 Task: Research Airbnb properties in ItauguÃ¡, Paraguay from 12th November, 2023 to 15th November, 2023 for 2 adults.1  bedroom having 1 bed and 1 bathroom. Property type can be hotel. Booking option can be shelf check-in. Look for 5 properties as per requirement.
Action: Mouse moved to (501, 104)
Screenshot: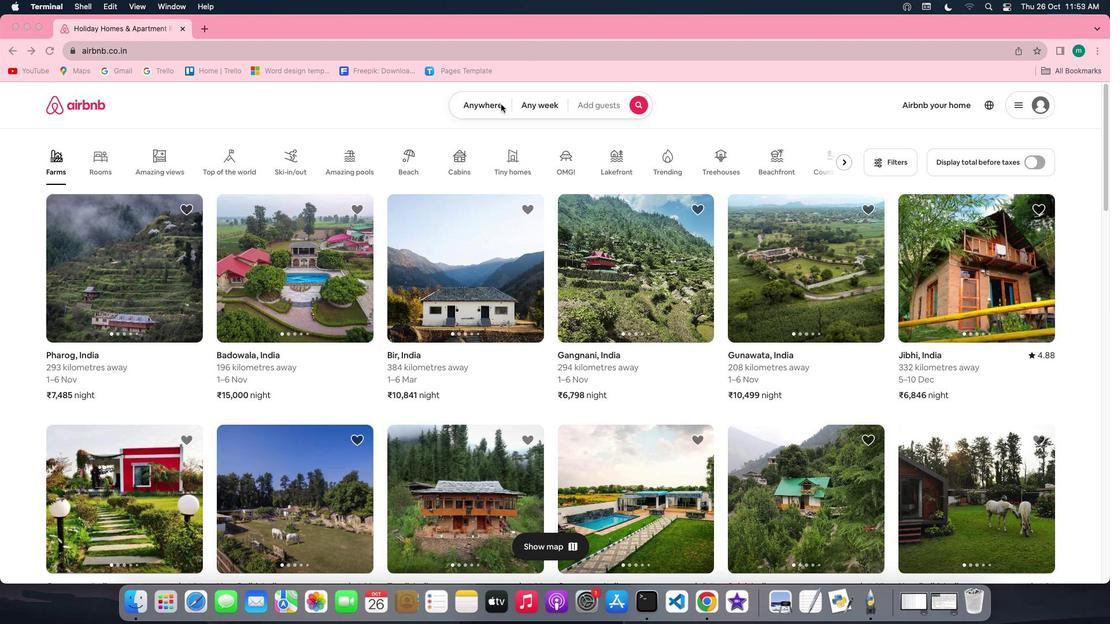 
Action: Mouse pressed left at (501, 104)
Screenshot: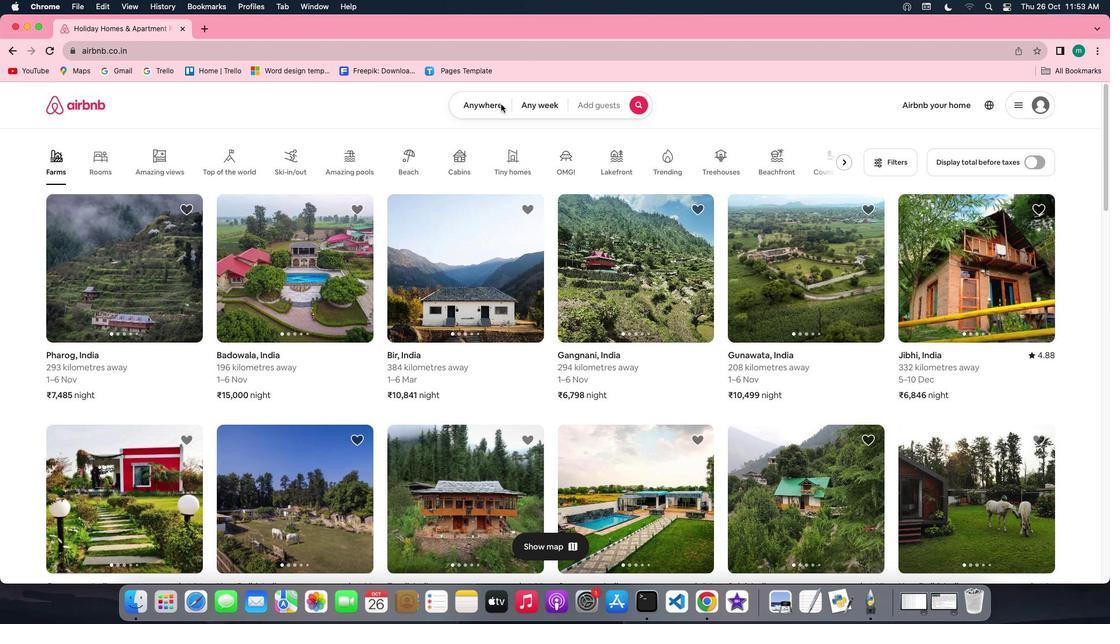 
Action: Mouse pressed left at (501, 104)
Screenshot: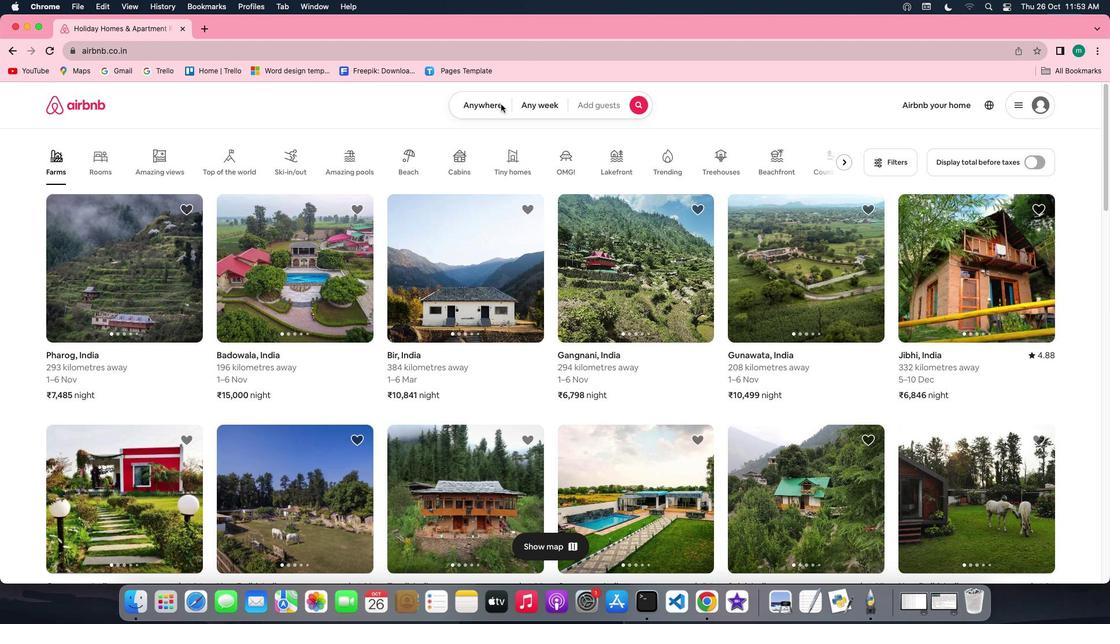 
Action: Mouse moved to (410, 151)
Screenshot: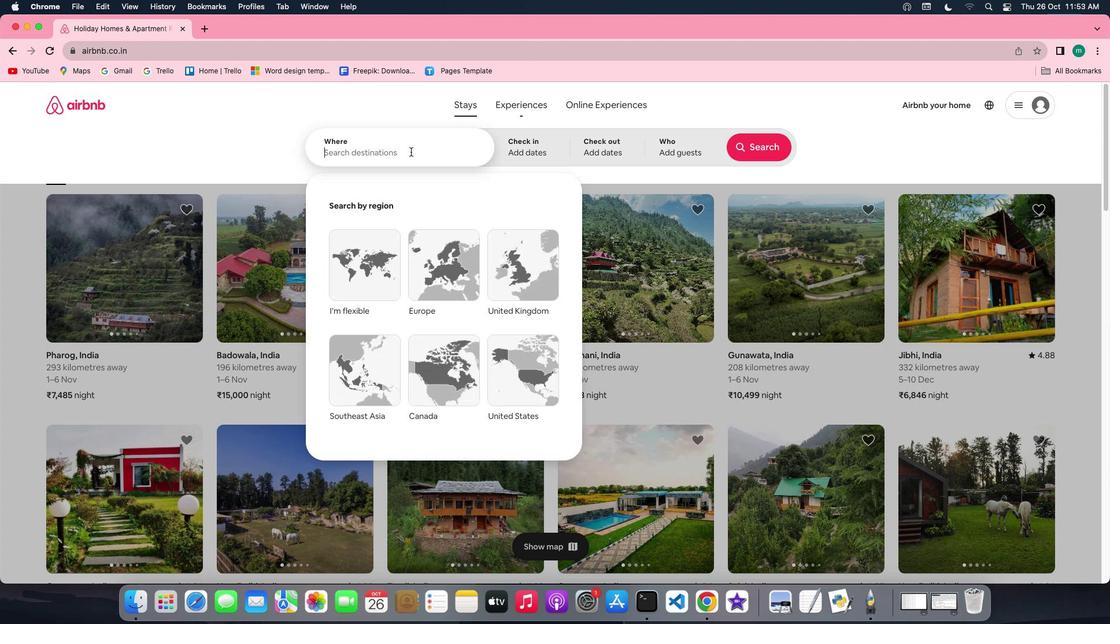 
Action: Key pressed Key.shift'I''t''a''u''g''u''a'','Key.spaceKey.shift'P''a''r''a''g''u''a''y'
Screenshot: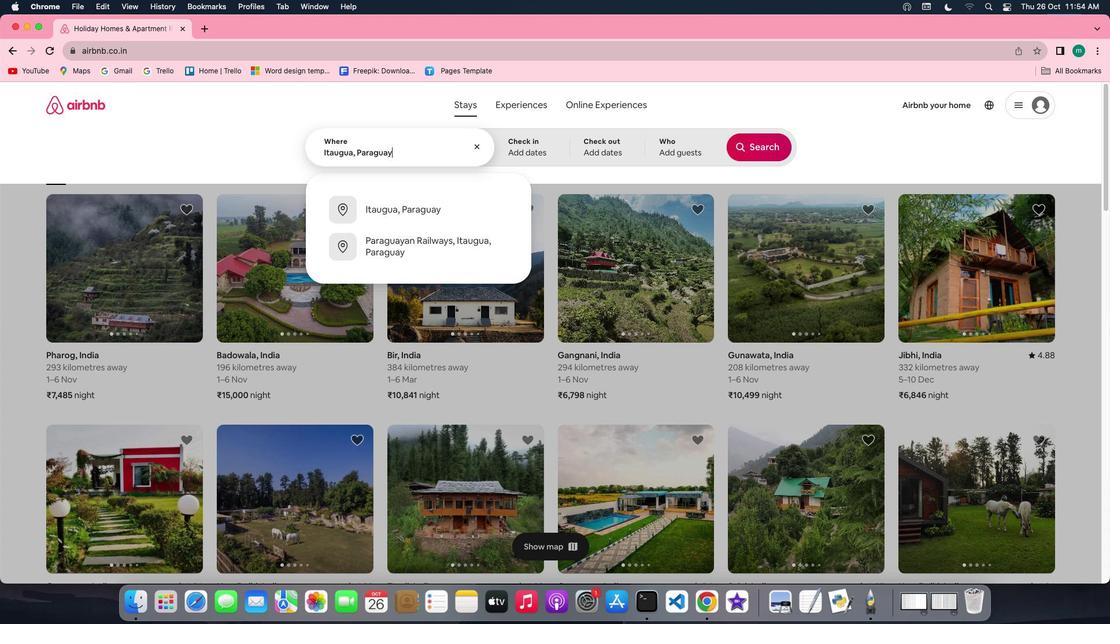
Action: Mouse moved to (523, 148)
Screenshot: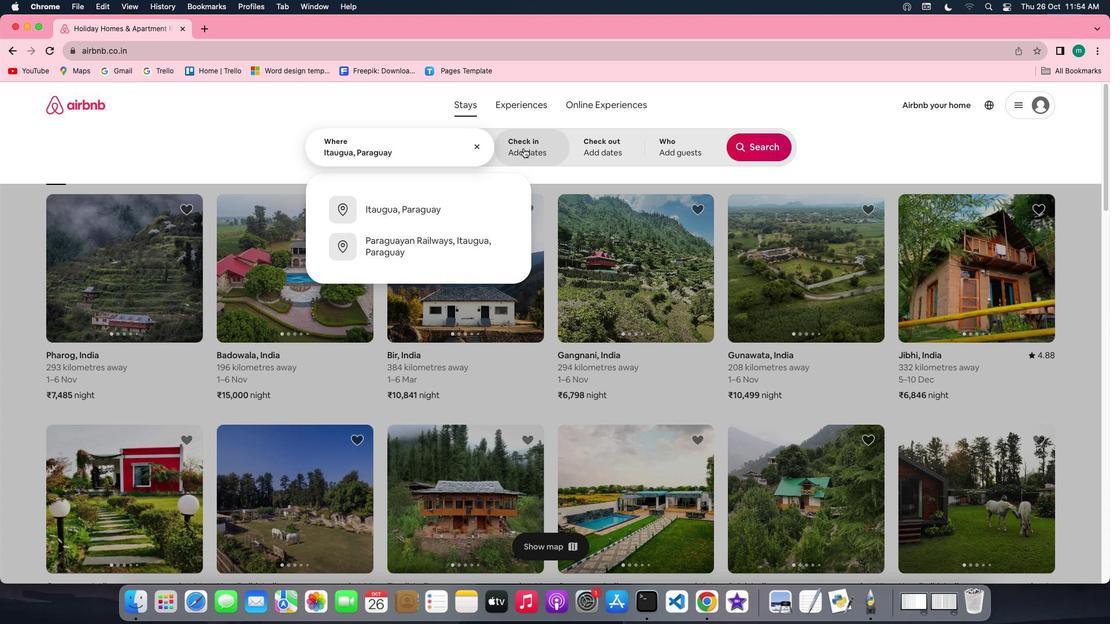 
Action: Mouse pressed left at (523, 148)
Screenshot: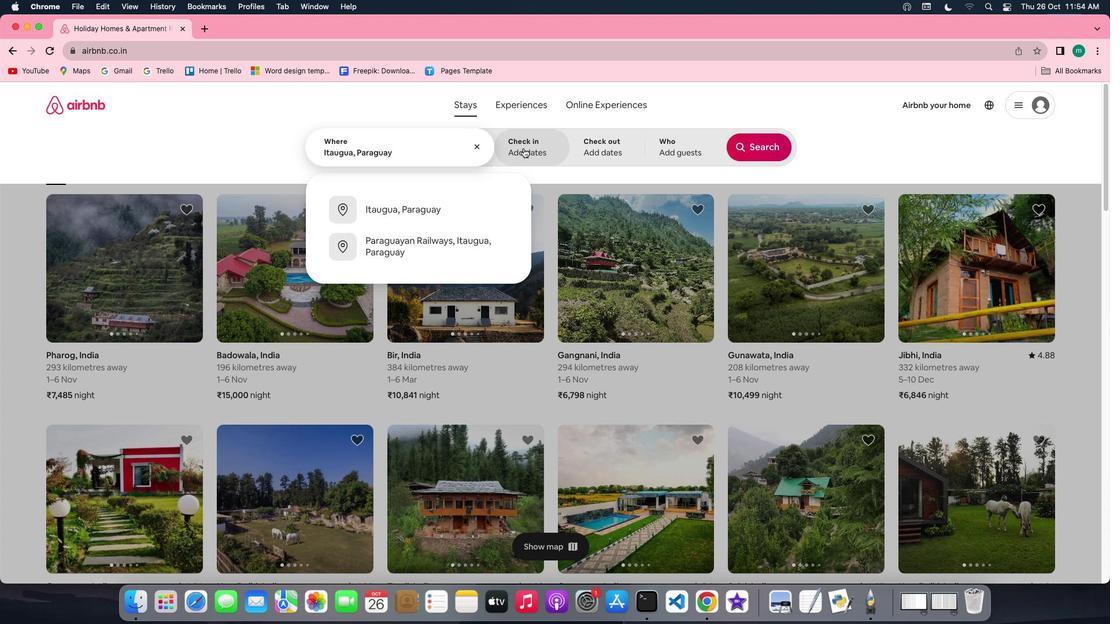 
Action: Mouse moved to (578, 338)
Screenshot: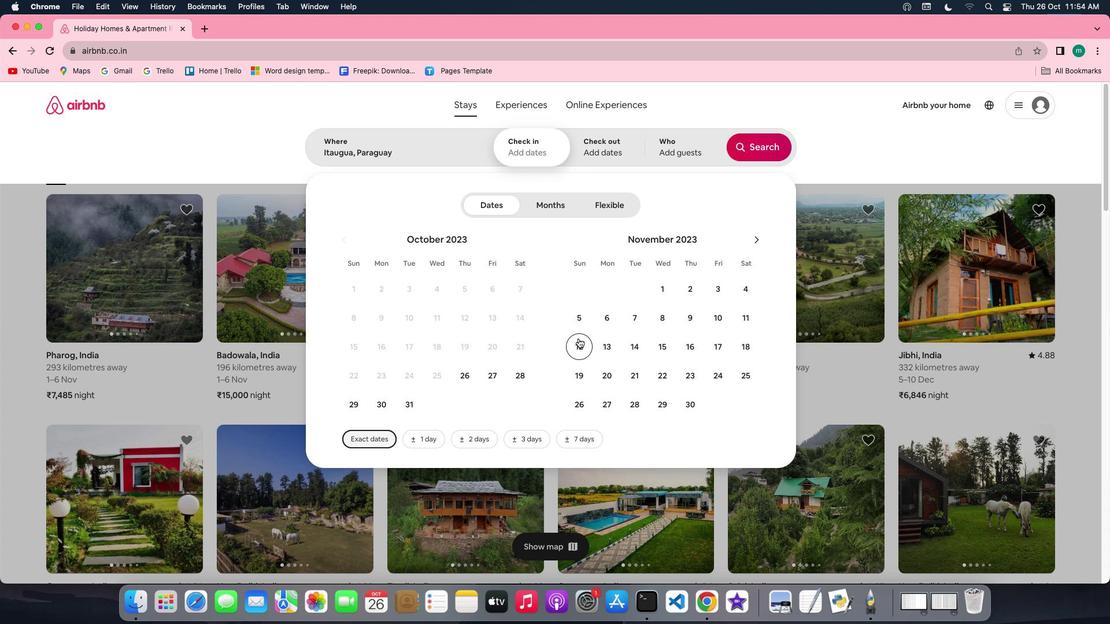 
Action: Mouse pressed left at (578, 338)
Screenshot: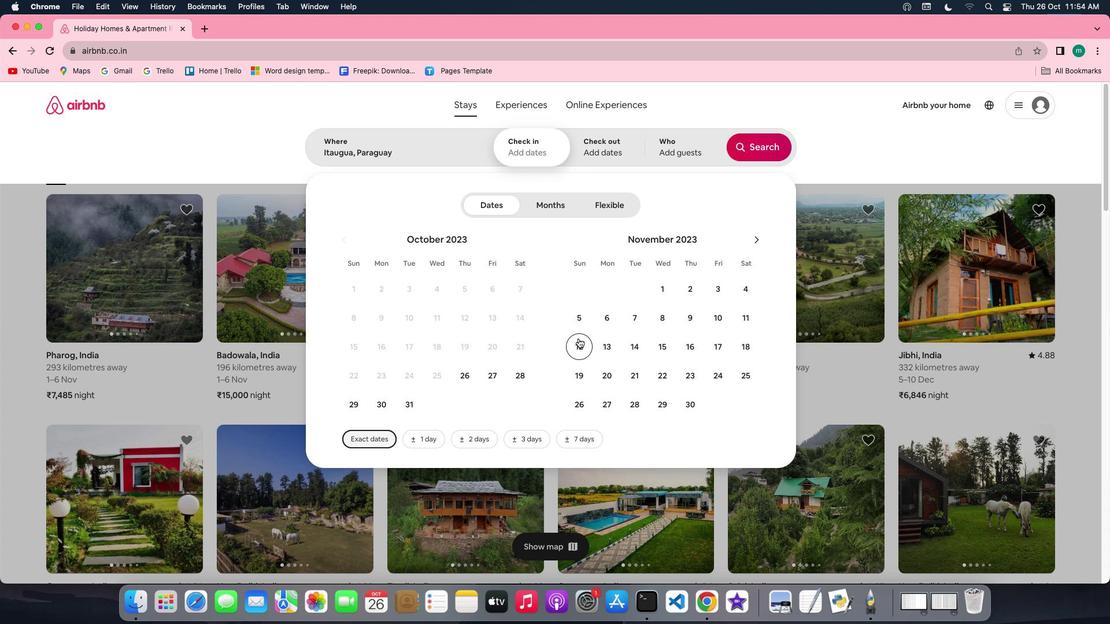 
Action: Mouse moved to (659, 340)
Screenshot: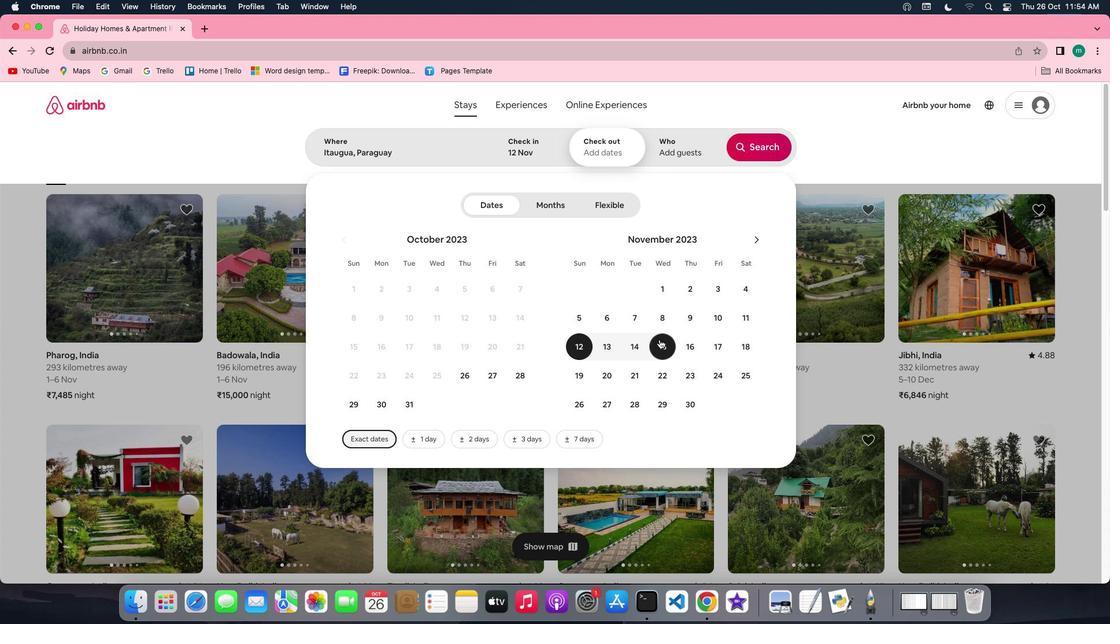 
Action: Mouse pressed left at (659, 340)
Screenshot: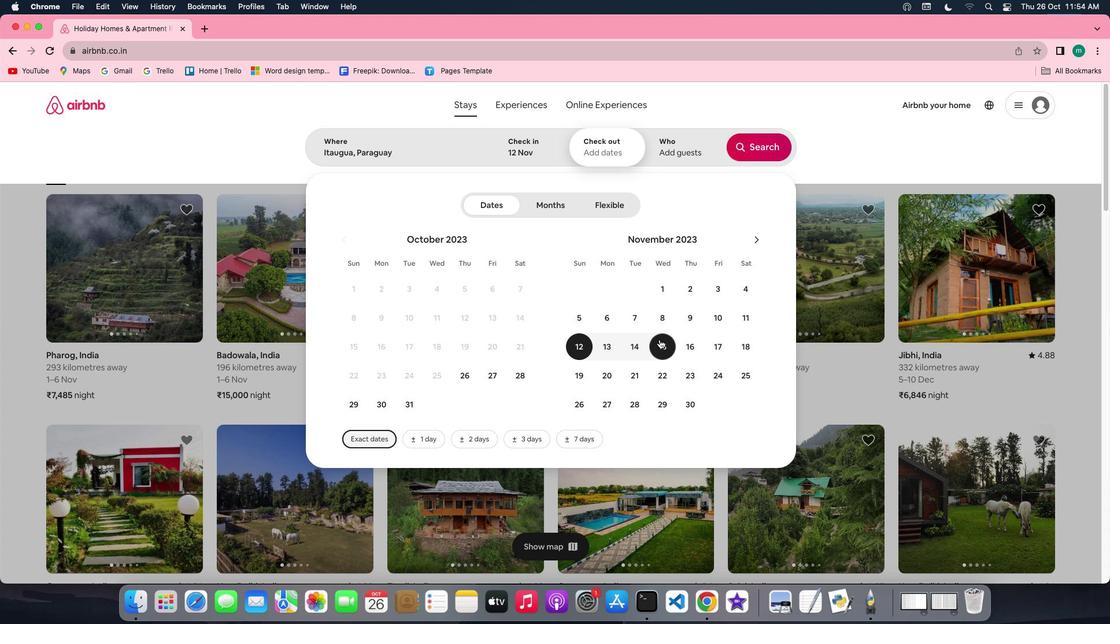 
Action: Mouse moved to (667, 146)
Screenshot: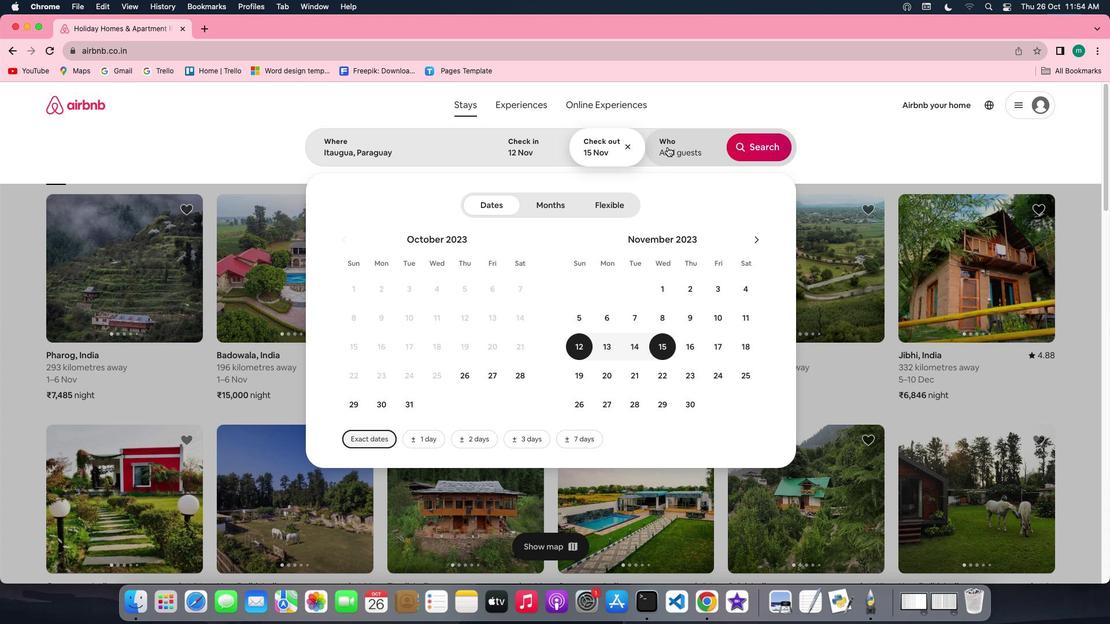
Action: Mouse pressed left at (667, 146)
Screenshot: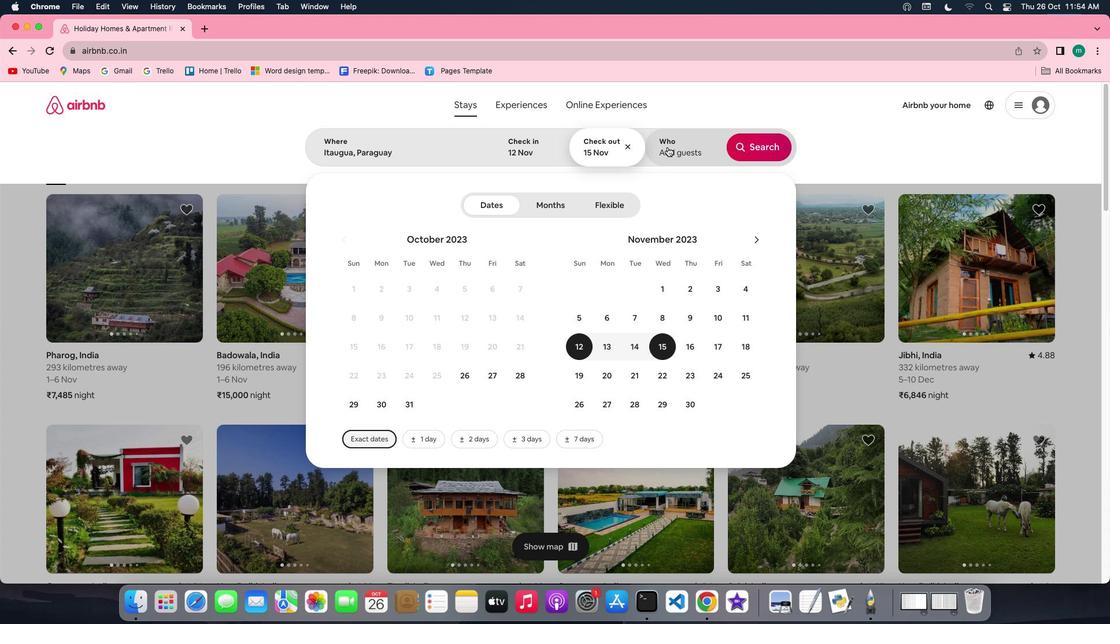 
Action: Mouse moved to (764, 208)
Screenshot: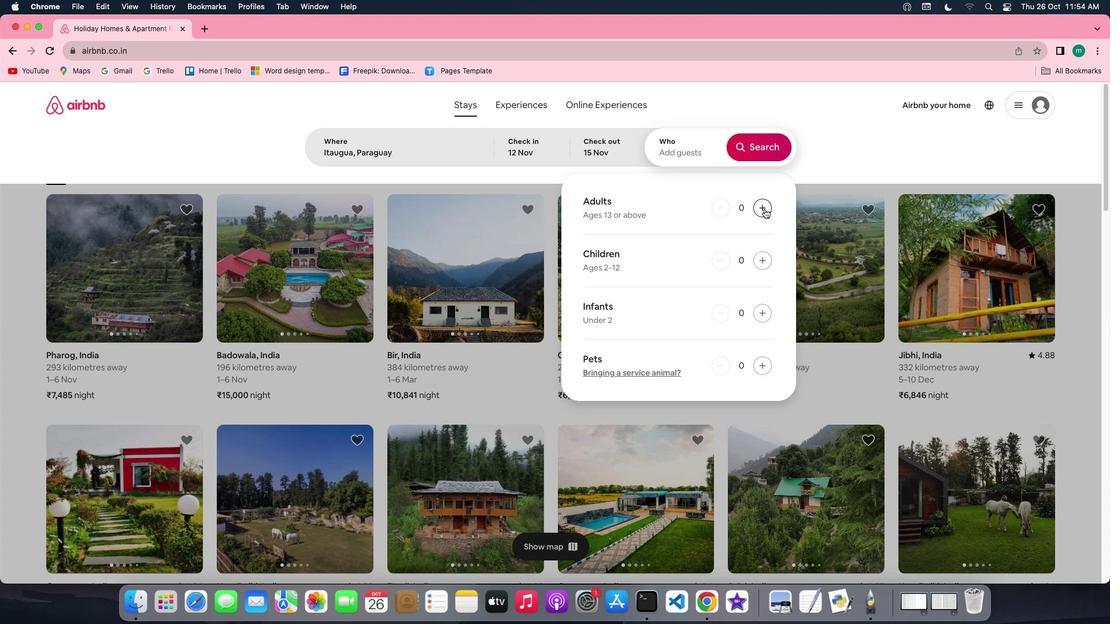 
Action: Mouse pressed left at (764, 208)
Screenshot: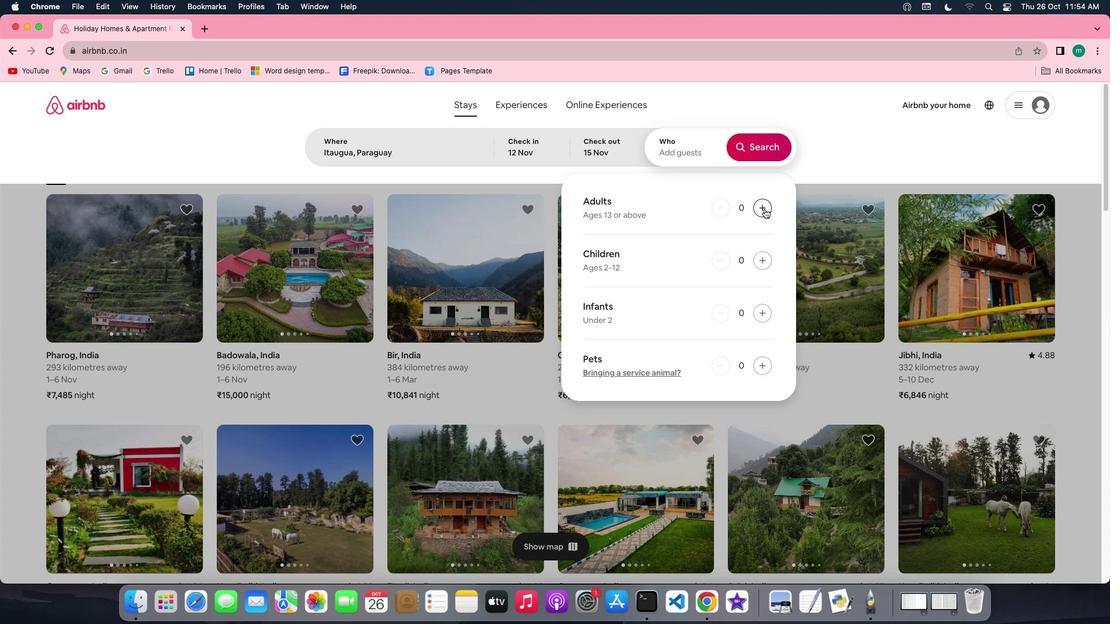 
Action: Mouse pressed left at (764, 208)
Screenshot: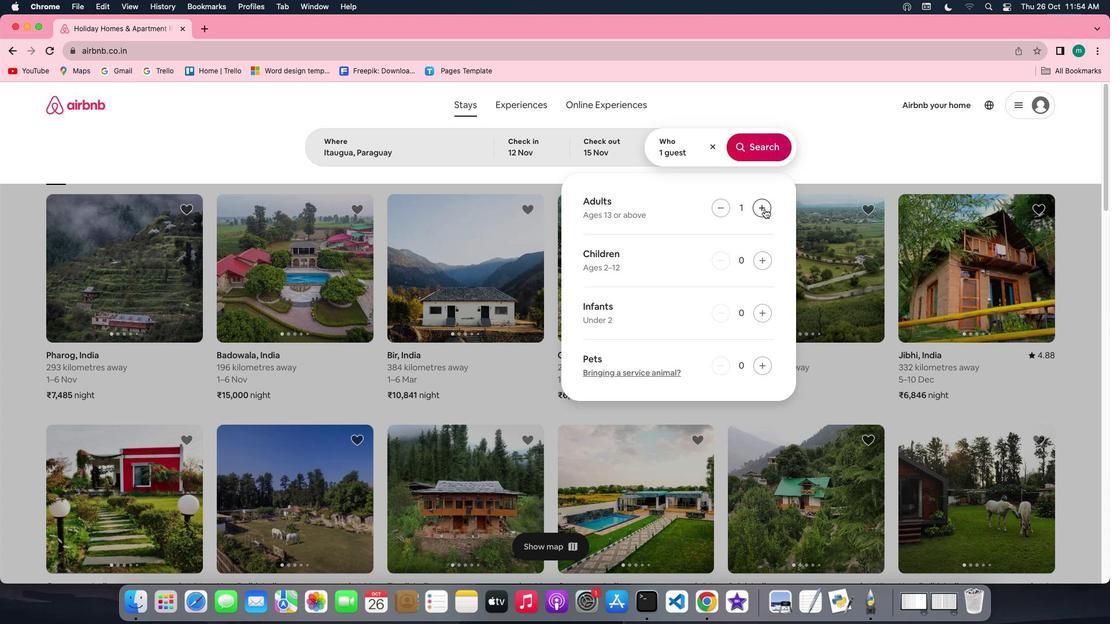 
Action: Mouse moved to (771, 146)
Screenshot: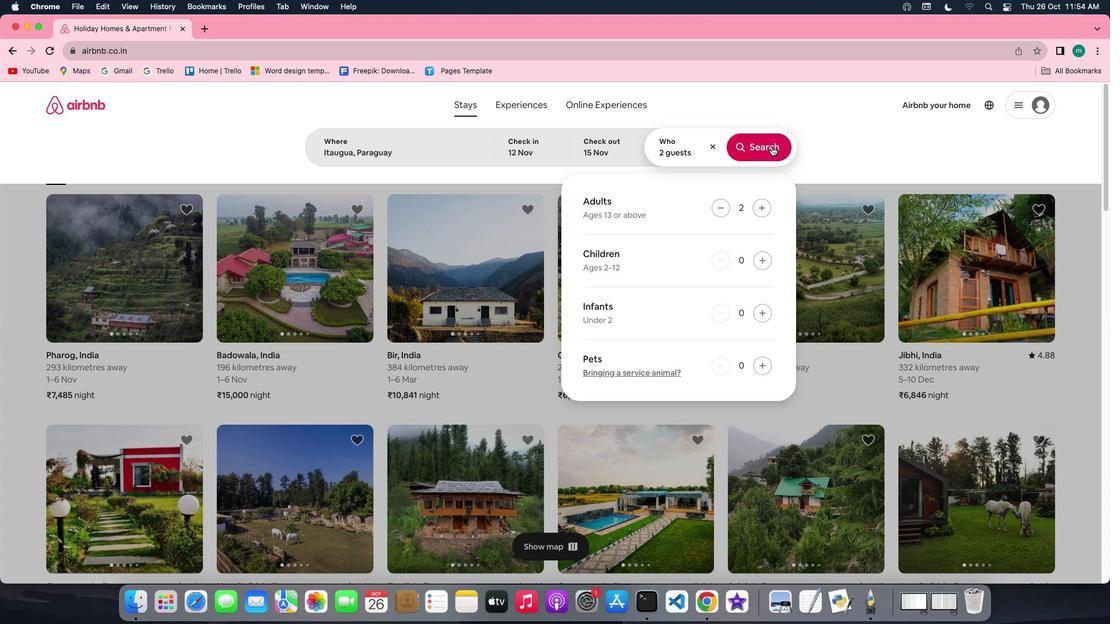 
Action: Mouse pressed left at (771, 146)
Screenshot: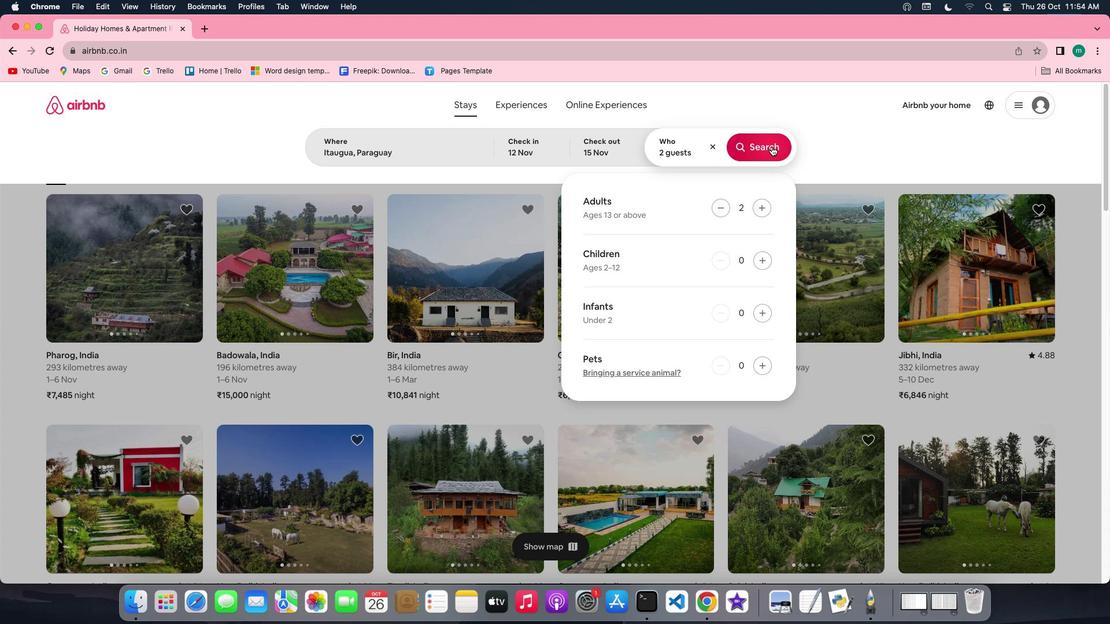 
Action: Mouse moved to (922, 154)
Screenshot: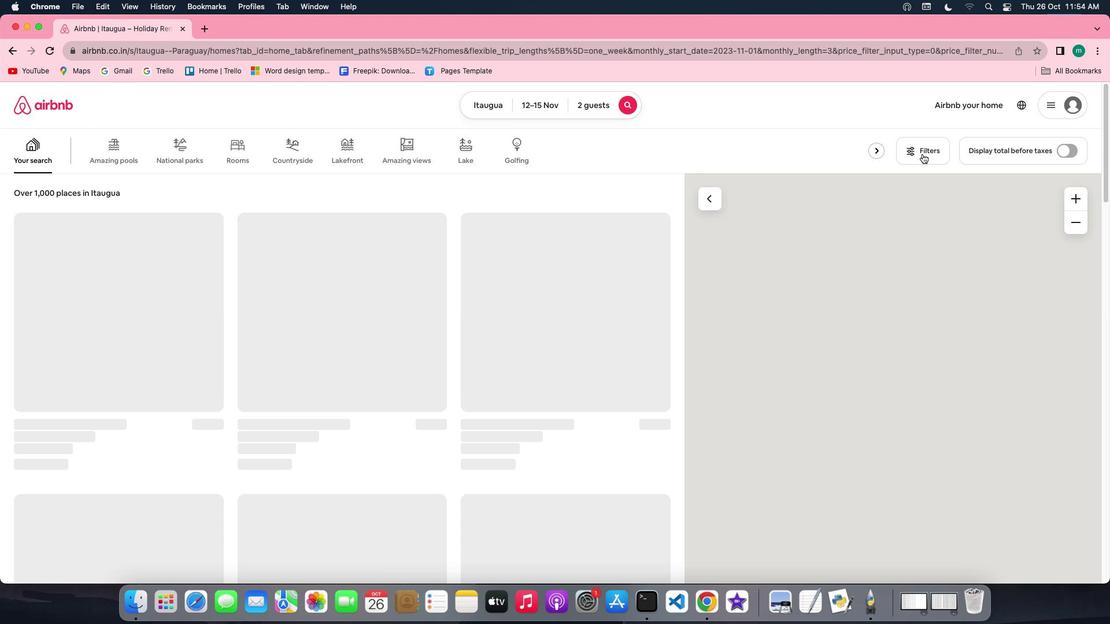 
Action: Mouse pressed left at (922, 154)
Screenshot: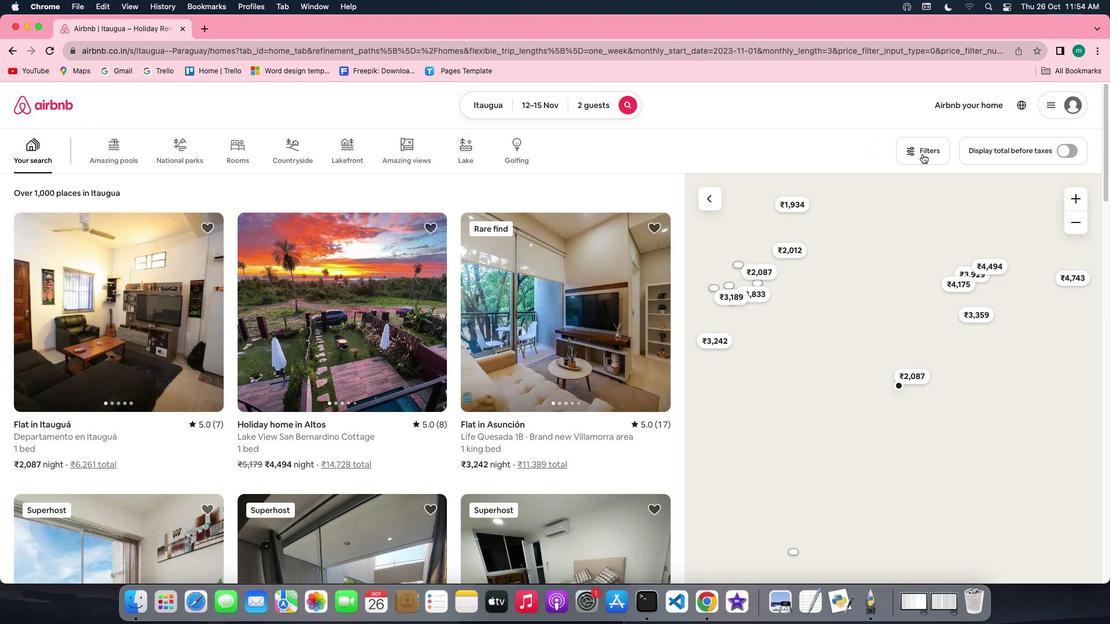 
Action: Mouse moved to (647, 326)
Screenshot: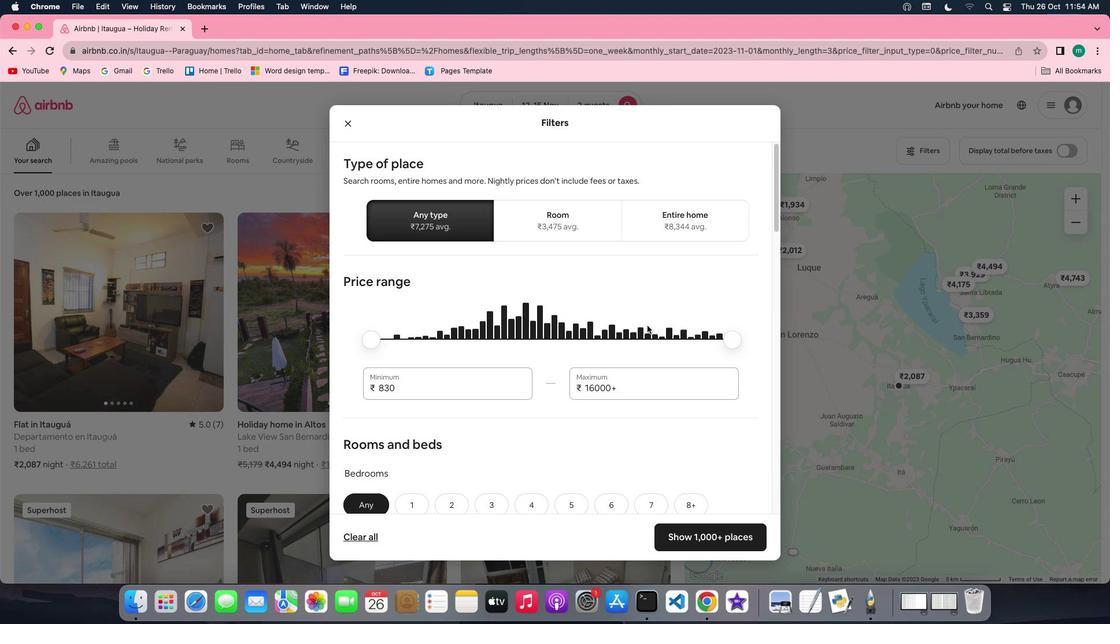 
Action: Mouse scrolled (647, 326) with delta (0, 0)
Screenshot: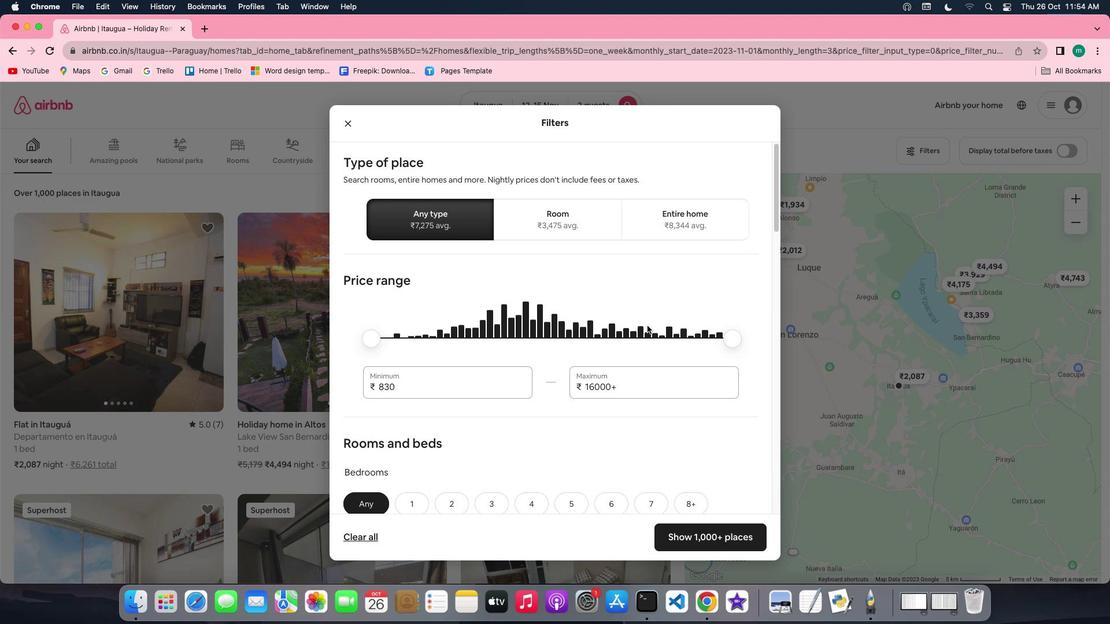 
Action: Mouse scrolled (647, 326) with delta (0, 0)
Screenshot: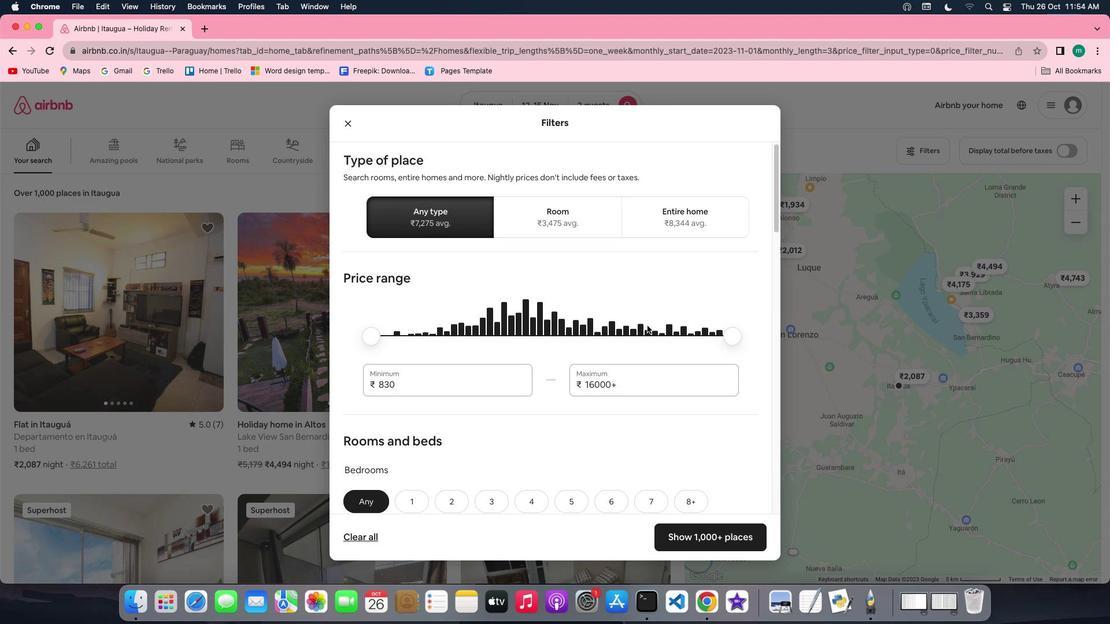 
Action: Mouse scrolled (647, 326) with delta (0, -1)
Screenshot: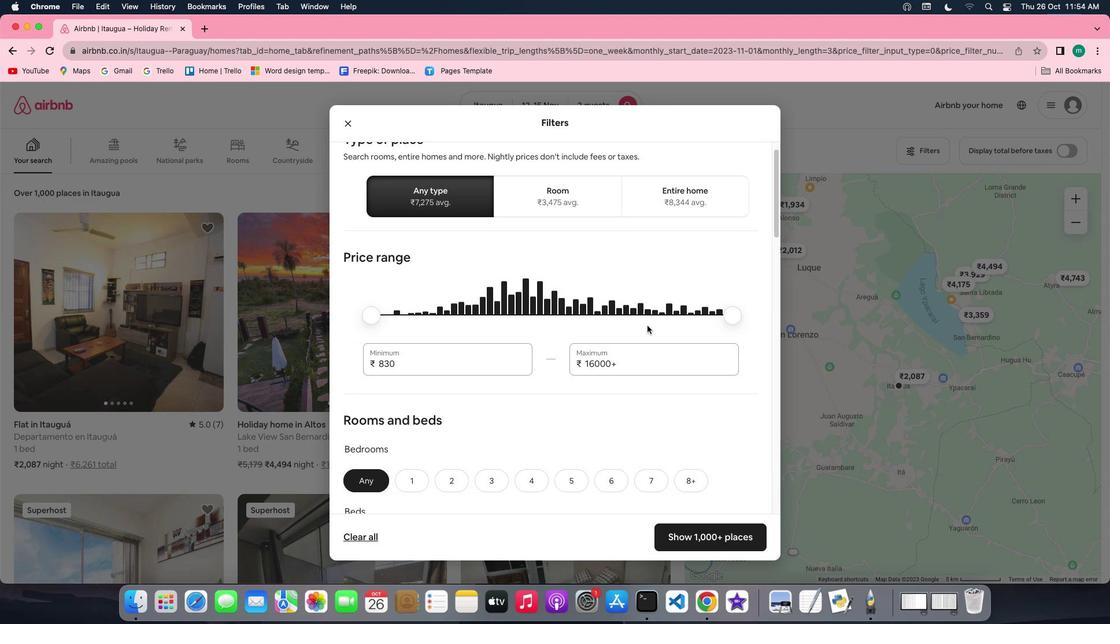 
Action: Mouse scrolled (647, 326) with delta (0, 0)
Screenshot: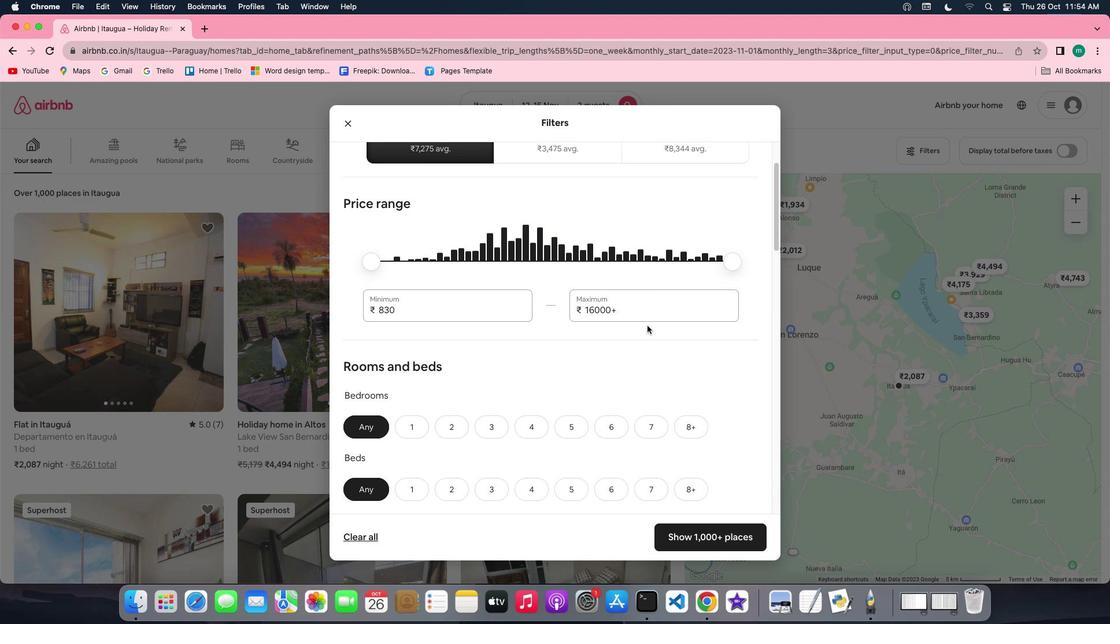 
Action: Mouse scrolled (647, 326) with delta (0, 0)
Screenshot: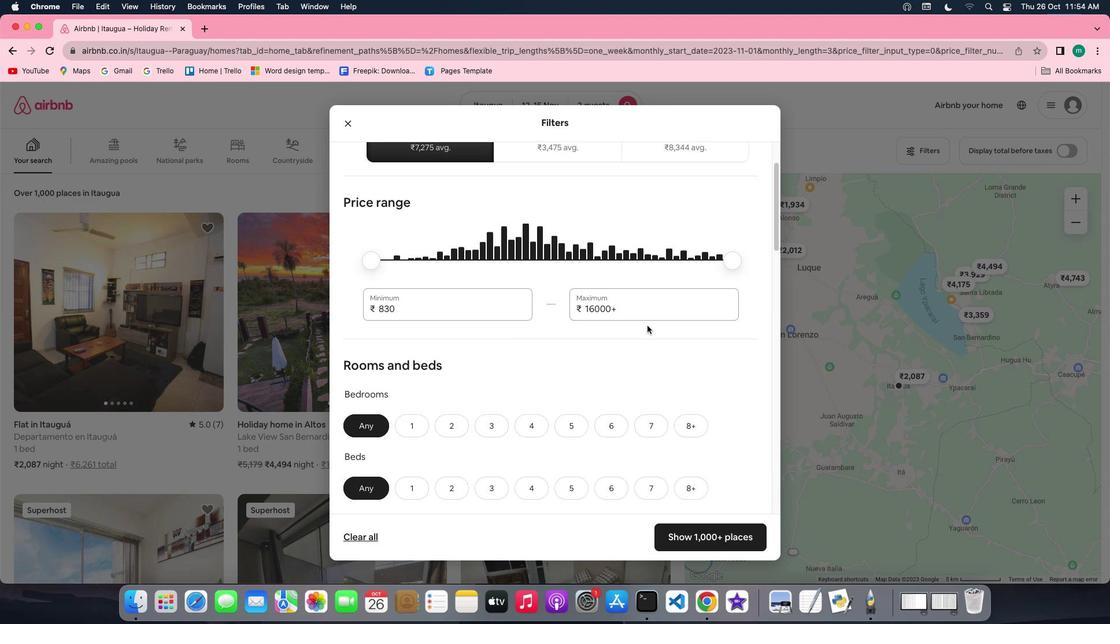 
Action: Mouse scrolled (647, 326) with delta (0, 0)
Screenshot: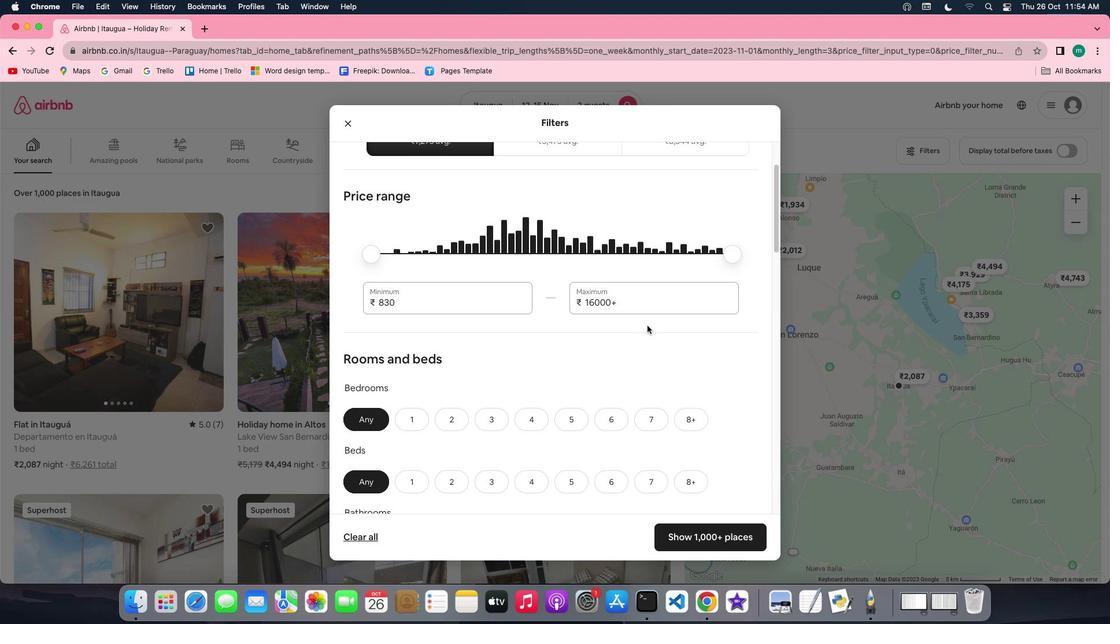 
Action: Mouse scrolled (647, 326) with delta (0, -1)
Screenshot: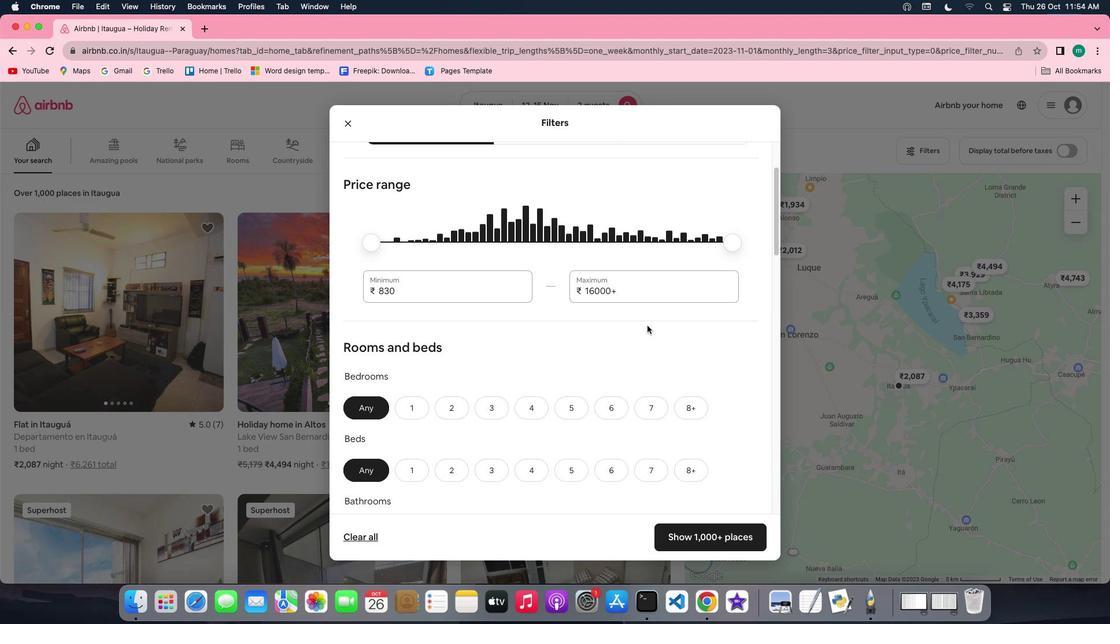 
Action: Mouse scrolled (647, 326) with delta (0, 0)
Screenshot: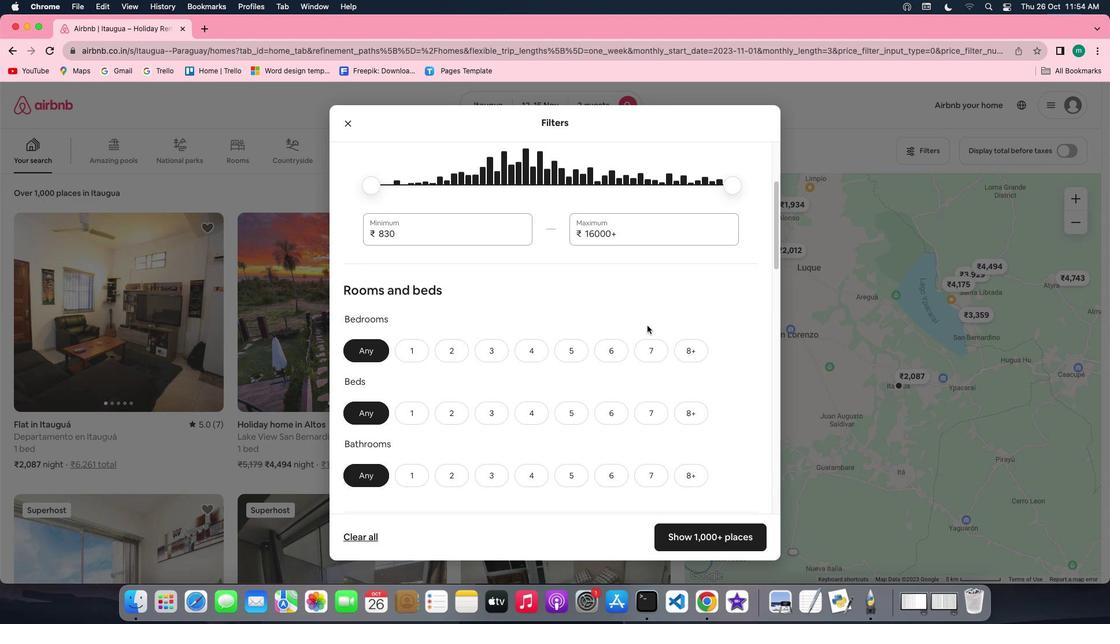 
Action: Mouse scrolled (647, 326) with delta (0, 0)
Screenshot: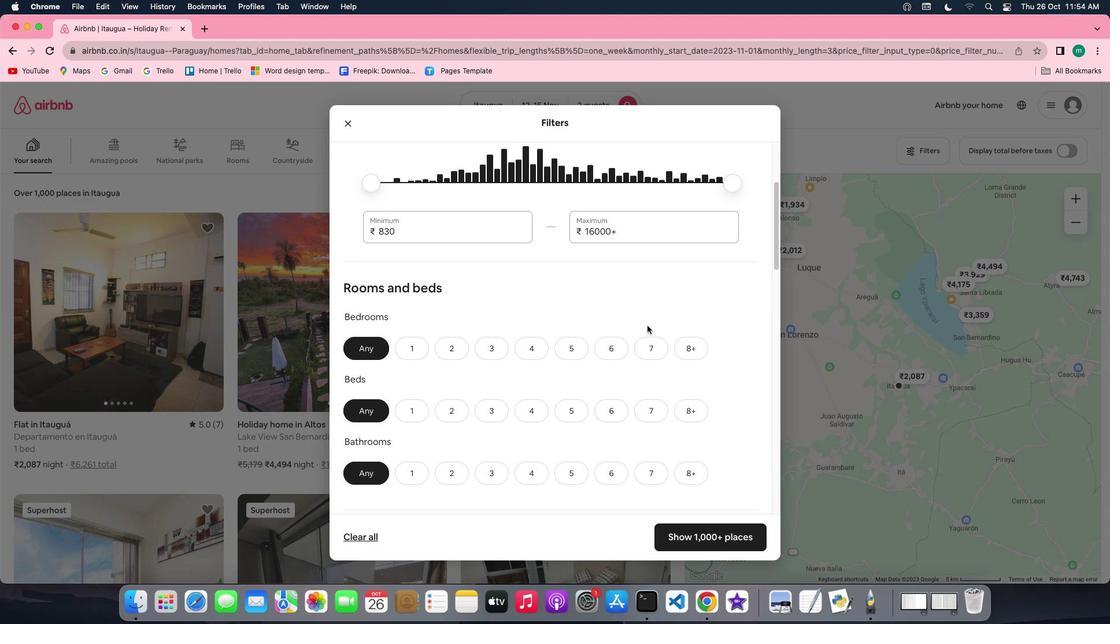 
Action: Mouse scrolled (647, 326) with delta (0, 0)
Screenshot: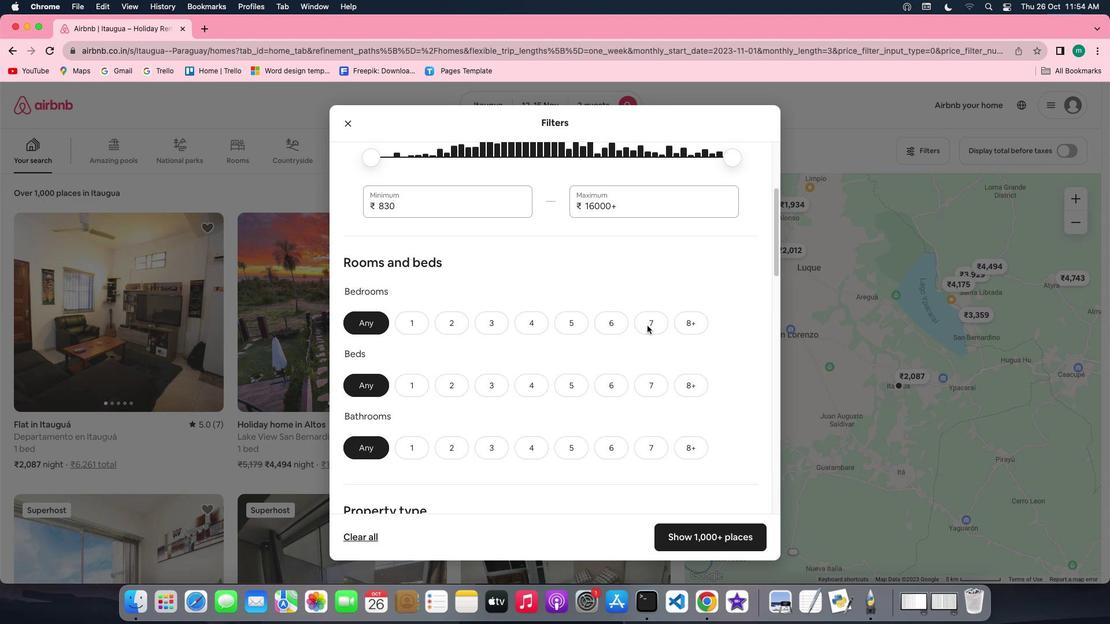
Action: Mouse moved to (417, 274)
Screenshot: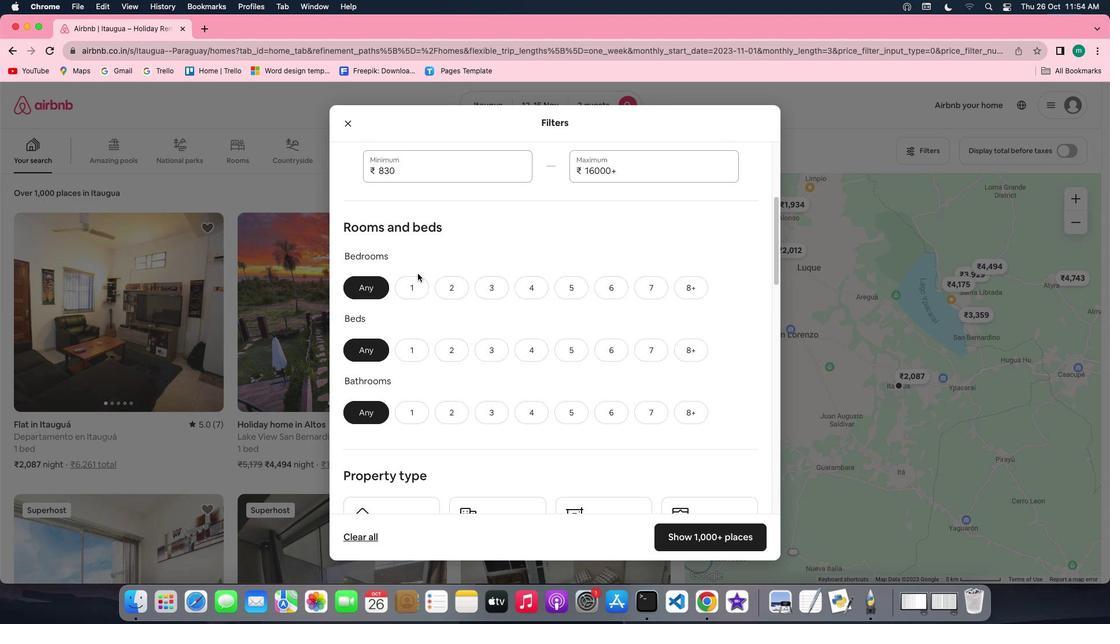 
Action: Mouse pressed left at (417, 274)
Screenshot: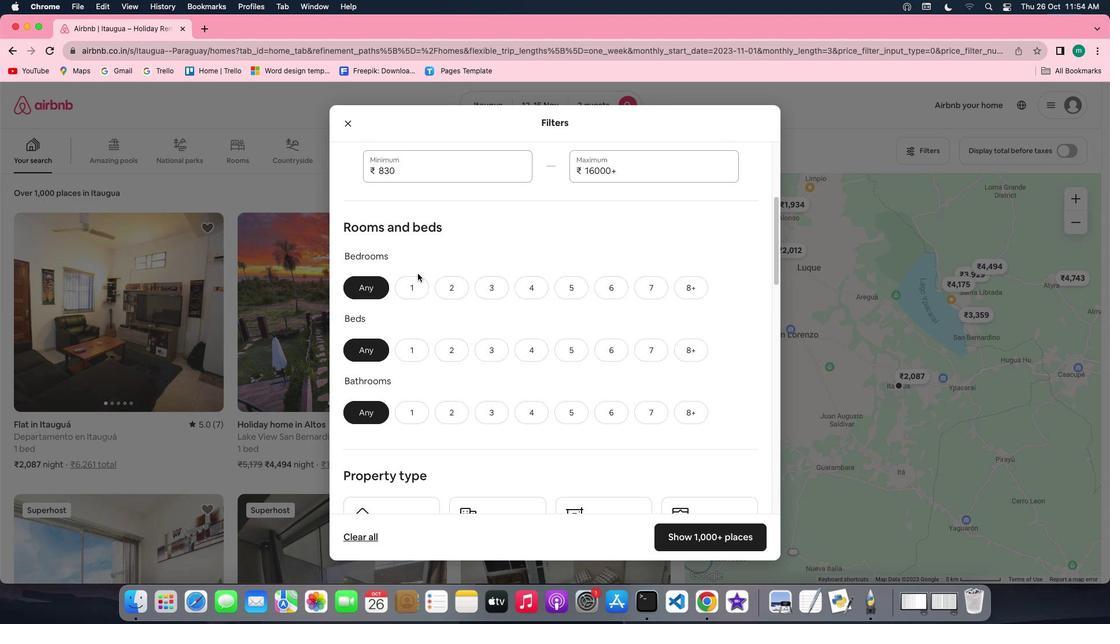 
Action: Mouse moved to (416, 294)
Screenshot: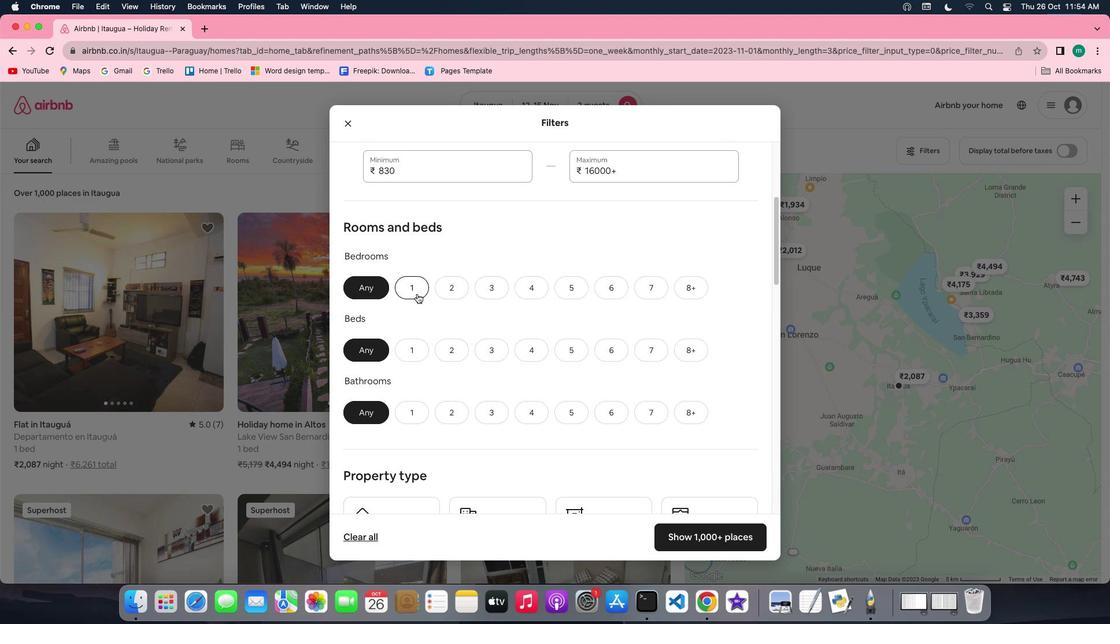 
Action: Mouse pressed left at (416, 294)
Screenshot: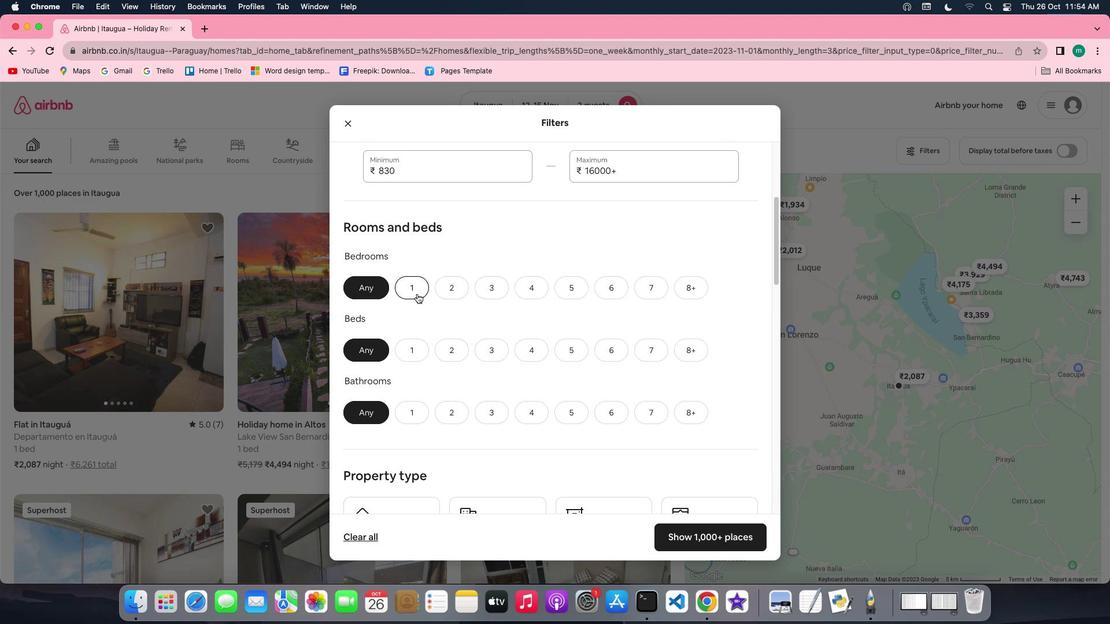 
Action: Mouse moved to (406, 345)
Screenshot: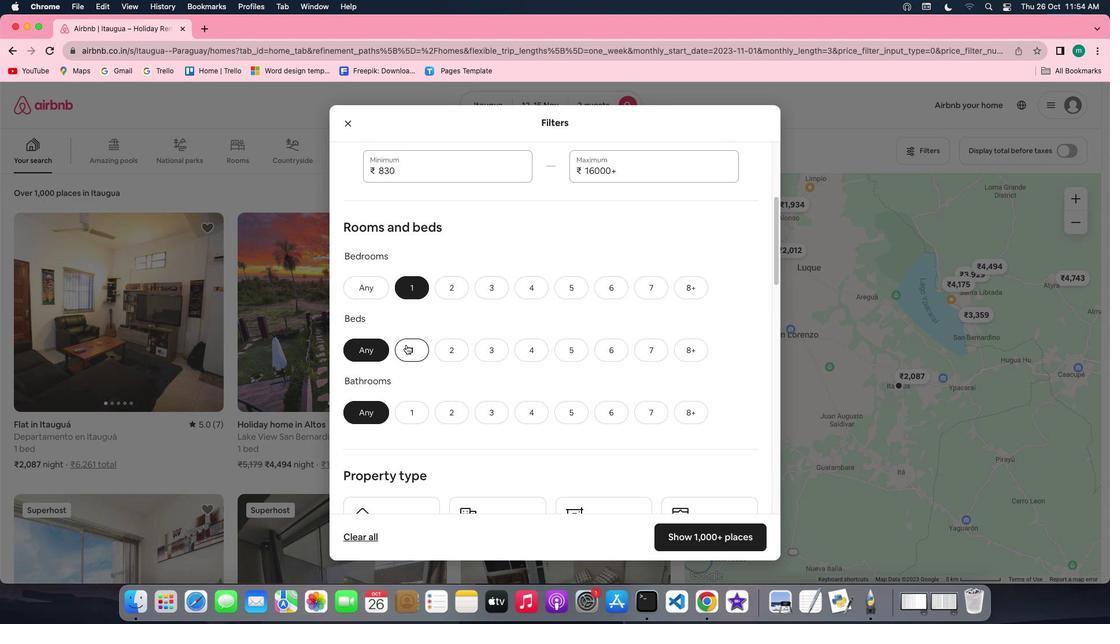 
Action: Mouse pressed left at (406, 345)
Screenshot: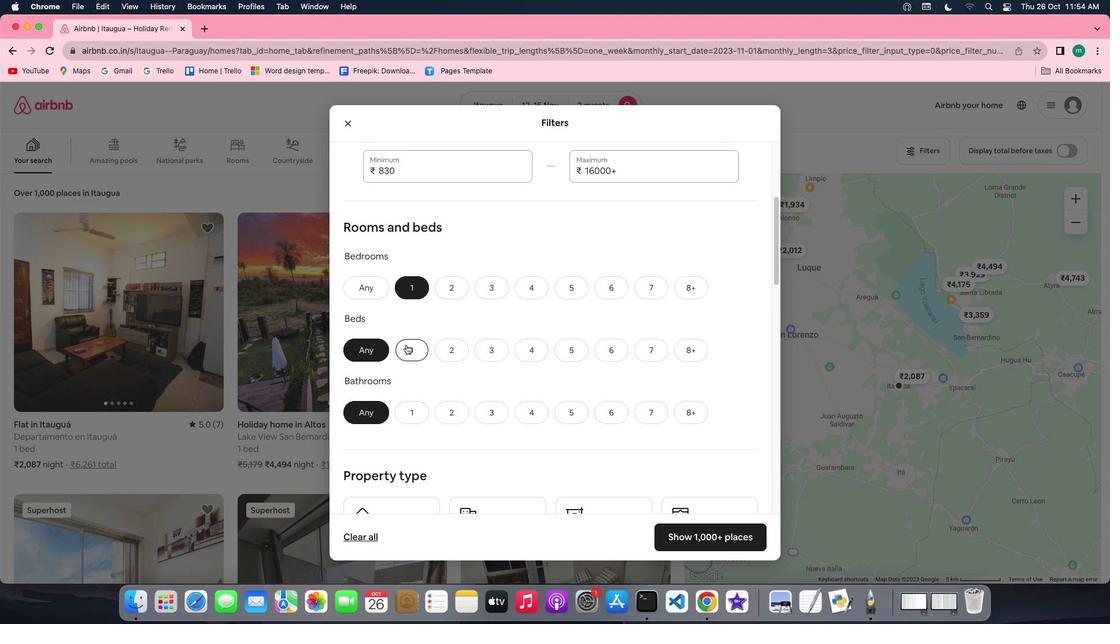 
Action: Mouse moved to (413, 420)
Screenshot: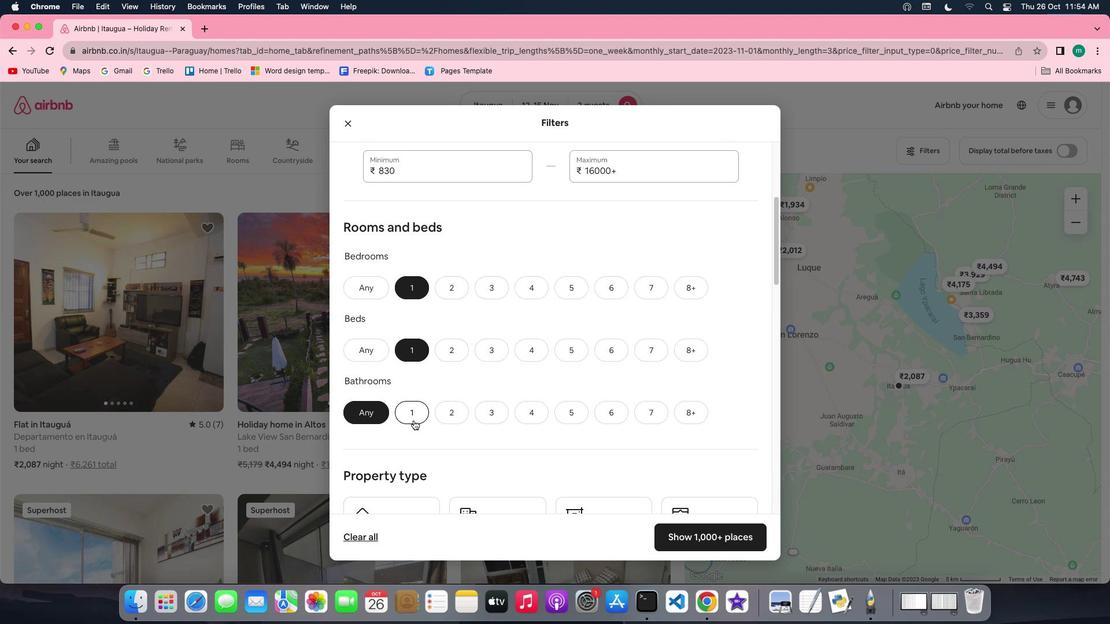 
Action: Mouse pressed left at (413, 420)
Screenshot: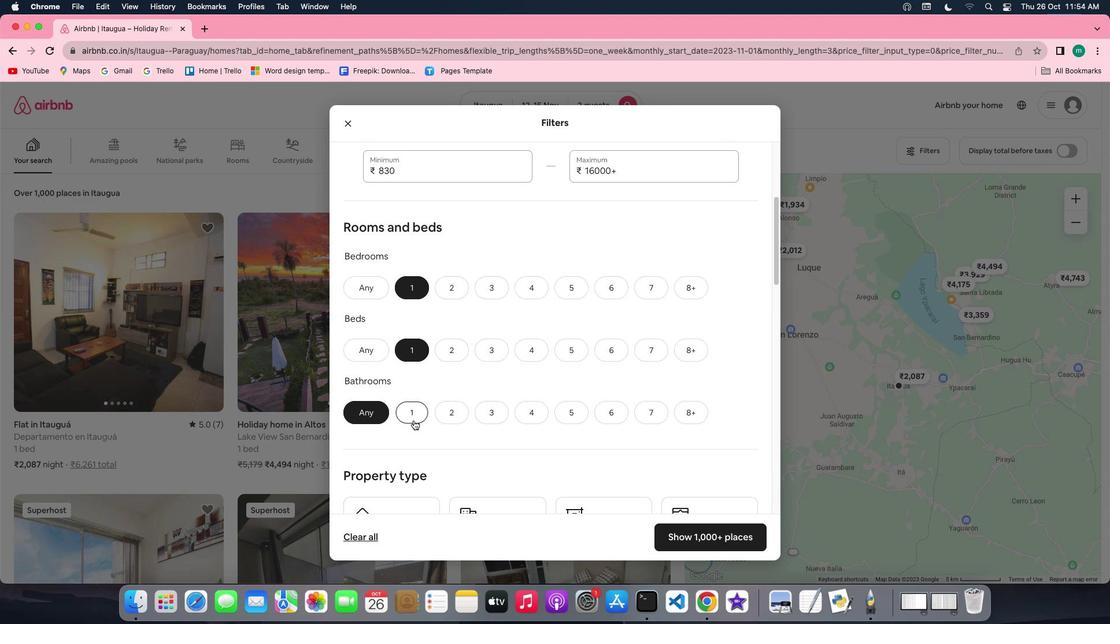
Action: Mouse moved to (589, 394)
Screenshot: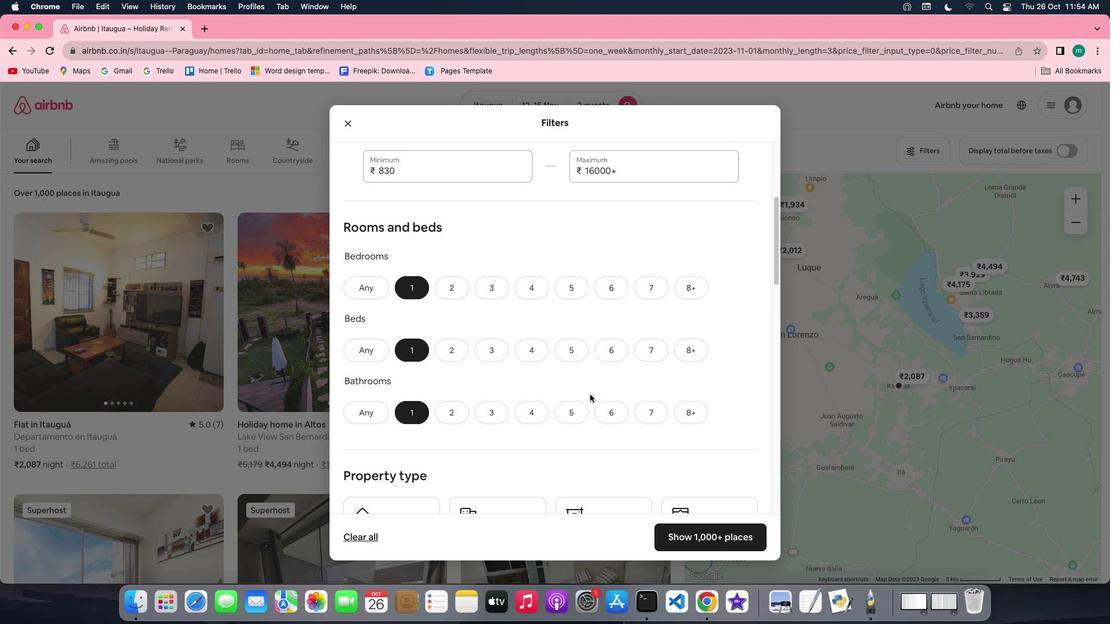 
Action: Mouse scrolled (589, 394) with delta (0, 0)
Screenshot: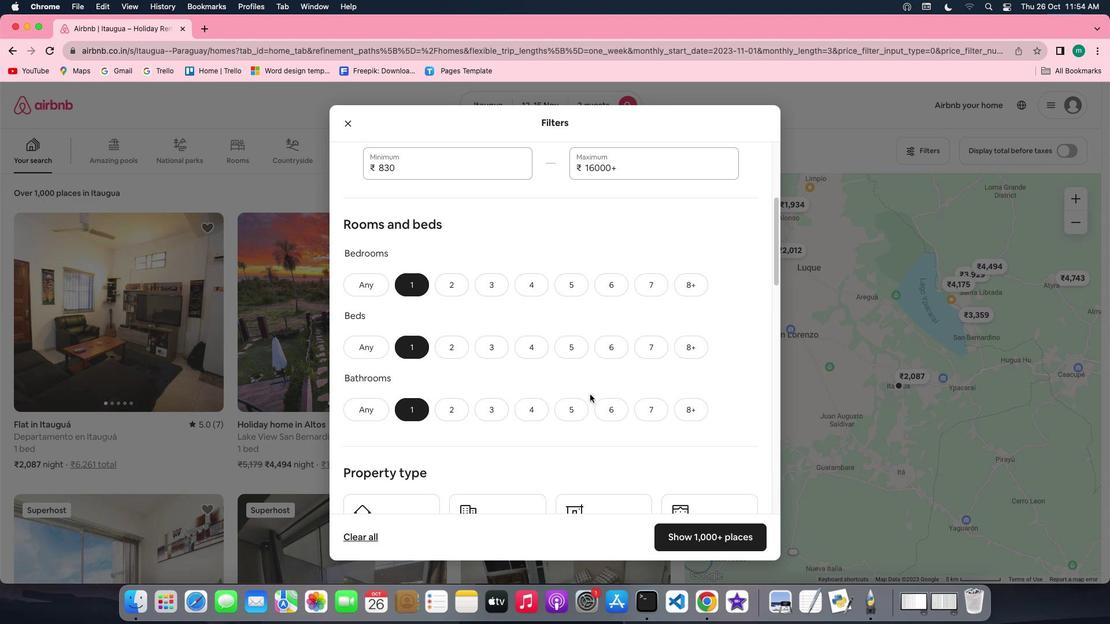 
Action: Mouse scrolled (589, 394) with delta (0, 0)
Screenshot: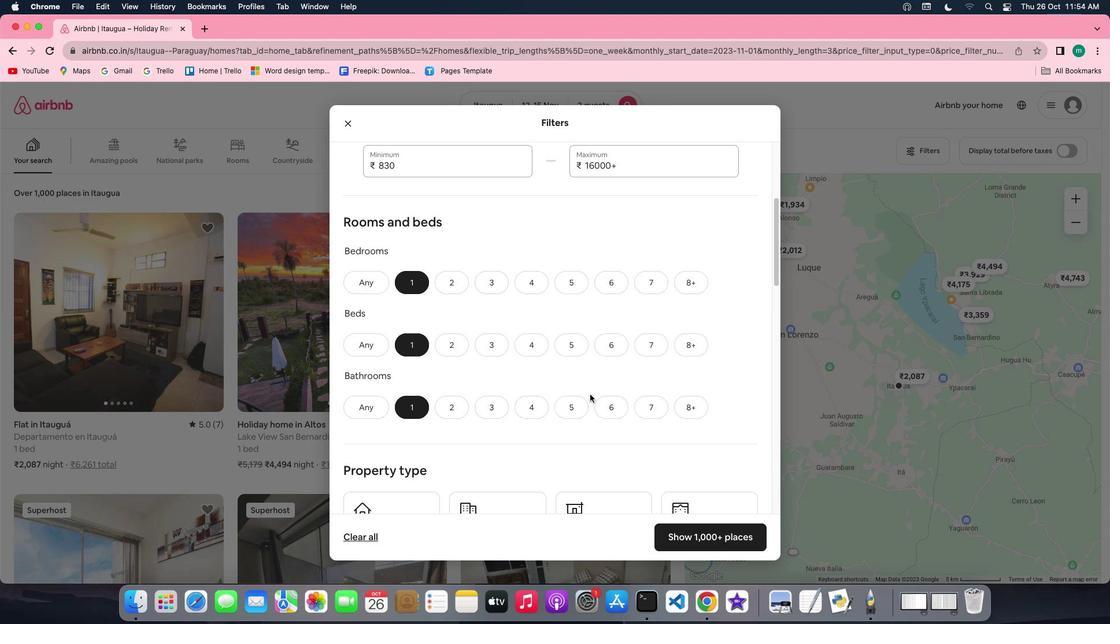 
Action: Mouse scrolled (589, 394) with delta (0, -1)
Screenshot: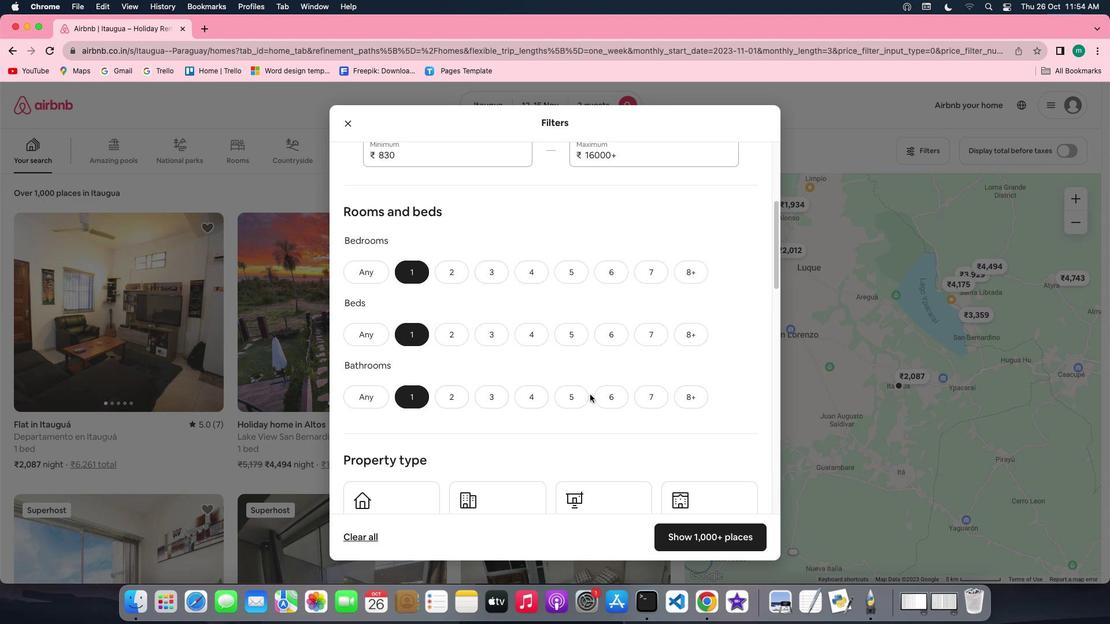 
Action: Mouse scrolled (589, 394) with delta (0, 0)
Screenshot: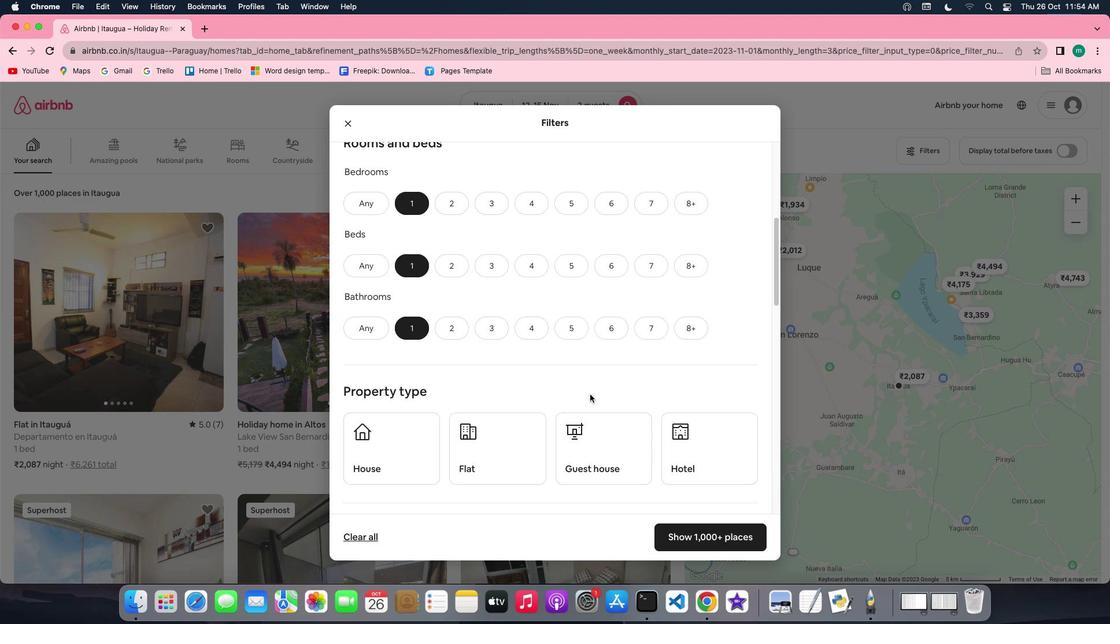 
Action: Mouse scrolled (589, 394) with delta (0, 0)
Screenshot: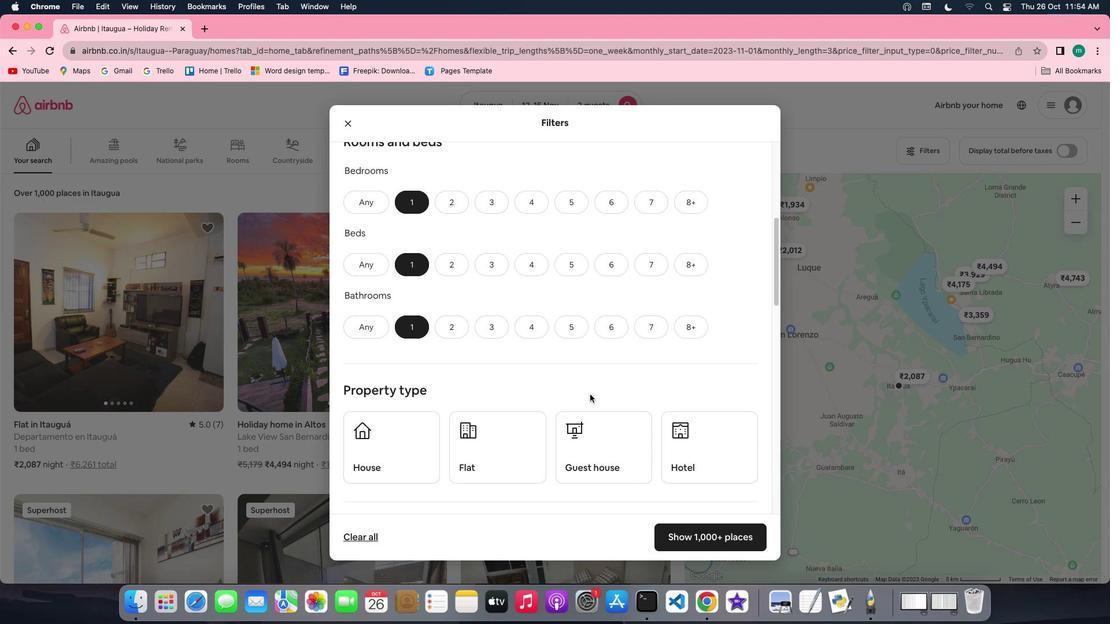 
Action: Mouse scrolled (589, 394) with delta (0, 0)
Screenshot: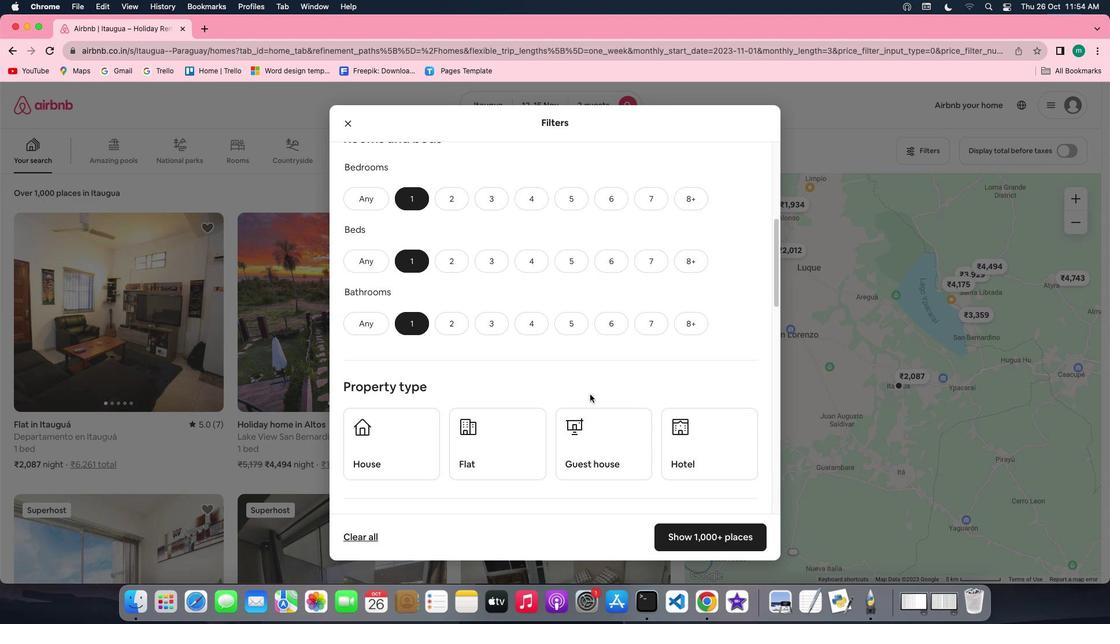 
Action: Mouse scrolled (589, 394) with delta (0, 0)
Screenshot: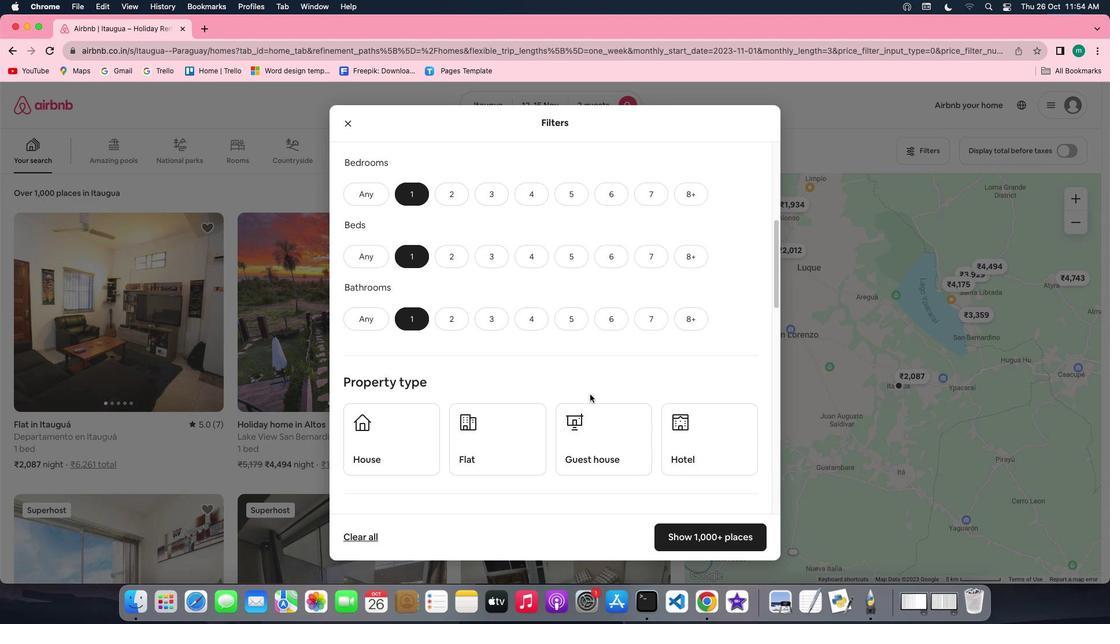 
Action: Mouse scrolled (589, 394) with delta (0, 0)
Screenshot: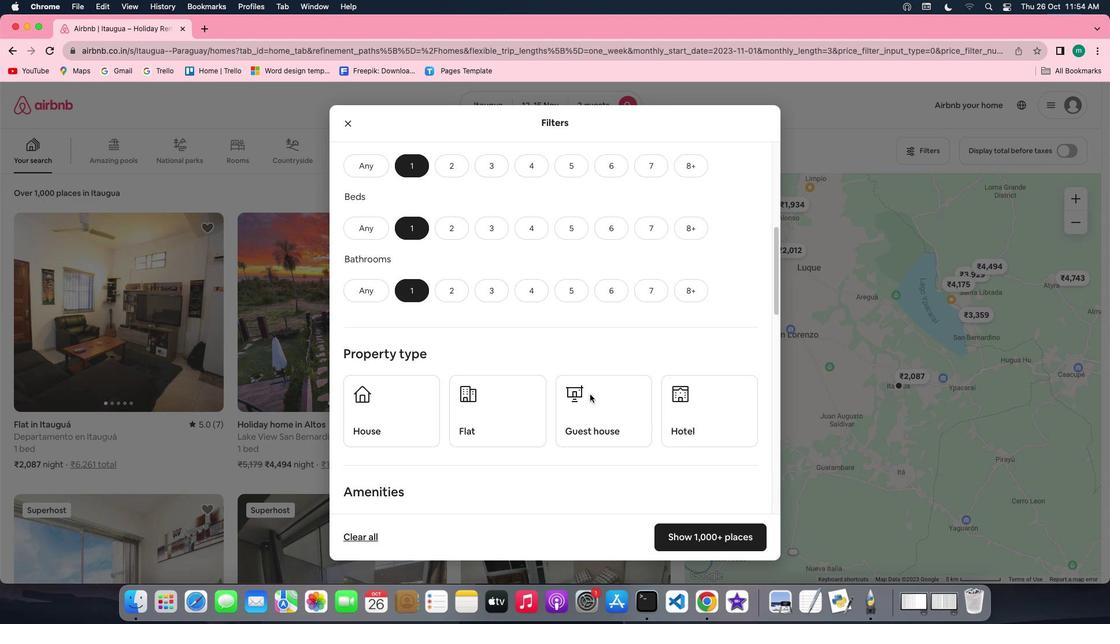 
Action: Mouse scrolled (589, 394) with delta (0, 0)
Screenshot: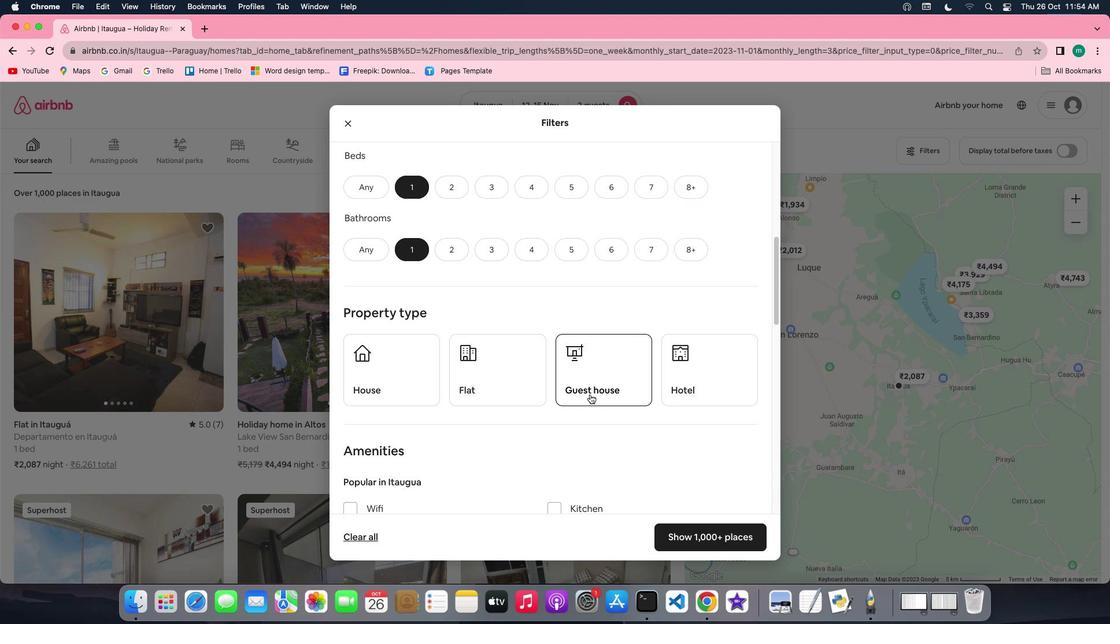 
Action: Mouse scrolled (589, 394) with delta (0, 0)
Screenshot: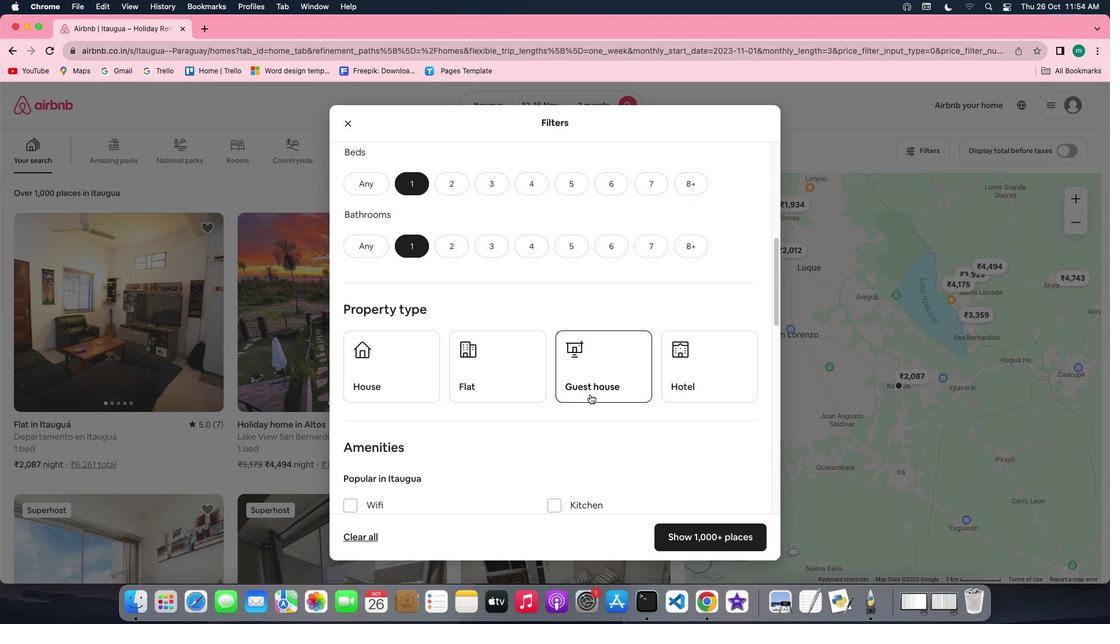 
Action: Mouse scrolled (589, 394) with delta (0, 0)
Screenshot: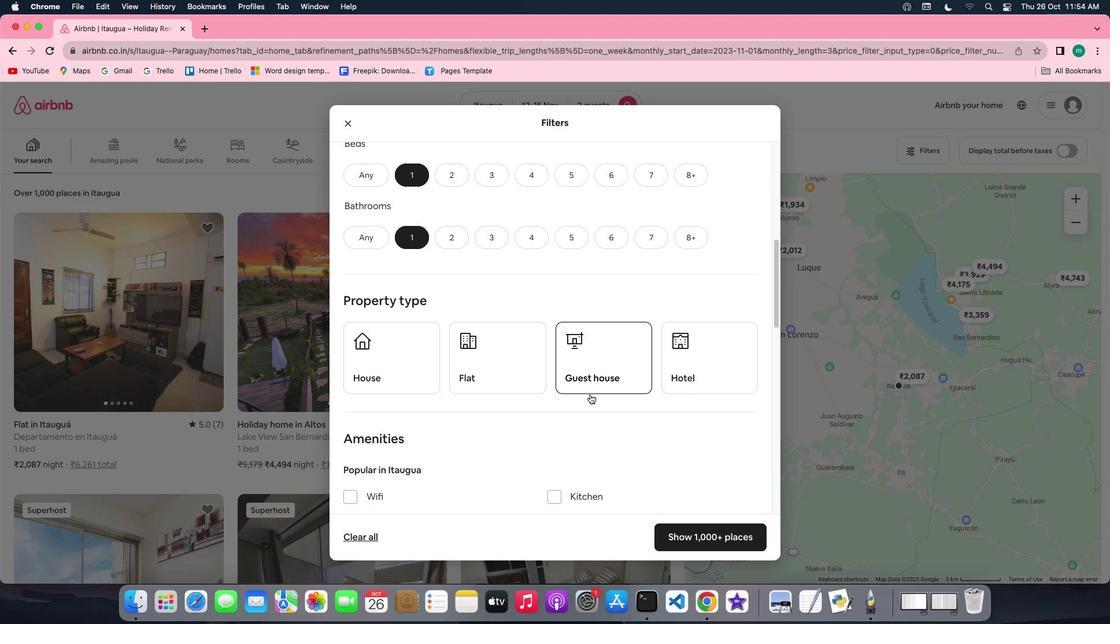 
Action: Mouse scrolled (589, 394) with delta (0, 0)
Screenshot: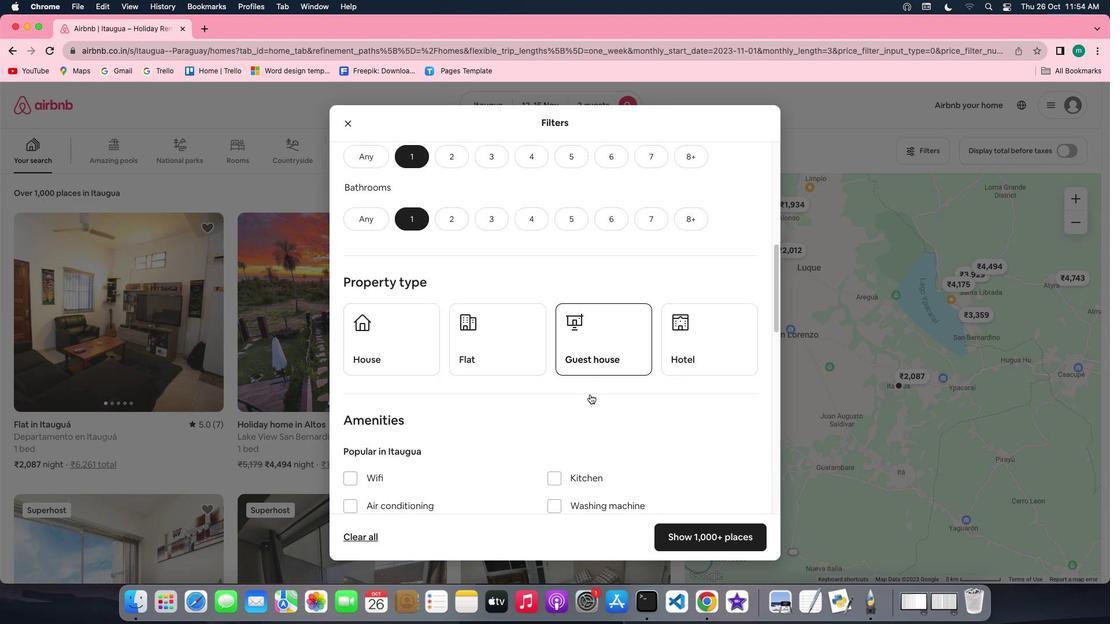 
Action: Mouse moved to (712, 311)
Screenshot: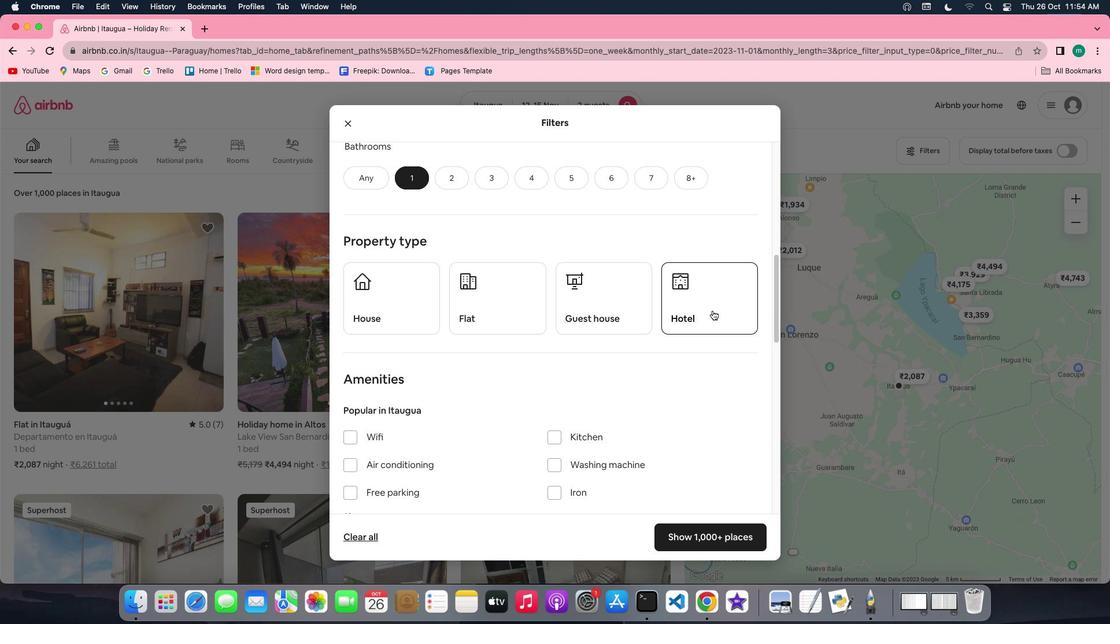 
Action: Mouse pressed left at (712, 311)
Screenshot: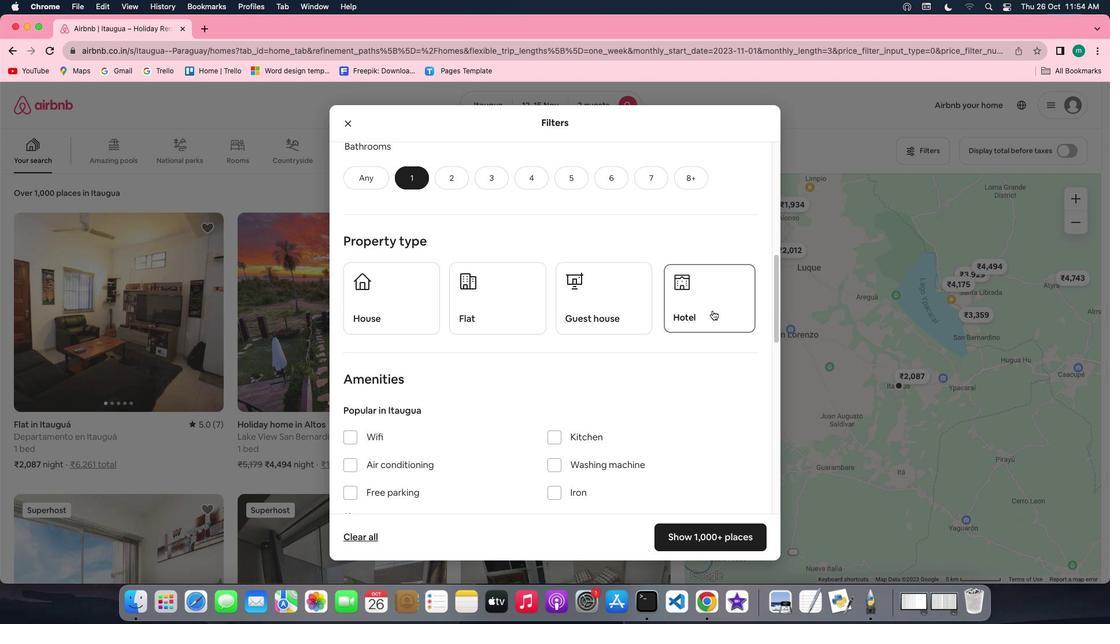 
Action: Mouse moved to (645, 380)
Screenshot: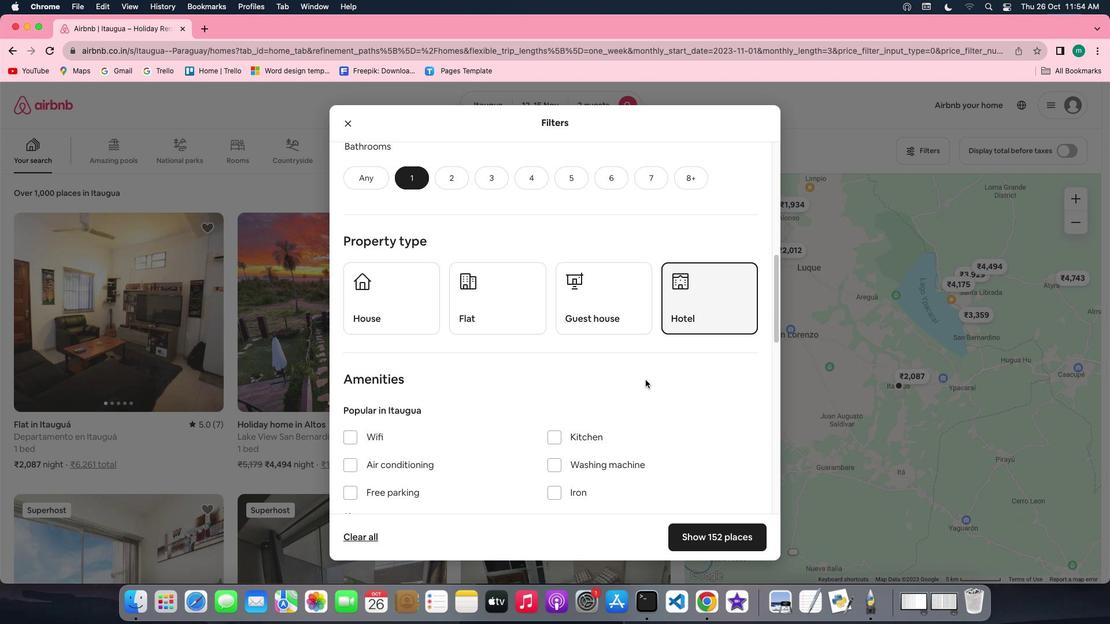 
Action: Mouse scrolled (645, 380) with delta (0, 0)
Screenshot: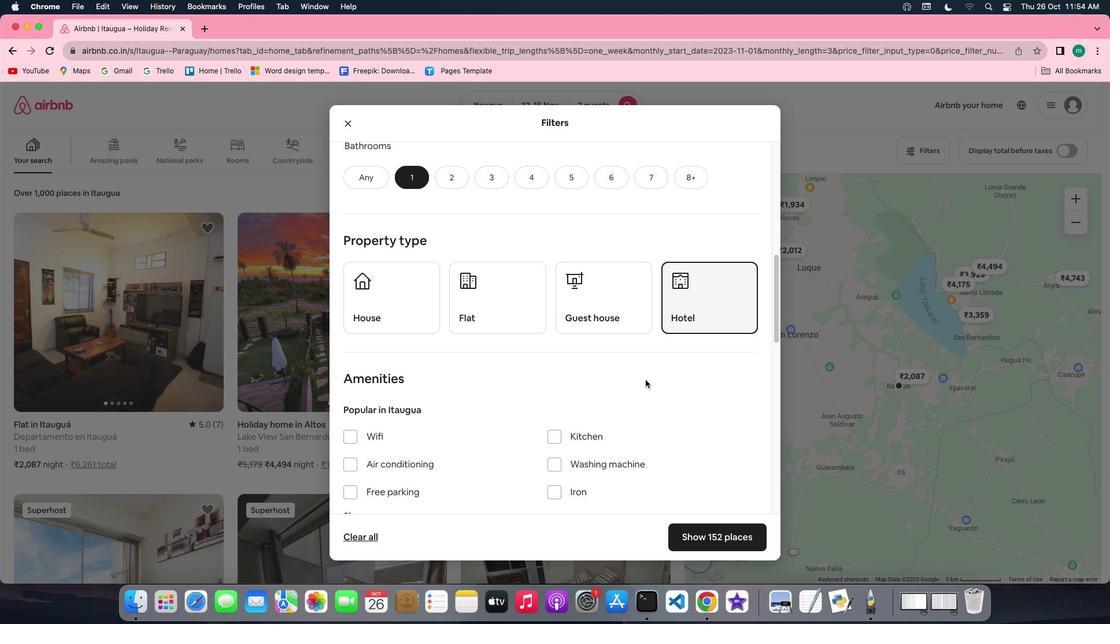 
Action: Mouse scrolled (645, 380) with delta (0, 0)
Screenshot: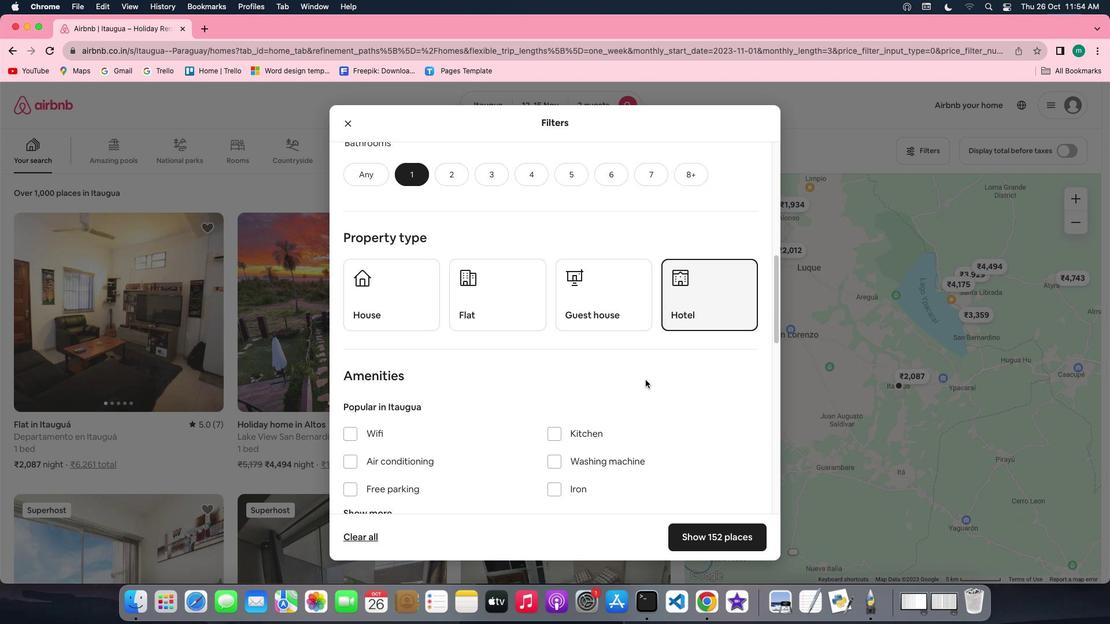 
Action: Mouse scrolled (645, 380) with delta (0, 0)
Screenshot: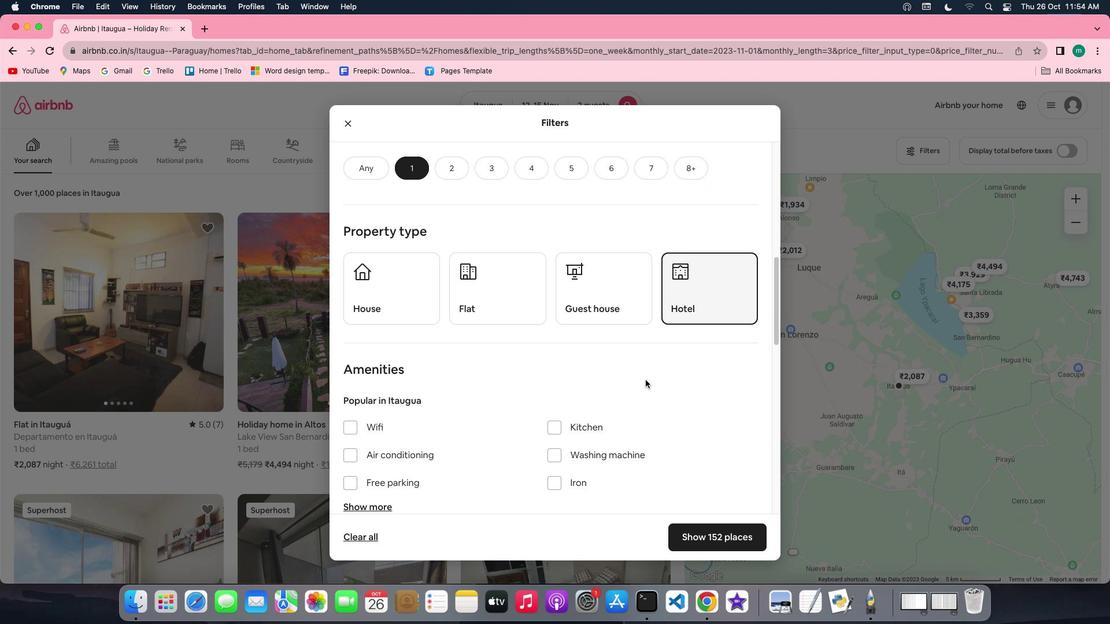 
Action: Mouse scrolled (645, 380) with delta (0, 0)
Screenshot: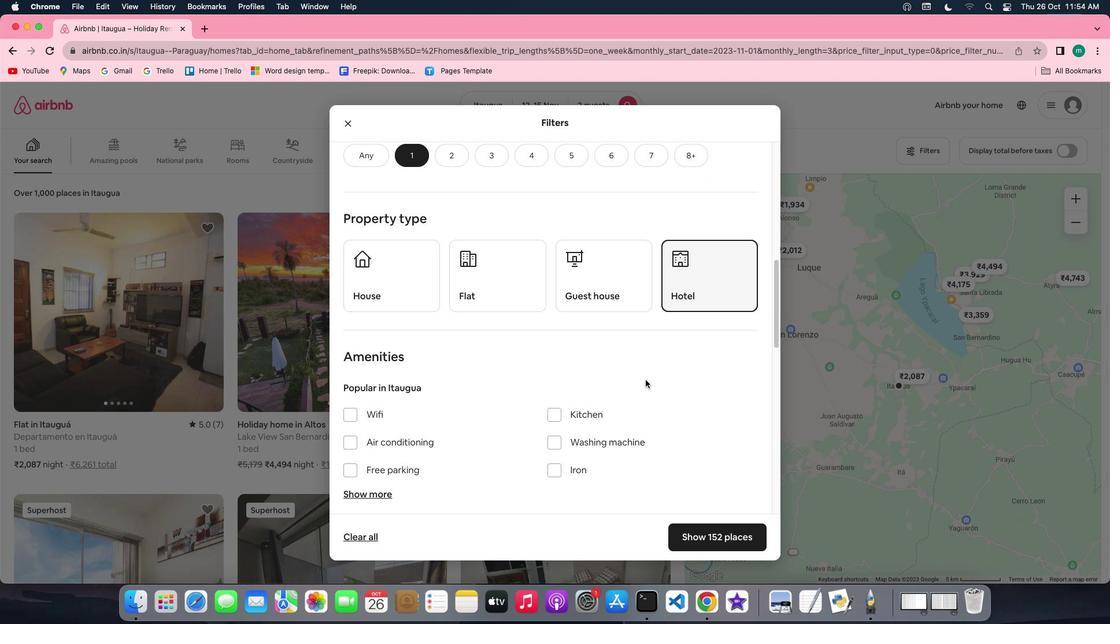 
Action: Mouse scrolled (645, 380) with delta (0, 0)
Screenshot: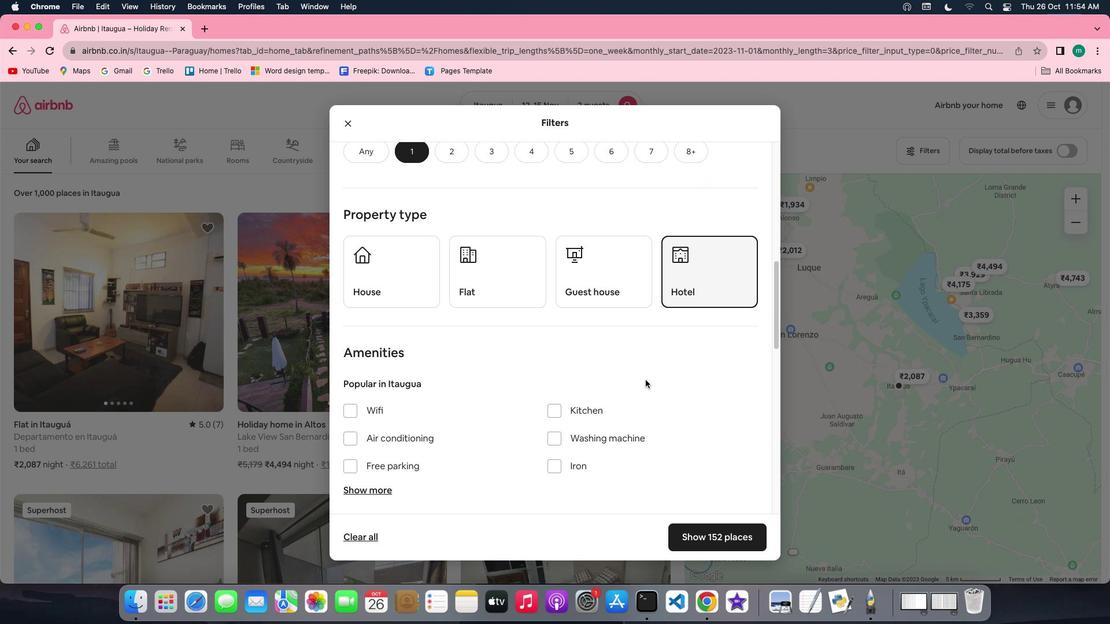 
Action: Mouse scrolled (645, 380) with delta (0, 0)
Screenshot: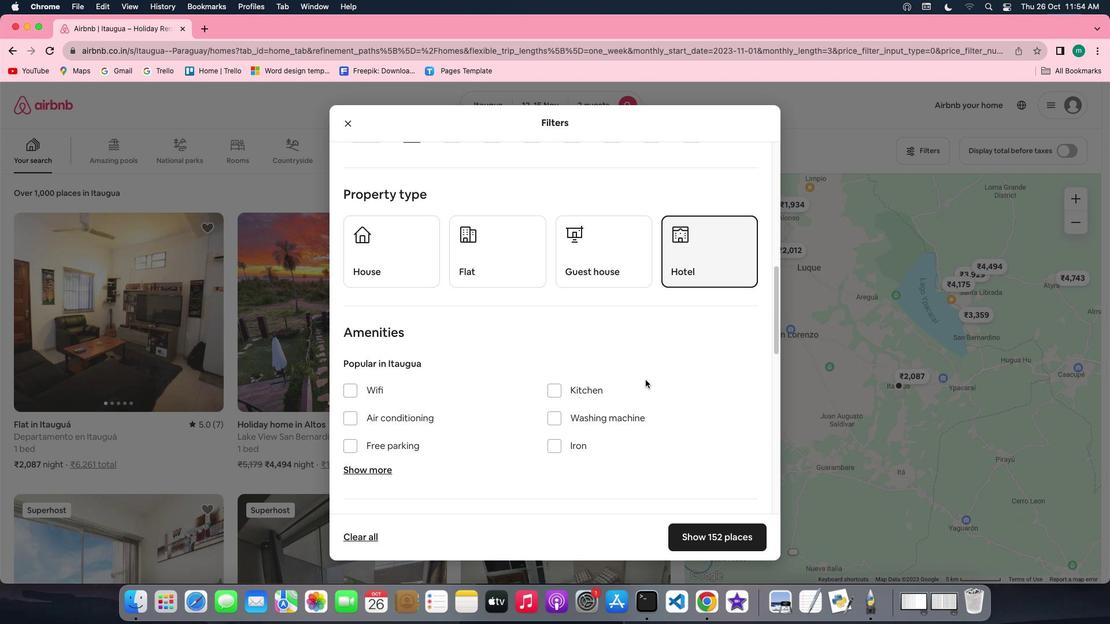 
Action: Mouse scrolled (645, 380) with delta (0, 0)
Screenshot: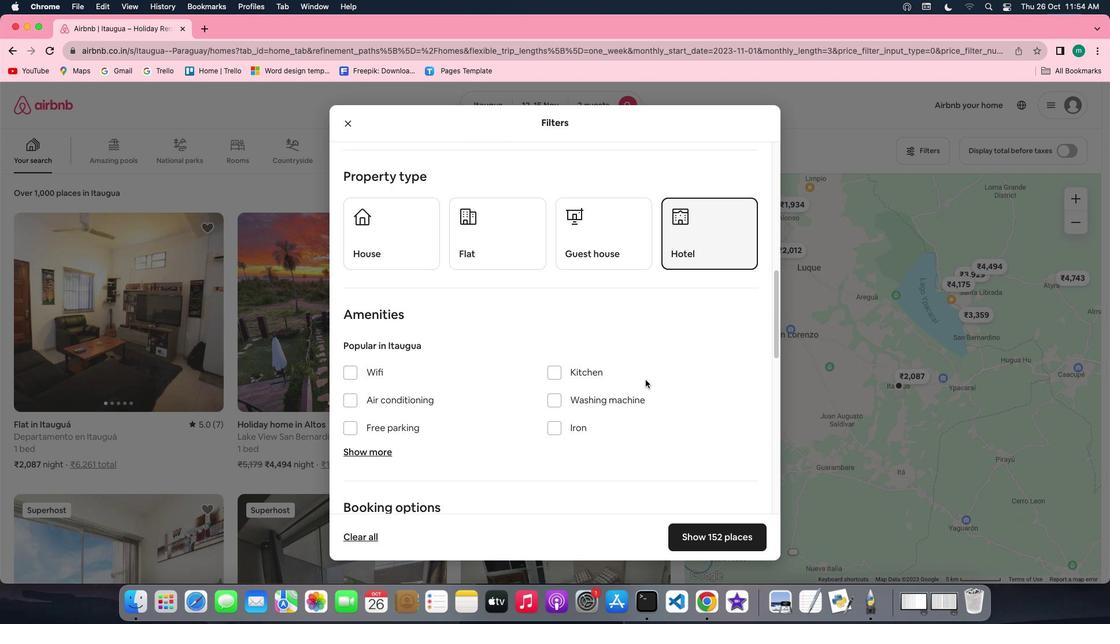 
Action: Mouse scrolled (645, 380) with delta (0, 0)
Screenshot: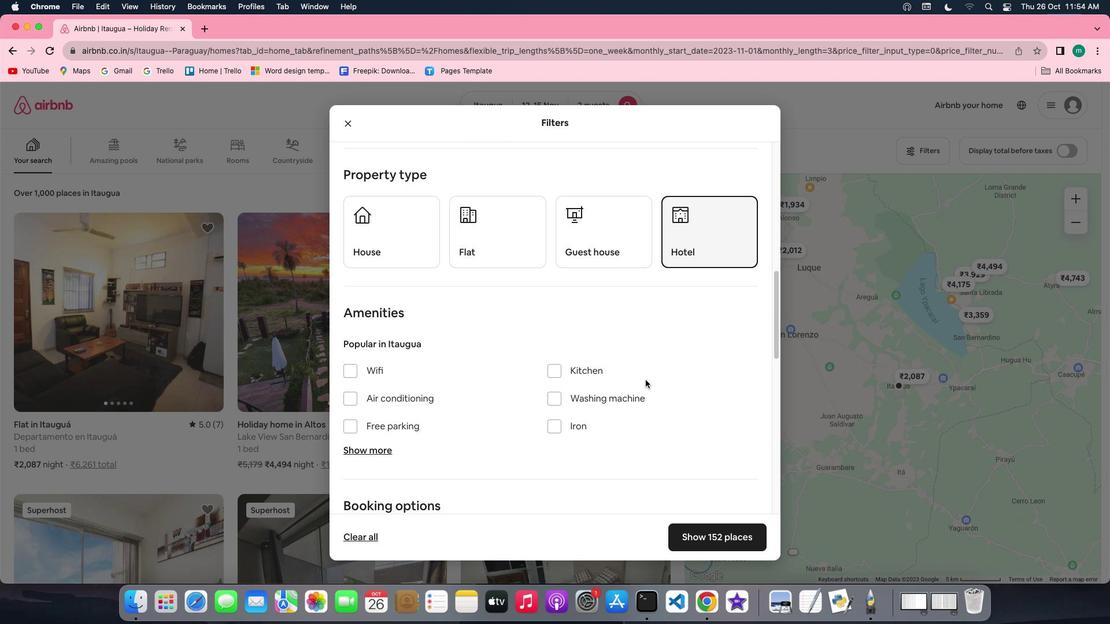 
Action: Mouse scrolled (645, 380) with delta (0, 0)
Screenshot: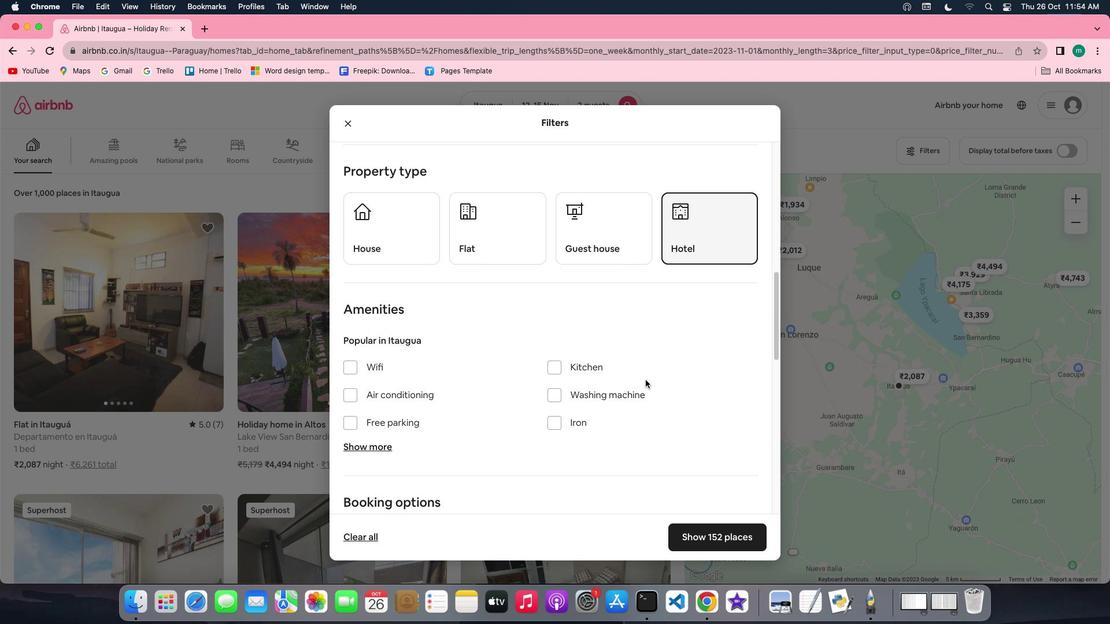
Action: Mouse scrolled (645, 380) with delta (0, 0)
Screenshot: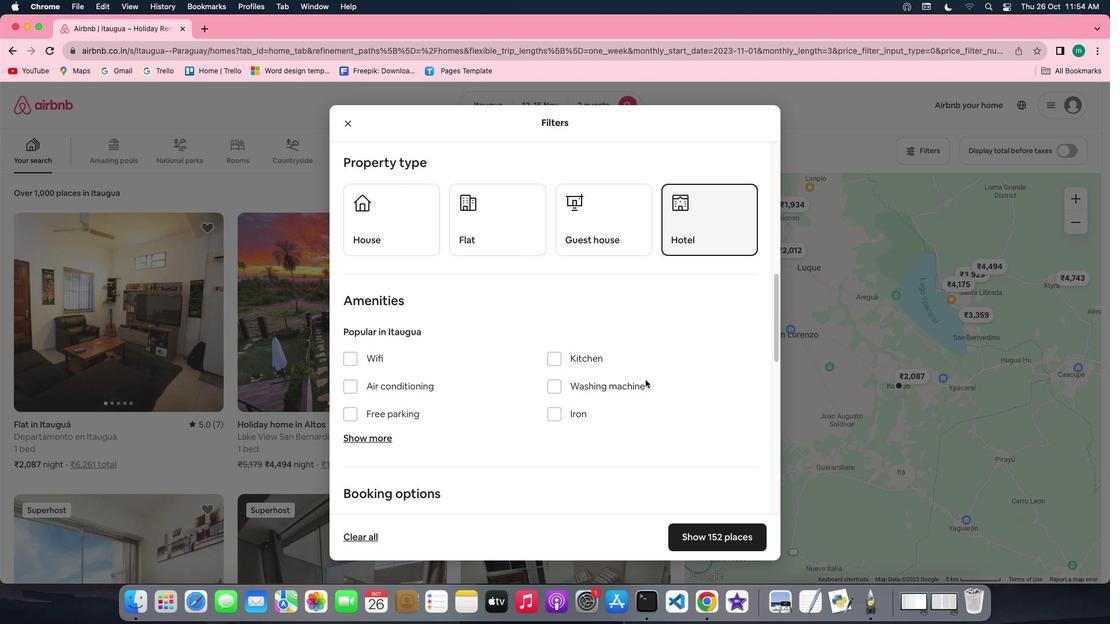 
Action: Mouse scrolled (645, 380) with delta (0, 0)
Screenshot: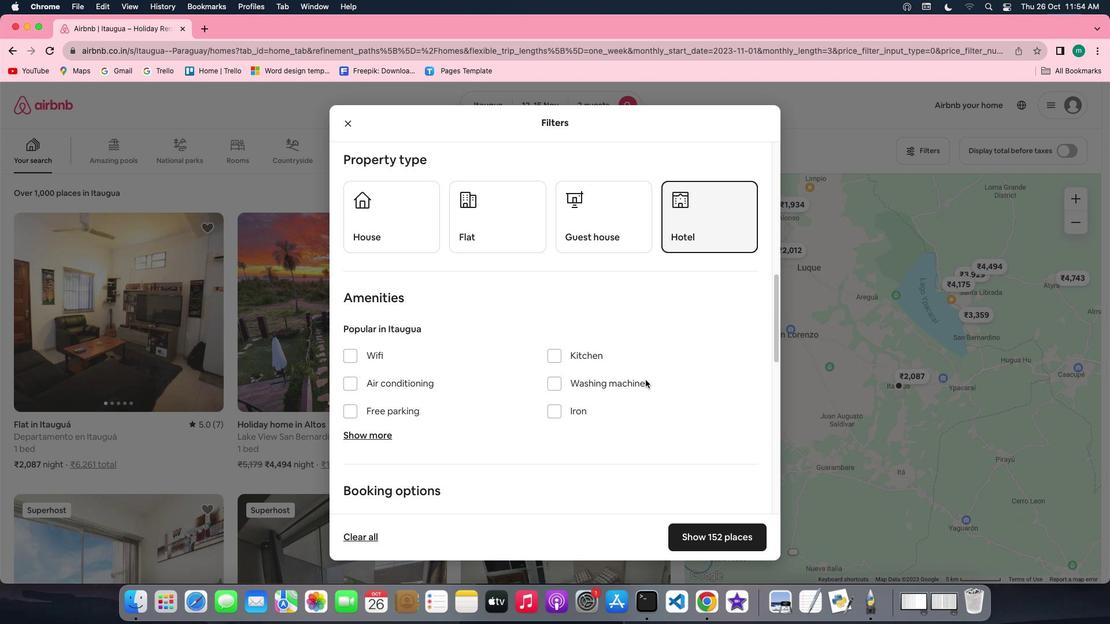 
Action: Mouse scrolled (645, 380) with delta (0, 0)
Screenshot: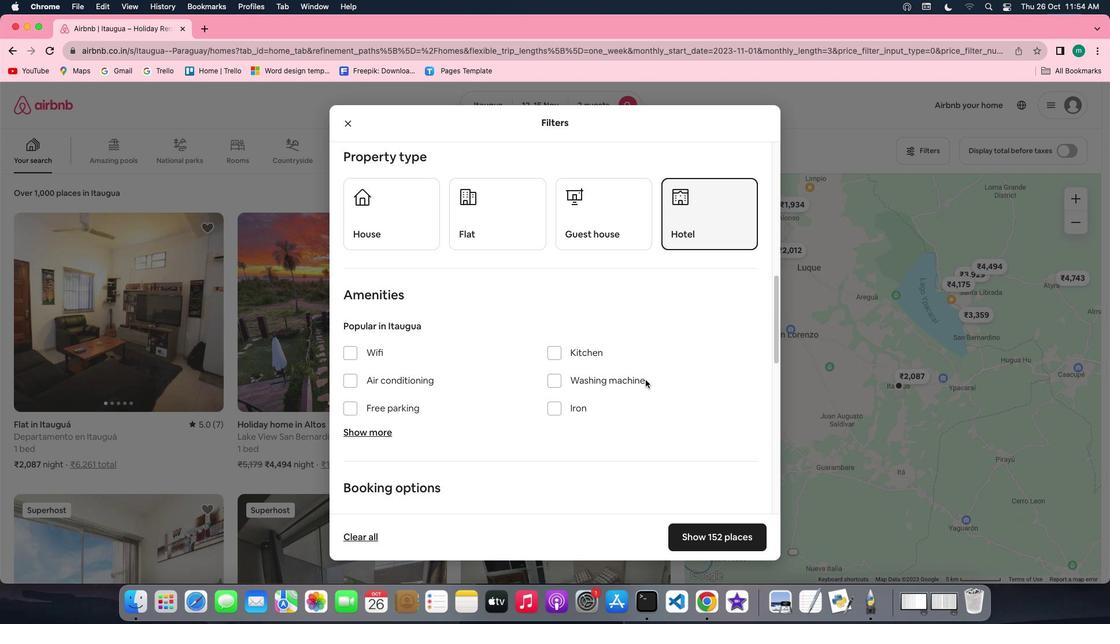 
Action: Mouse scrolled (645, 380) with delta (0, 0)
Screenshot: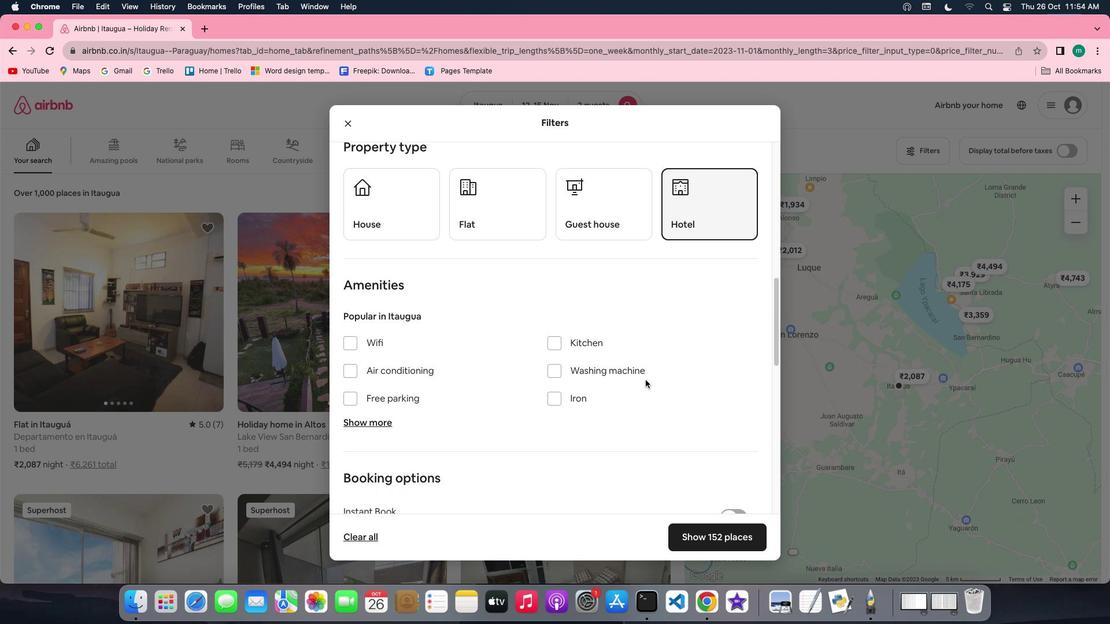 
Action: Mouse scrolled (645, 380) with delta (0, 0)
Screenshot: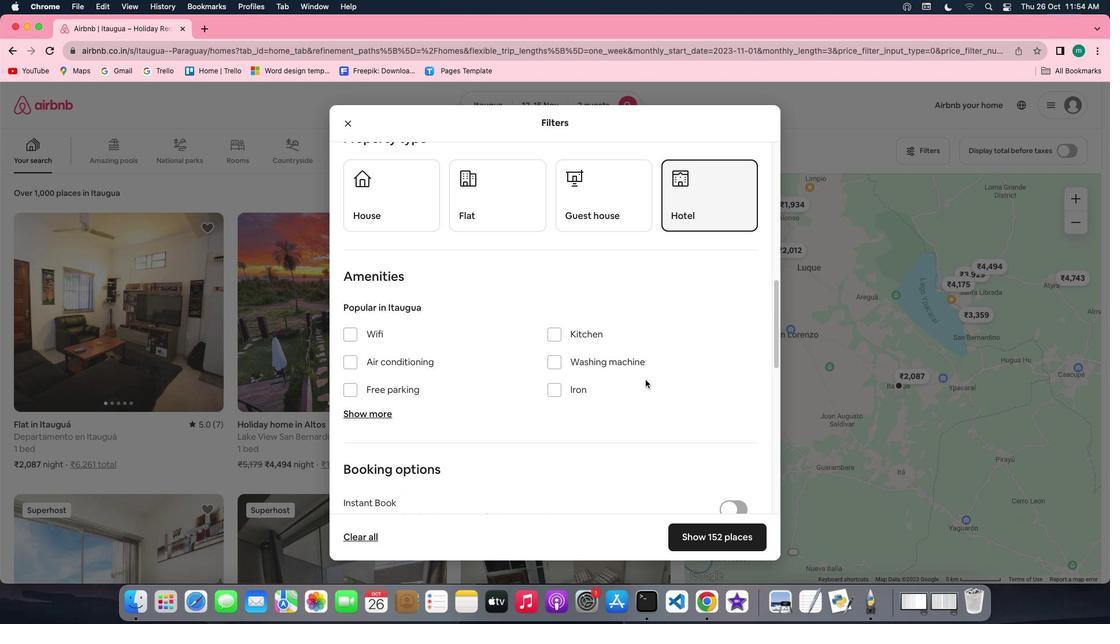 
Action: Mouse scrolled (645, 380) with delta (0, 0)
Screenshot: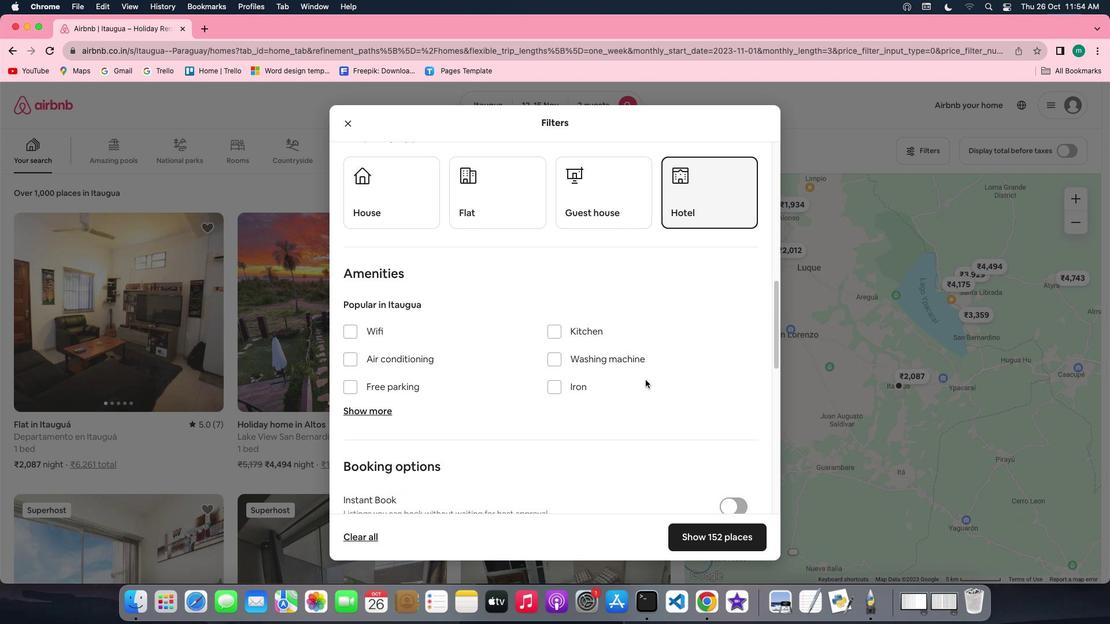 
Action: Mouse scrolled (645, 380) with delta (0, 0)
Screenshot: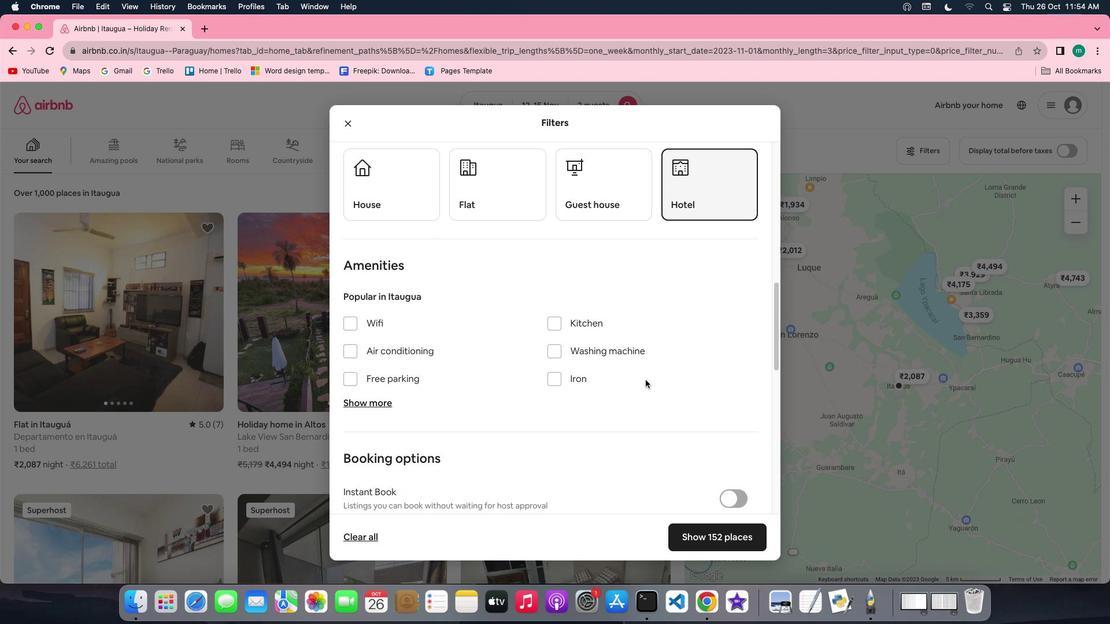
Action: Mouse scrolled (645, 380) with delta (0, 0)
Screenshot: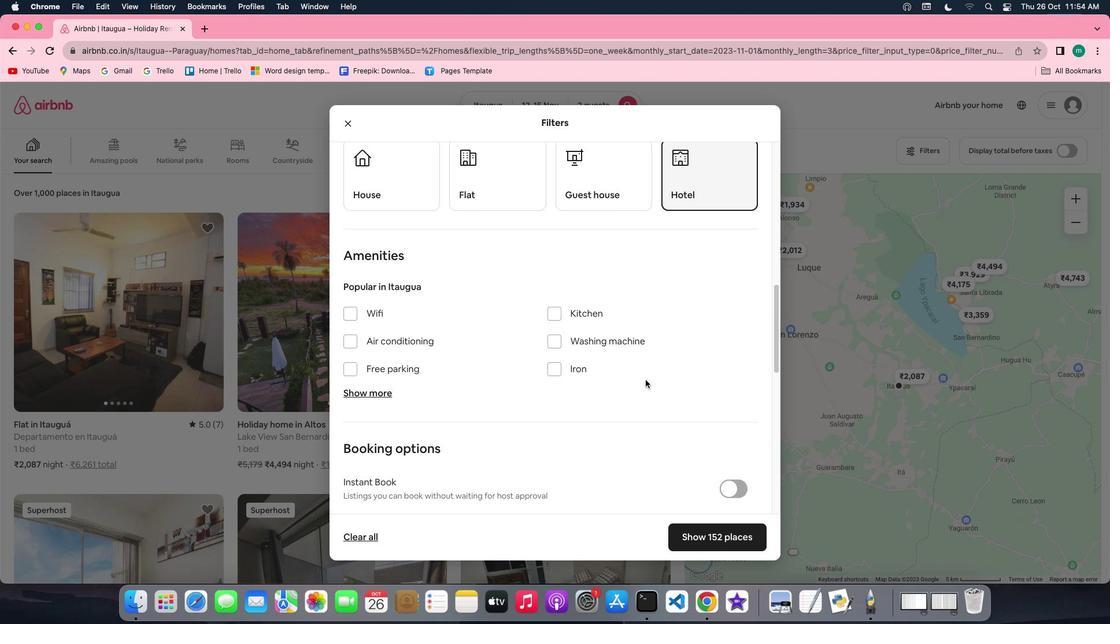 
Action: Mouse scrolled (645, 380) with delta (0, 0)
Screenshot: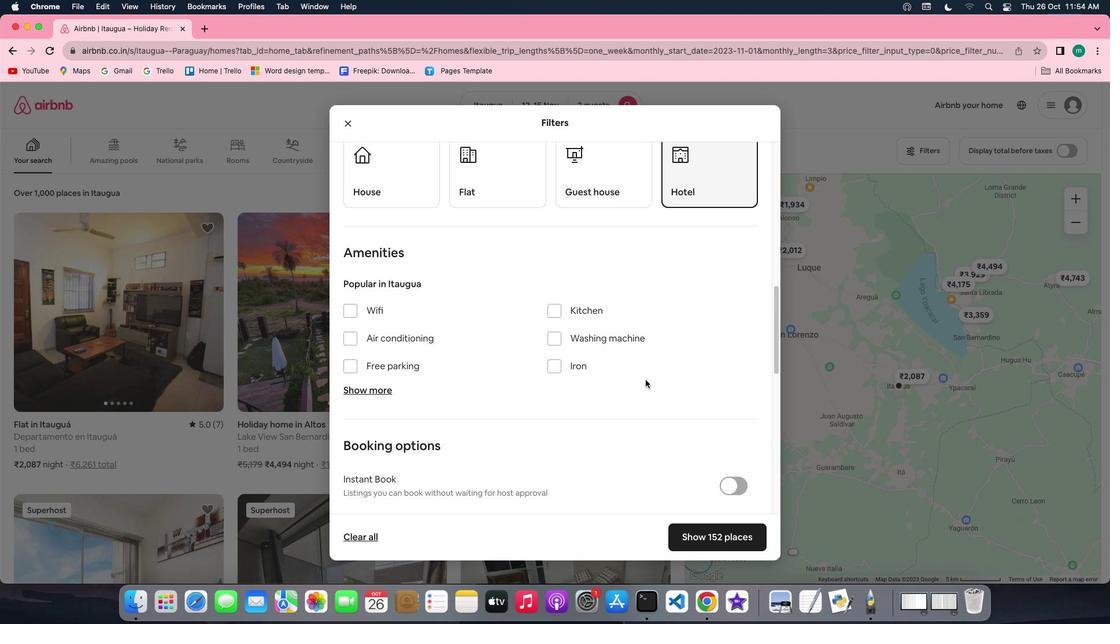
Action: Mouse scrolled (645, 380) with delta (0, 0)
Screenshot: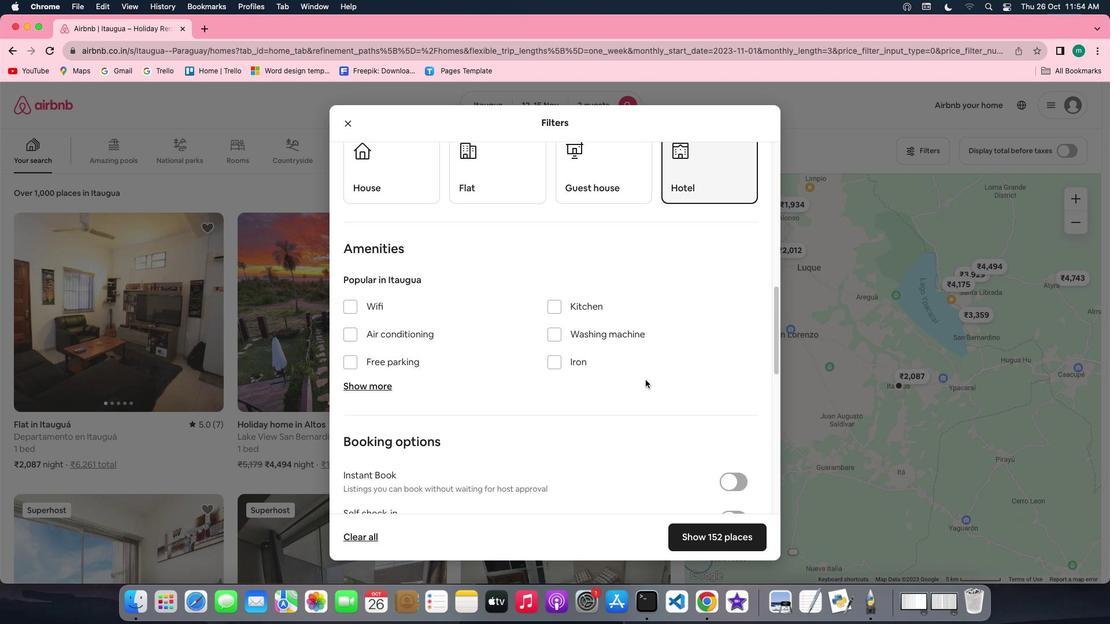 
Action: Mouse scrolled (645, 380) with delta (0, 0)
Screenshot: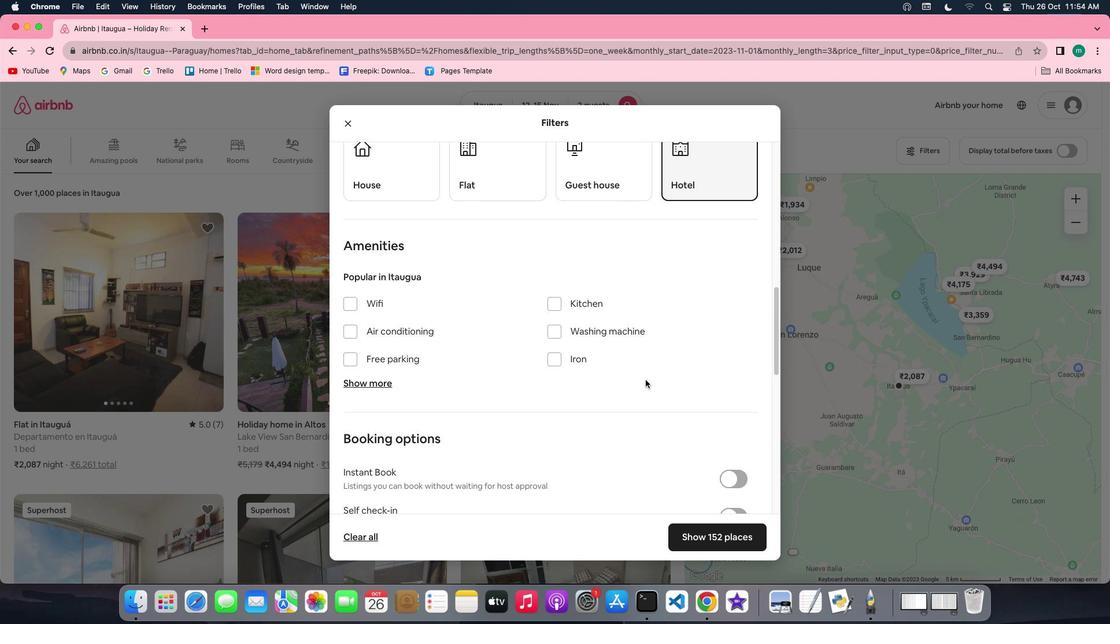 
Action: Mouse scrolled (645, 380) with delta (0, 0)
Screenshot: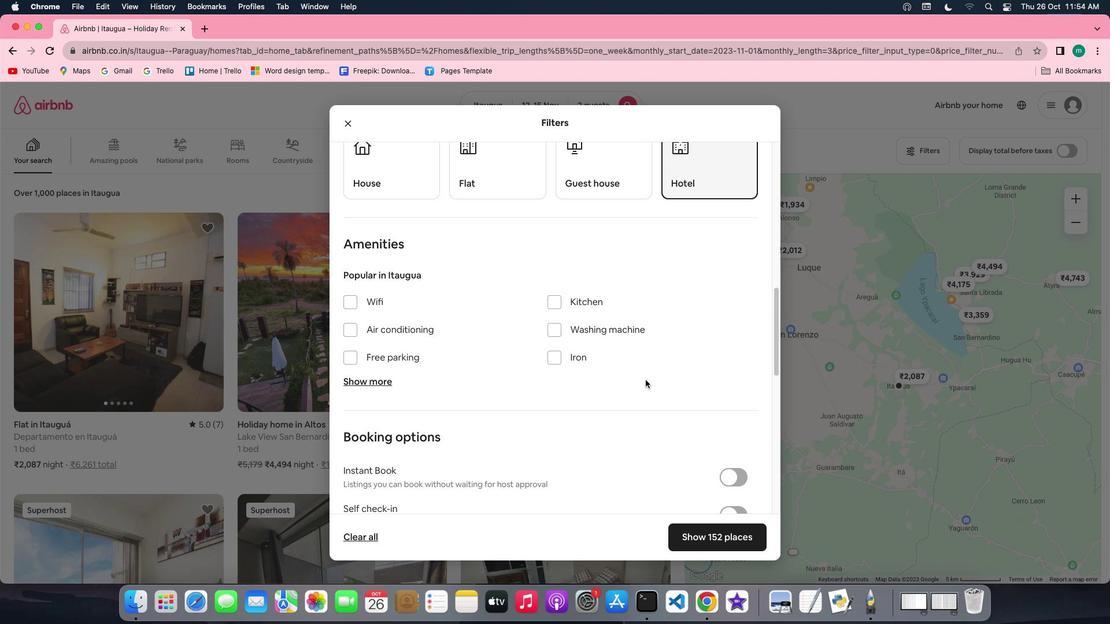 
Action: Mouse scrolled (645, 380) with delta (0, 0)
Screenshot: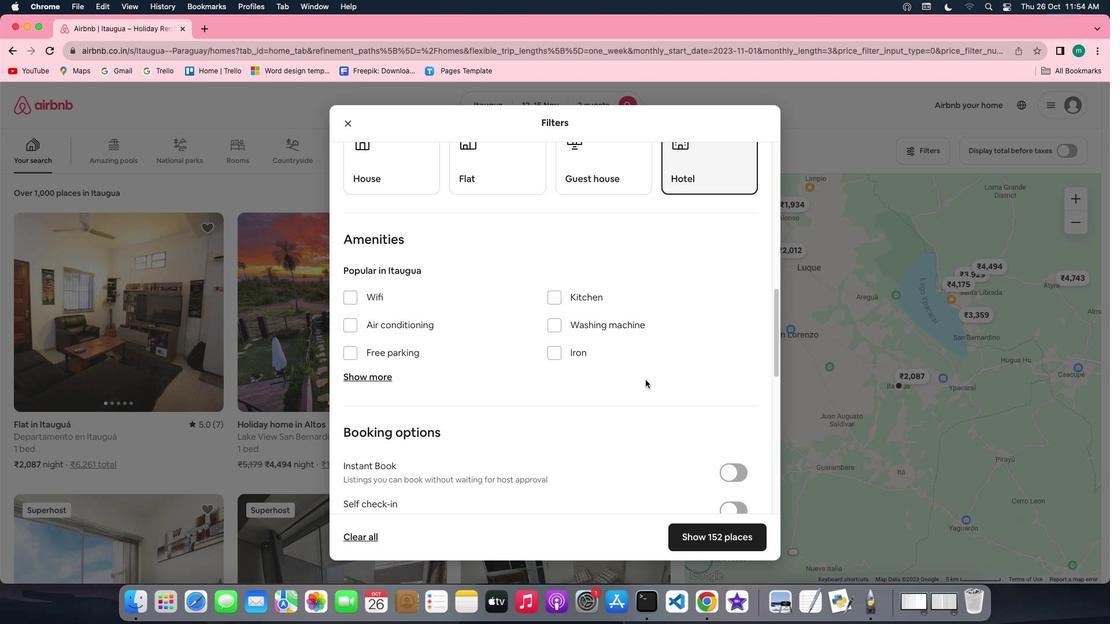 
Action: Mouse scrolled (645, 380) with delta (0, 0)
Screenshot: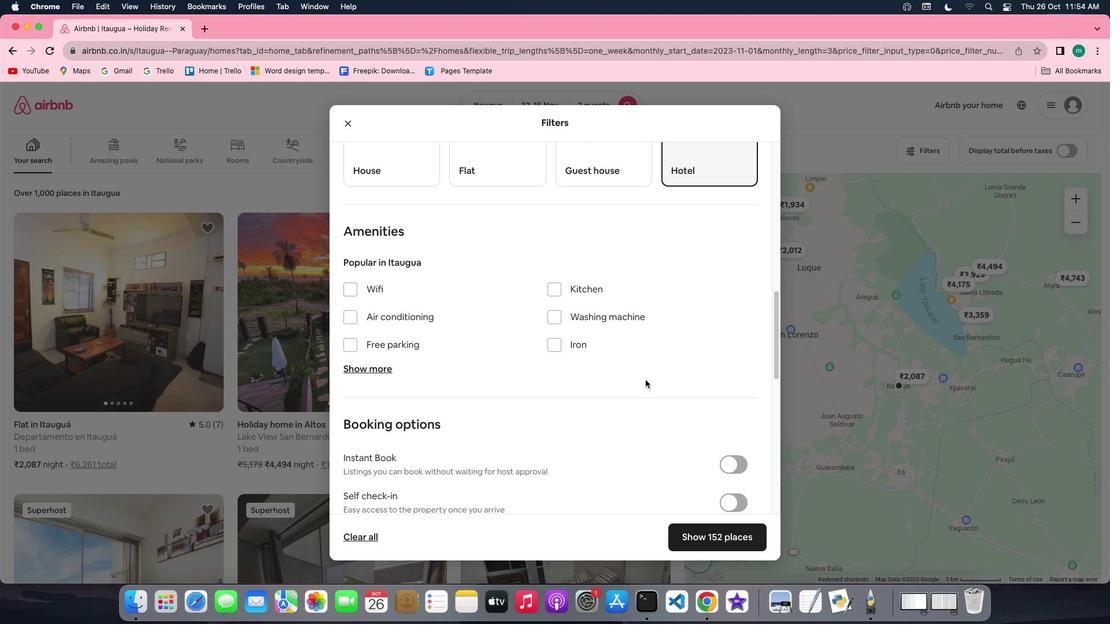 
Action: Mouse scrolled (645, 380) with delta (0, 0)
Screenshot: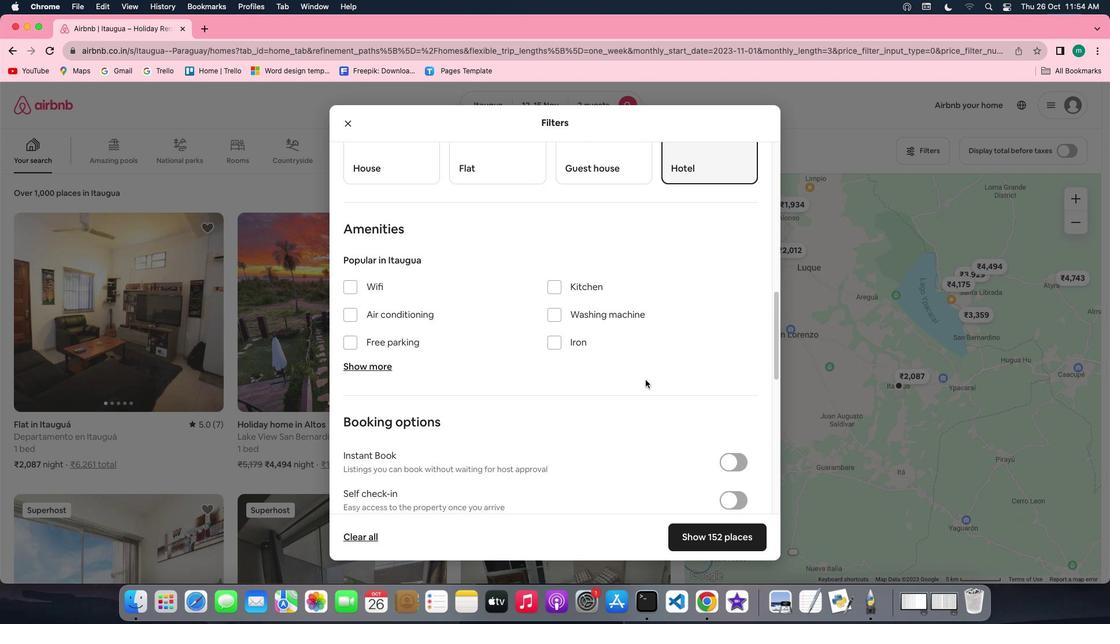 
Action: Mouse scrolled (645, 380) with delta (0, 0)
Screenshot: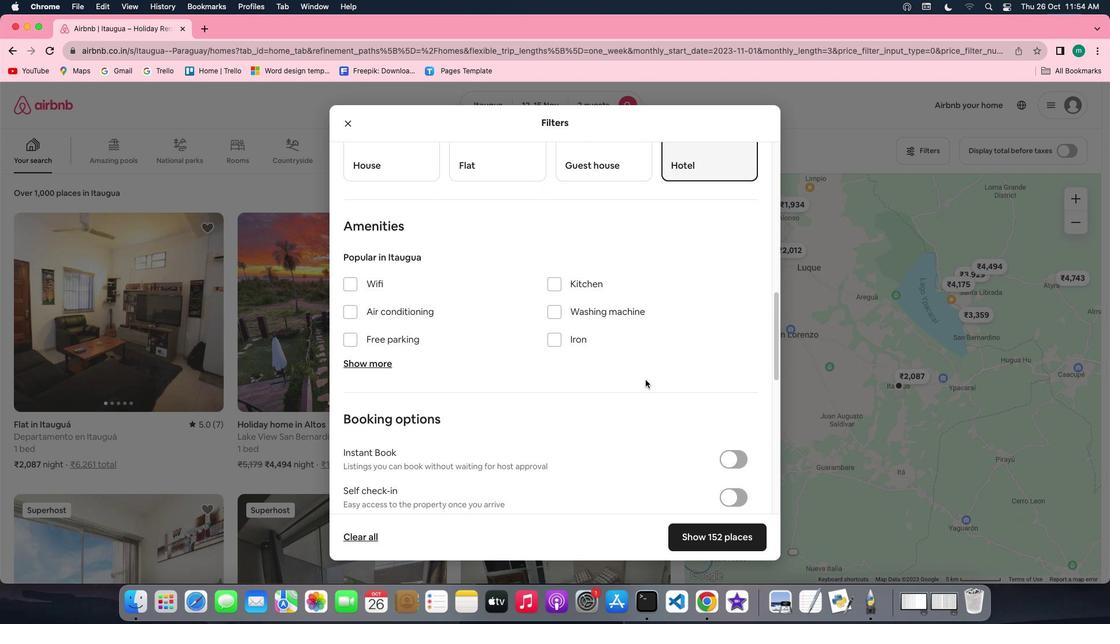 
Action: Mouse scrolled (645, 380) with delta (0, 0)
Screenshot: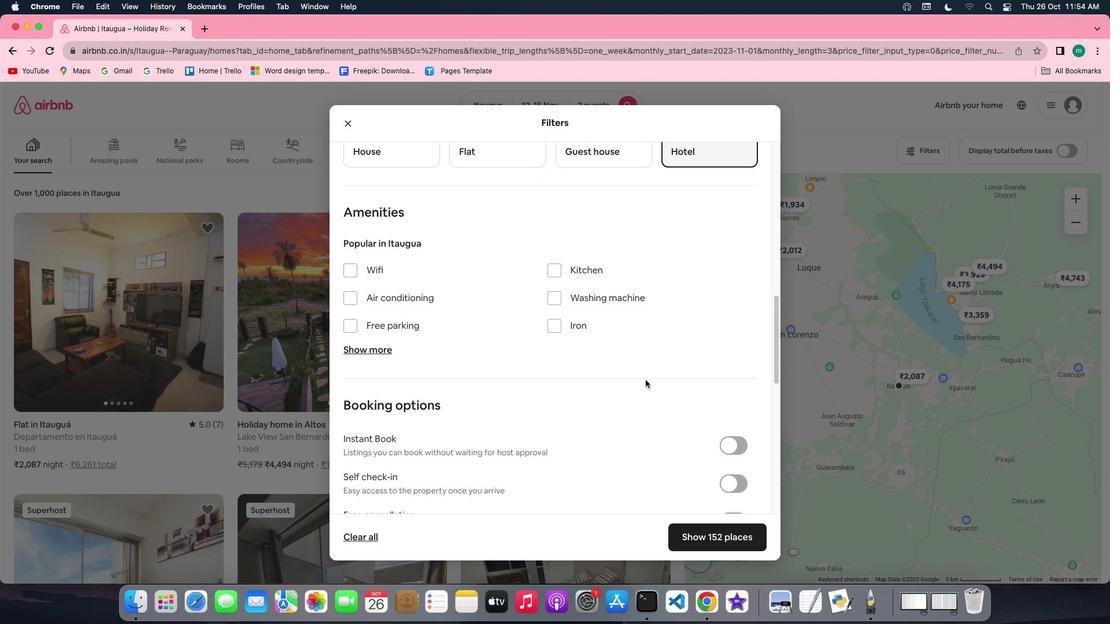 
Action: Mouse scrolled (645, 380) with delta (0, 0)
Screenshot: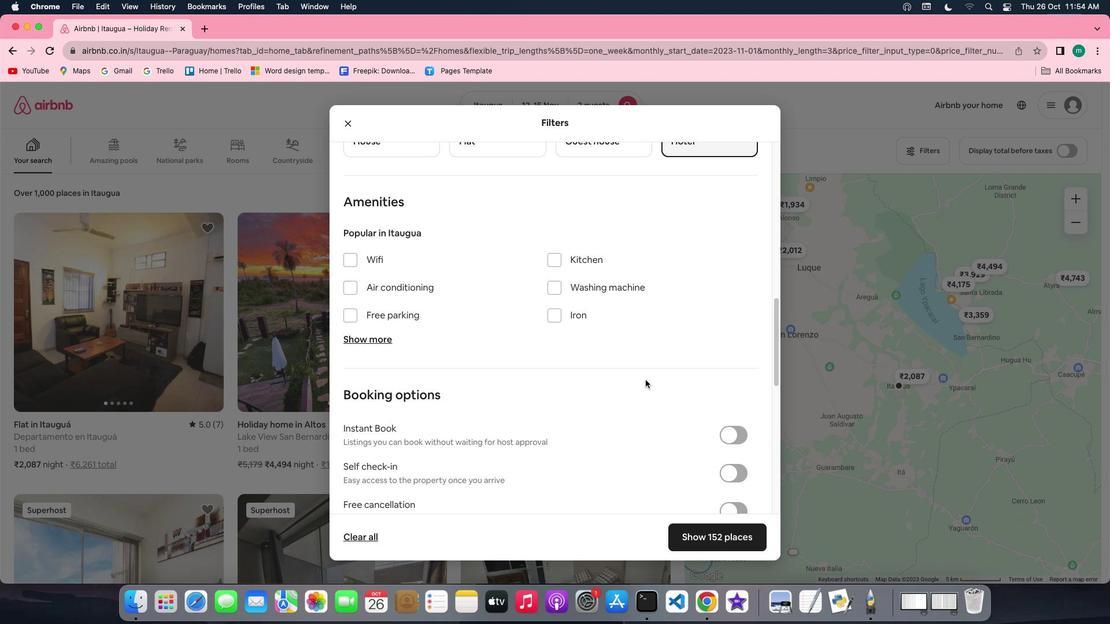 
Action: Mouse scrolled (645, 380) with delta (0, 0)
Screenshot: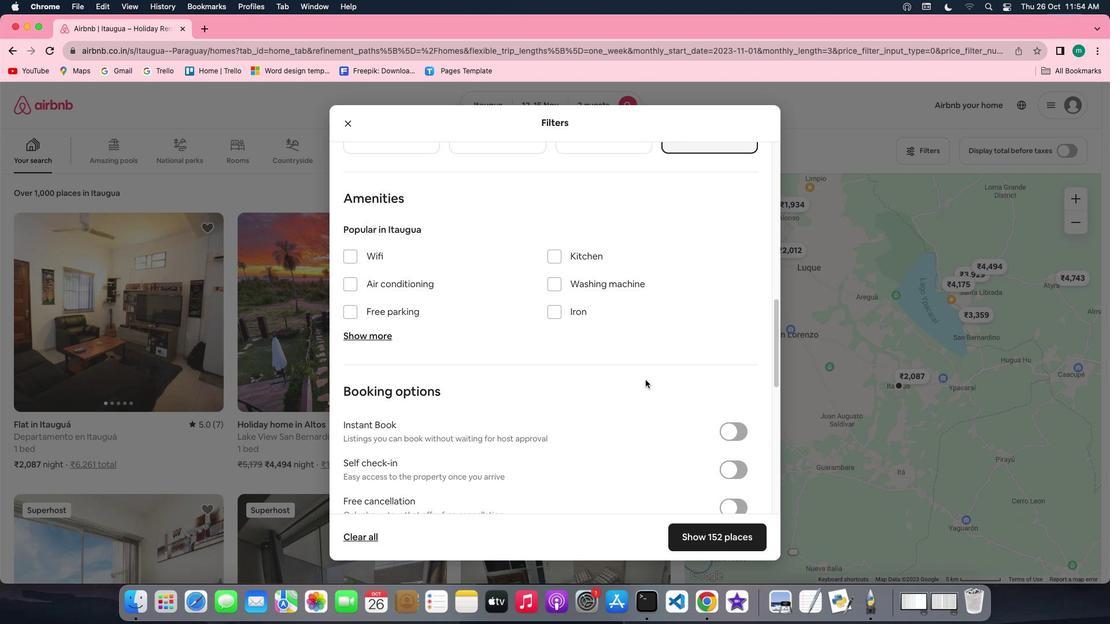 
Action: Mouse scrolled (645, 380) with delta (0, 0)
Screenshot: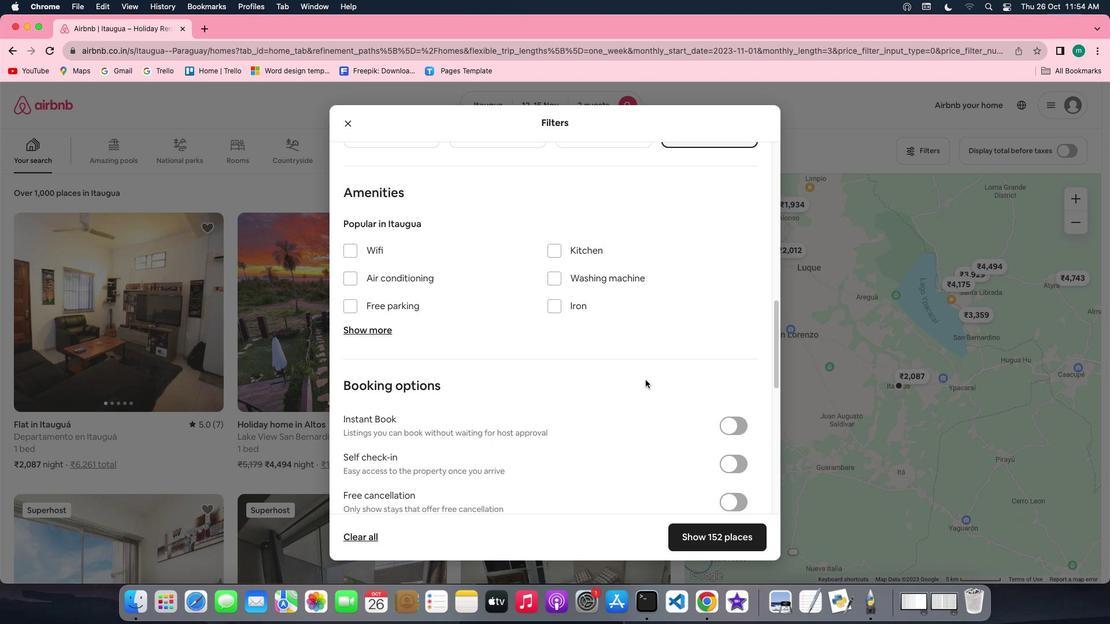 
Action: Mouse moved to (682, 409)
Screenshot: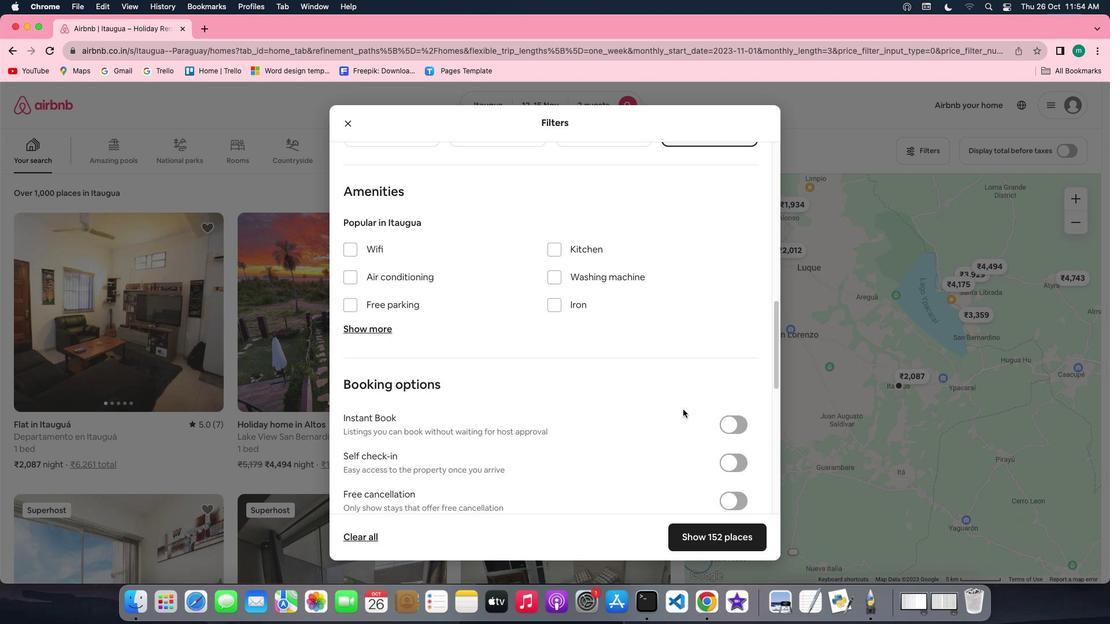 
Action: Mouse scrolled (682, 409) with delta (0, 0)
Screenshot: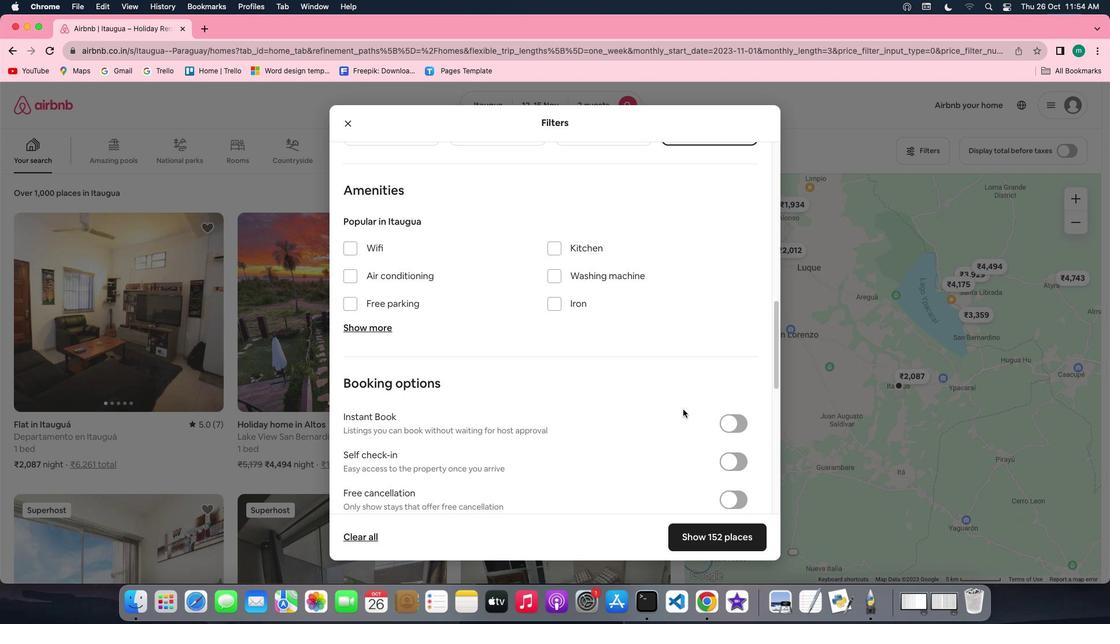 
Action: Mouse scrolled (682, 409) with delta (0, 0)
Screenshot: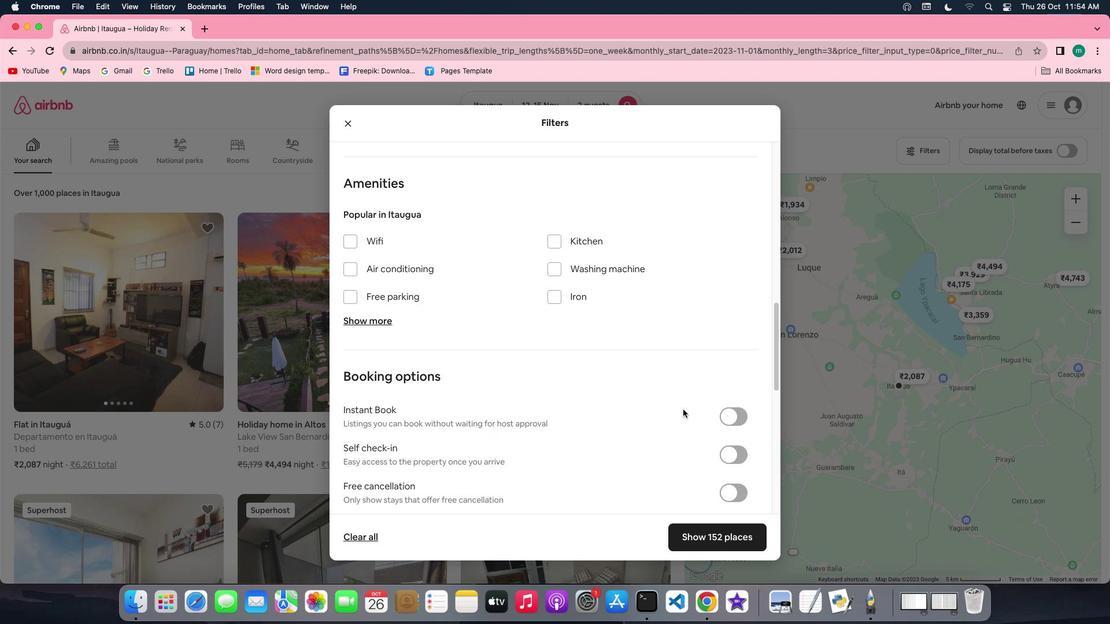 
Action: Mouse scrolled (682, 409) with delta (0, 0)
Screenshot: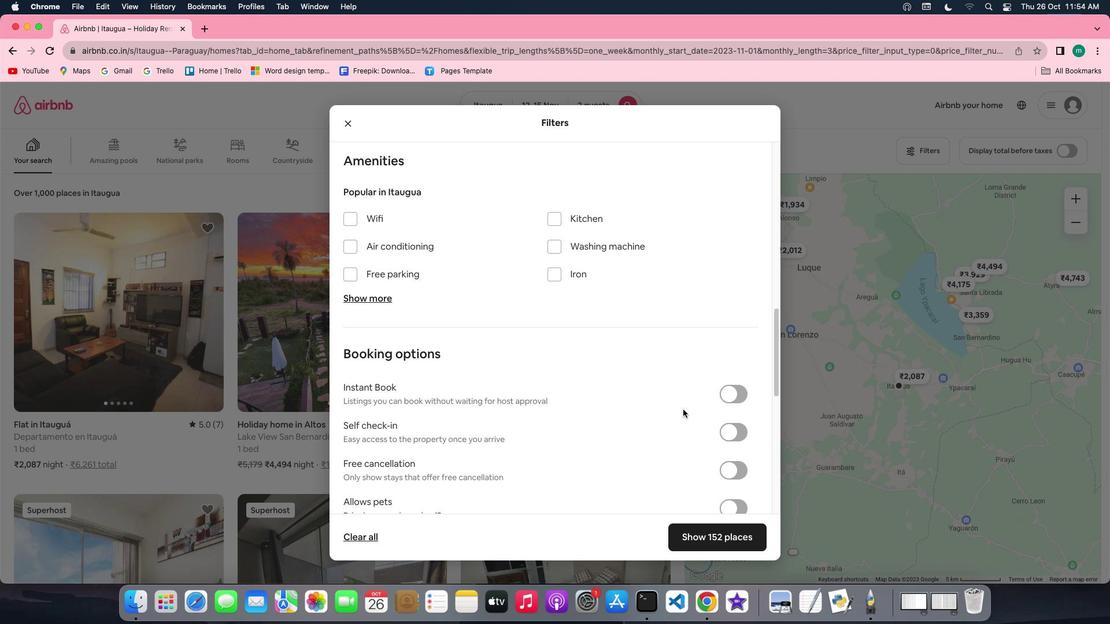 
Action: Mouse moved to (734, 400)
Screenshot: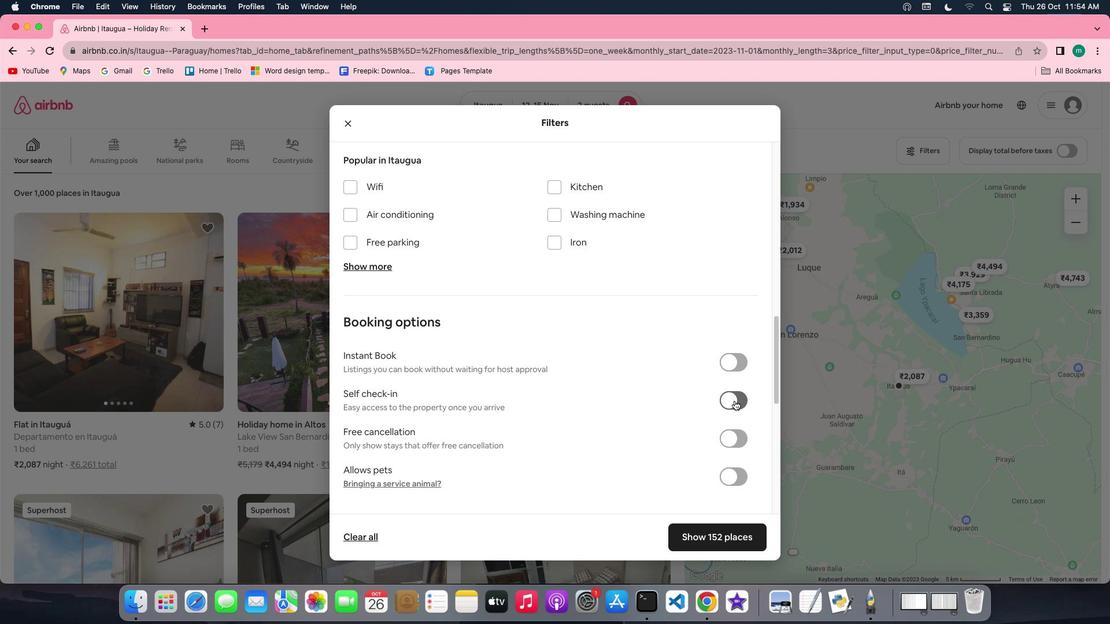 
Action: Mouse pressed left at (734, 400)
Screenshot: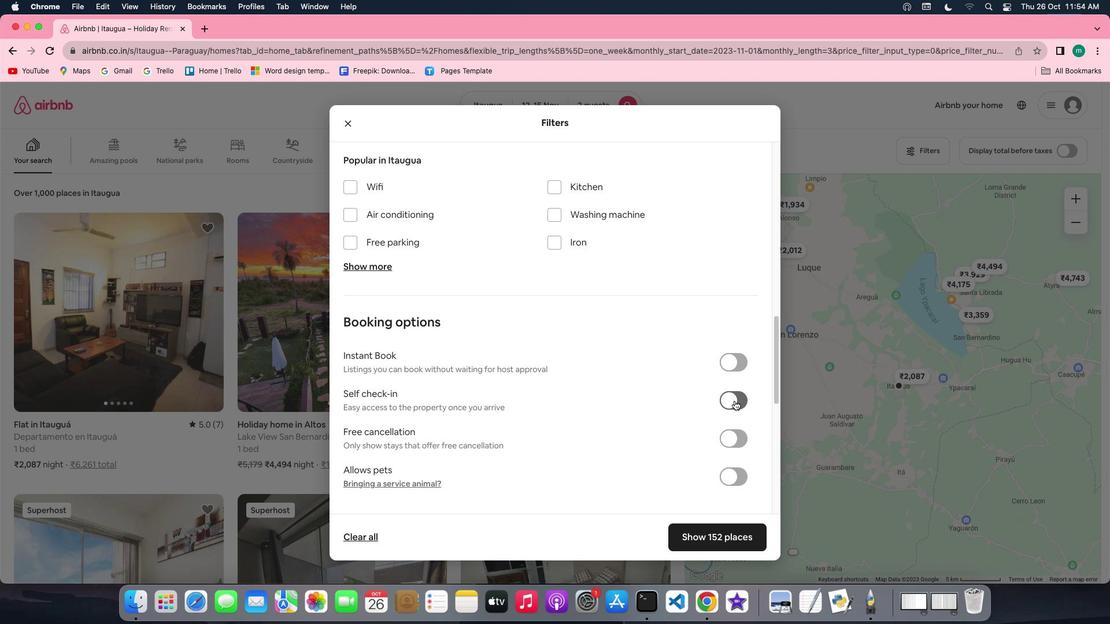 
Action: Mouse moved to (614, 443)
Screenshot: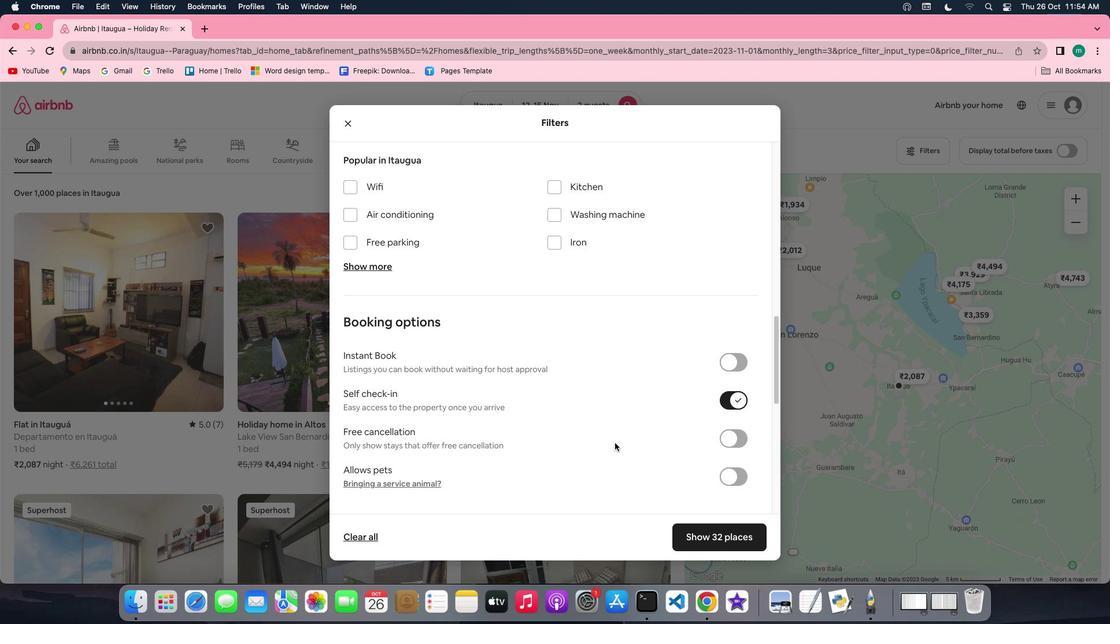 
Action: Mouse scrolled (614, 443) with delta (0, 0)
Screenshot: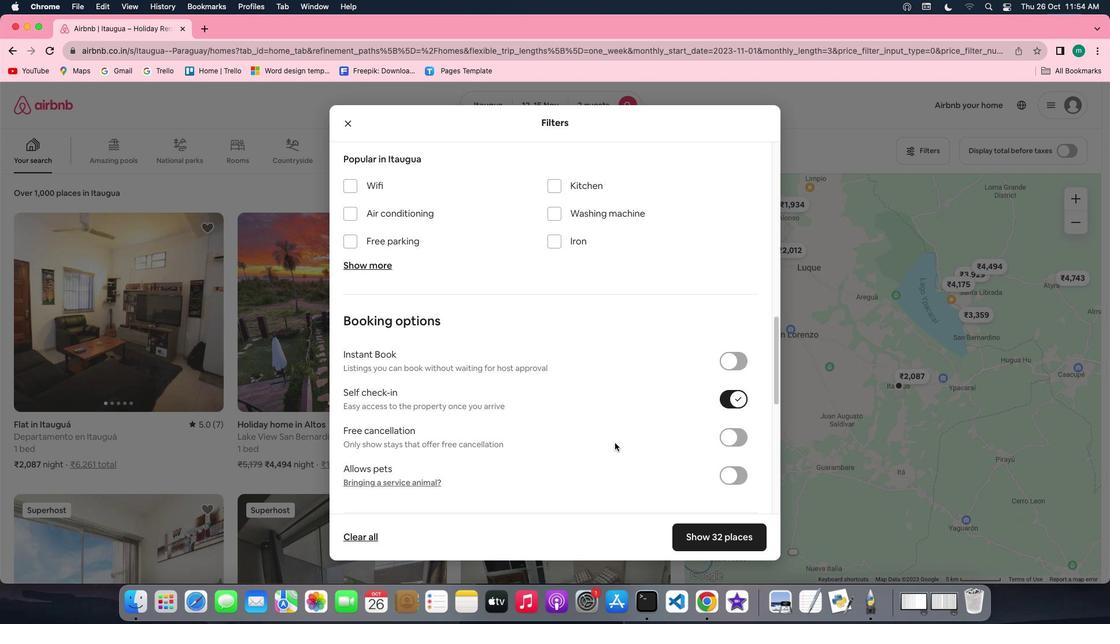 
Action: Mouse scrolled (614, 443) with delta (0, 0)
Screenshot: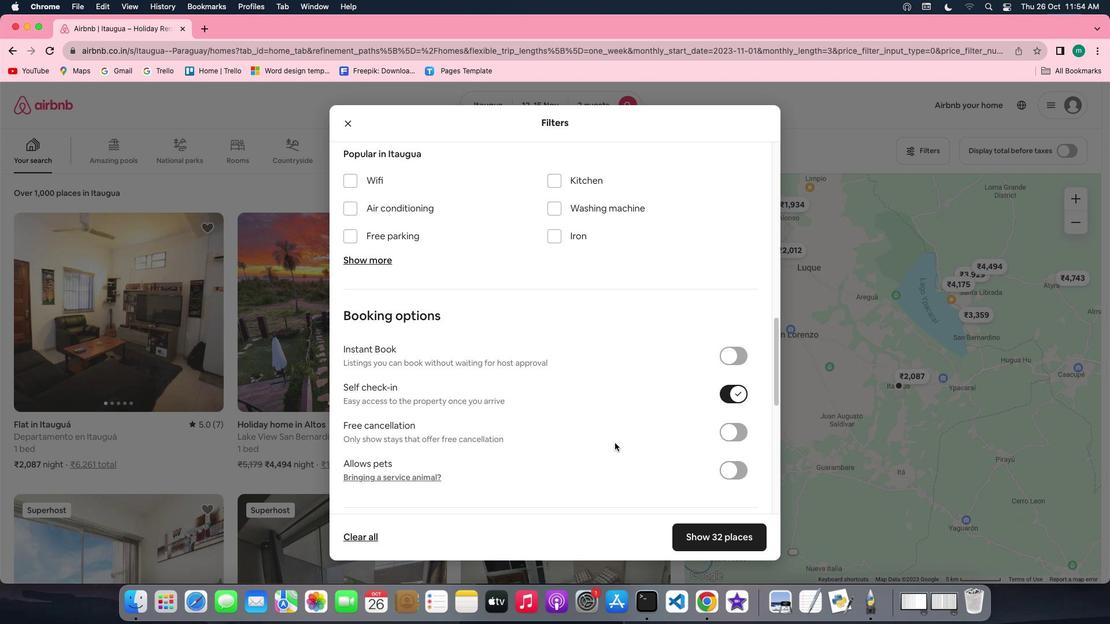 
Action: Mouse scrolled (614, 443) with delta (0, 0)
Screenshot: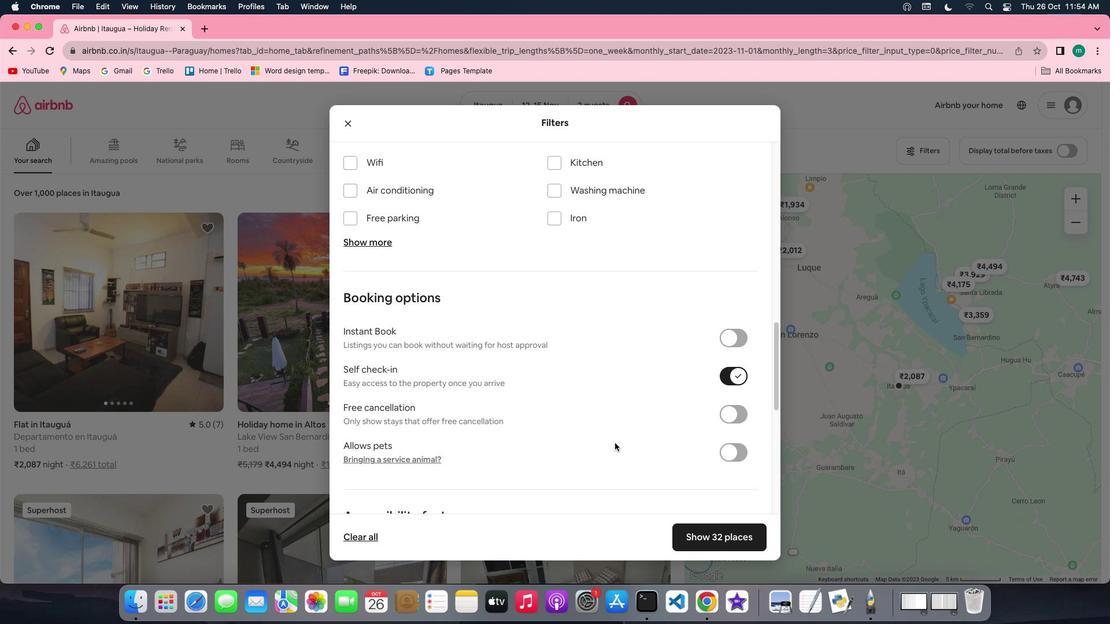 
Action: Mouse moved to (617, 445)
Screenshot: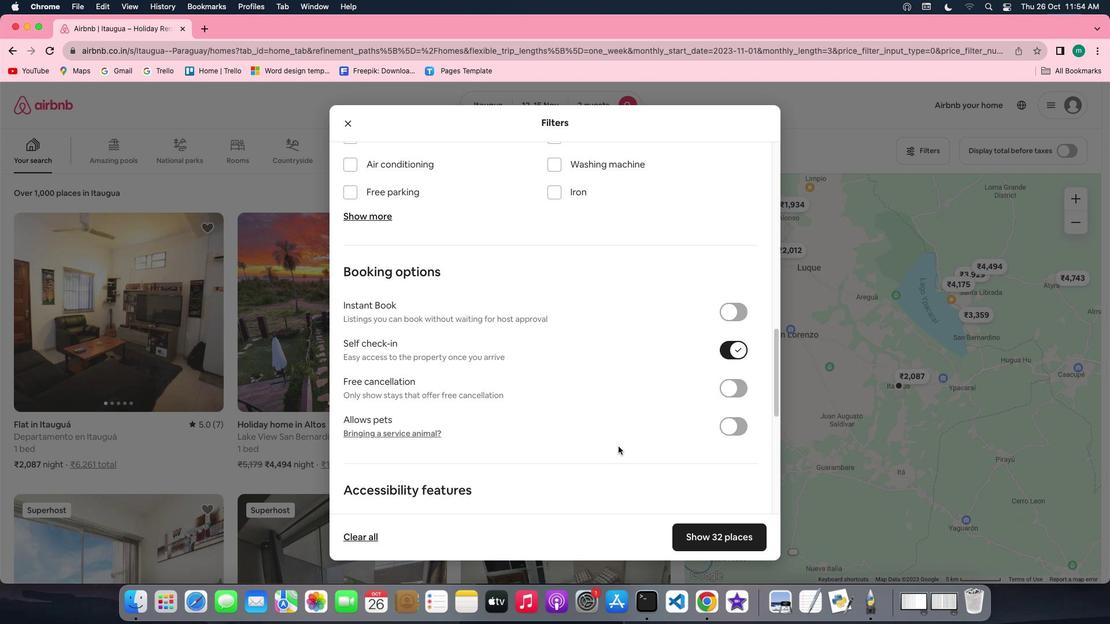 
Action: Mouse scrolled (617, 445) with delta (0, 0)
Screenshot: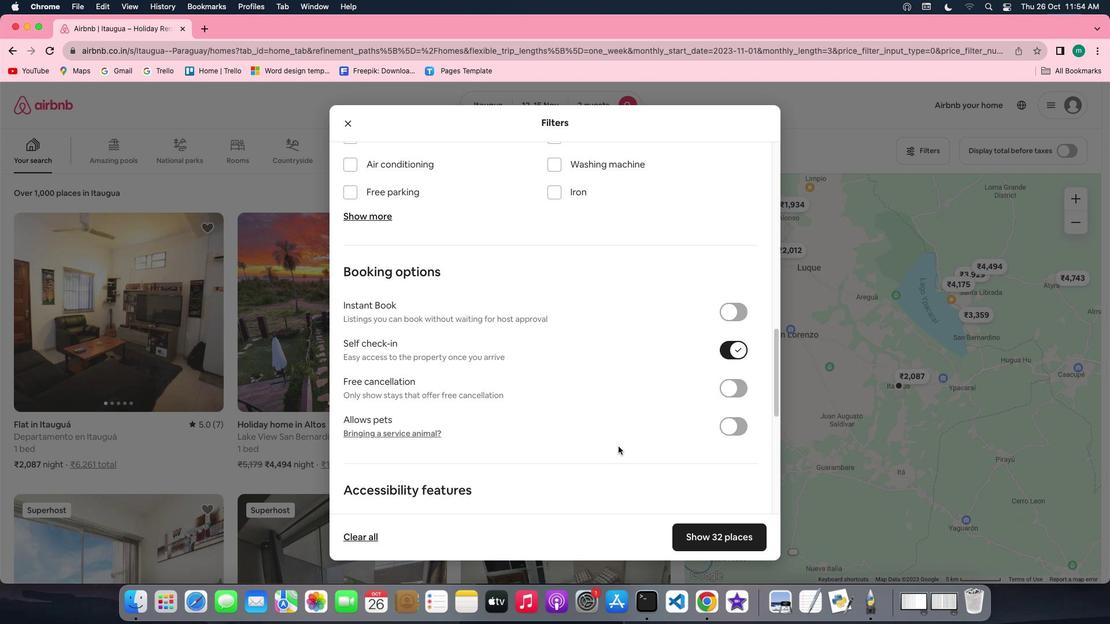 
Action: Mouse moved to (618, 446)
Screenshot: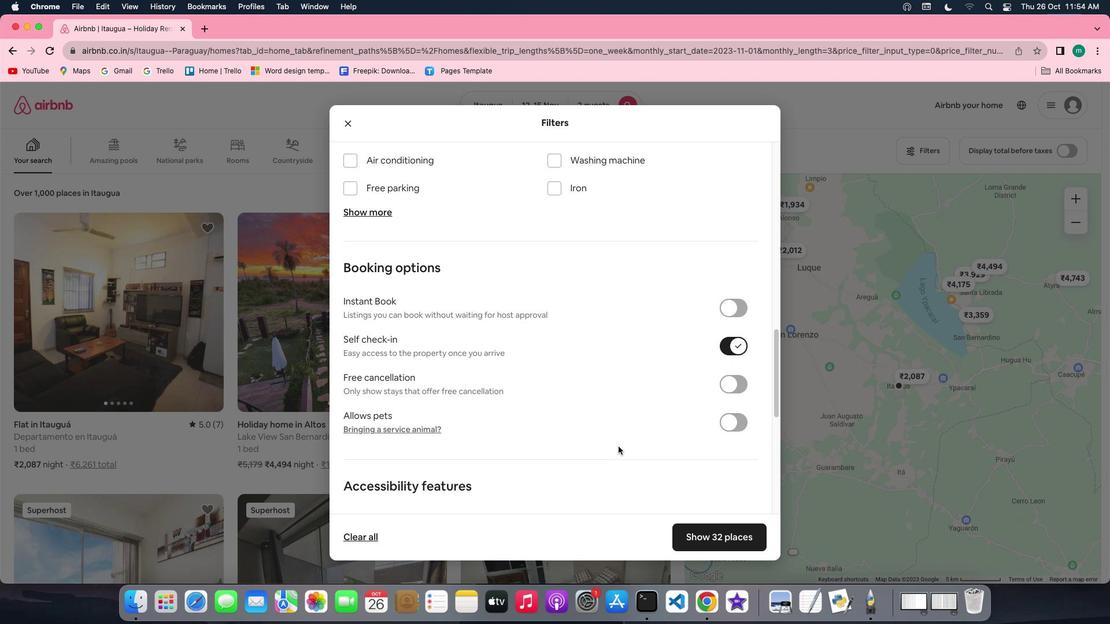 
Action: Mouse scrolled (618, 446) with delta (0, 0)
Screenshot: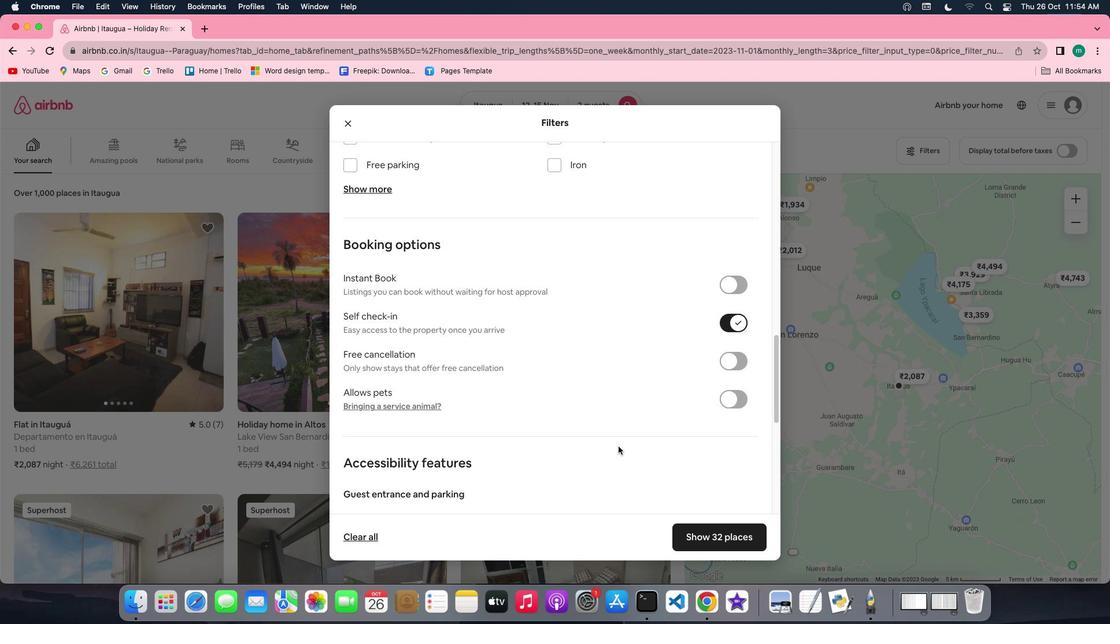 
Action: Mouse moved to (618, 446)
Screenshot: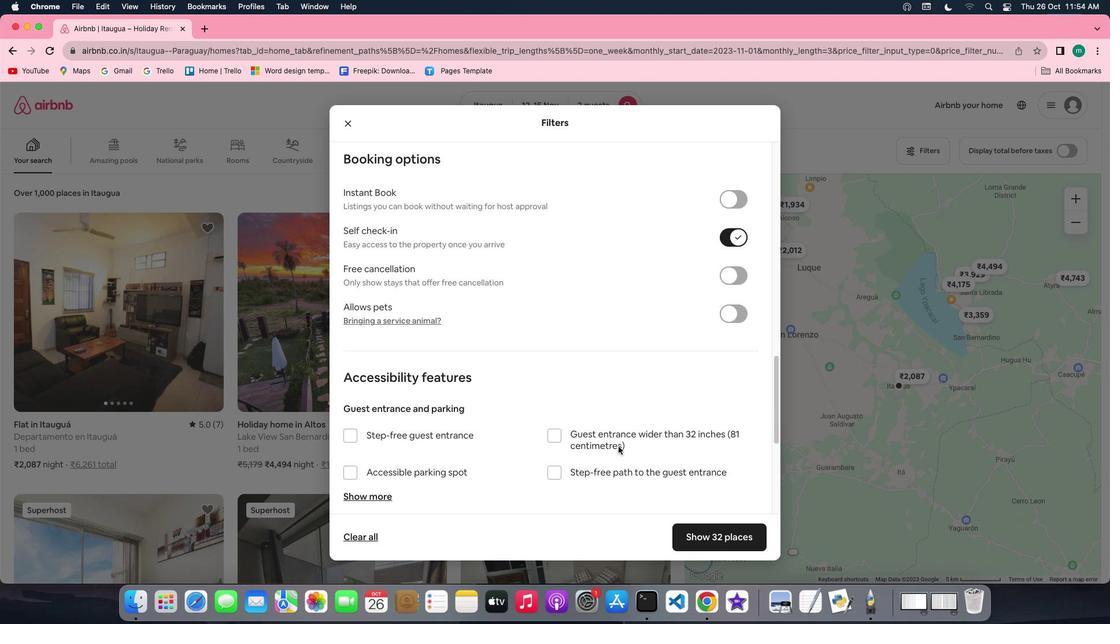 
Action: Mouse scrolled (618, 446) with delta (0, -1)
Screenshot: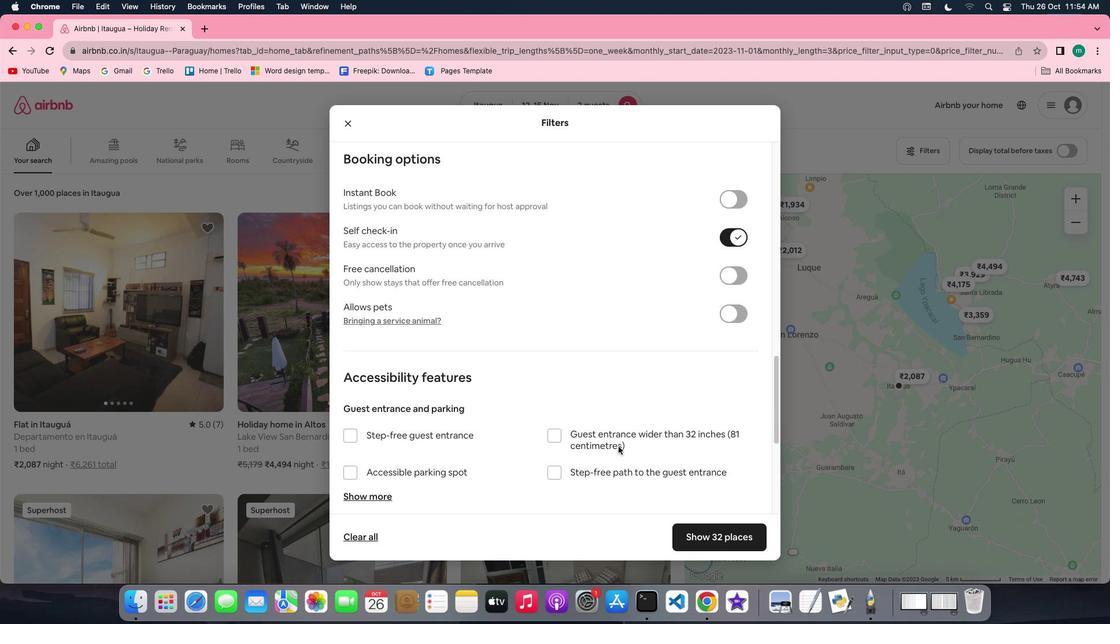 
Action: Mouse scrolled (618, 446) with delta (0, -2)
Screenshot: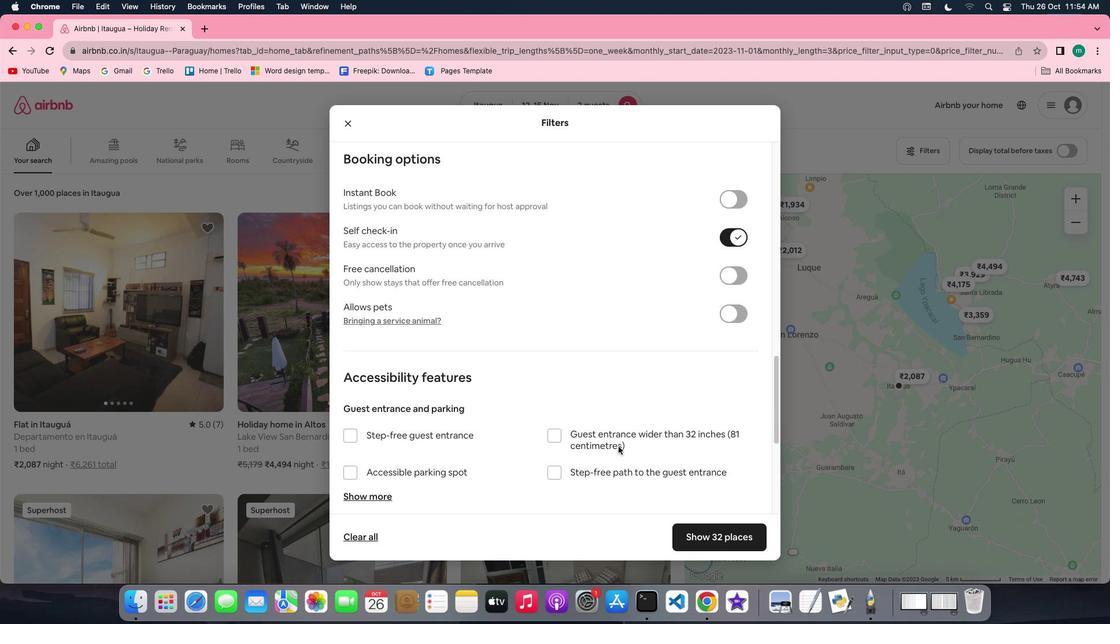 
Action: Mouse scrolled (618, 446) with delta (0, -2)
Screenshot: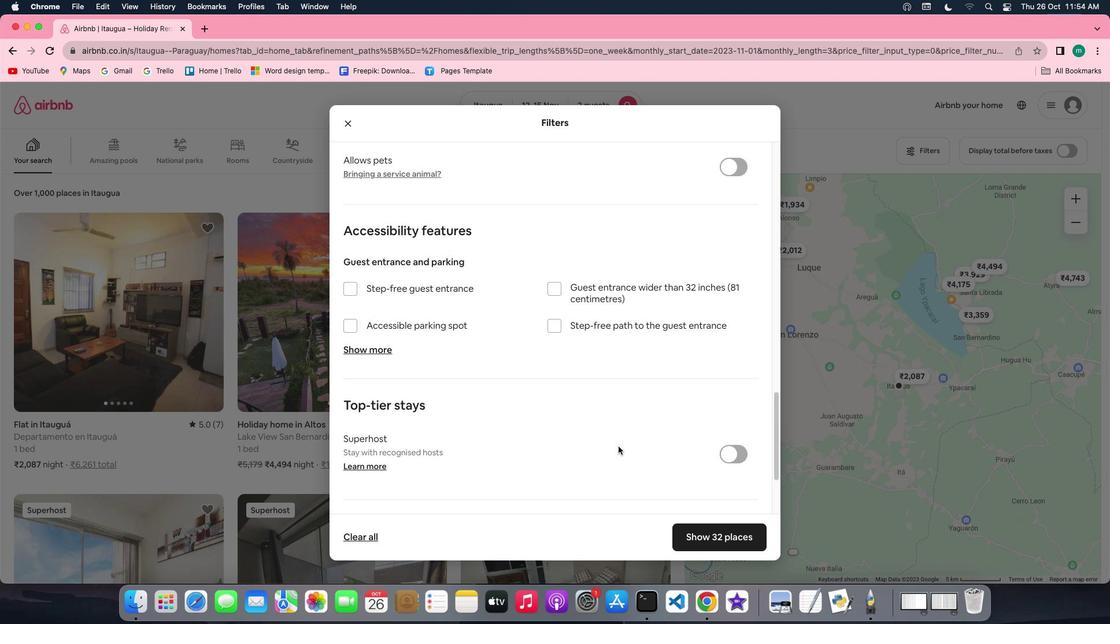 
Action: Mouse moved to (639, 462)
Screenshot: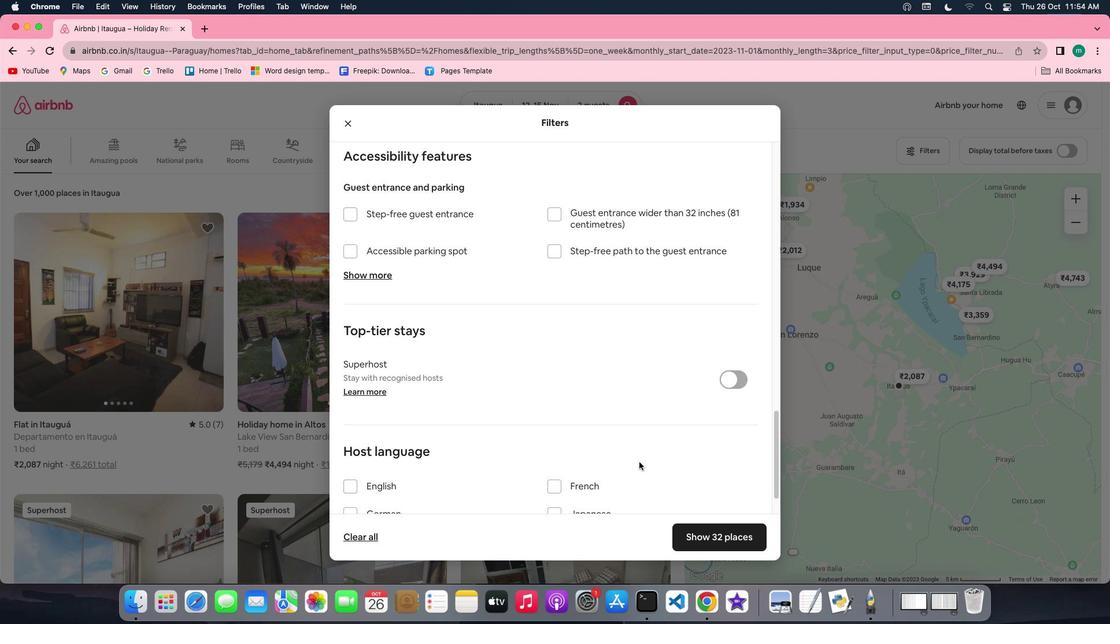 
Action: Mouse scrolled (639, 462) with delta (0, 0)
Screenshot: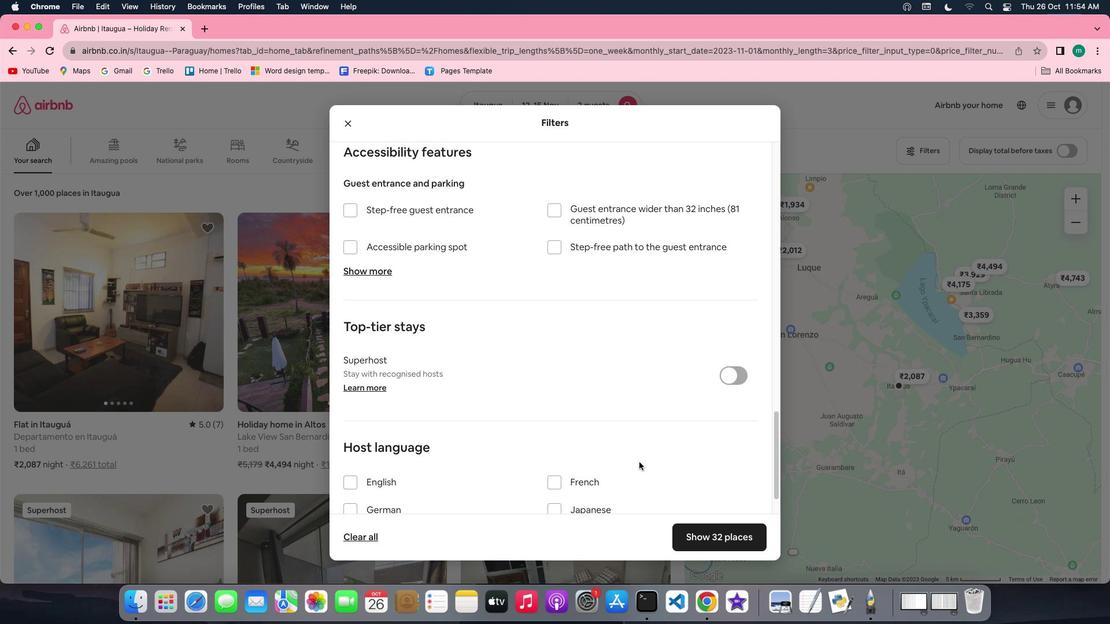 
Action: Mouse scrolled (639, 462) with delta (0, 0)
Screenshot: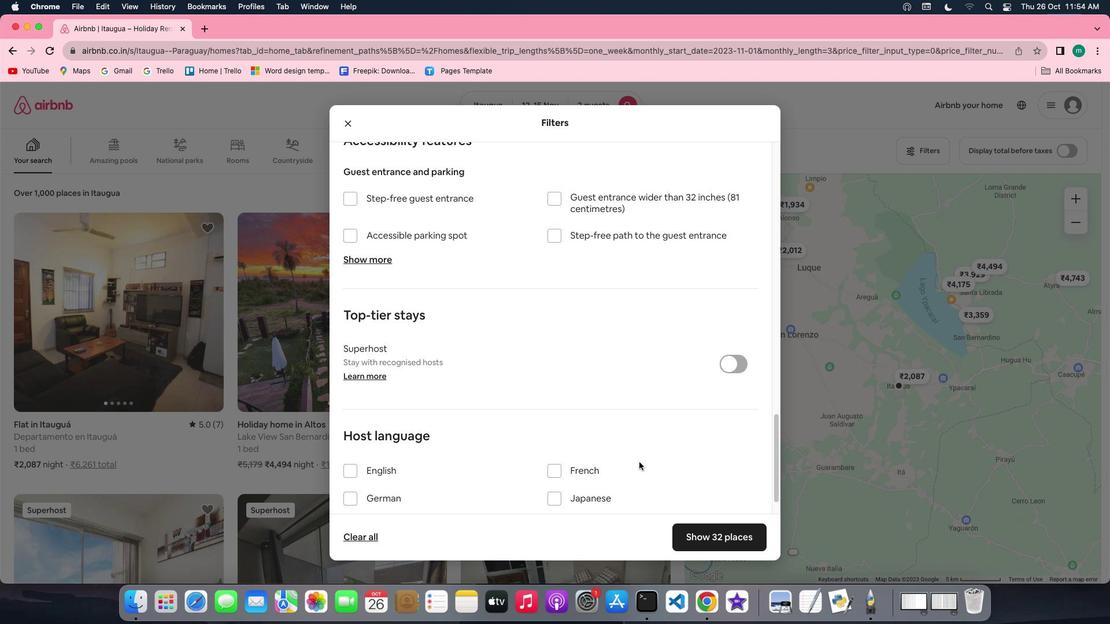 
Action: Mouse scrolled (639, 462) with delta (0, -1)
Screenshot: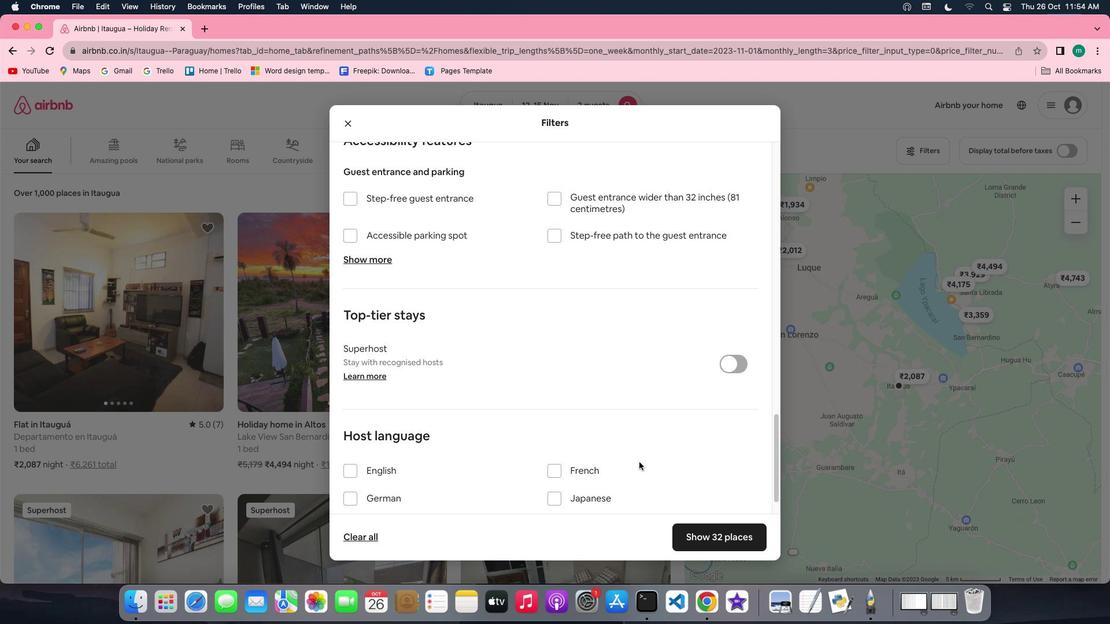 
Action: Mouse scrolled (639, 462) with delta (0, -2)
Screenshot: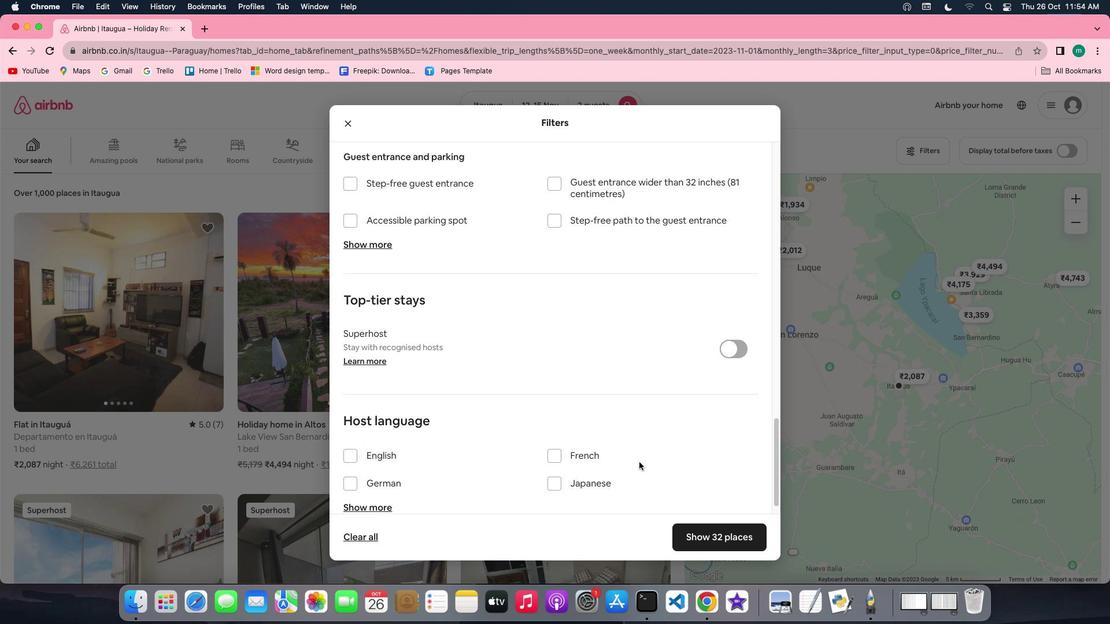 
Action: Mouse scrolled (639, 462) with delta (0, -3)
Screenshot: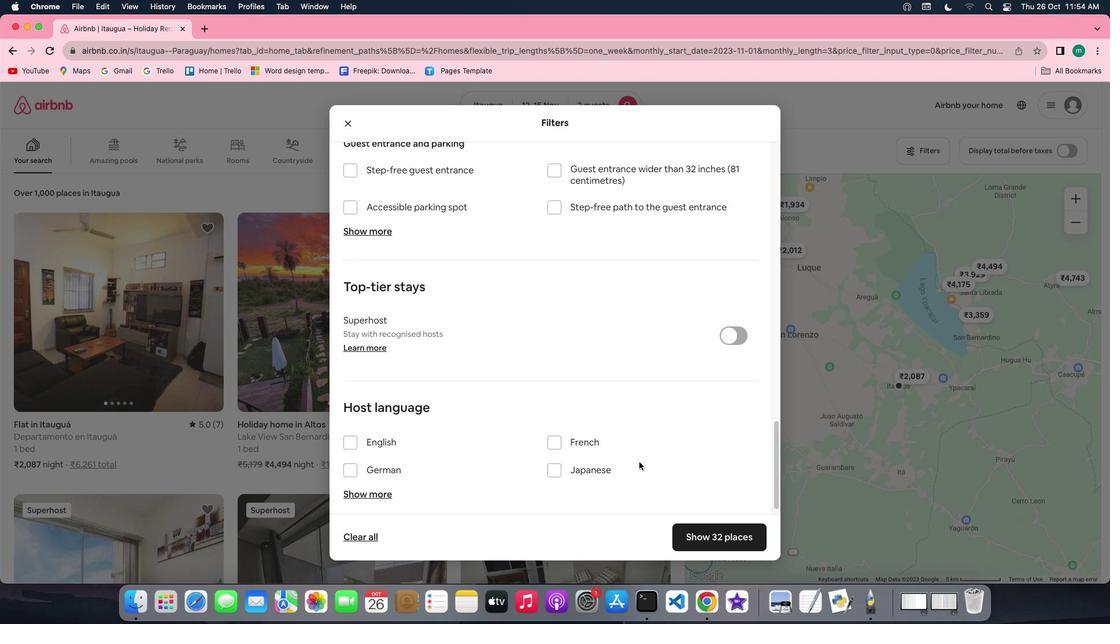 
Action: Mouse scrolled (639, 462) with delta (0, -3)
Screenshot: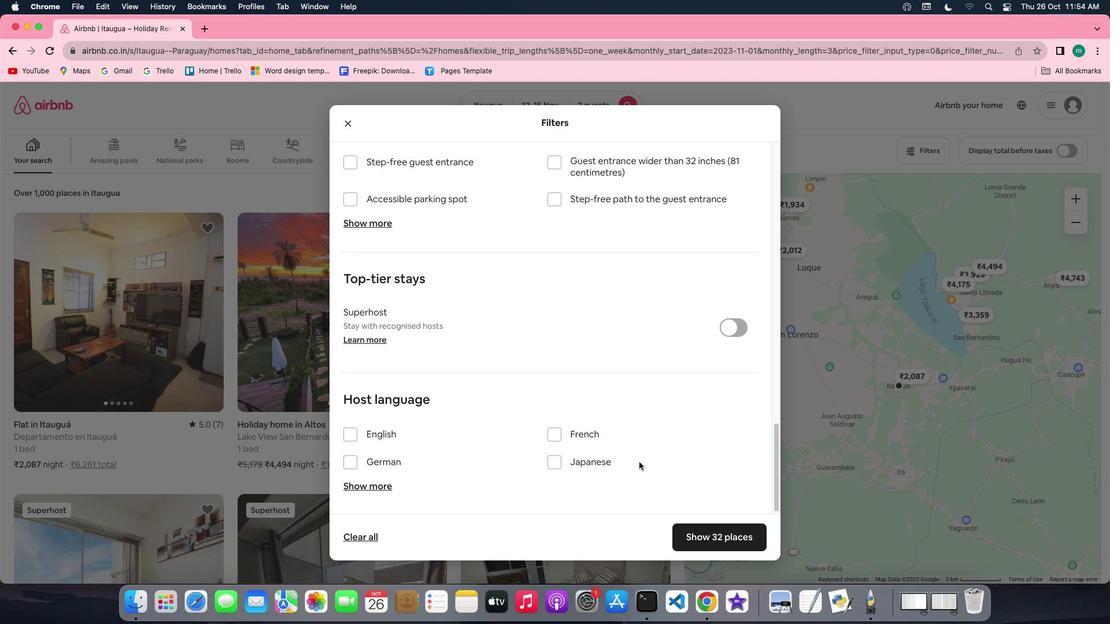 
Action: Mouse scrolled (639, 462) with delta (0, 0)
Screenshot: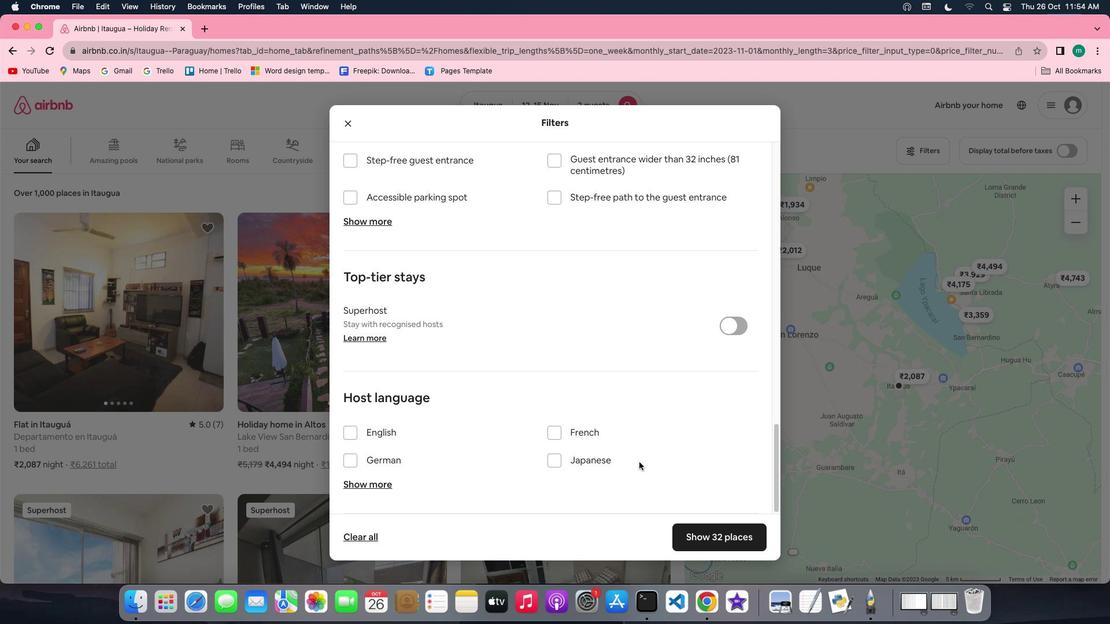 
Action: Mouse scrolled (639, 462) with delta (0, 0)
Screenshot: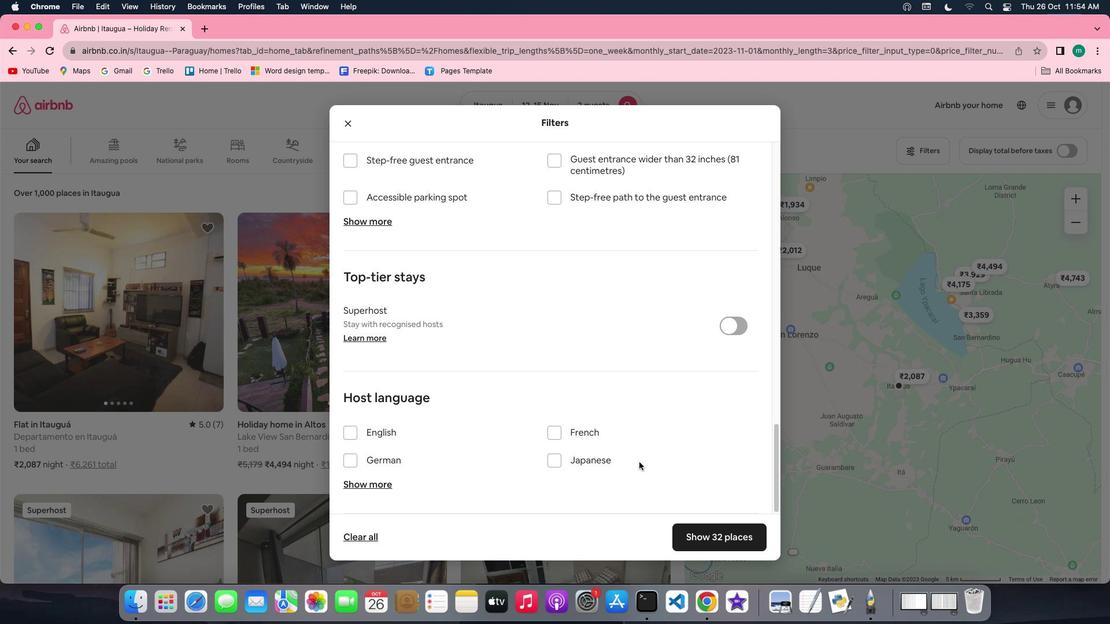 
Action: Mouse scrolled (639, 462) with delta (0, -2)
Screenshot: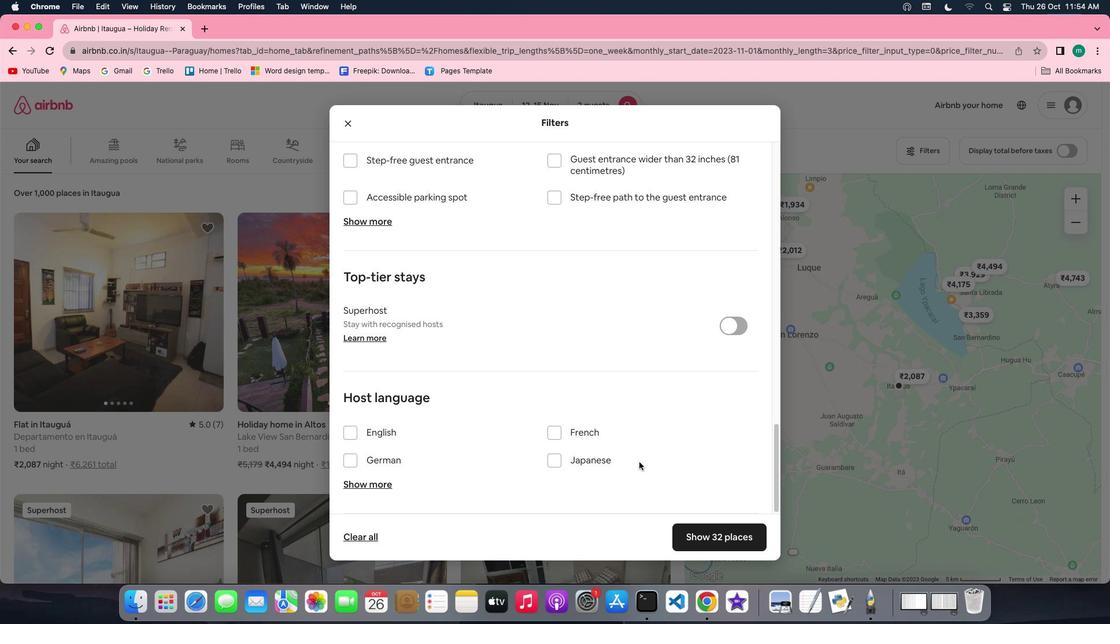 
Action: Mouse scrolled (639, 462) with delta (0, -2)
Screenshot: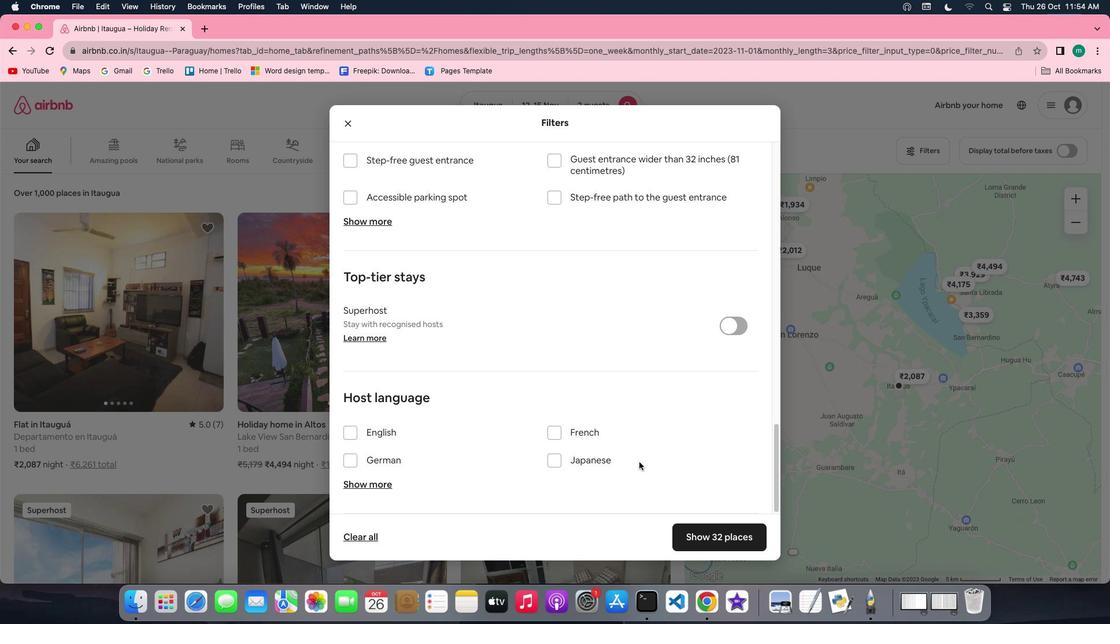 
Action: Mouse scrolled (639, 462) with delta (0, -3)
Screenshot: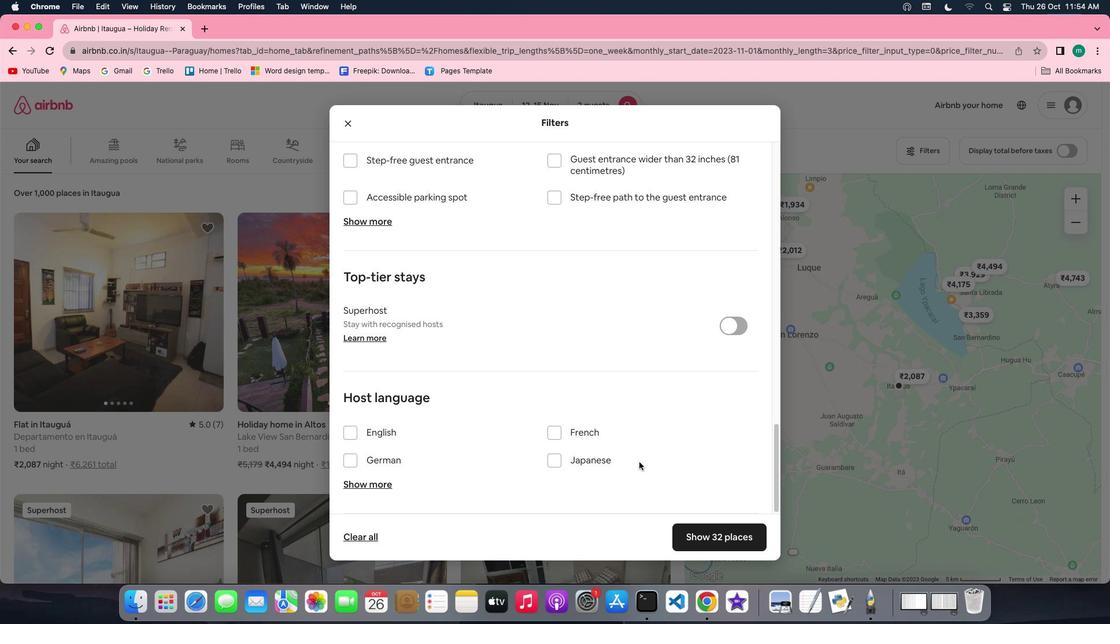 
Action: Mouse scrolled (639, 462) with delta (0, -3)
Screenshot: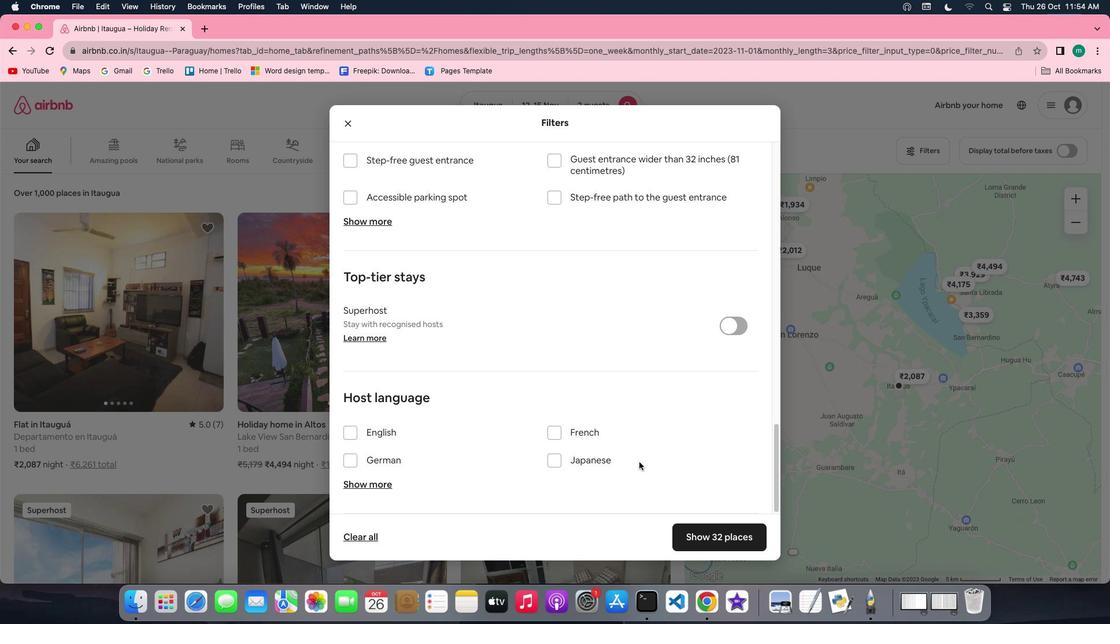 
Action: Mouse moved to (734, 542)
Screenshot: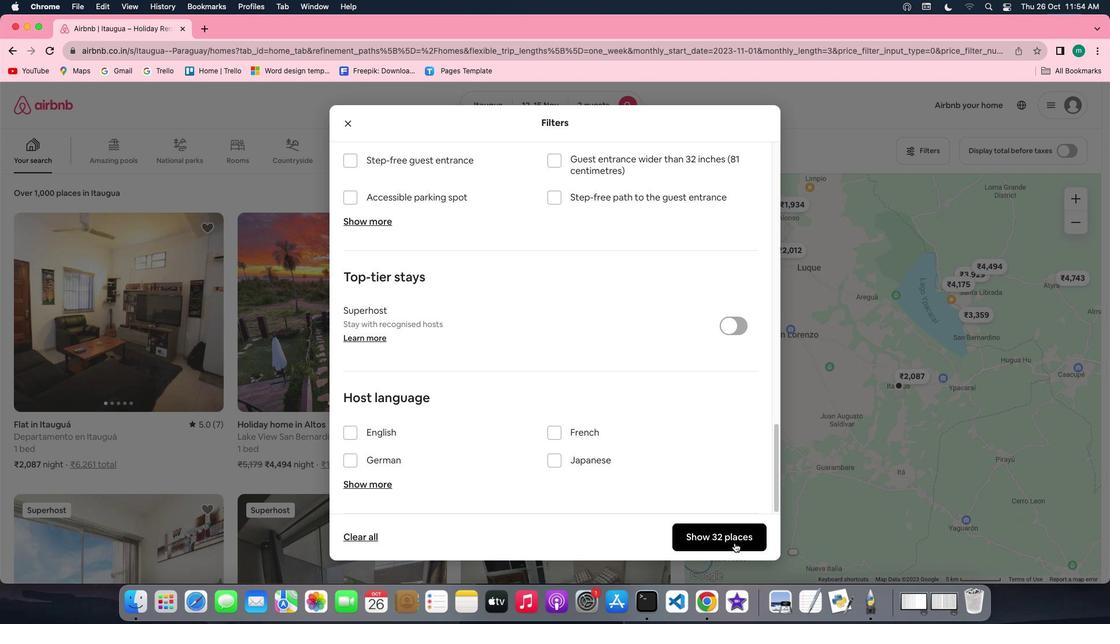 
Action: Mouse pressed left at (734, 542)
Screenshot: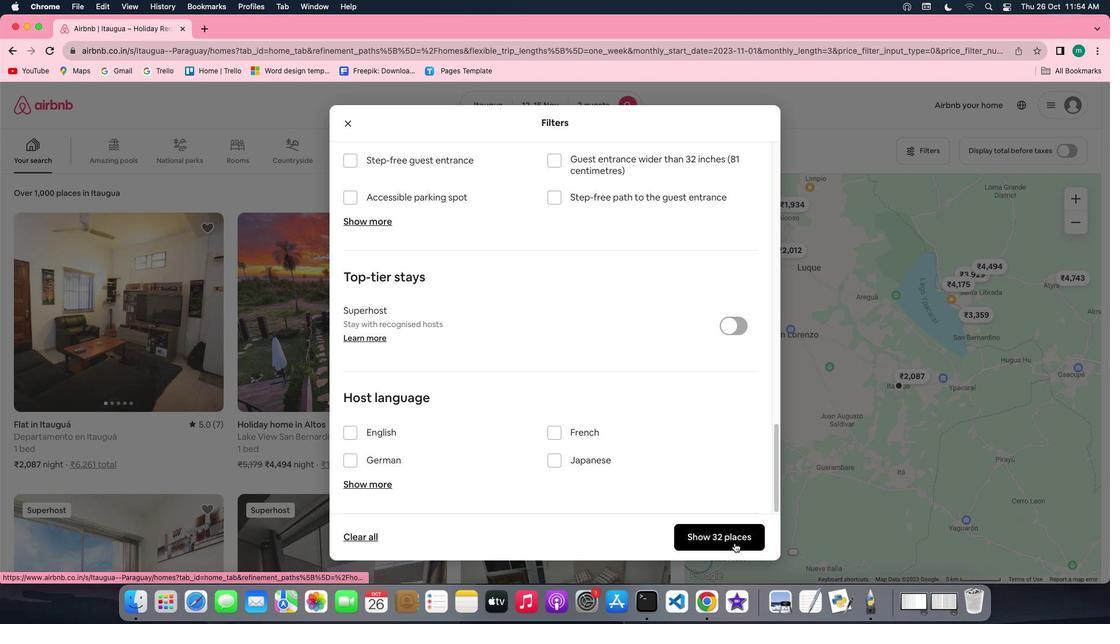 
Action: Mouse moved to (171, 312)
Screenshot: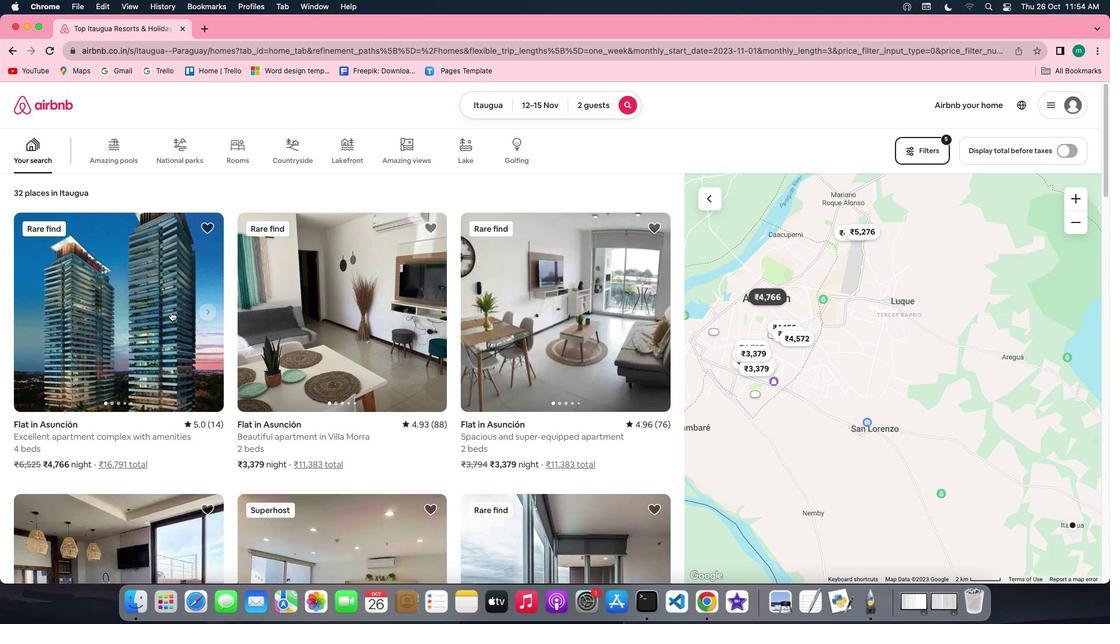
Action: Mouse pressed left at (171, 312)
Screenshot: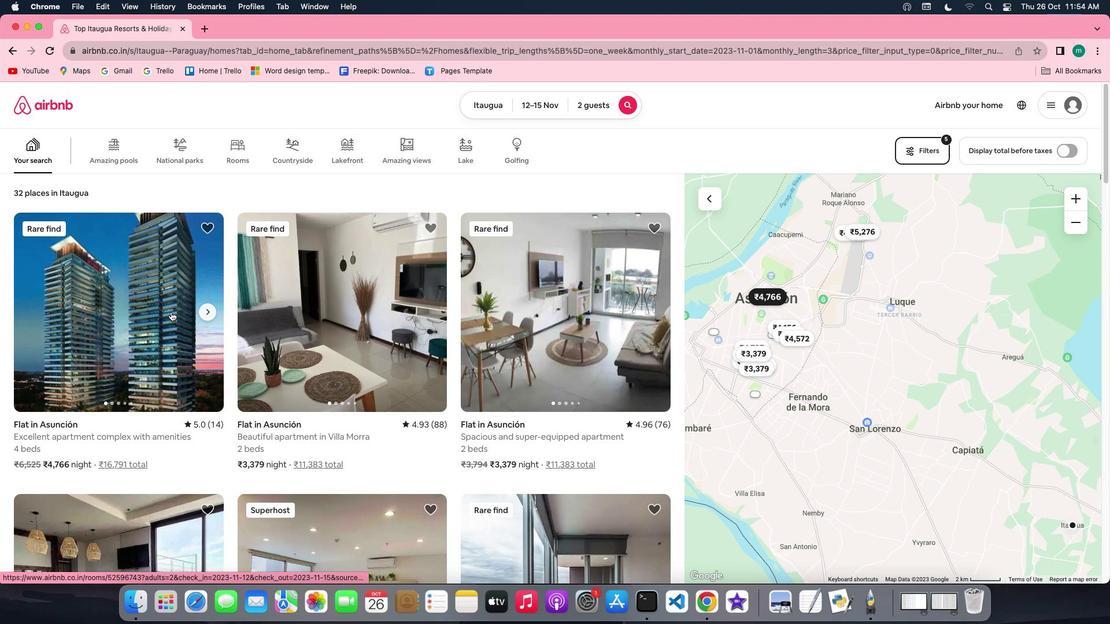 
Action: Mouse moved to (804, 430)
Screenshot: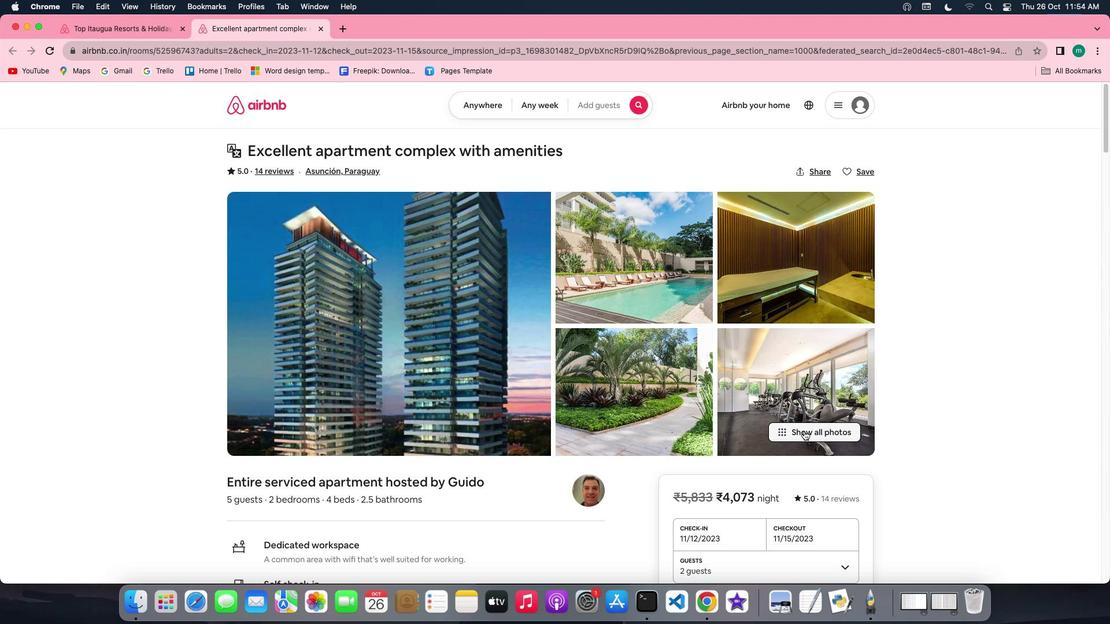 
Action: Mouse pressed left at (804, 430)
Screenshot: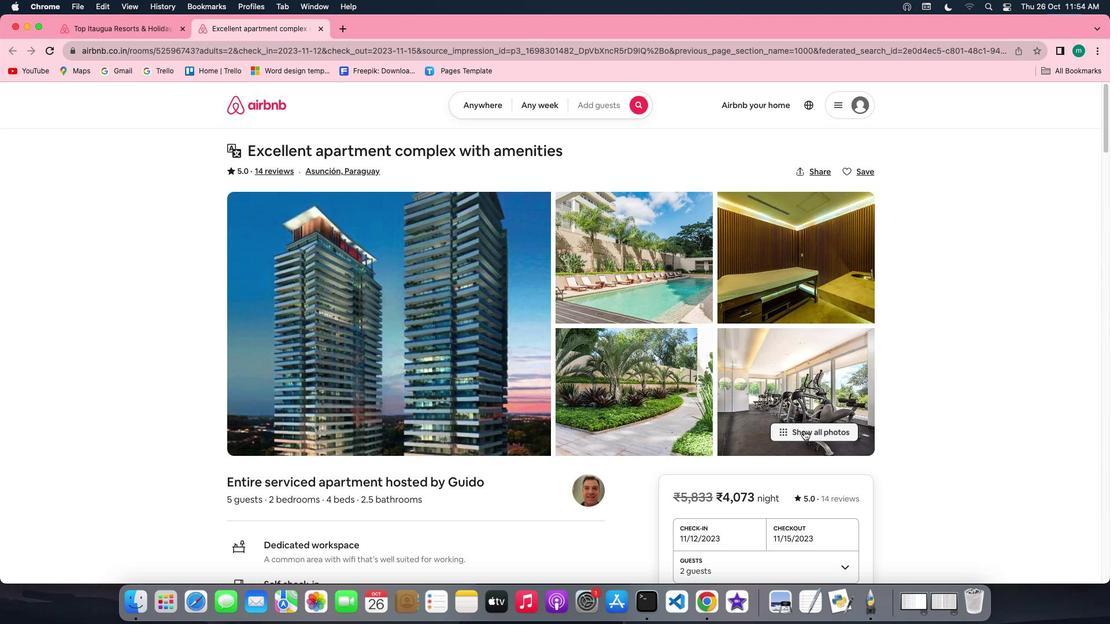 
Action: Mouse moved to (660, 453)
Screenshot: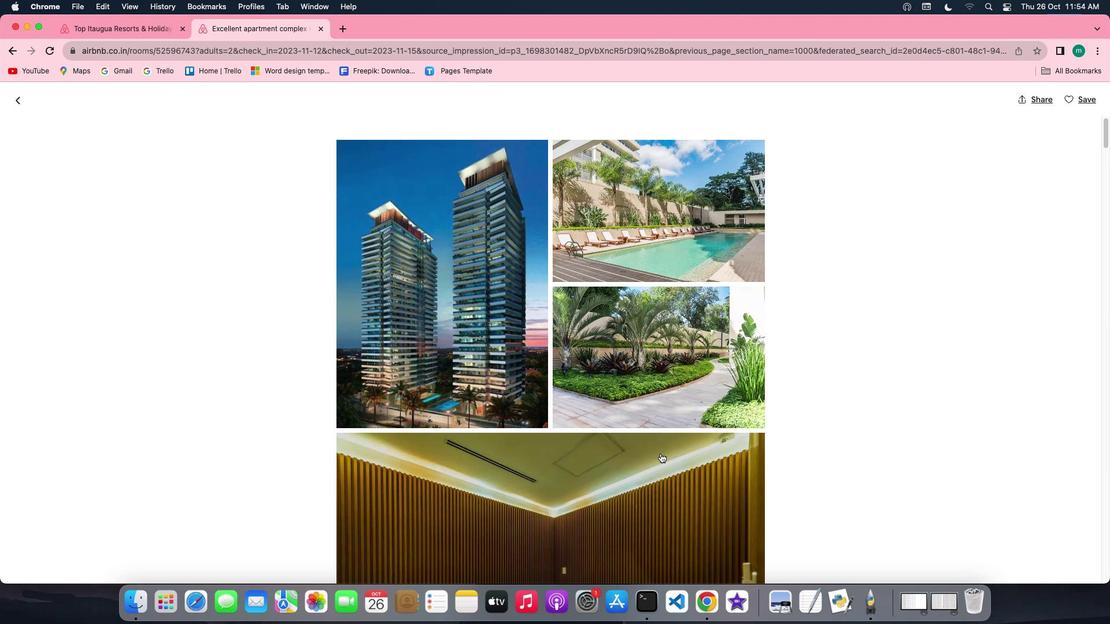 
Action: Mouse scrolled (660, 453) with delta (0, 0)
Screenshot: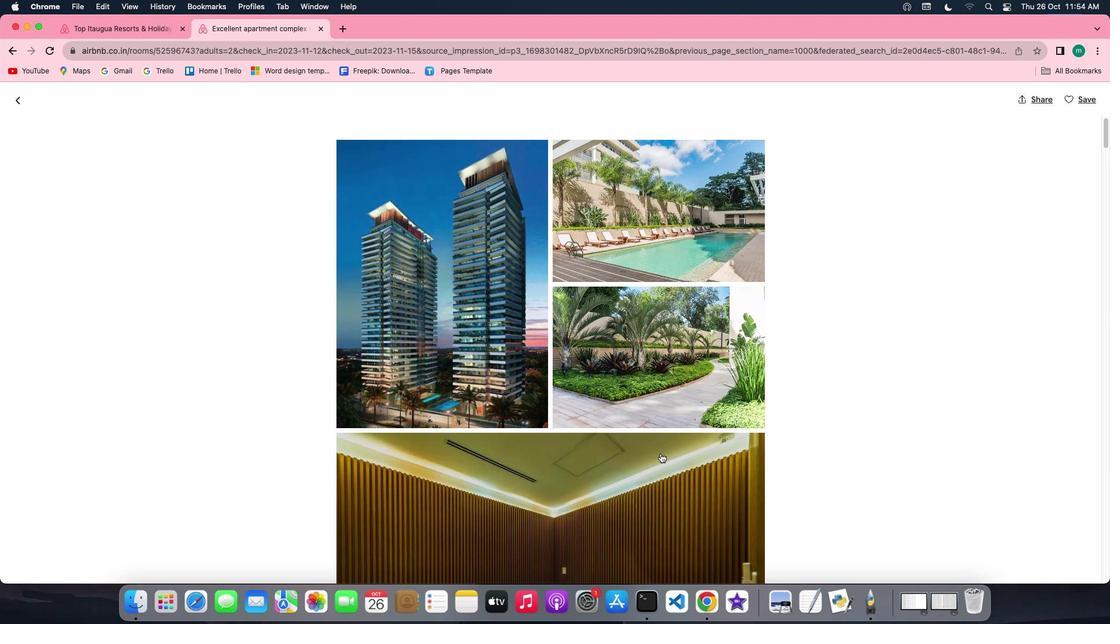 
Action: Mouse scrolled (660, 453) with delta (0, 0)
Screenshot: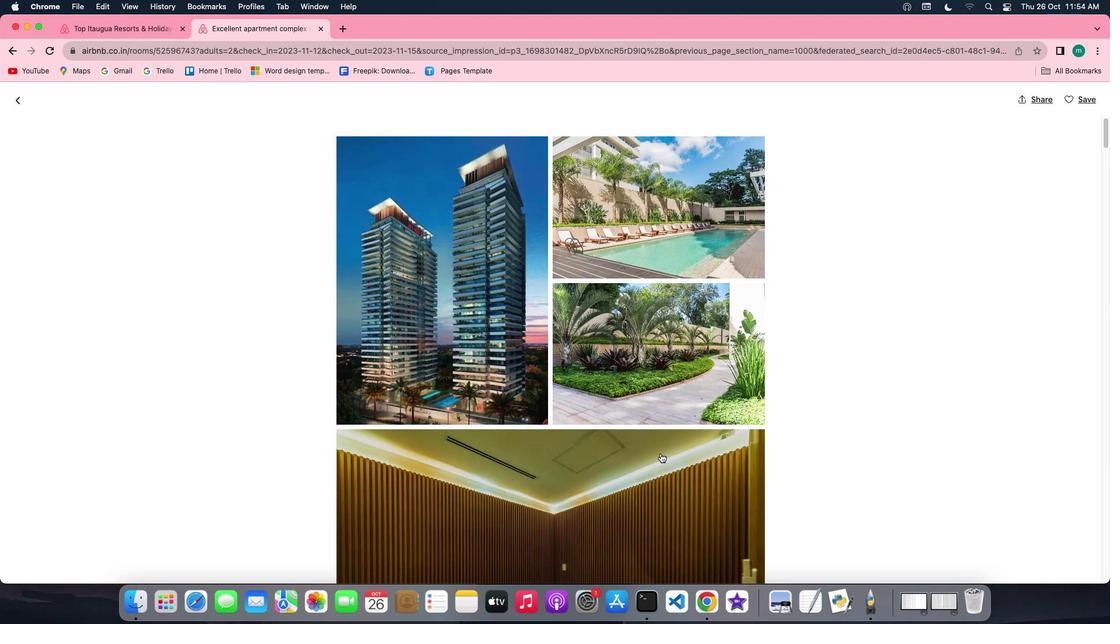 
Action: Mouse scrolled (660, 453) with delta (0, 0)
Screenshot: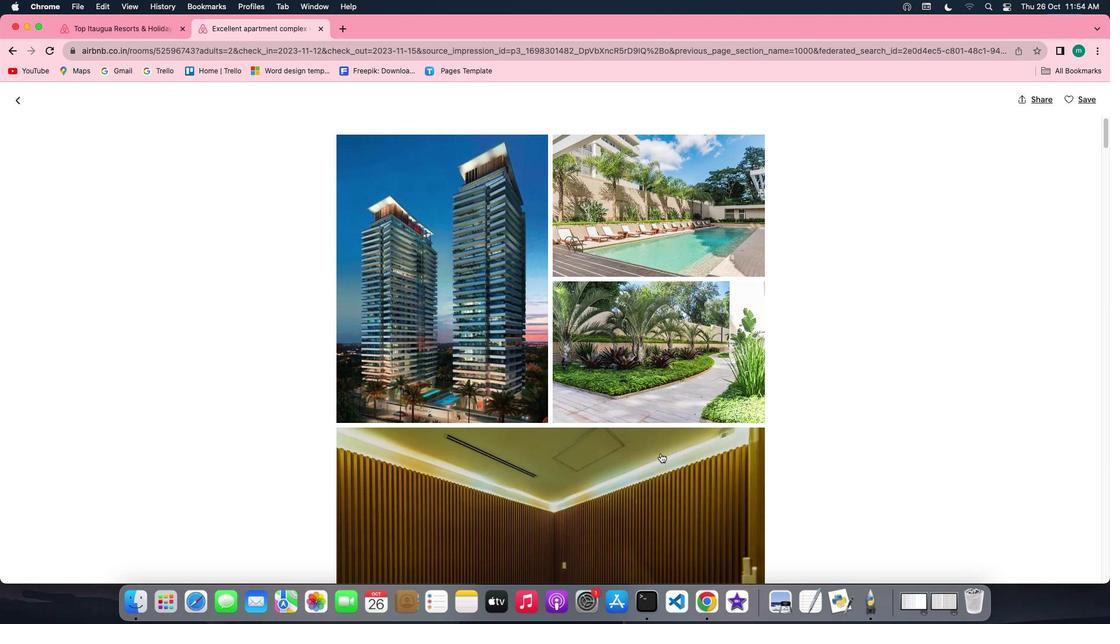 
Action: Mouse scrolled (660, 453) with delta (0, 0)
Screenshot: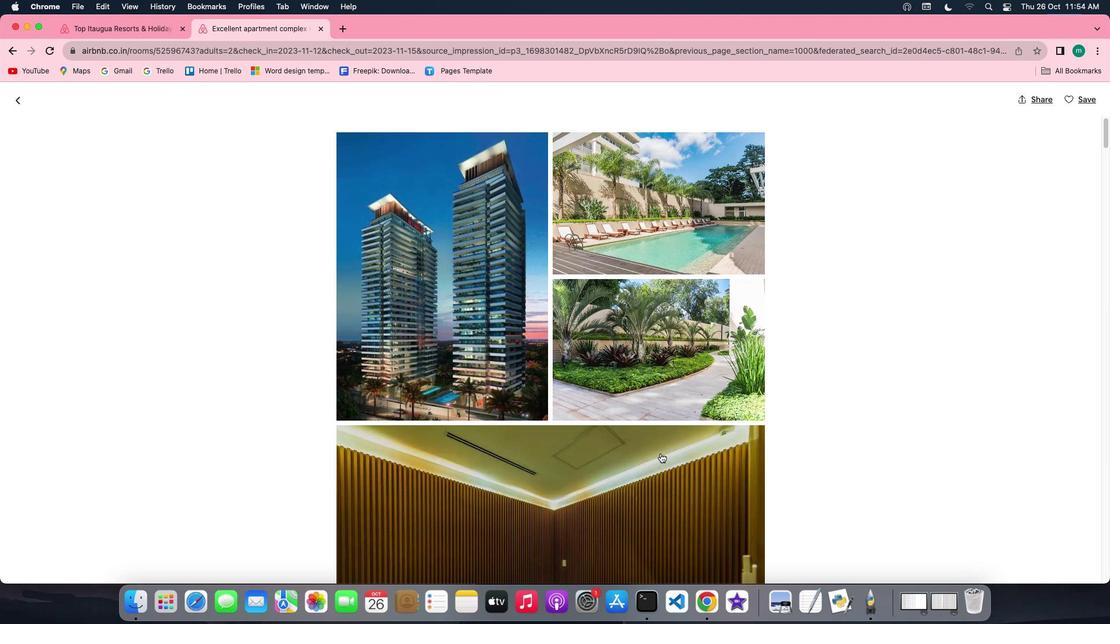 
Action: Mouse scrolled (660, 453) with delta (0, 0)
Screenshot: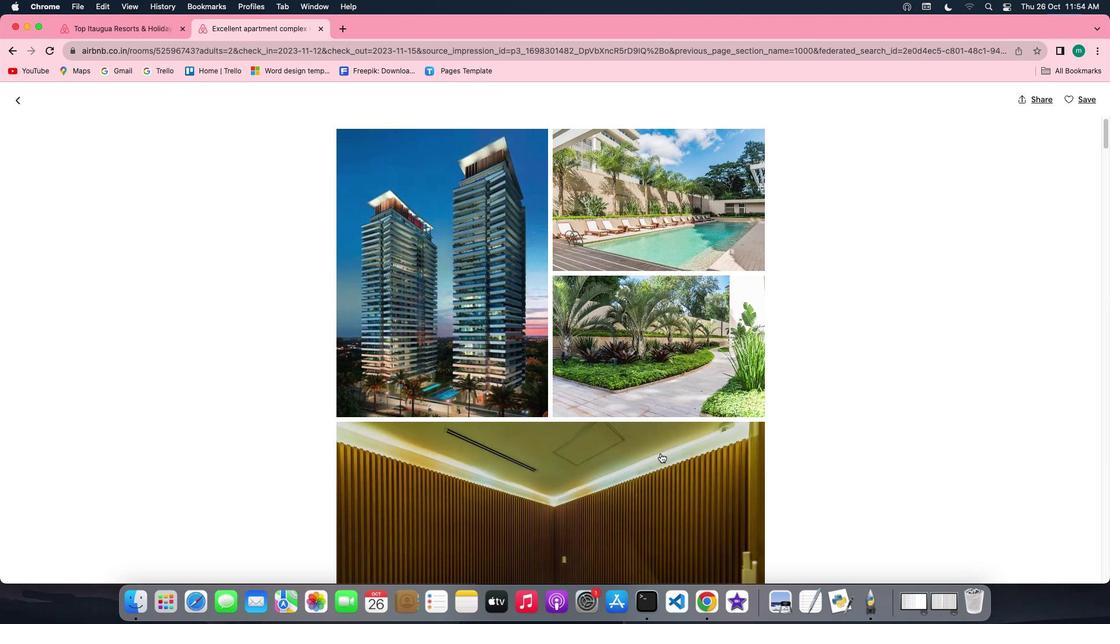 
Action: Mouse scrolled (660, 453) with delta (0, 0)
Screenshot: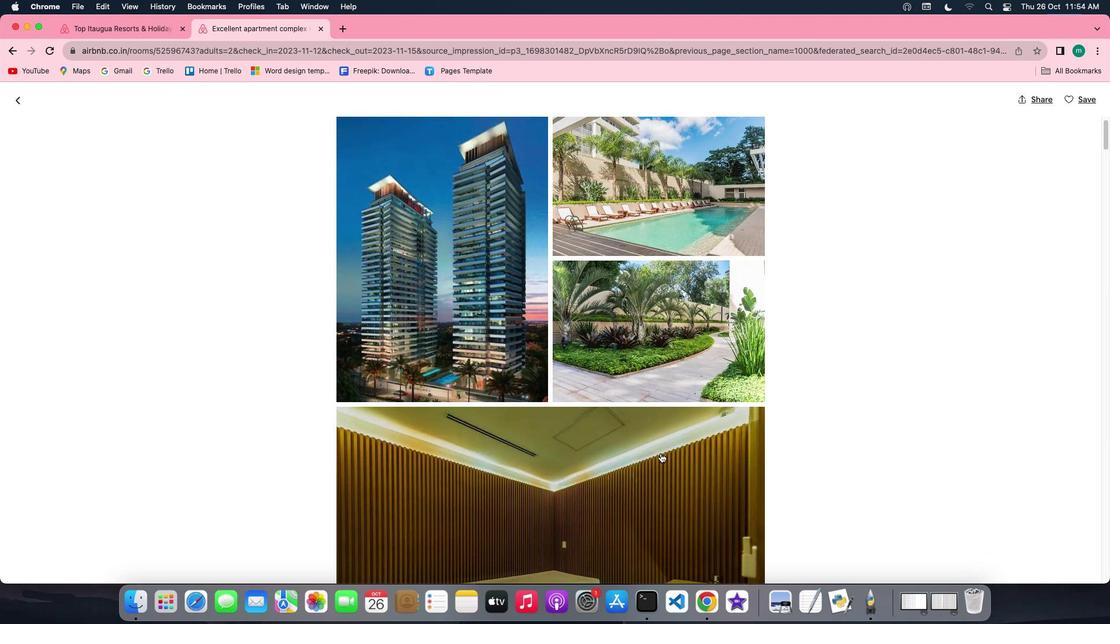 
Action: Mouse scrolled (660, 453) with delta (0, 0)
Screenshot: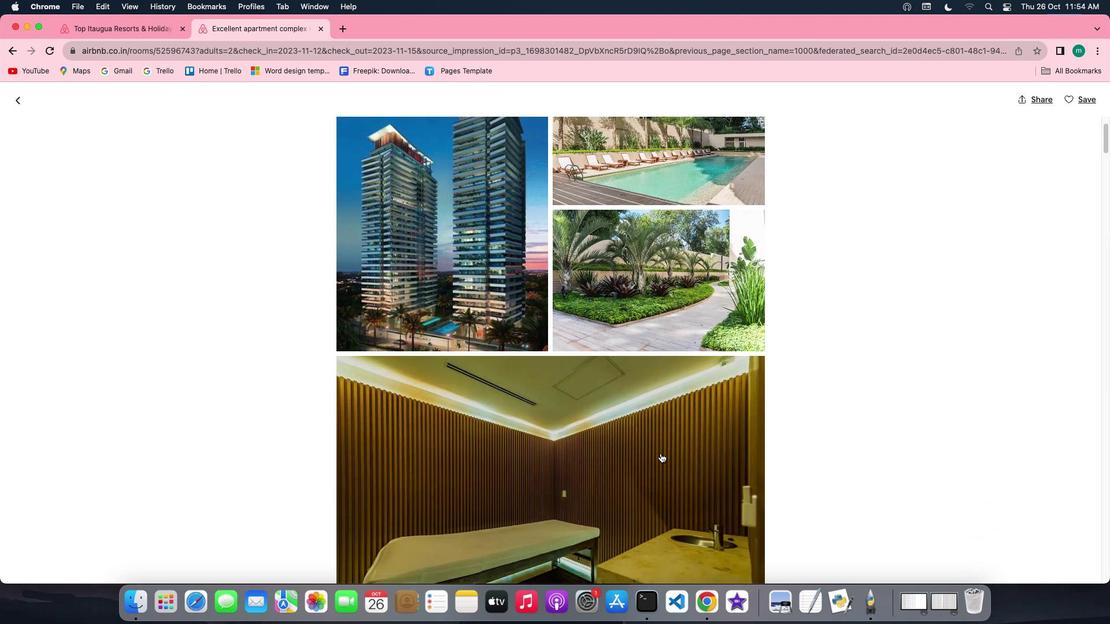 
Action: Mouse scrolled (660, 453) with delta (0, 0)
Screenshot: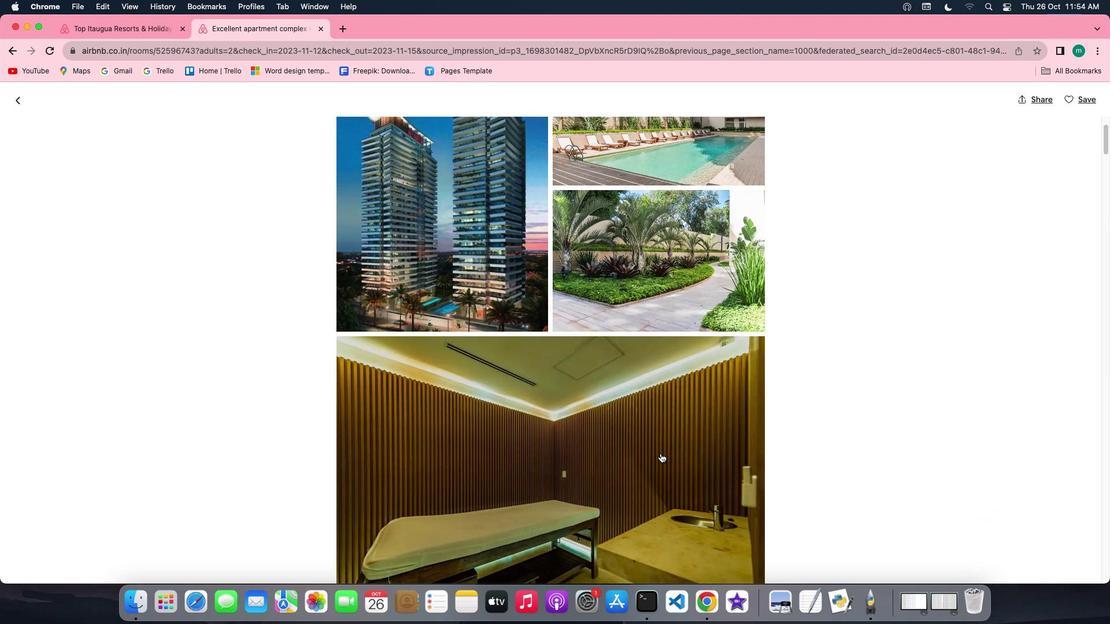 
Action: Mouse scrolled (660, 453) with delta (0, 0)
Screenshot: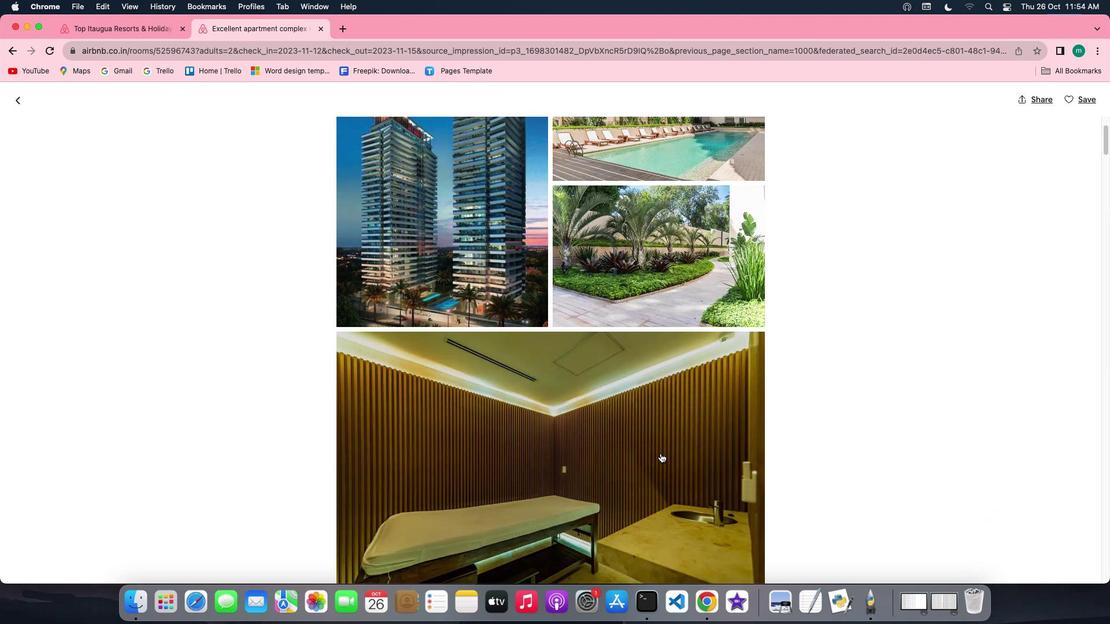 
Action: Mouse scrolled (660, 453) with delta (0, -1)
Screenshot: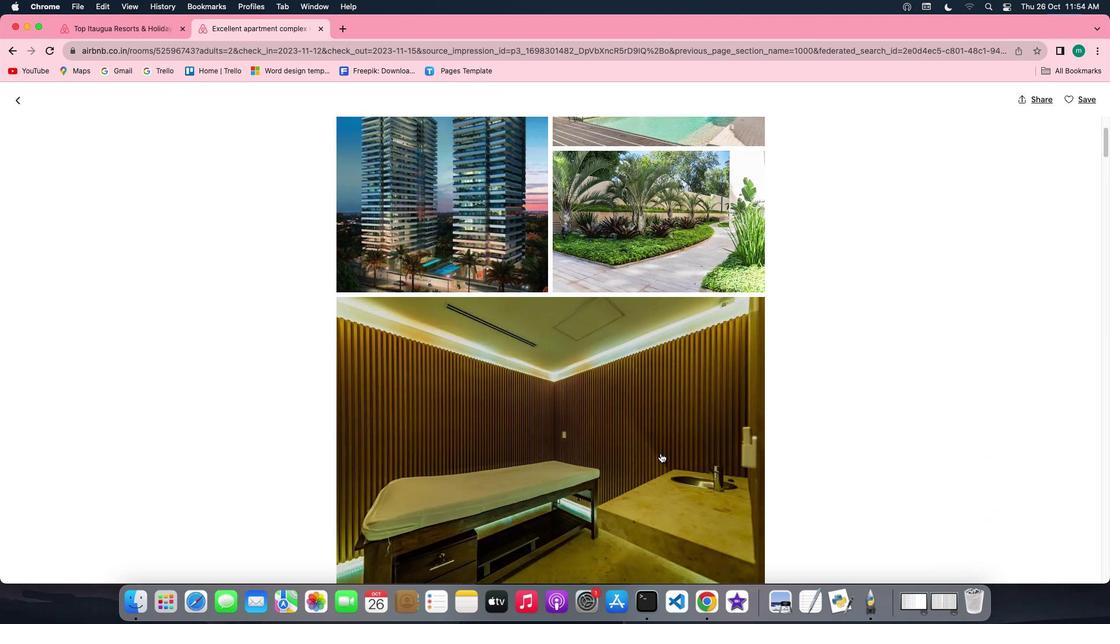 
Action: Mouse scrolled (660, 453) with delta (0, 0)
Screenshot: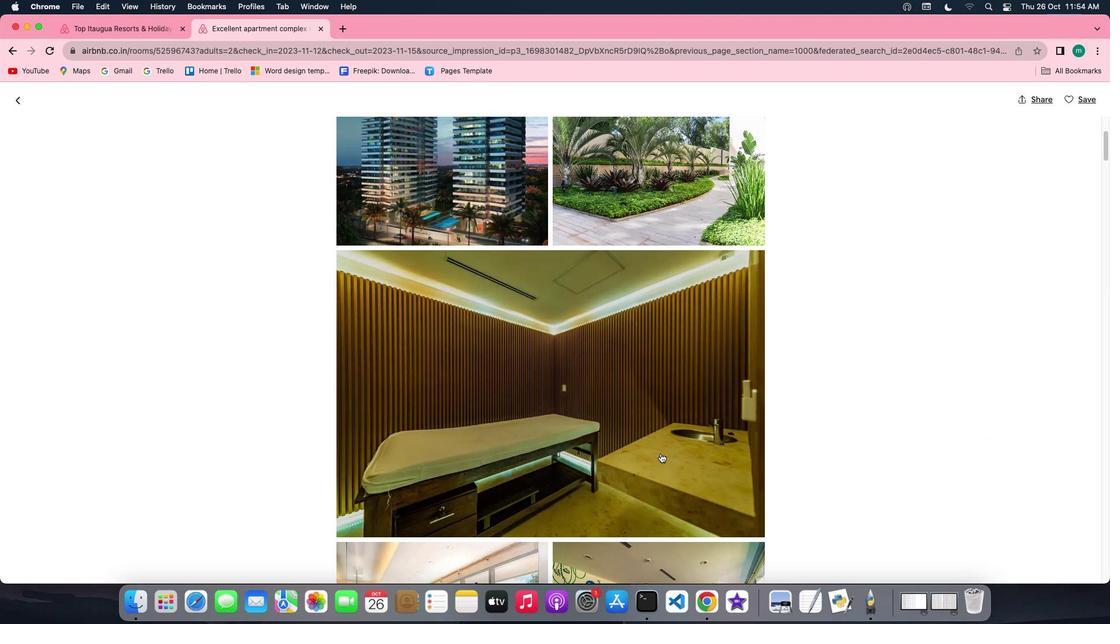 
Action: Mouse scrolled (660, 453) with delta (0, 0)
Screenshot: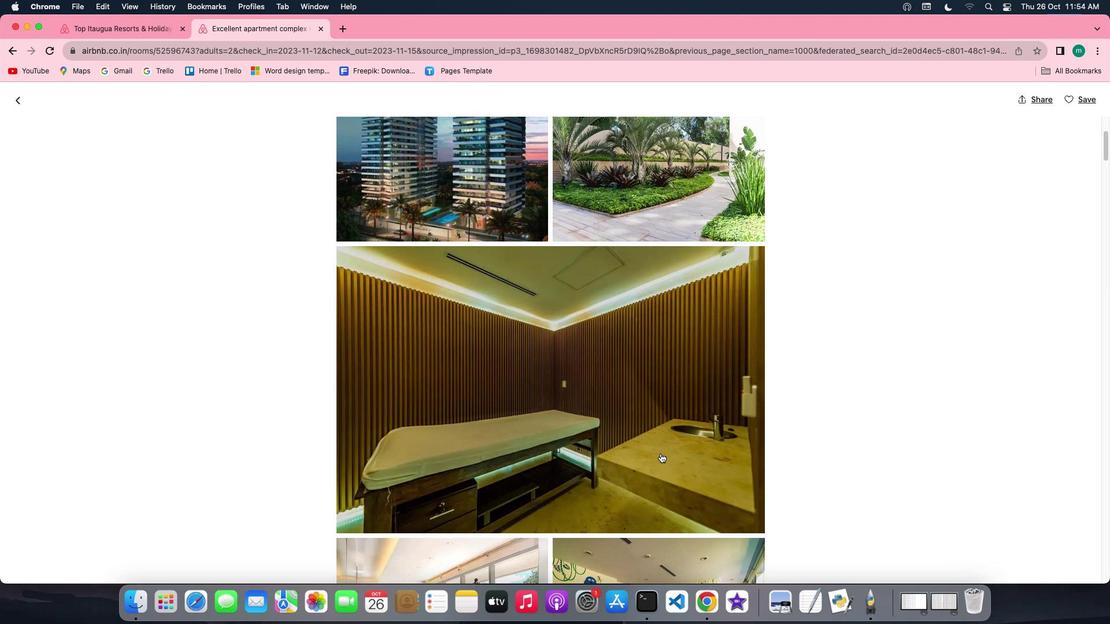 
Action: Mouse scrolled (660, 453) with delta (0, -1)
Screenshot: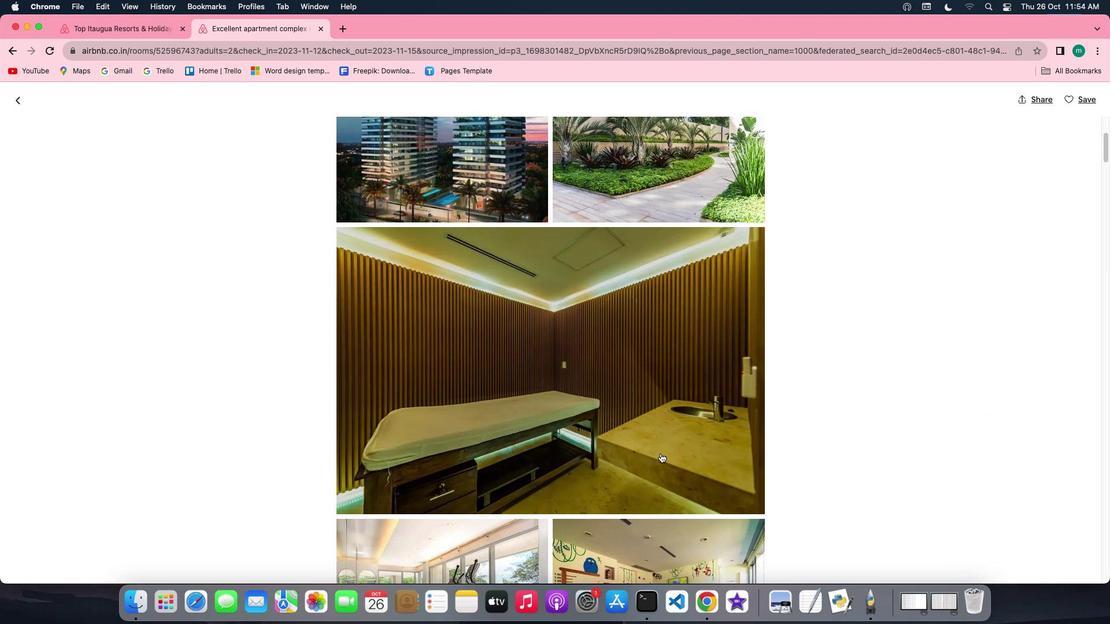 
Action: Mouse scrolled (660, 453) with delta (0, -1)
Screenshot: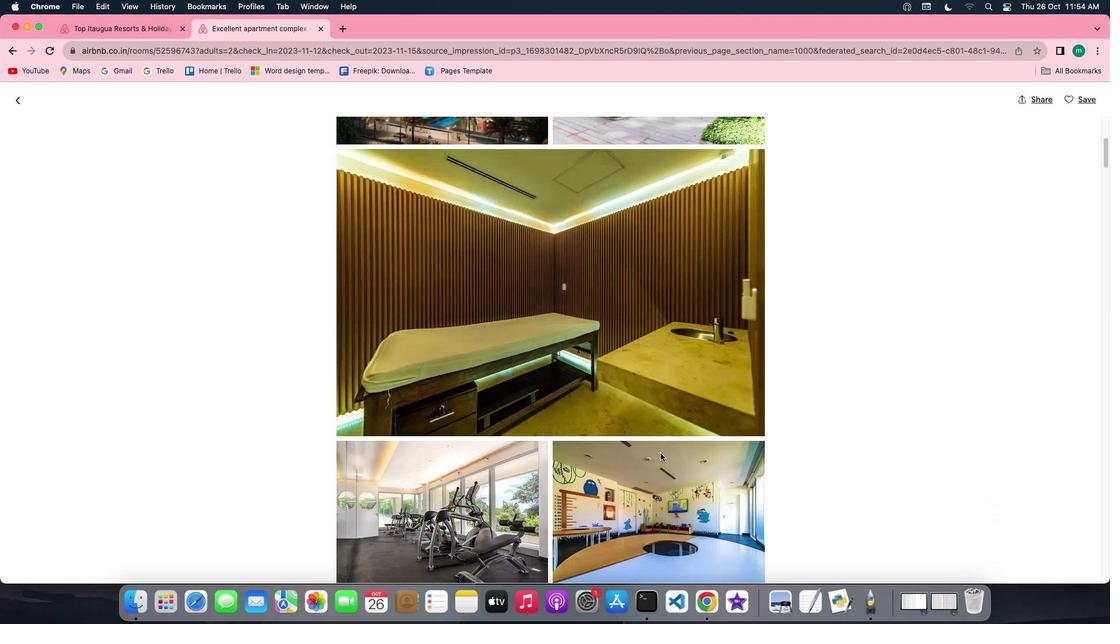 
Action: Mouse scrolled (660, 453) with delta (0, 0)
Screenshot: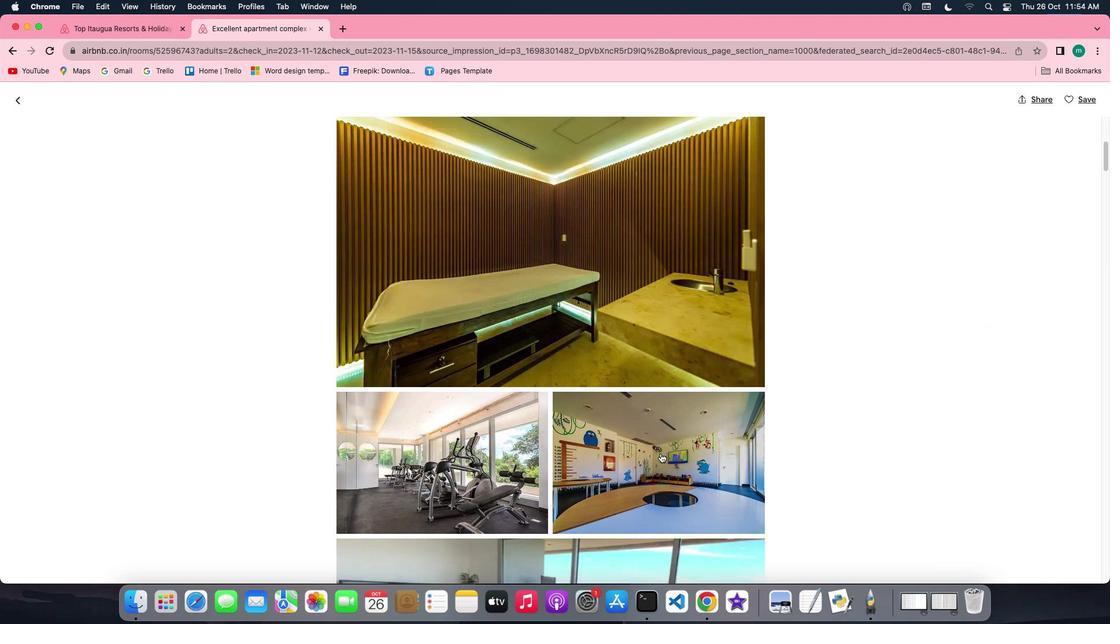 
Action: Mouse scrolled (660, 453) with delta (0, 0)
Screenshot: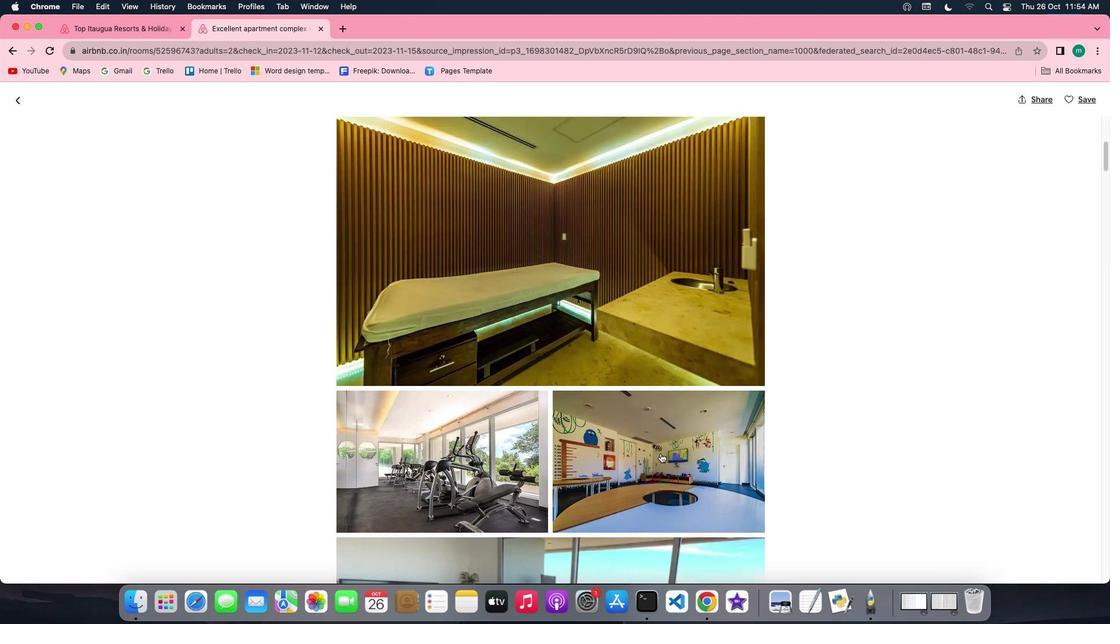 
Action: Mouse scrolled (660, 453) with delta (0, -1)
Screenshot: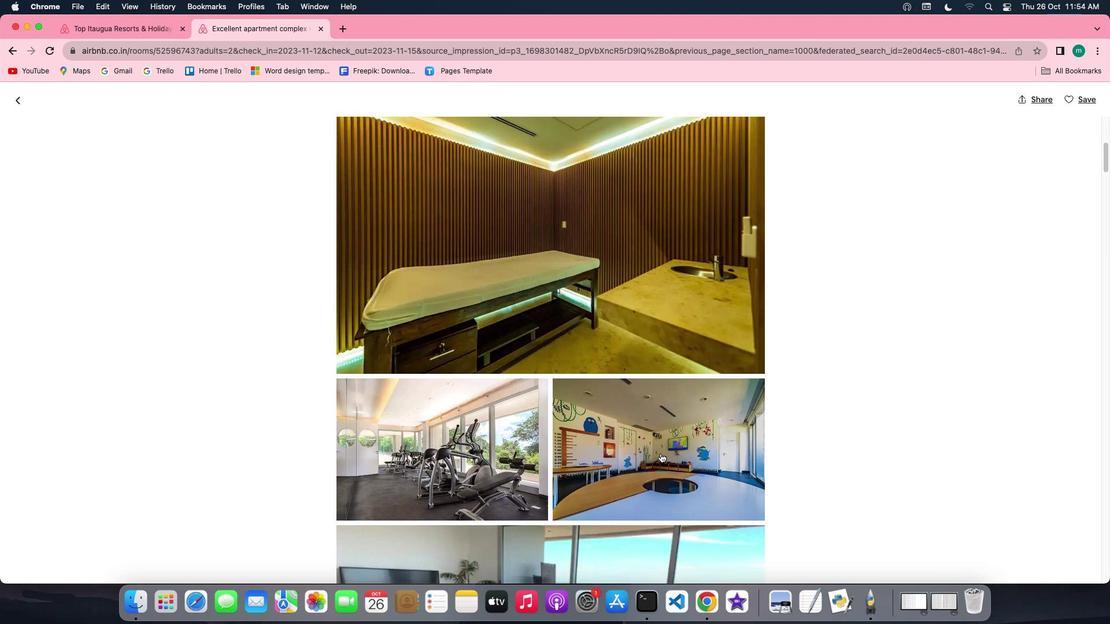 
Action: Mouse scrolled (660, 453) with delta (0, 0)
Screenshot: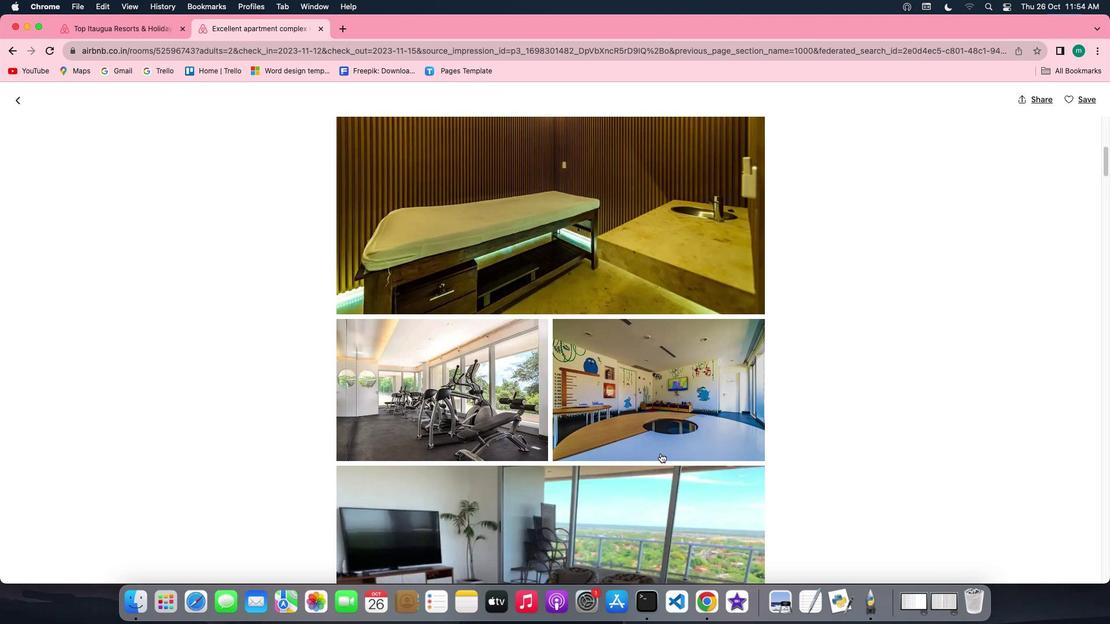 
Action: Mouse scrolled (660, 453) with delta (0, 0)
Screenshot: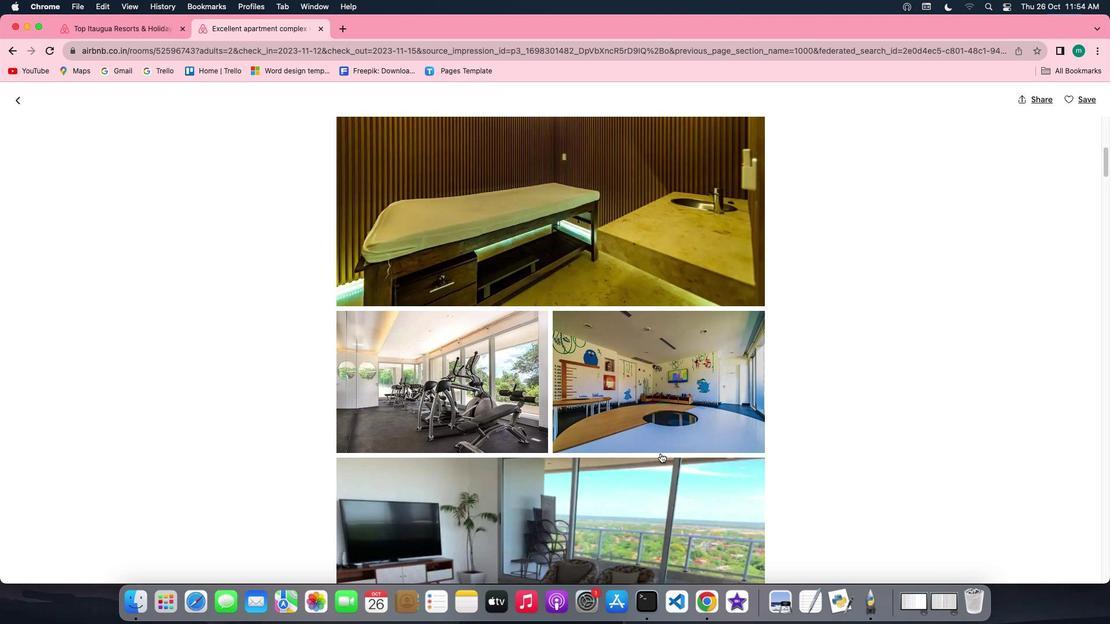 
Action: Mouse scrolled (660, 453) with delta (0, -1)
Screenshot: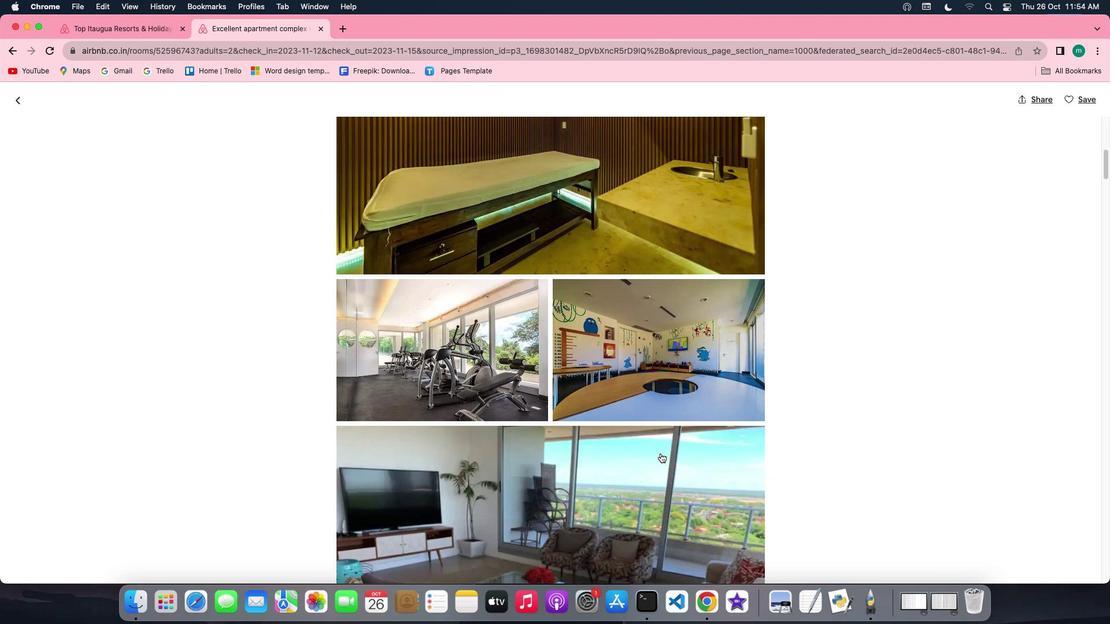
Action: Mouse scrolled (660, 453) with delta (0, 0)
Screenshot: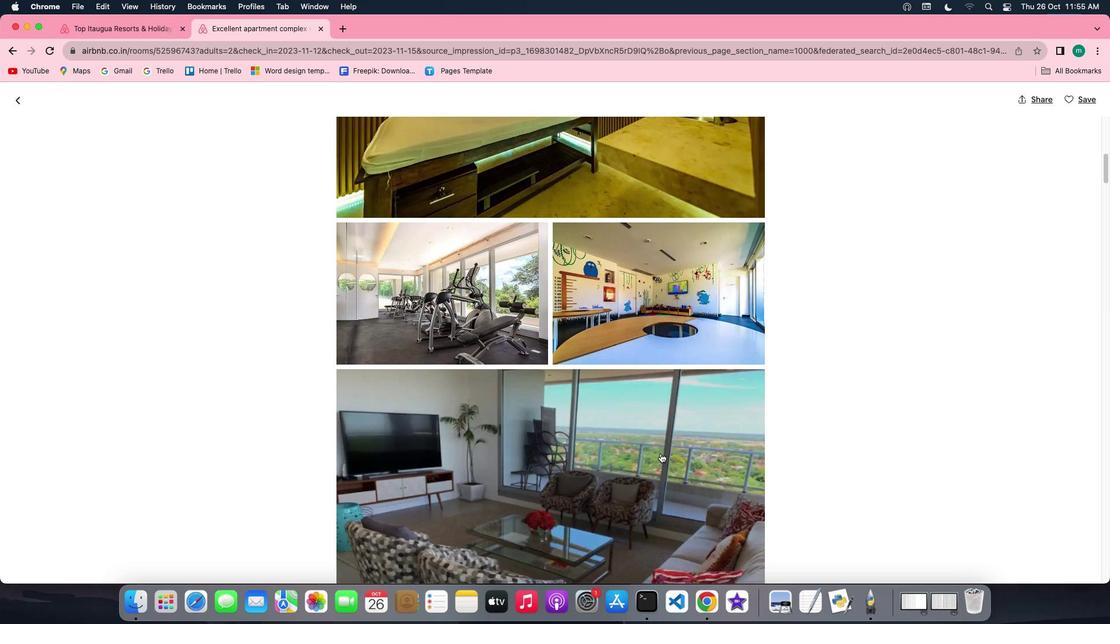 
Action: Mouse scrolled (660, 453) with delta (0, 0)
Screenshot: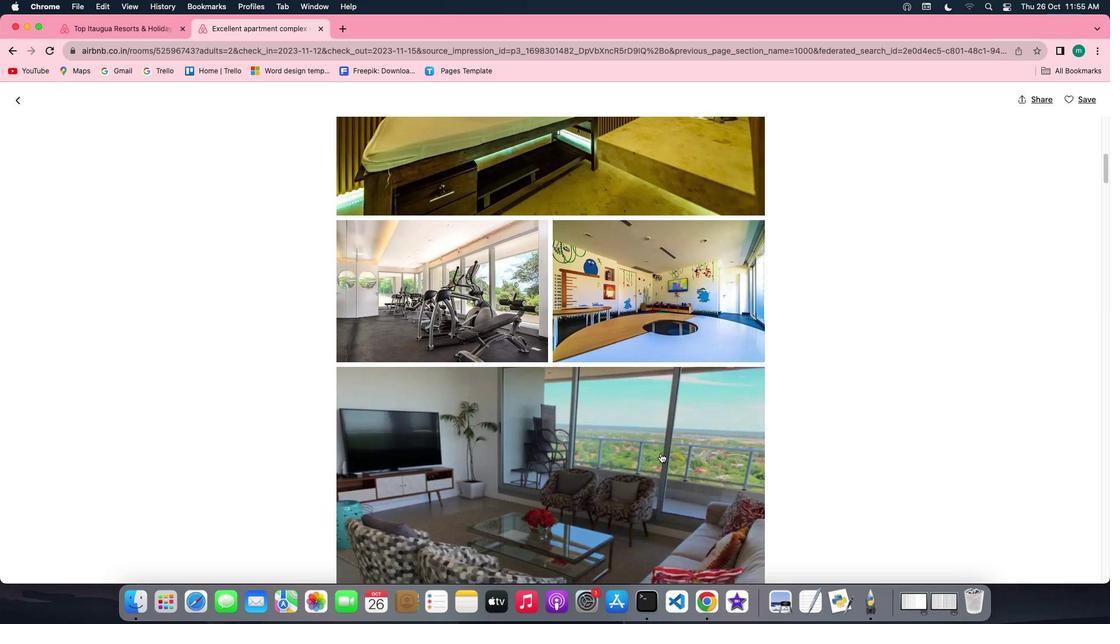 
Action: Mouse scrolled (660, 453) with delta (0, -1)
Screenshot: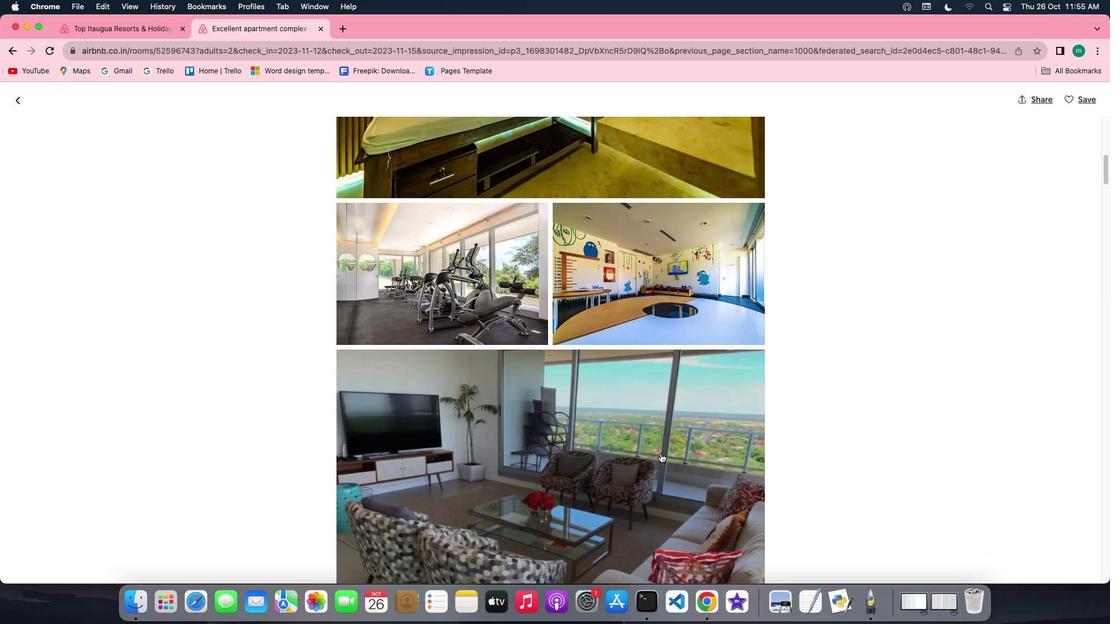 
Action: Mouse scrolled (660, 453) with delta (0, -1)
Screenshot: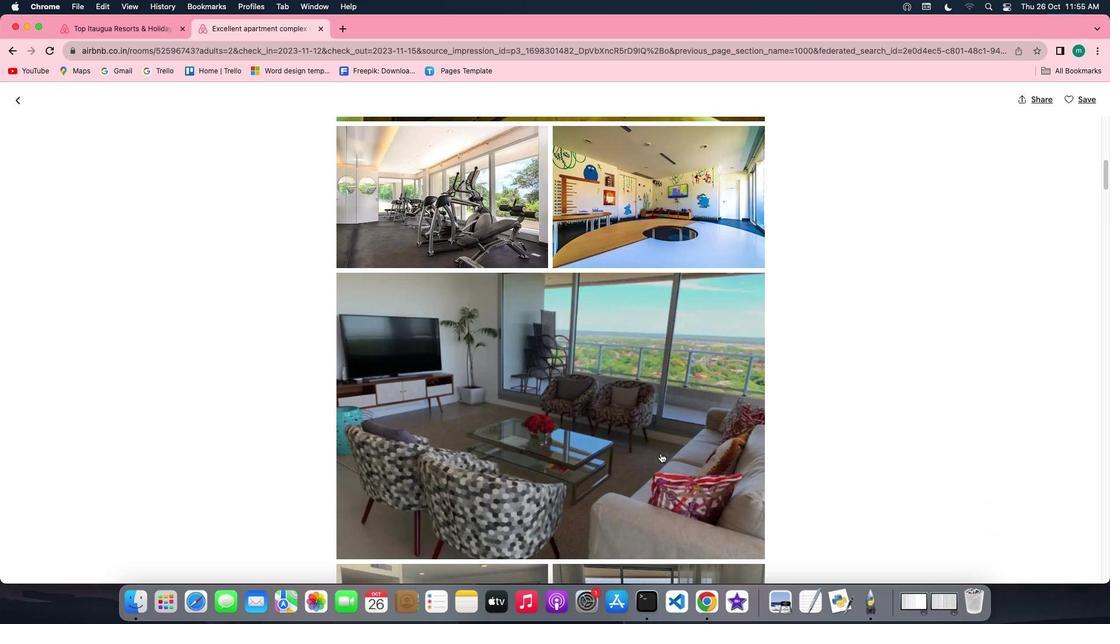 
Action: Mouse scrolled (660, 453) with delta (0, 0)
Screenshot: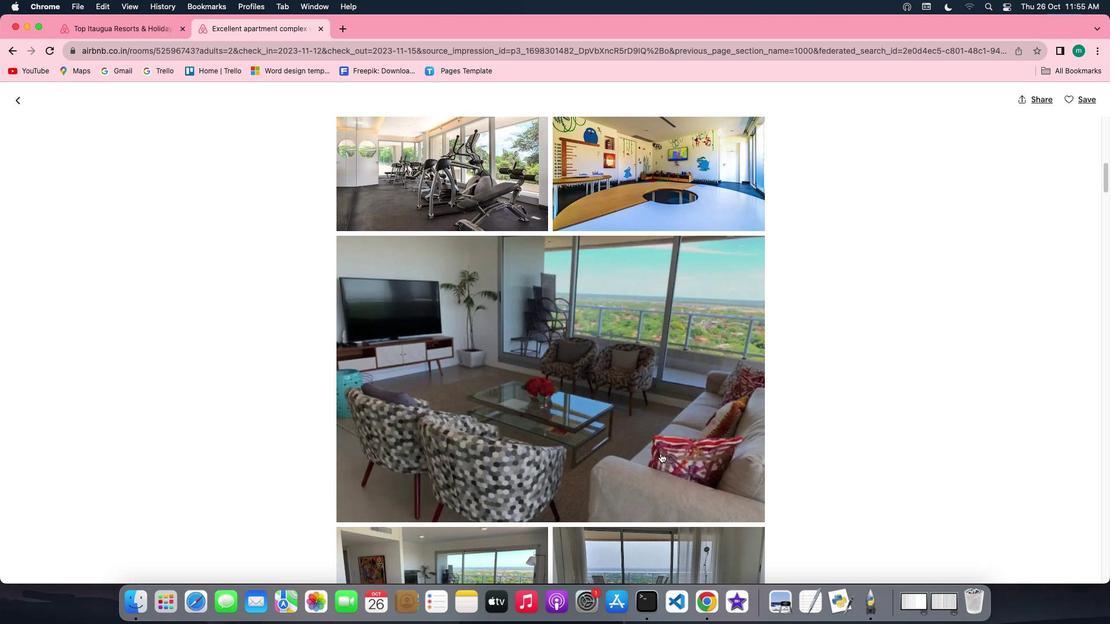 
Action: Mouse scrolled (660, 453) with delta (0, 0)
Screenshot: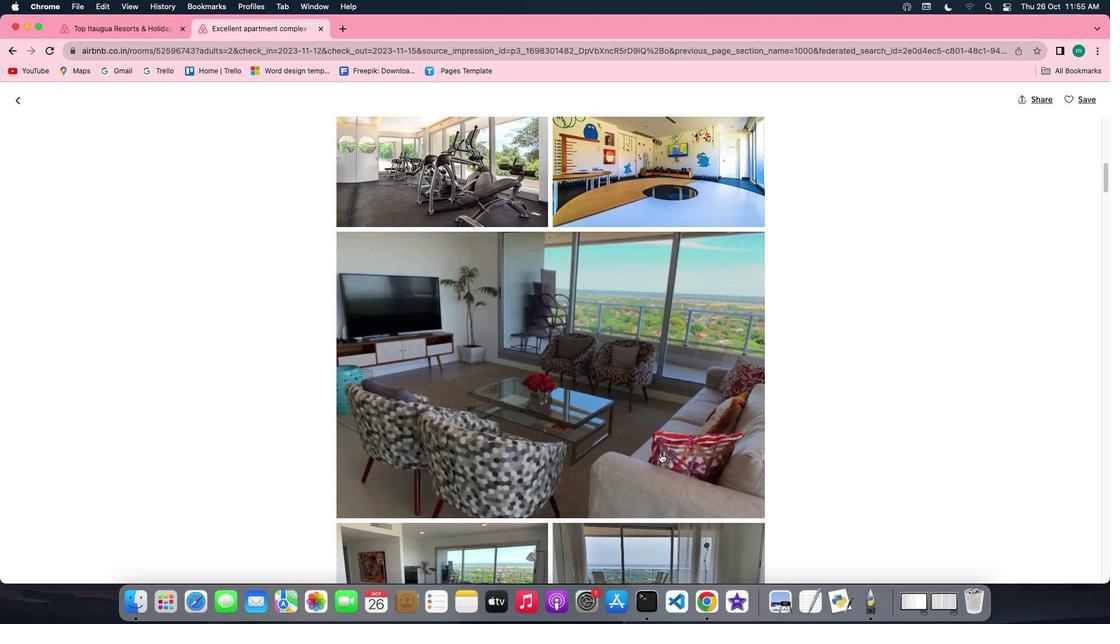 
Action: Mouse scrolled (660, 453) with delta (0, -1)
Screenshot: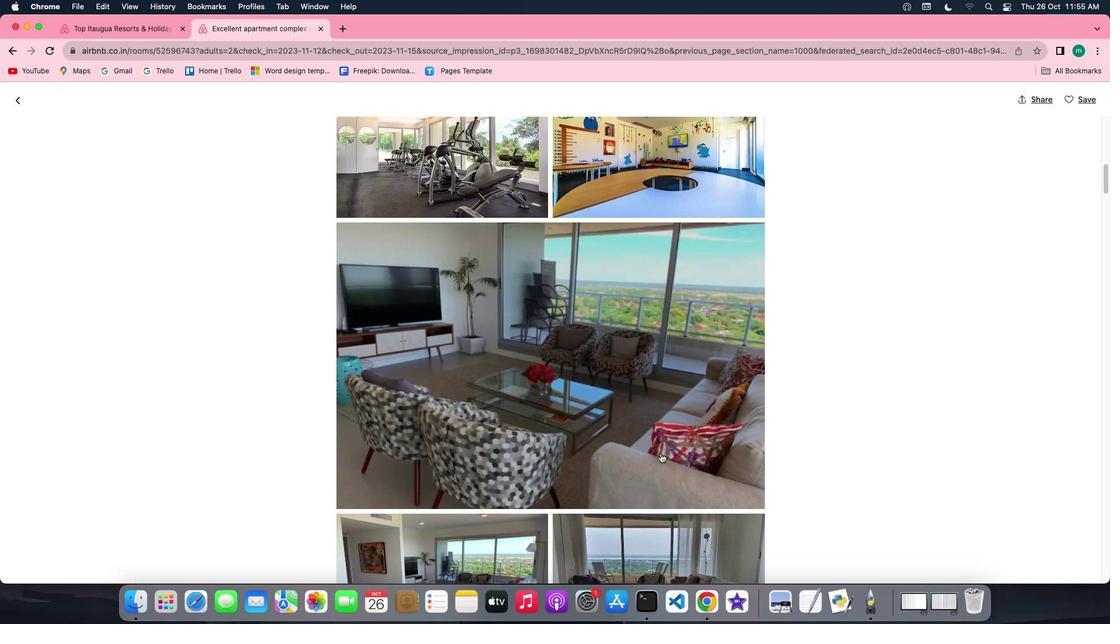 
Action: Mouse scrolled (660, 453) with delta (0, -1)
Screenshot: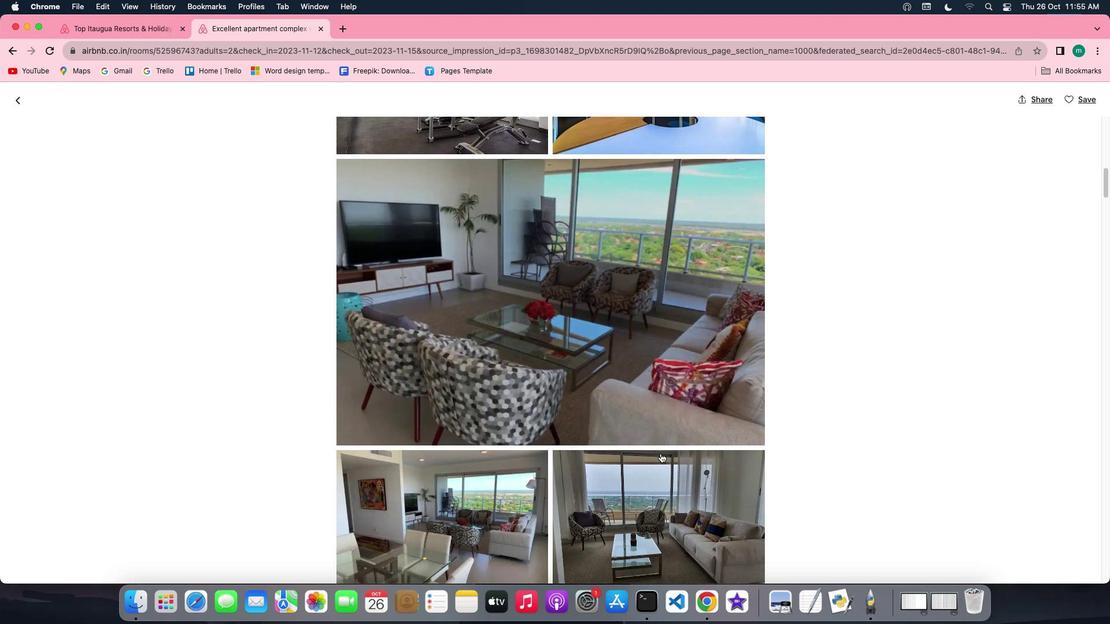 
Action: Mouse scrolled (660, 453) with delta (0, 0)
Screenshot: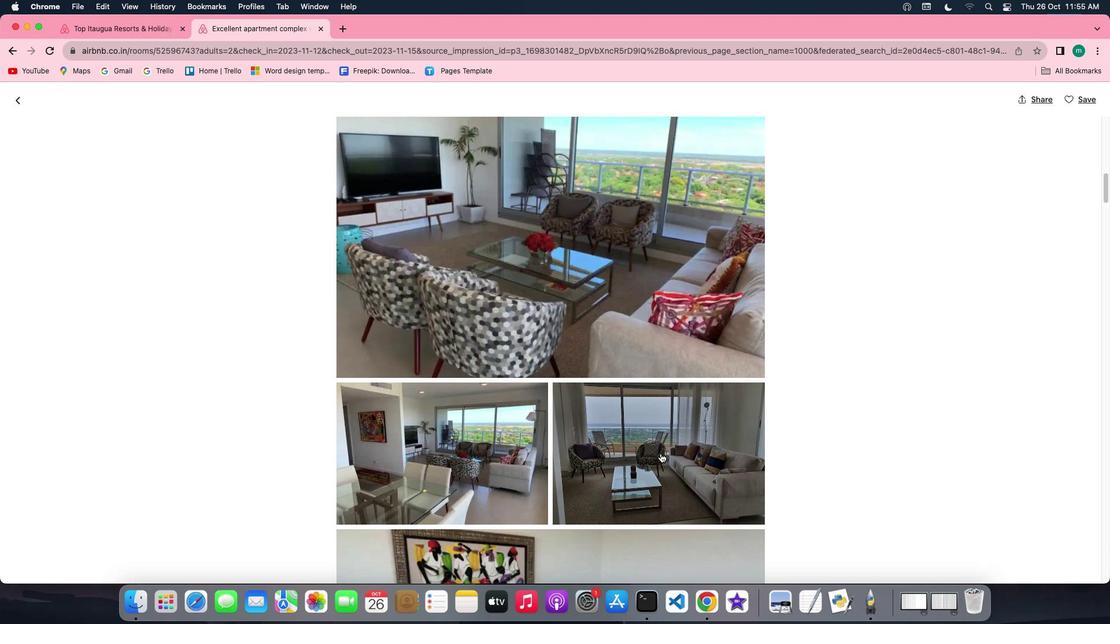 
Action: Mouse scrolled (660, 453) with delta (0, 0)
Screenshot: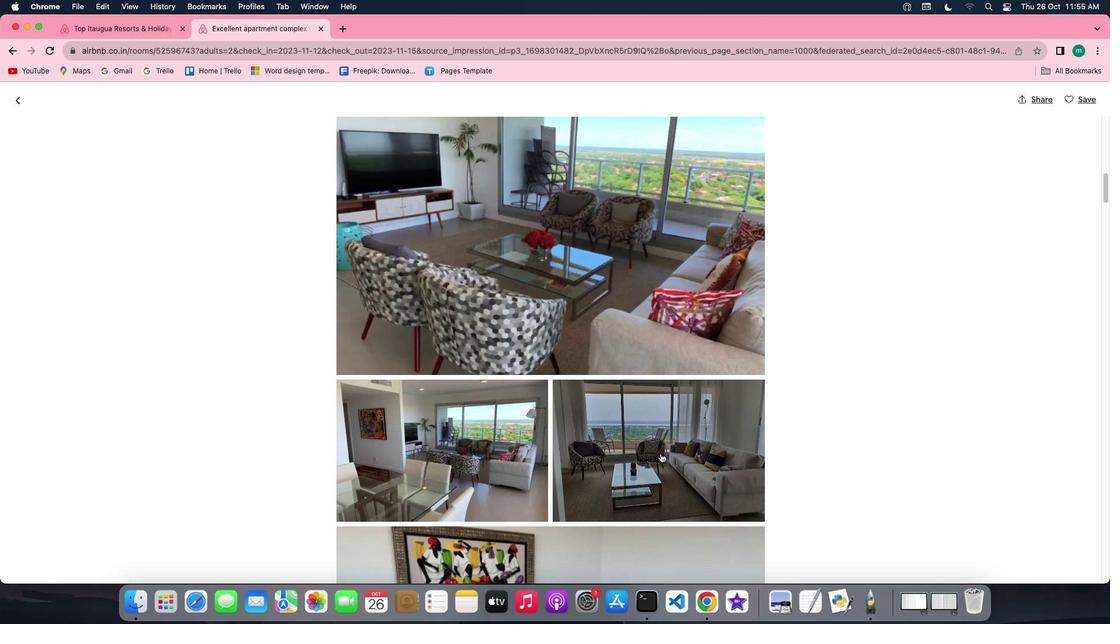 
Action: Mouse scrolled (660, 453) with delta (0, -1)
Screenshot: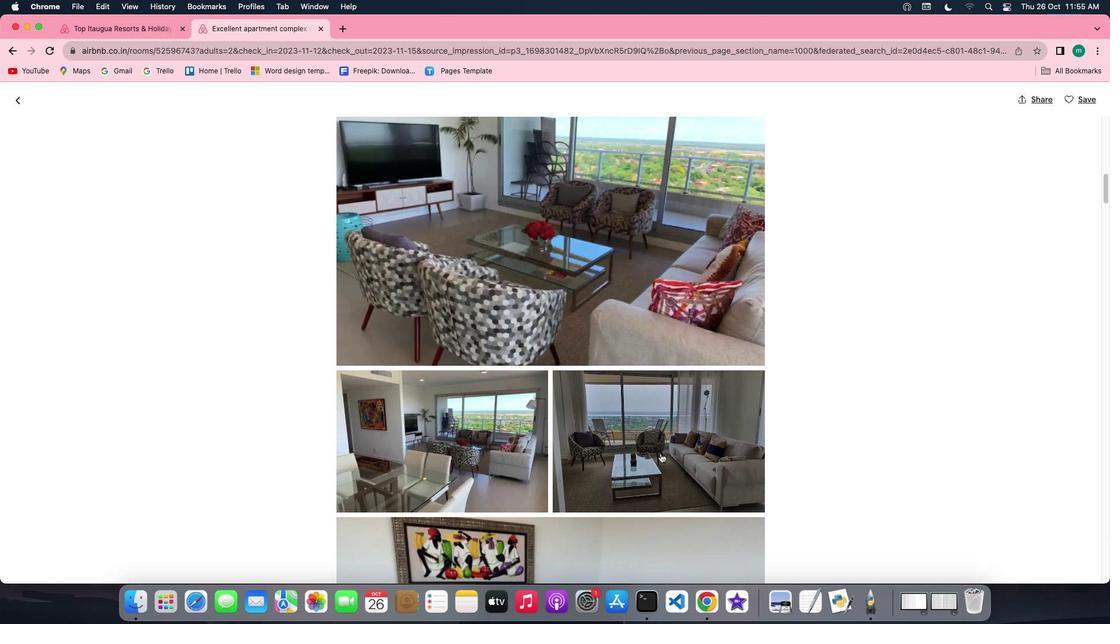 
Action: Mouse scrolled (660, 453) with delta (0, 0)
Screenshot: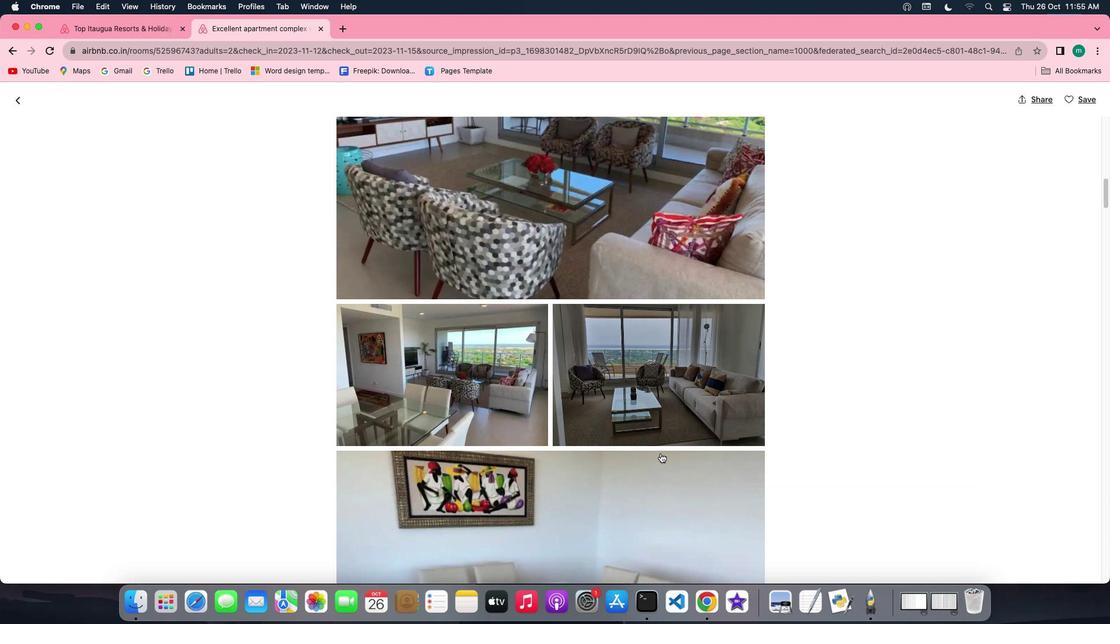
Action: Mouse scrolled (660, 453) with delta (0, 0)
Screenshot: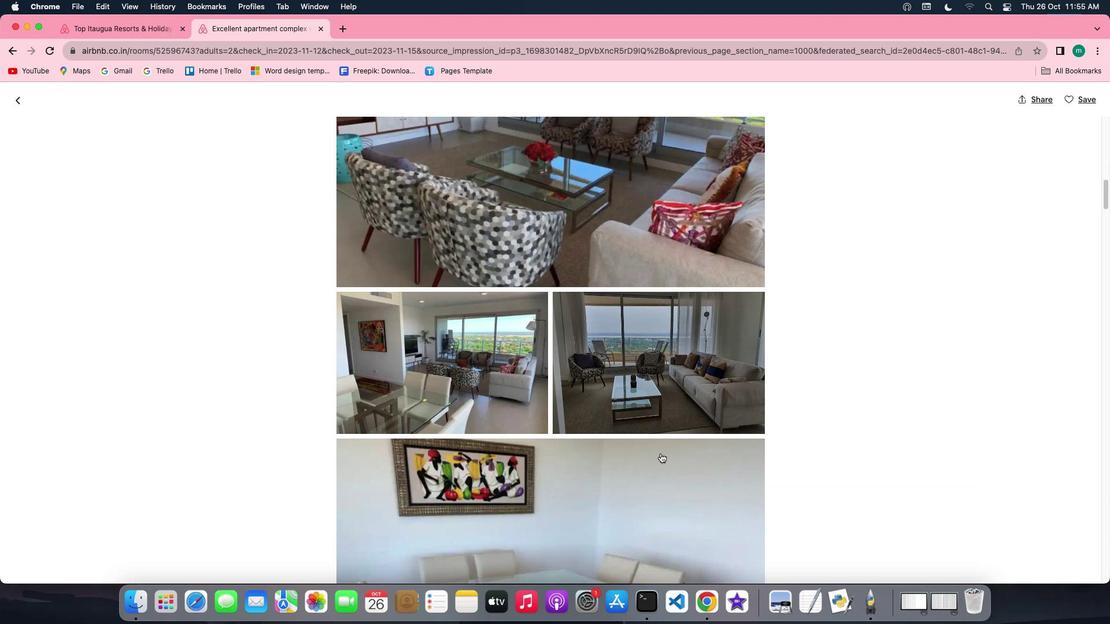 
Action: Mouse scrolled (660, 453) with delta (0, -1)
Screenshot: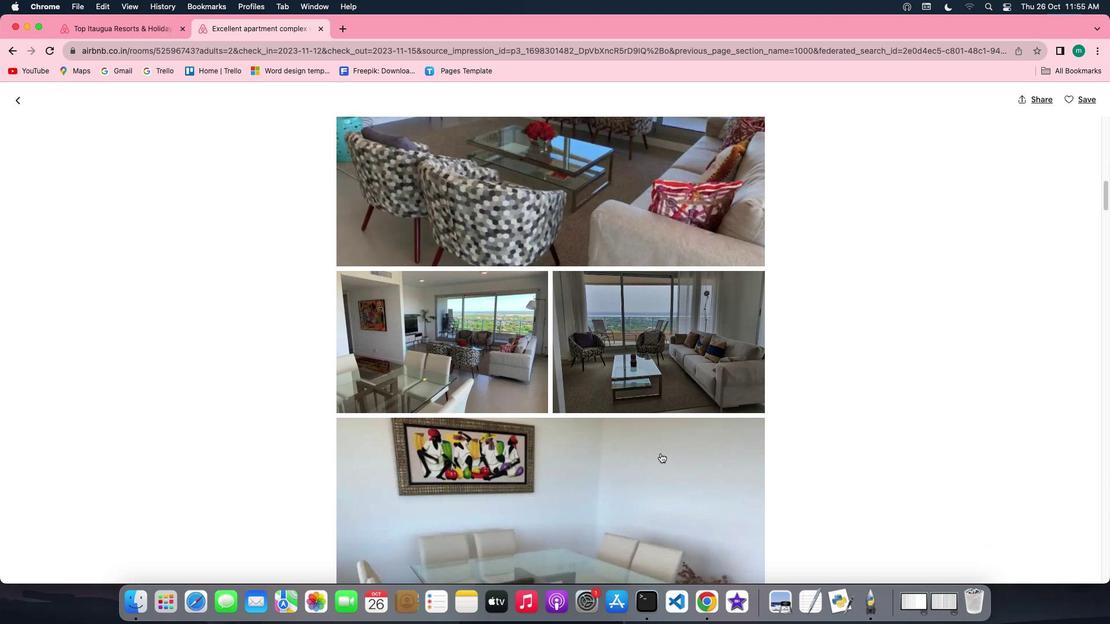 
Action: Mouse scrolled (660, 453) with delta (0, -1)
Screenshot: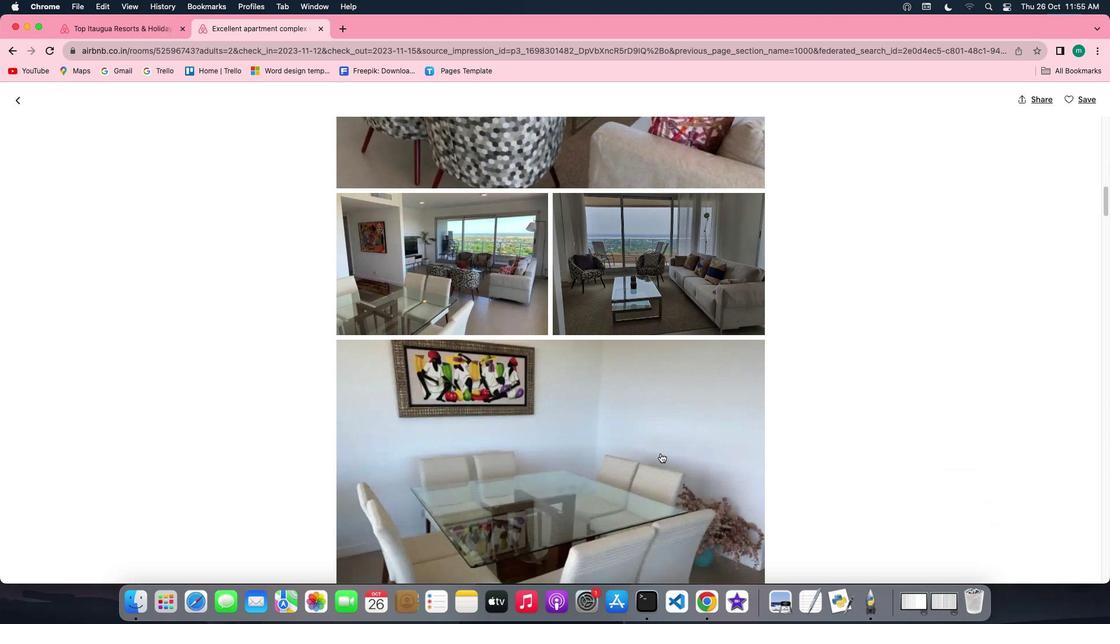 
Action: Mouse scrolled (660, 453) with delta (0, -1)
Screenshot: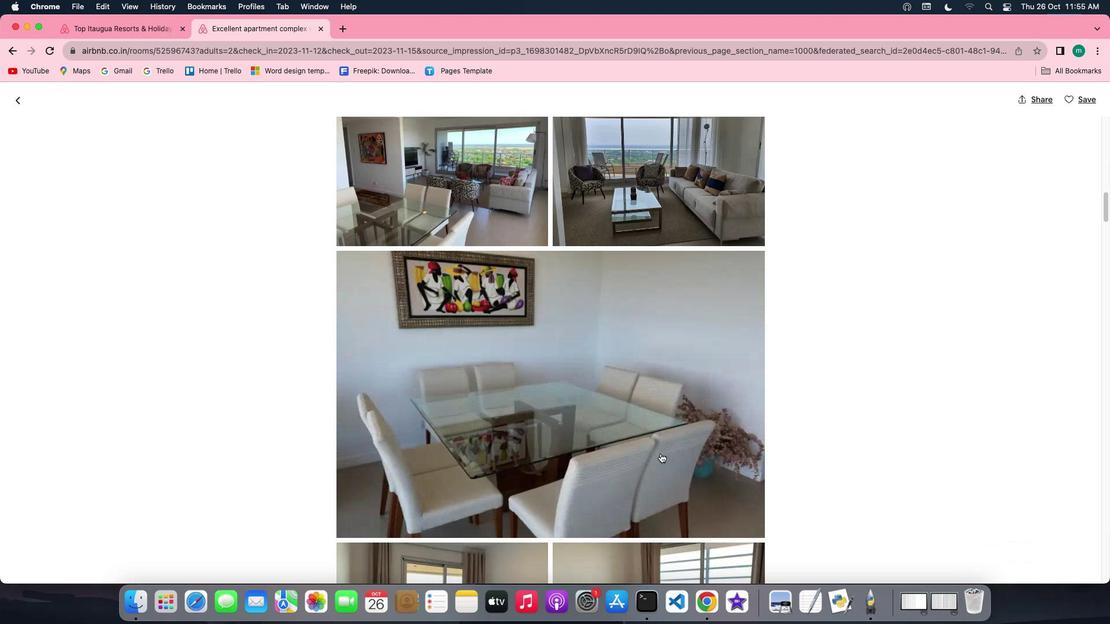 
Action: Mouse scrolled (660, 453) with delta (0, 0)
Screenshot: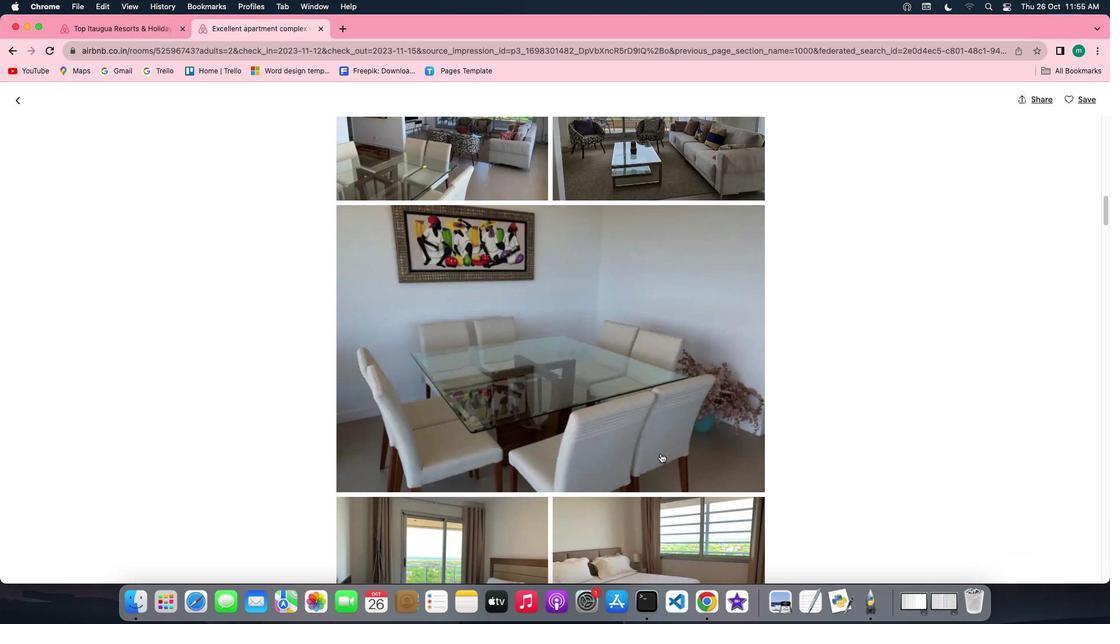 
Action: Mouse scrolled (660, 453) with delta (0, 0)
Screenshot: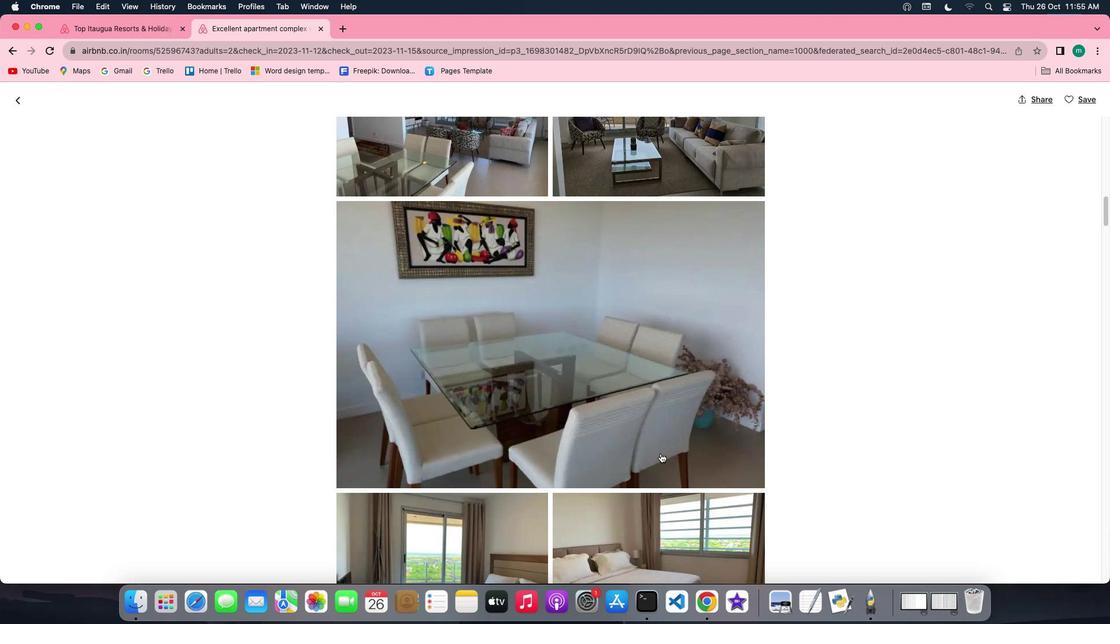 
Action: Mouse scrolled (660, 453) with delta (0, 0)
Screenshot: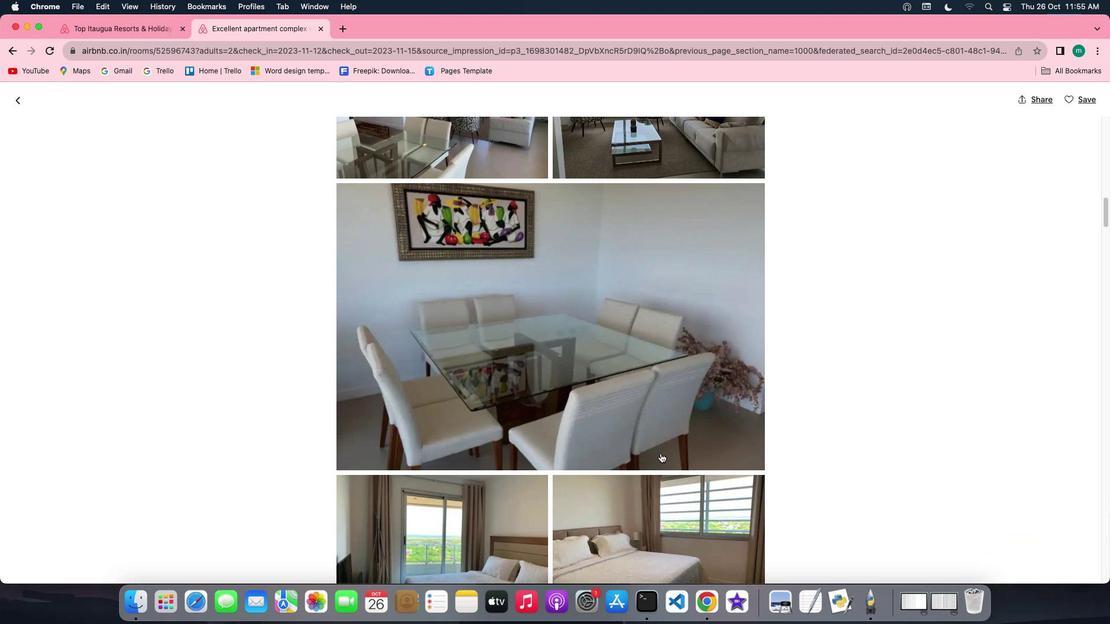 
Action: Mouse scrolled (660, 453) with delta (0, -1)
Screenshot: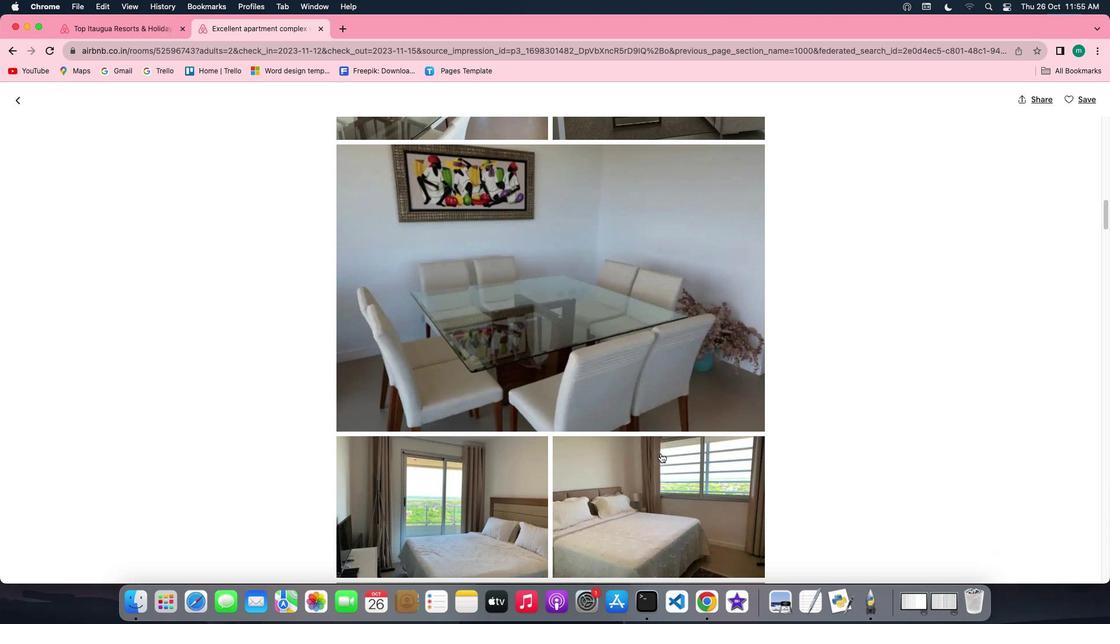 
Action: Mouse scrolled (660, 453) with delta (0, 0)
Screenshot: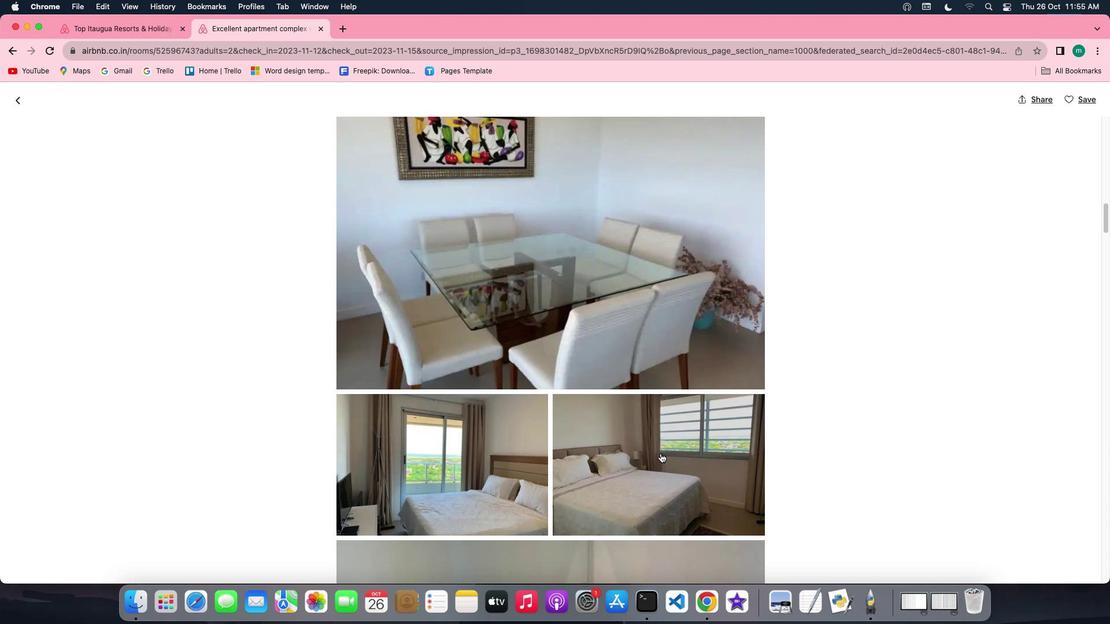 
Action: Mouse scrolled (660, 453) with delta (0, 0)
Screenshot: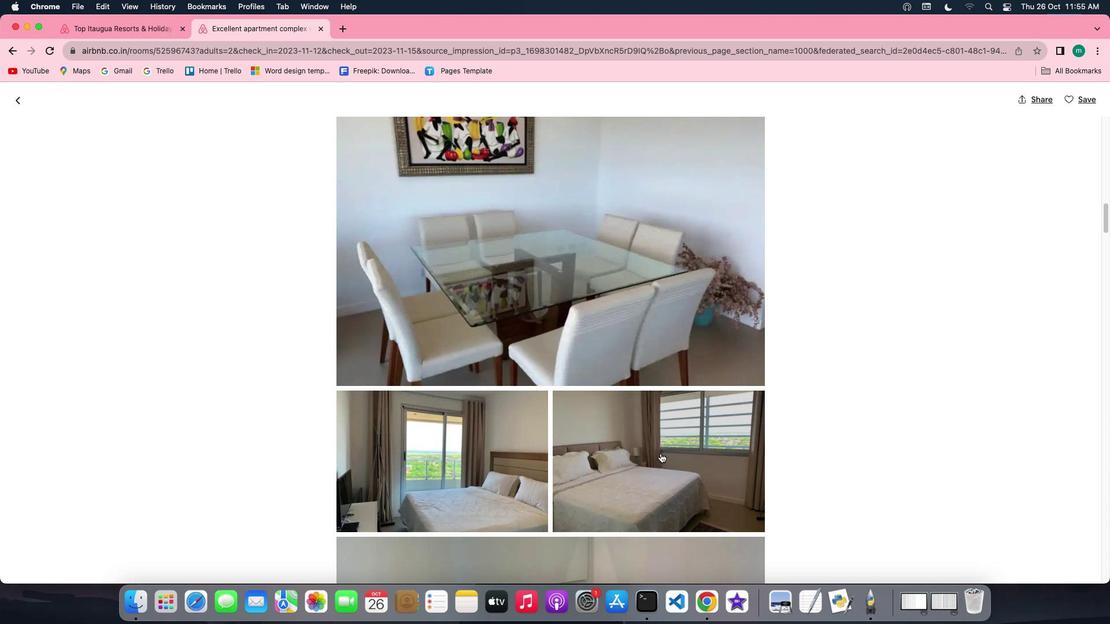
Action: Mouse scrolled (660, 453) with delta (0, -1)
Screenshot: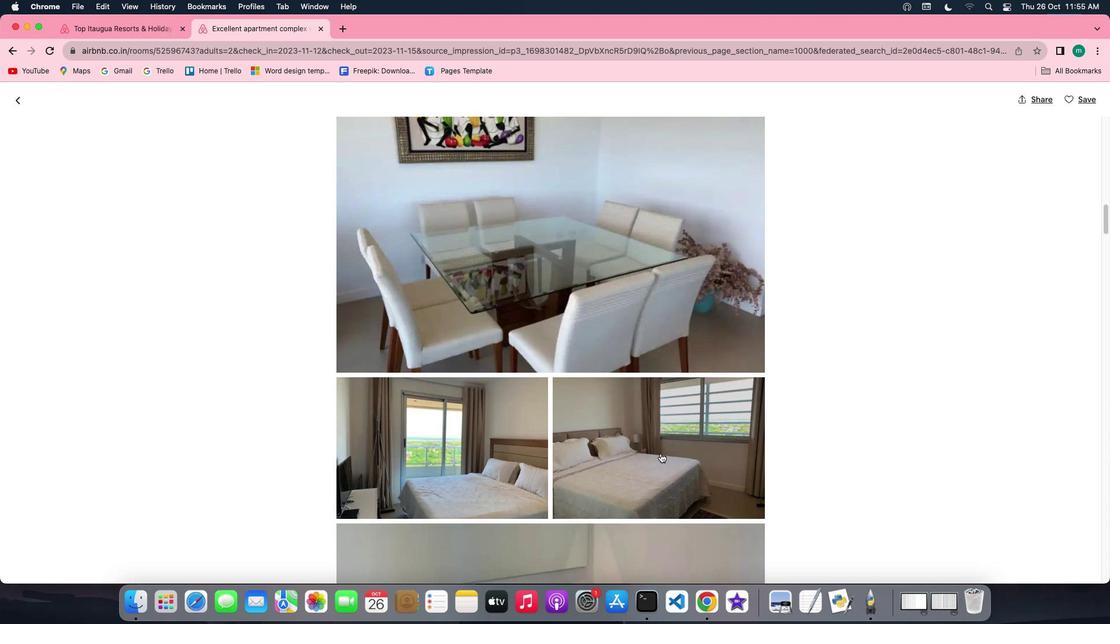 
Action: Mouse scrolled (660, 453) with delta (0, -1)
Screenshot: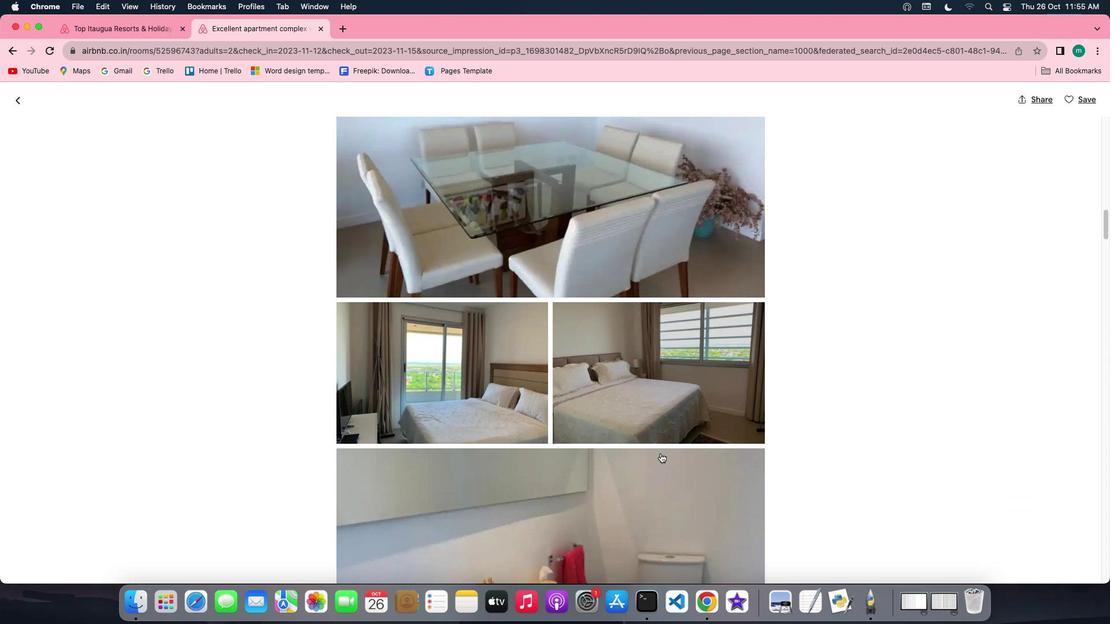 
Action: Mouse scrolled (660, 453) with delta (0, 0)
Screenshot: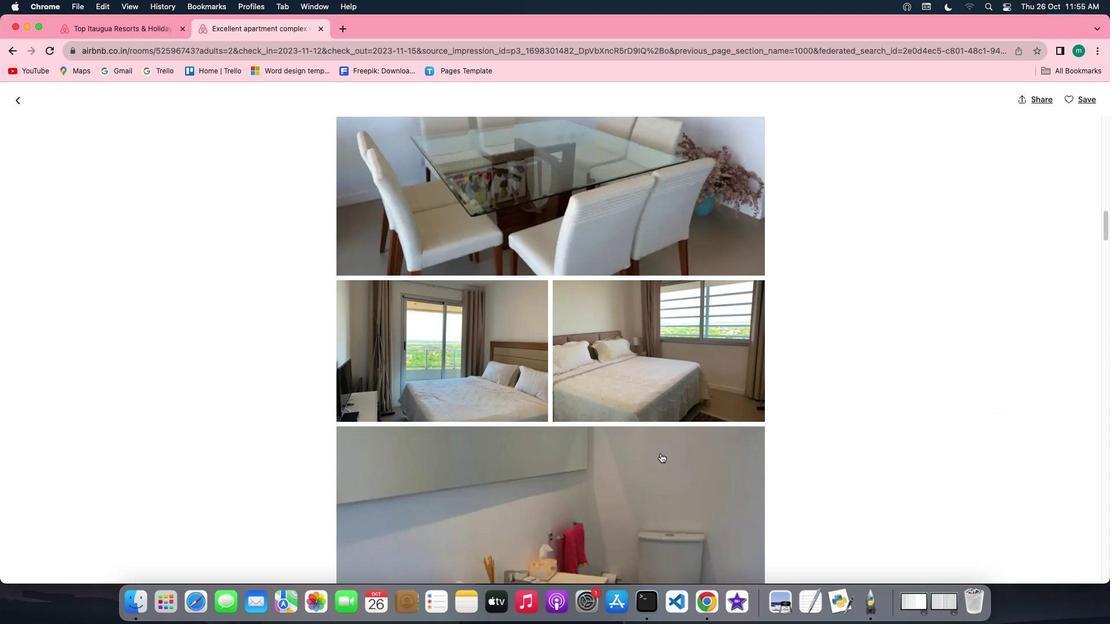 
Action: Mouse scrolled (660, 453) with delta (0, 0)
Screenshot: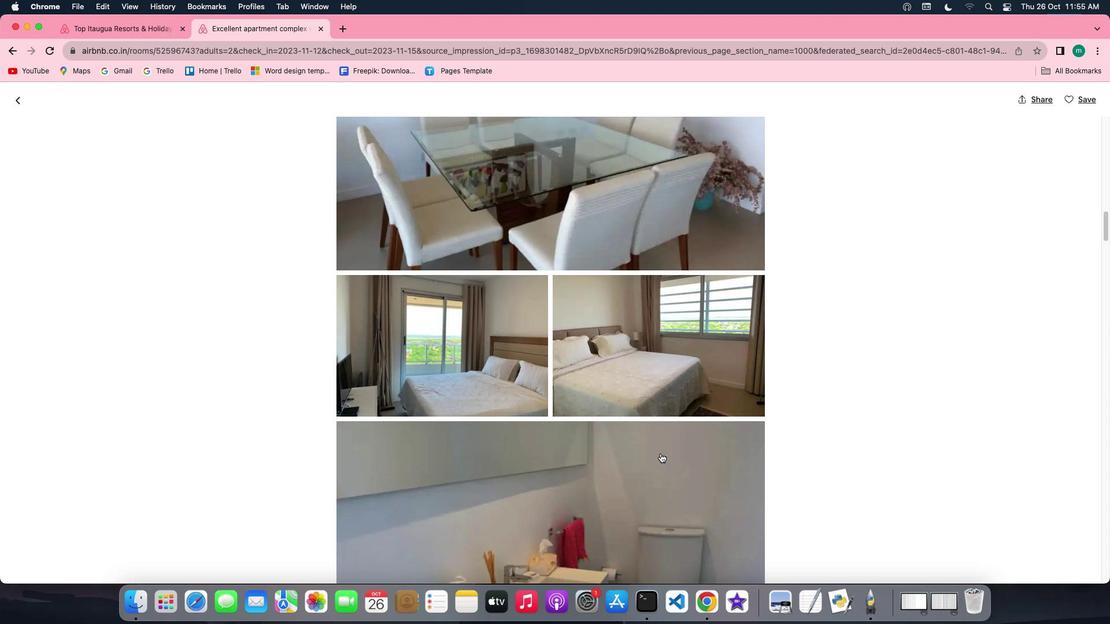 
Action: Mouse scrolled (660, 453) with delta (0, 0)
Screenshot: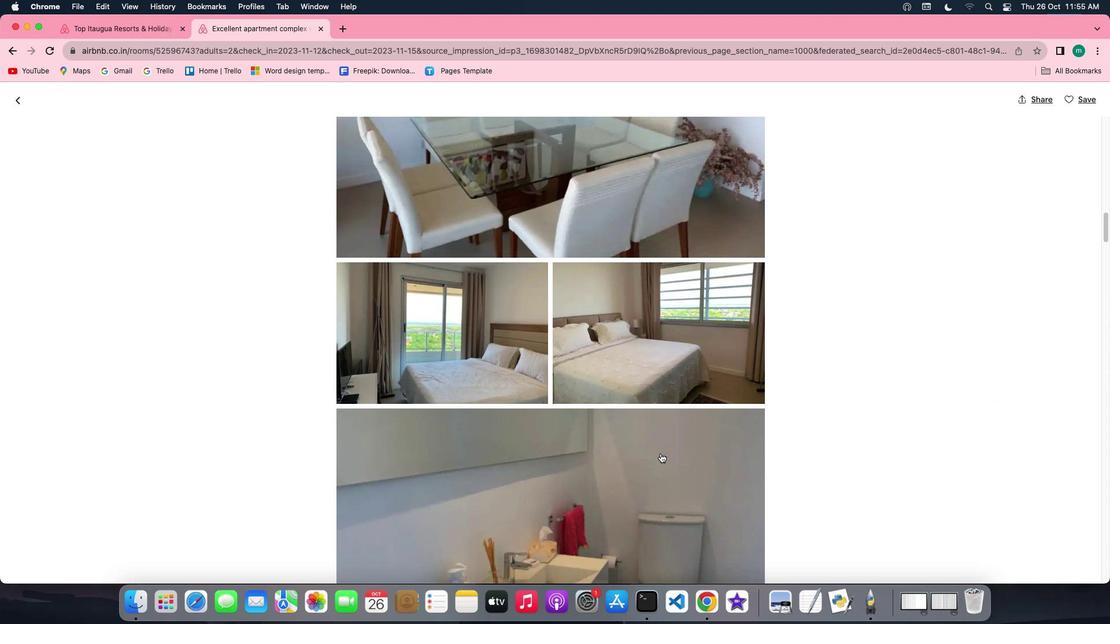 
Action: Mouse moved to (660, 453)
Screenshot: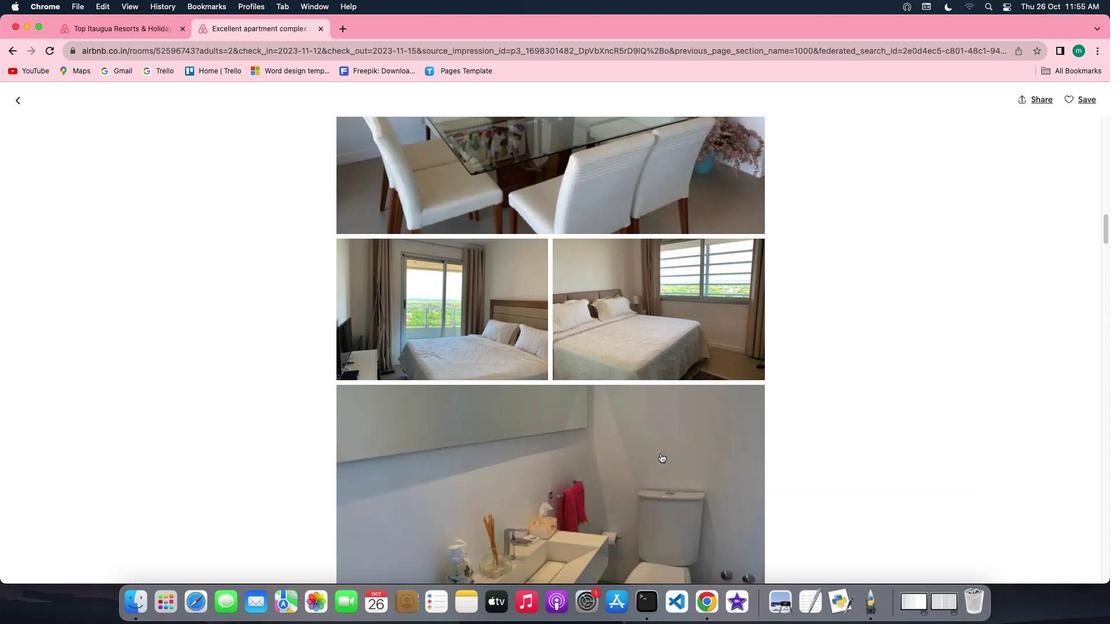 
Action: Mouse scrolled (660, 453) with delta (0, 0)
Screenshot: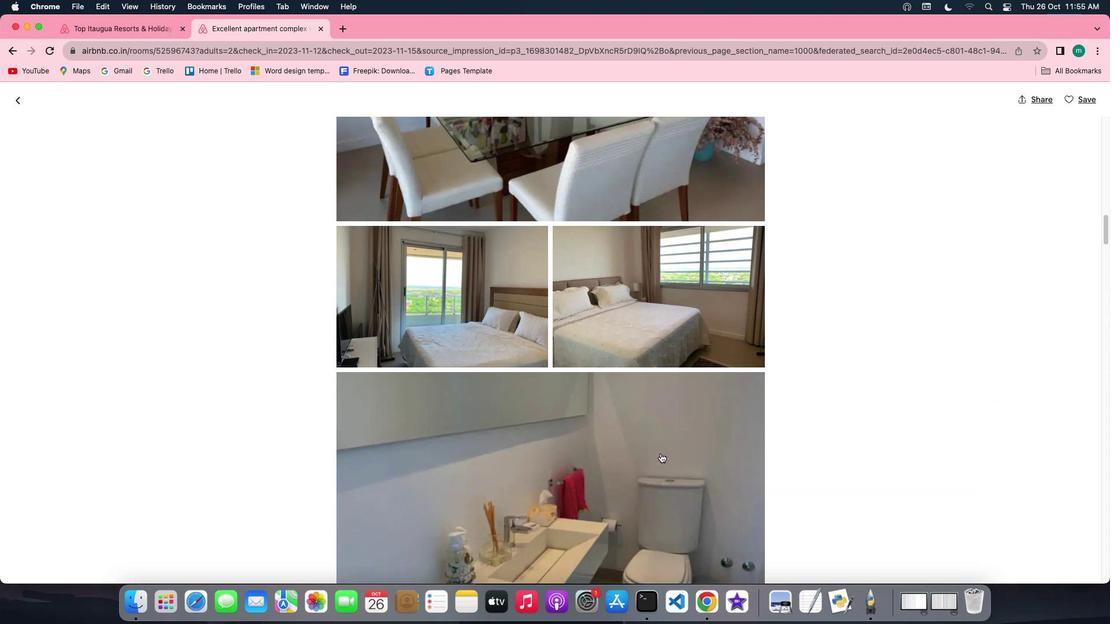 
Action: Mouse scrolled (660, 453) with delta (0, 0)
Screenshot: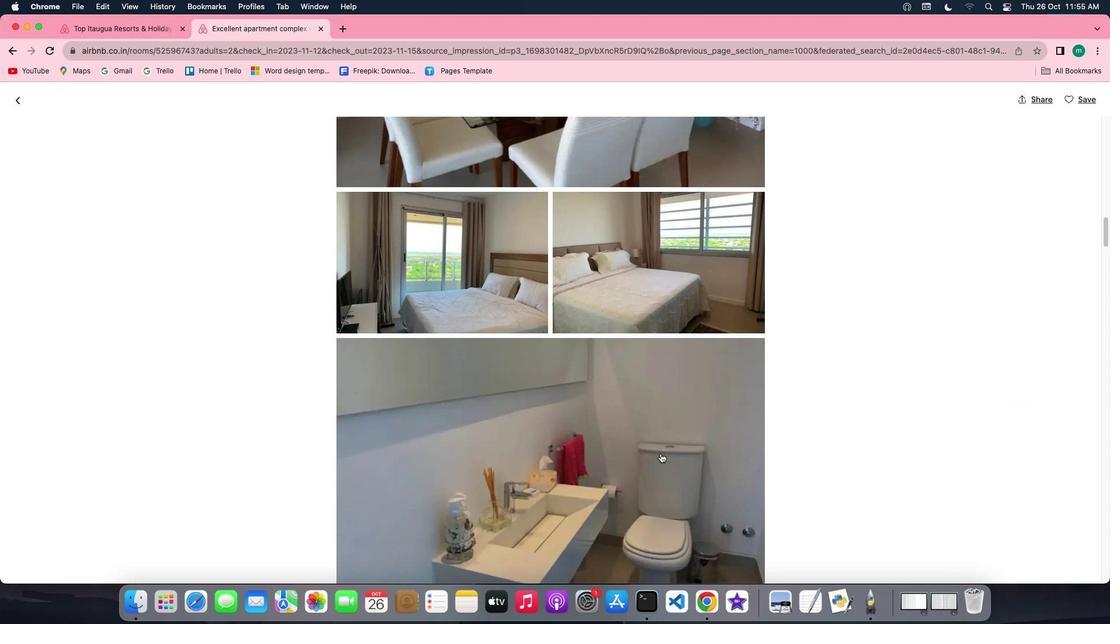 
Action: Mouse scrolled (660, 453) with delta (0, 0)
Screenshot: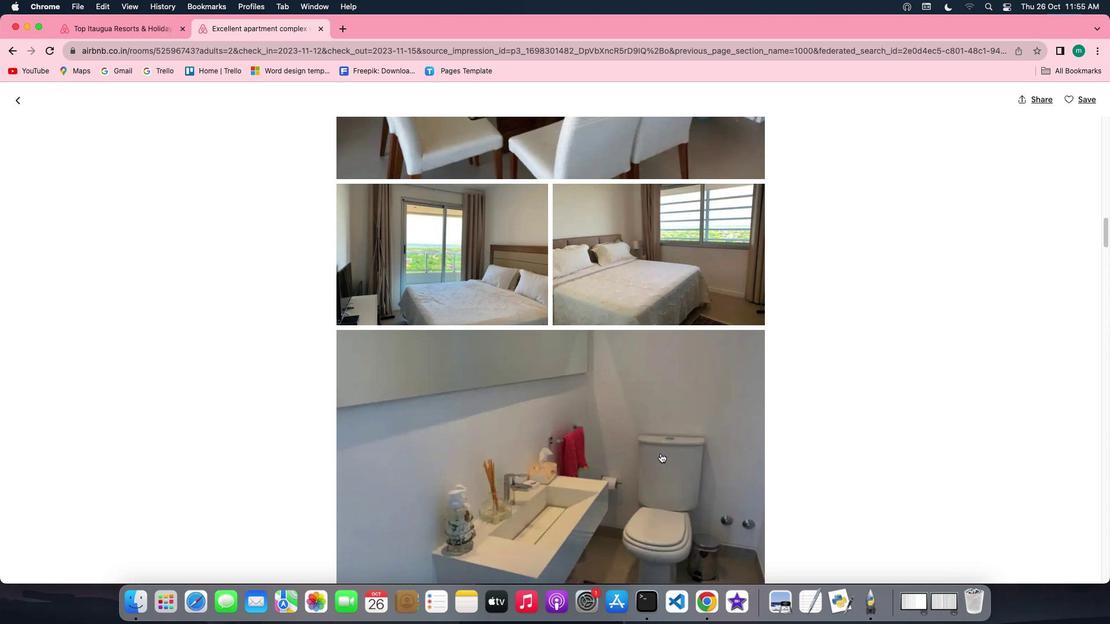 
Action: Mouse scrolled (660, 453) with delta (0, 0)
Screenshot: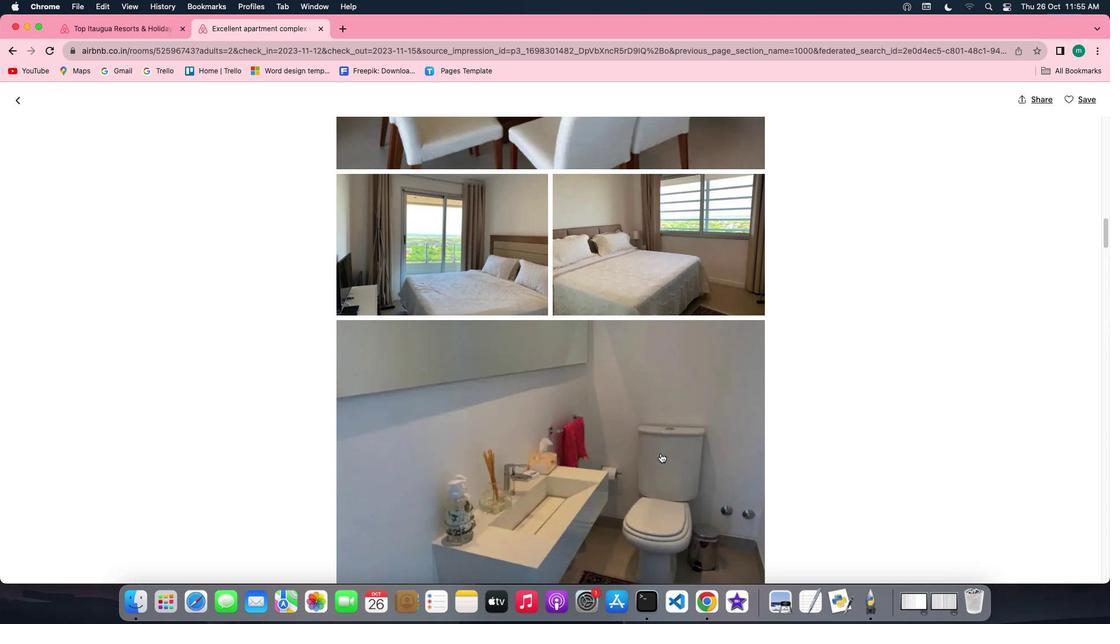 
Action: Mouse scrolled (660, 453) with delta (0, 0)
Screenshot: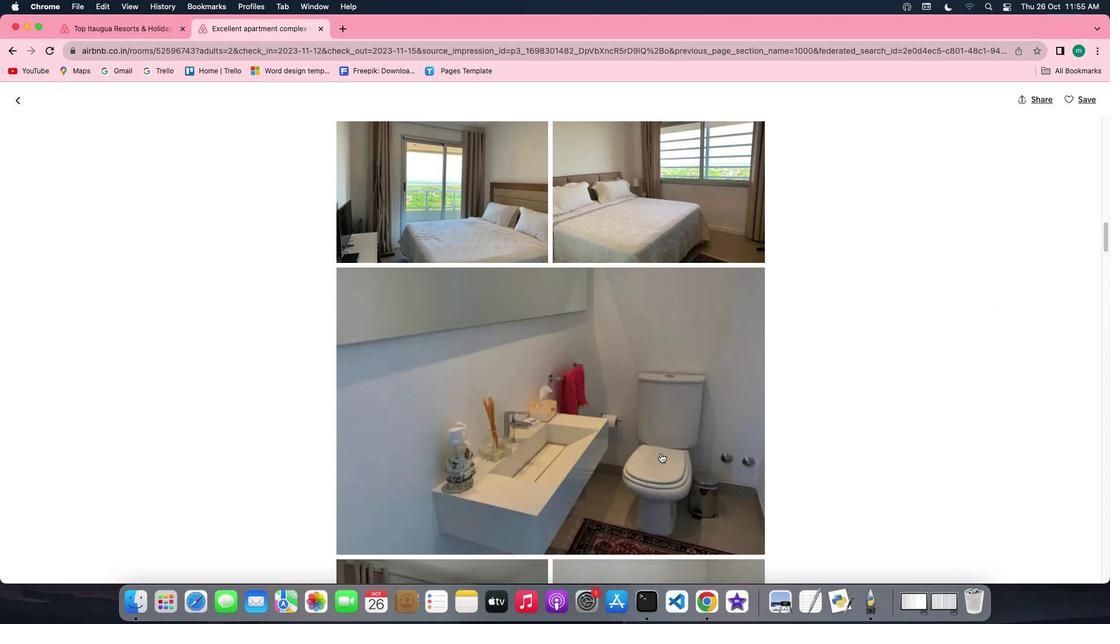 
Action: Mouse scrolled (660, 453) with delta (0, 0)
Screenshot: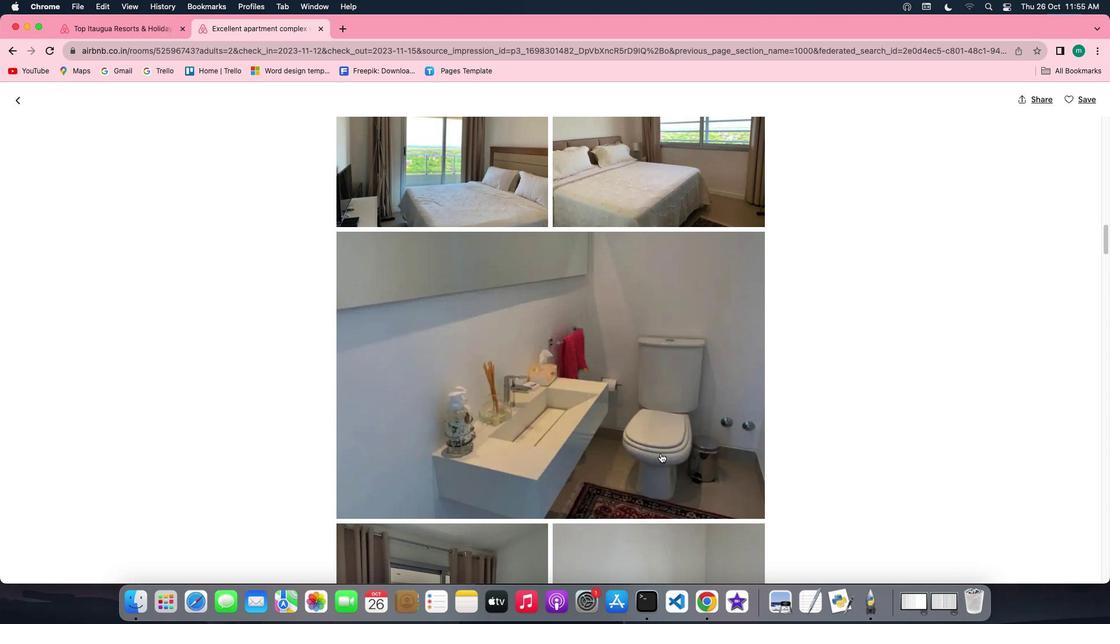 
Action: Mouse scrolled (660, 453) with delta (0, 0)
Screenshot: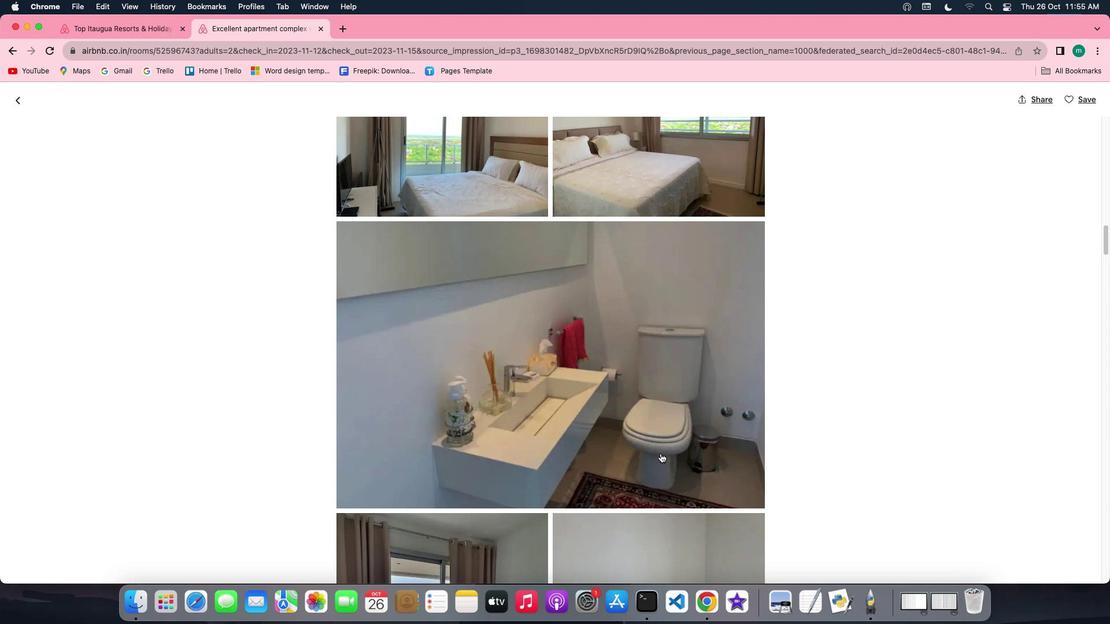 
Action: Mouse scrolled (660, 453) with delta (0, -1)
Screenshot: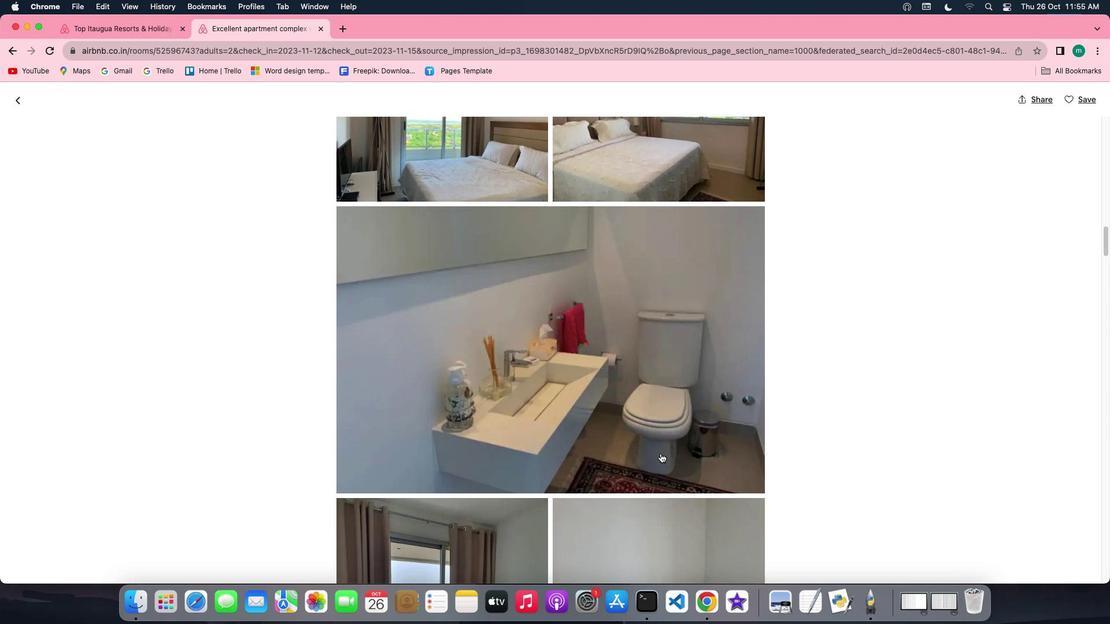 
Action: Mouse scrolled (660, 453) with delta (0, -1)
Screenshot: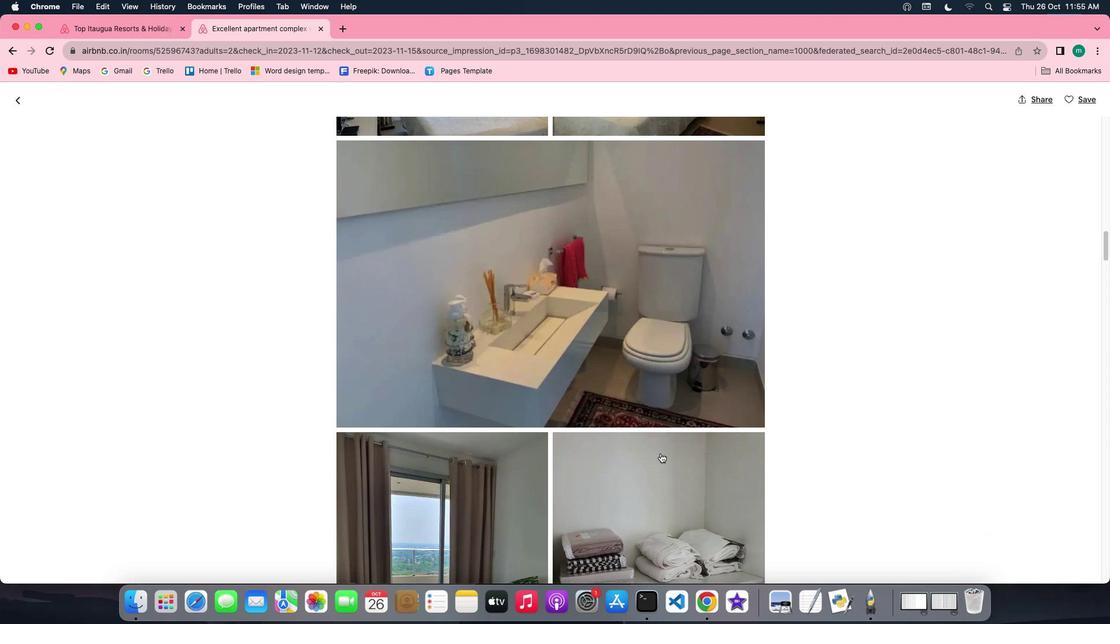 
Action: Mouse scrolled (660, 453) with delta (0, -1)
Screenshot: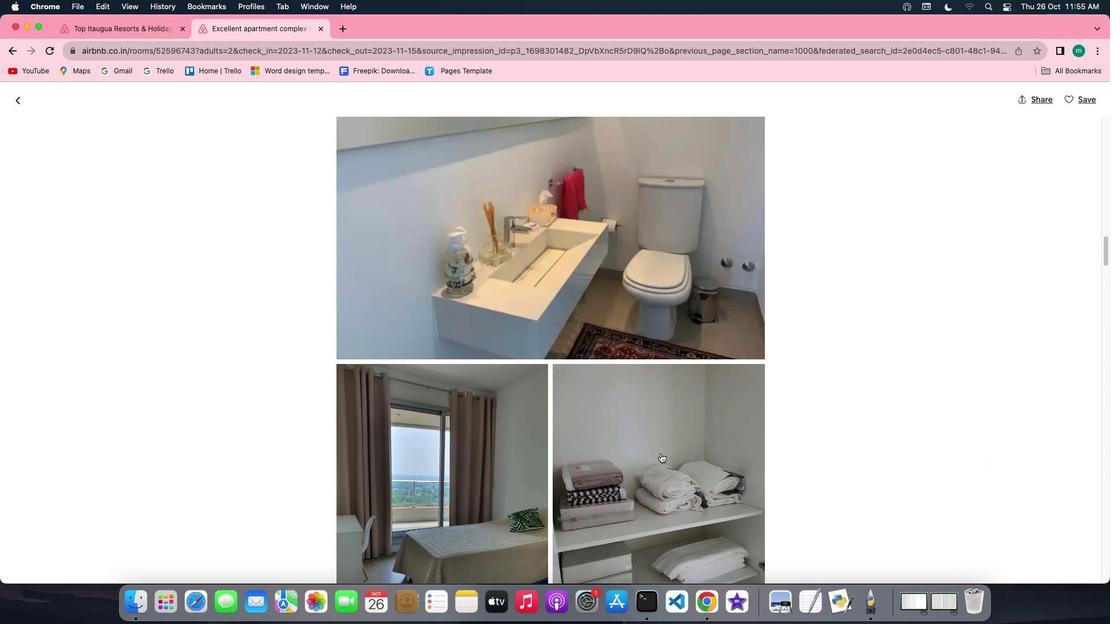 
Action: Mouse scrolled (660, 453) with delta (0, 0)
Screenshot: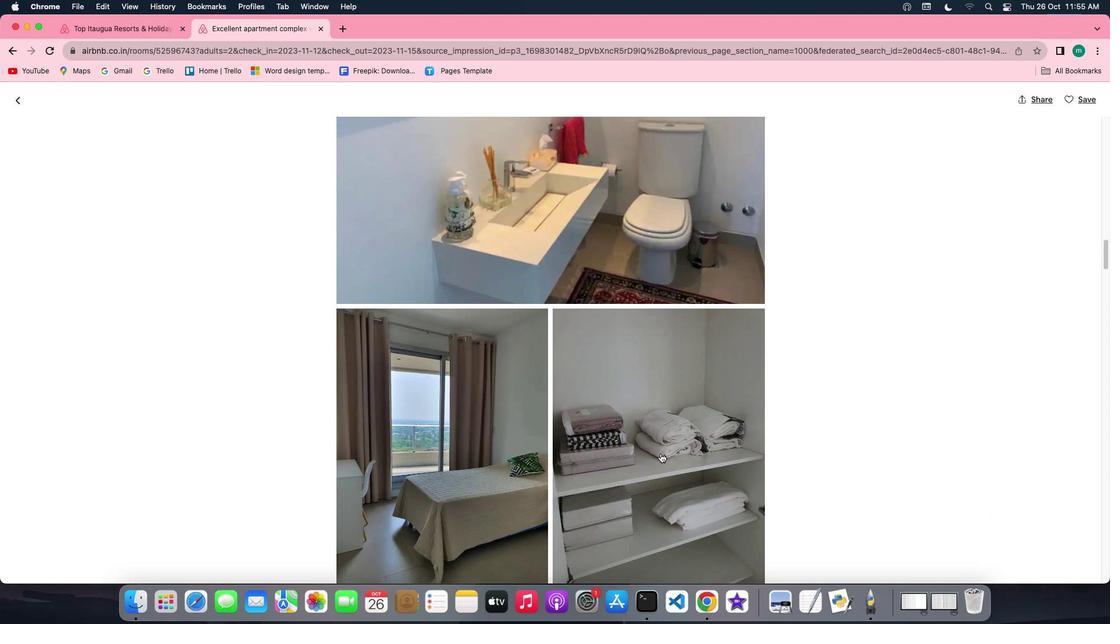 
Action: Mouse scrolled (660, 453) with delta (0, 0)
Screenshot: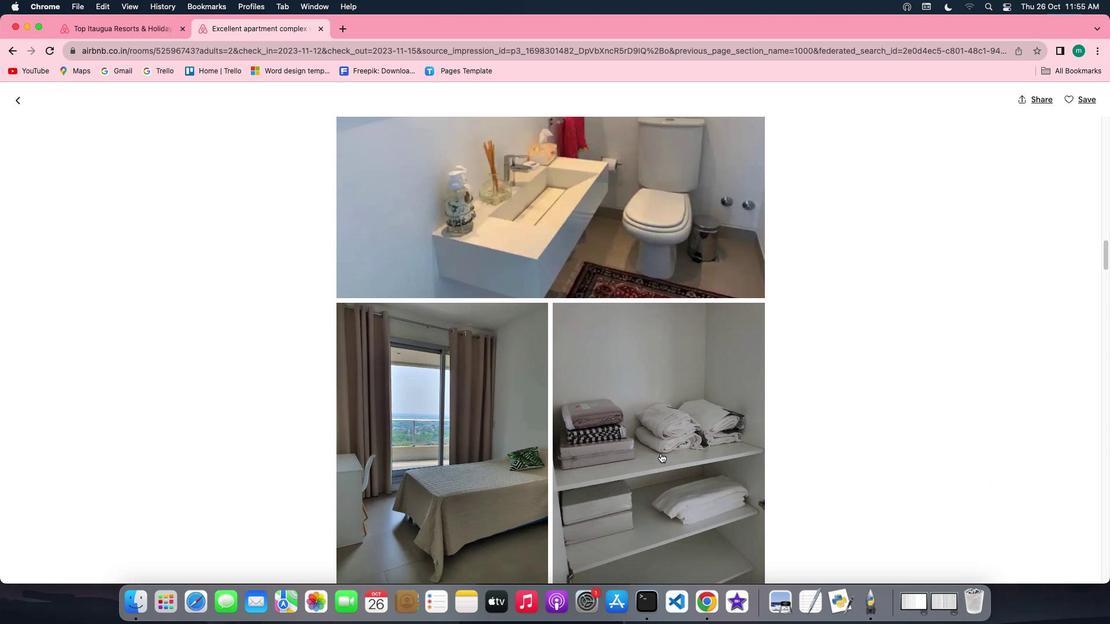 
Action: Mouse scrolled (660, 453) with delta (0, -1)
Screenshot: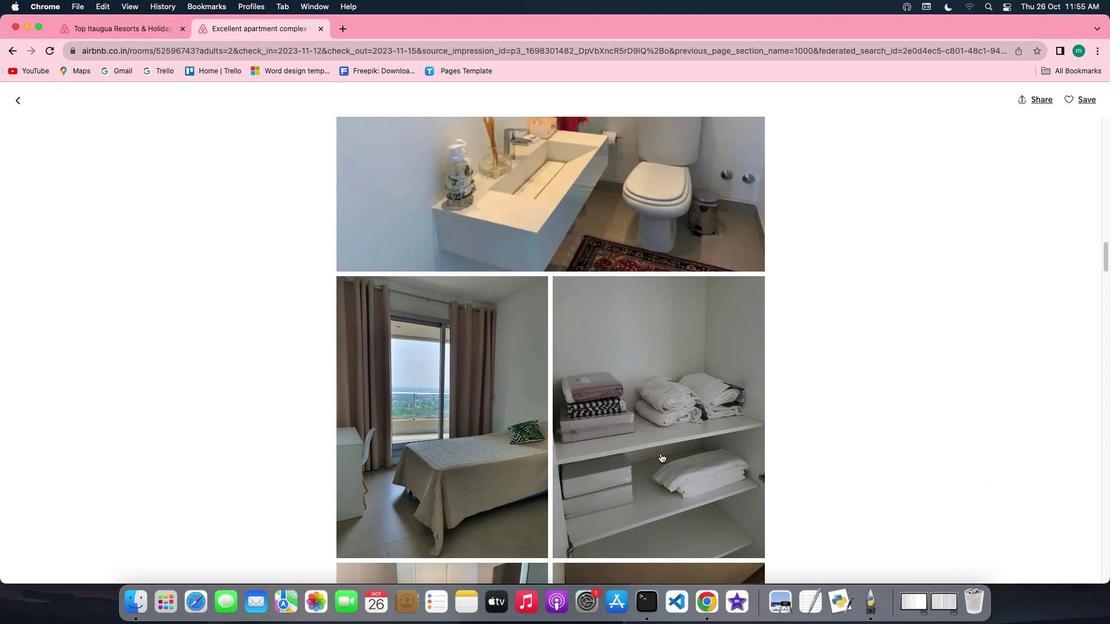 
Action: Mouse scrolled (660, 453) with delta (0, -1)
Screenshot: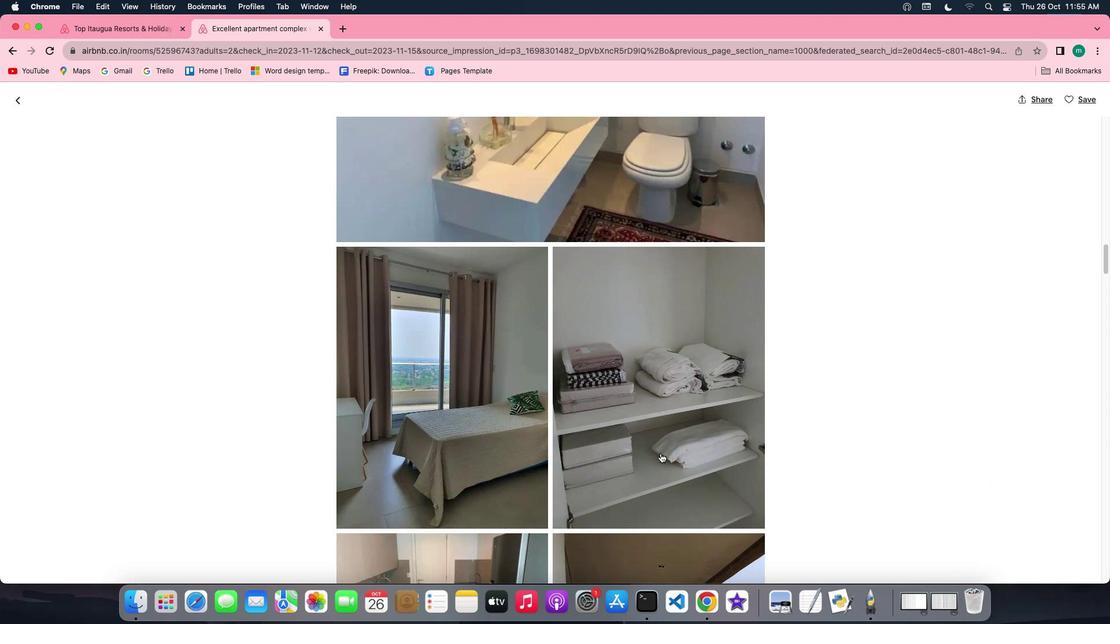 
Action: Mouse scrolled (660, 453) with delta (0, 0)
Screenshot: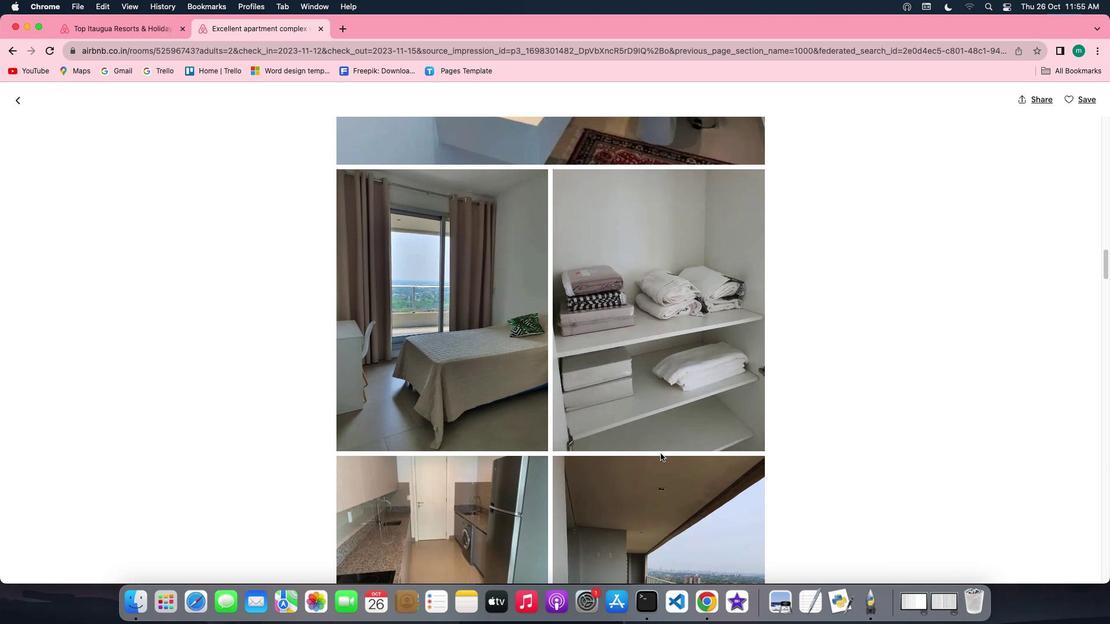 
Action: Mouse scrolled (660, 453) with delta (0, 0)
Screenshot: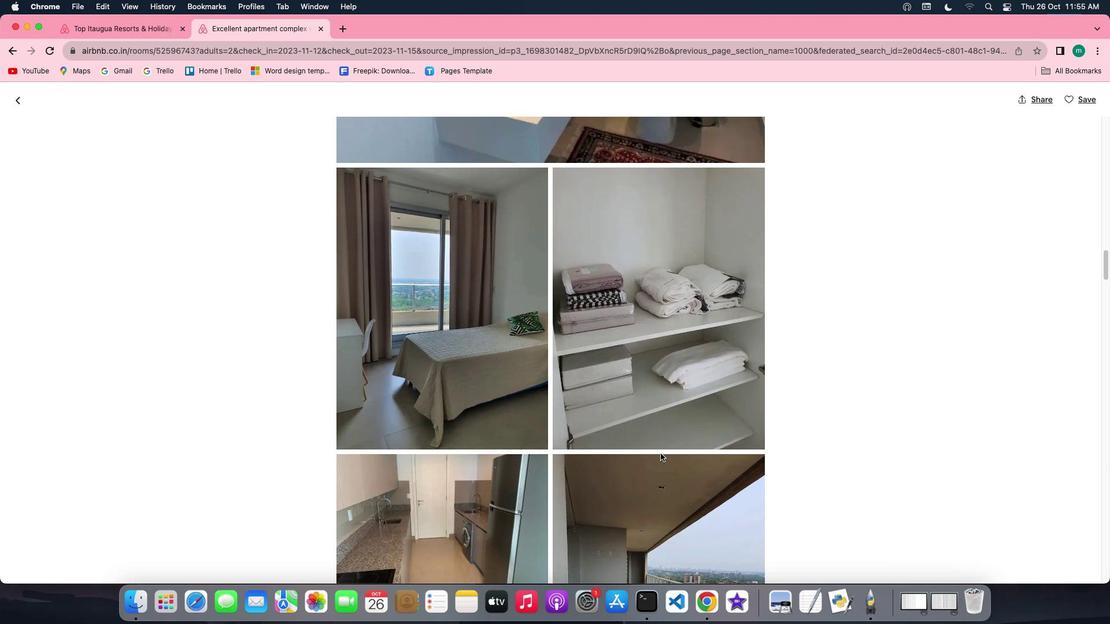 
Action: Mouse scrolled (660, 453) with delta (0, 0)
Screenshot: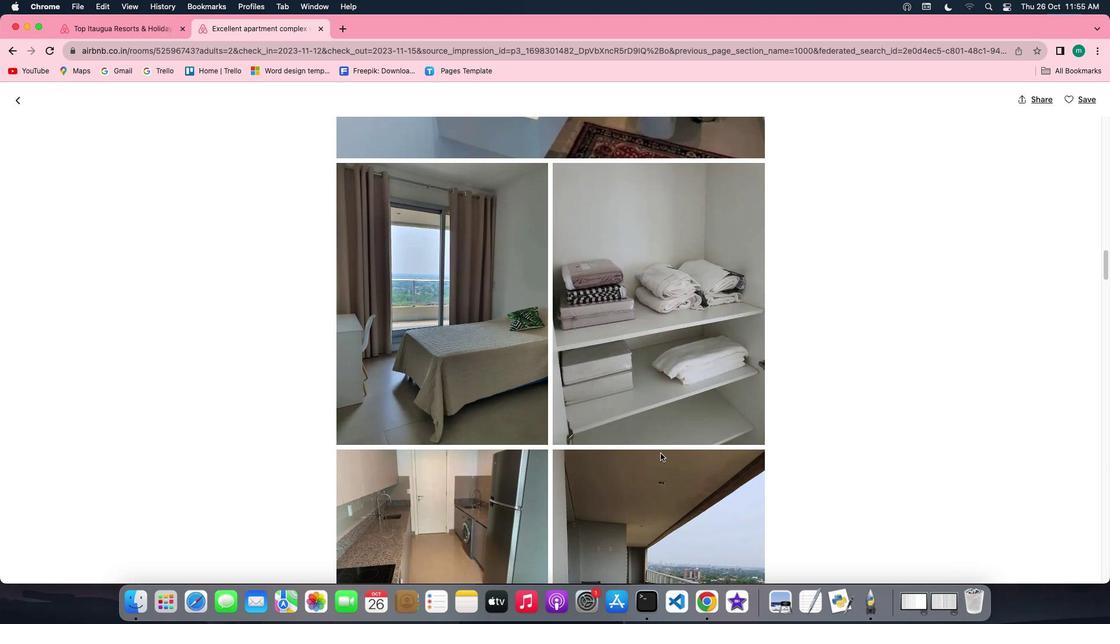 
Action: Mouse scrolled (660, 453) with delta (0, 0)
Screenshot: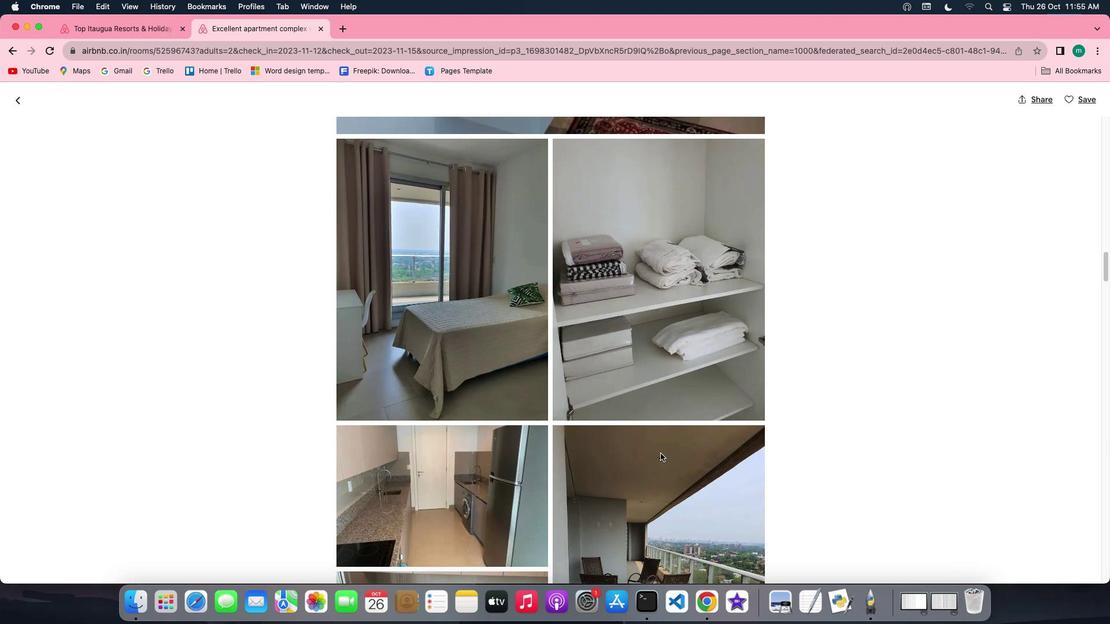 
Action: Mouse scrolled (660, 453) with delta (0, 0)
Screenshot: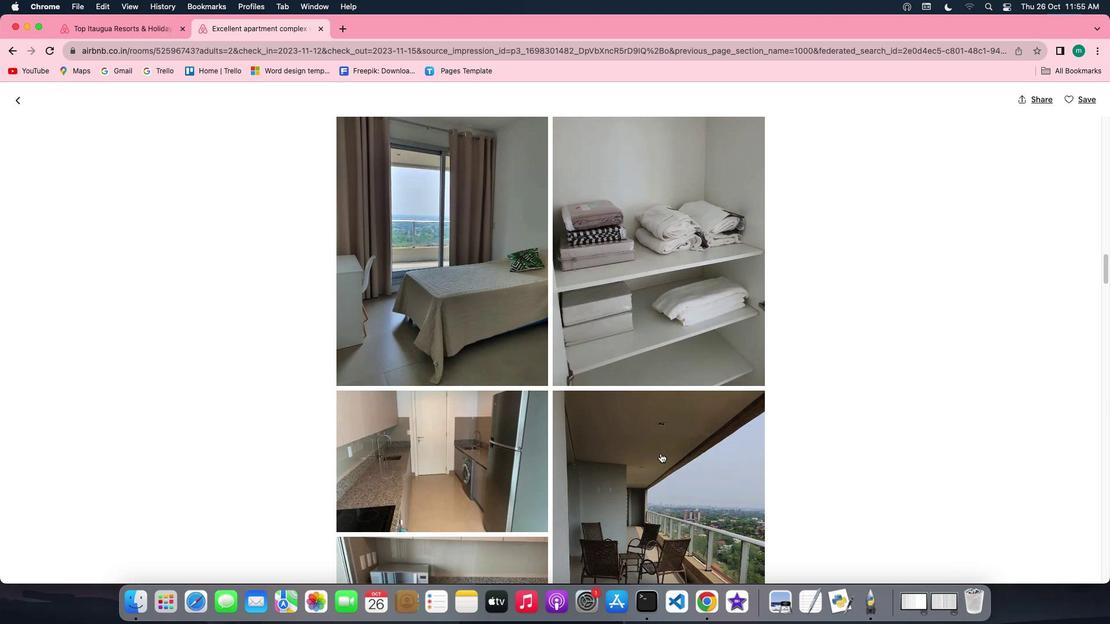
Action: Mouse scrolled (660, 453) with delta (0, 0)
Screenshot: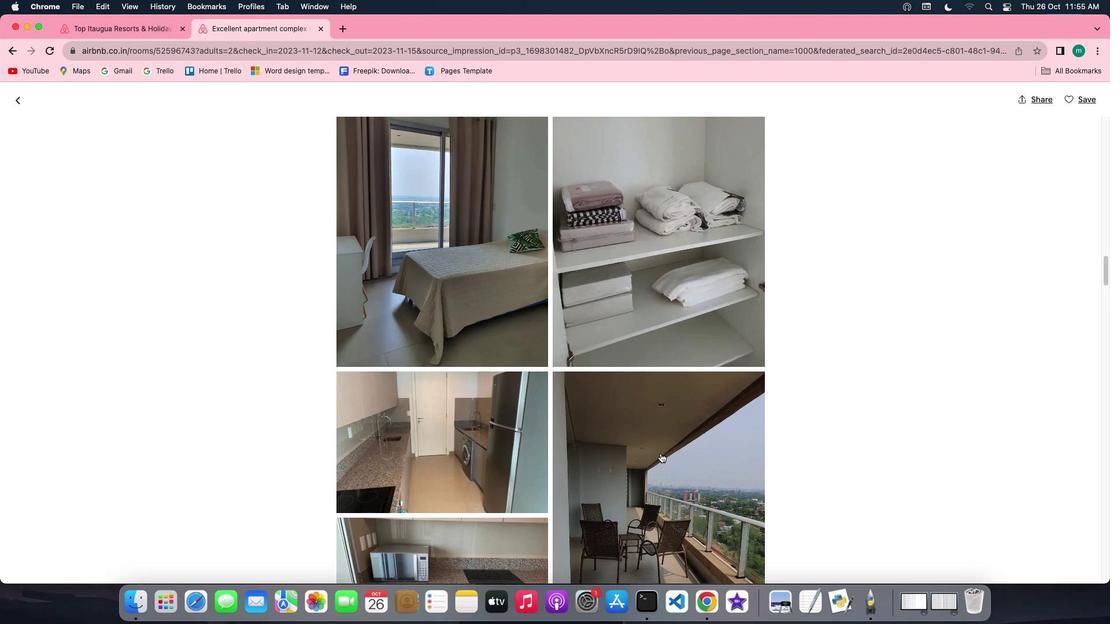 
Action: Mouse scrolled (660, 453) with delta (0, 0)
Screenshot: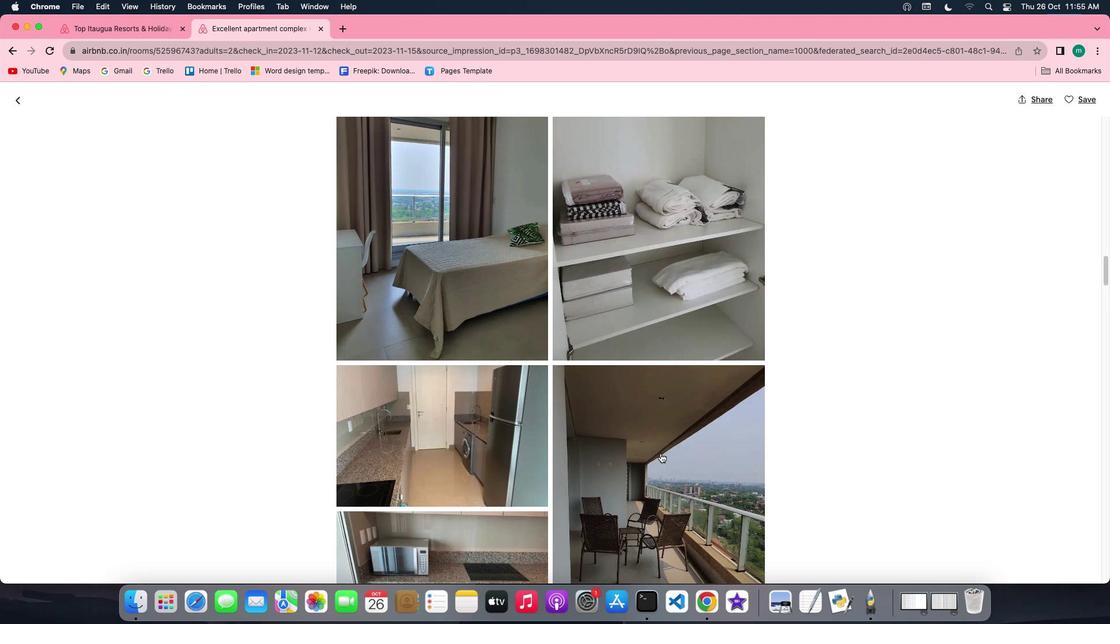 
Action: Mouse scrolled (660, 453) with delta (0, 0)
Screenshot: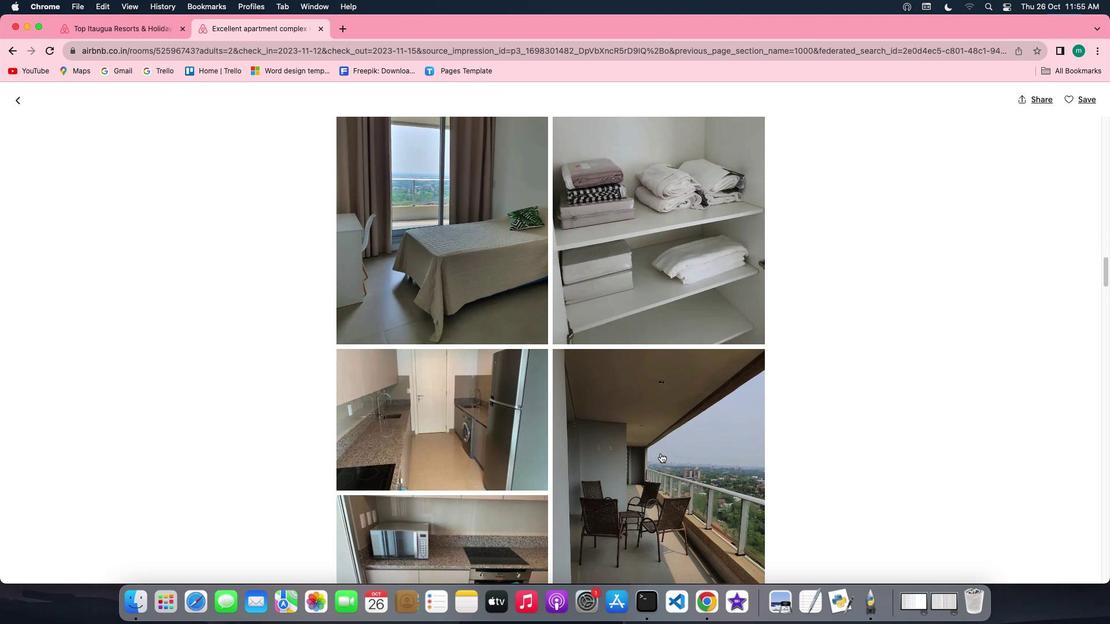 
Action: Mouse scrolled (660, 453) with delta (0, 0)
Screenshot: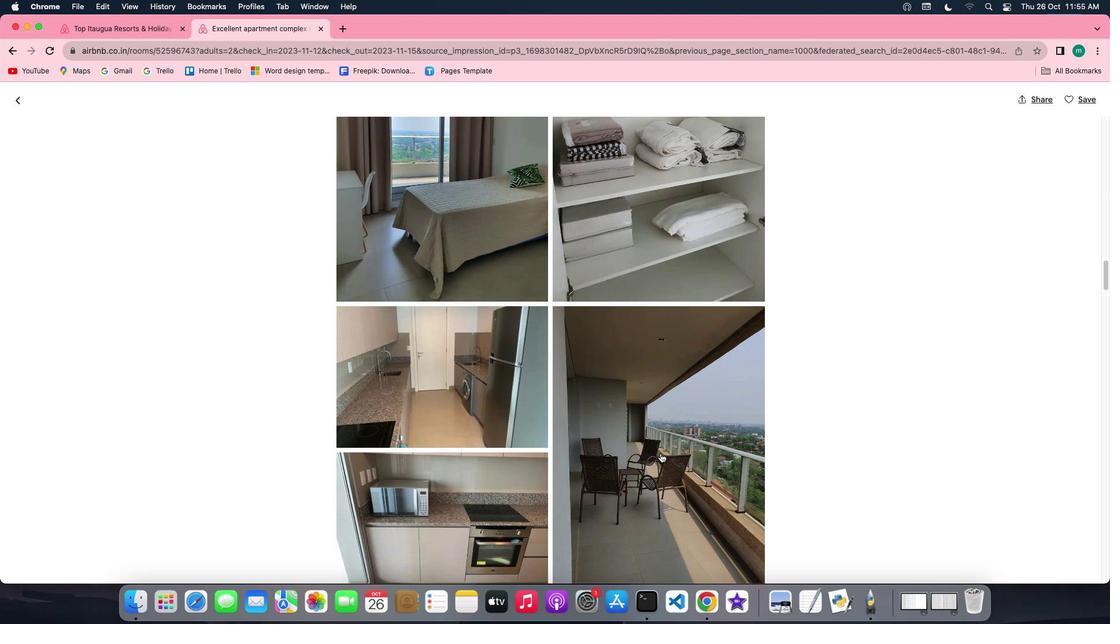 
Action: Mouse scrolled (660, 453) with delta (0, 0)
Screenshot: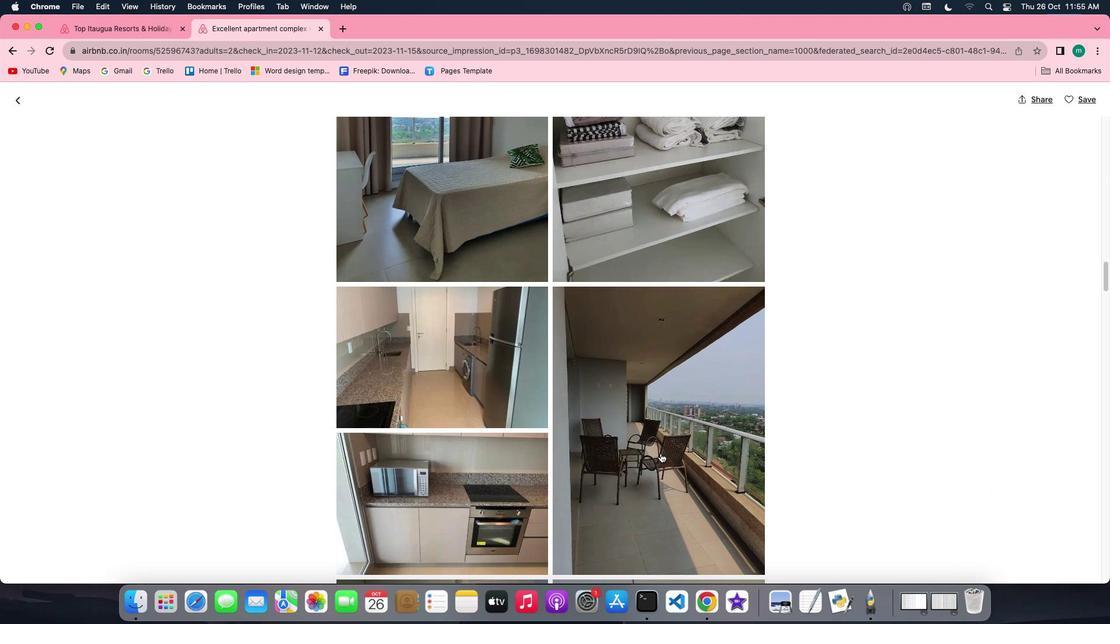 
Action: Mouse scrolled (660, 453) with delta (0, 0)
Screenshot: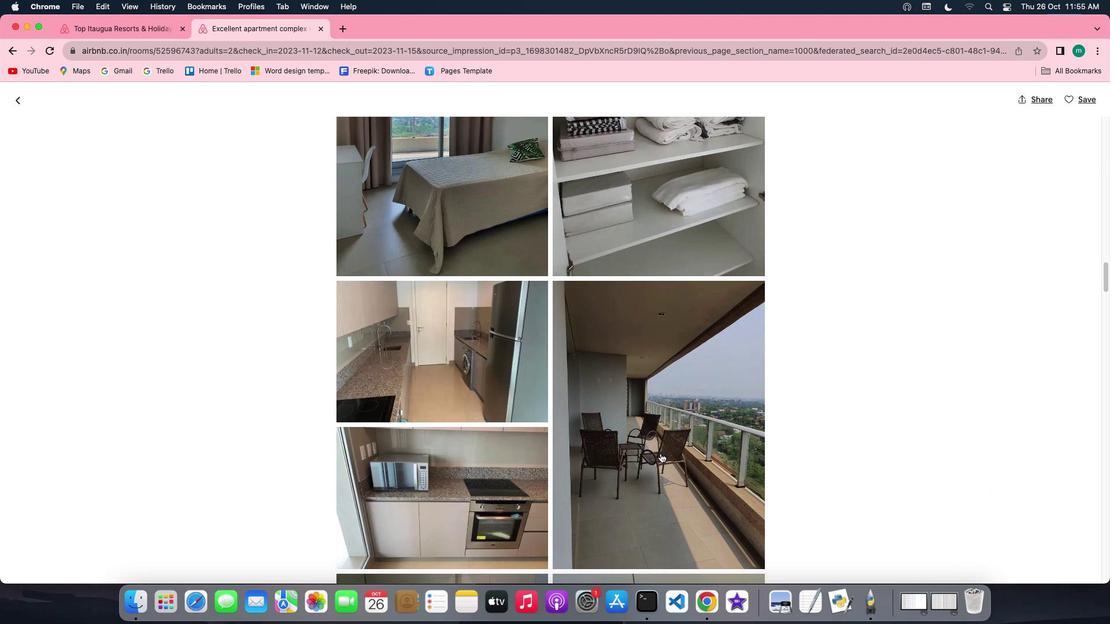 
Action: Mouse scrolled (660, 453) with delta (0, 0)
Screenshot: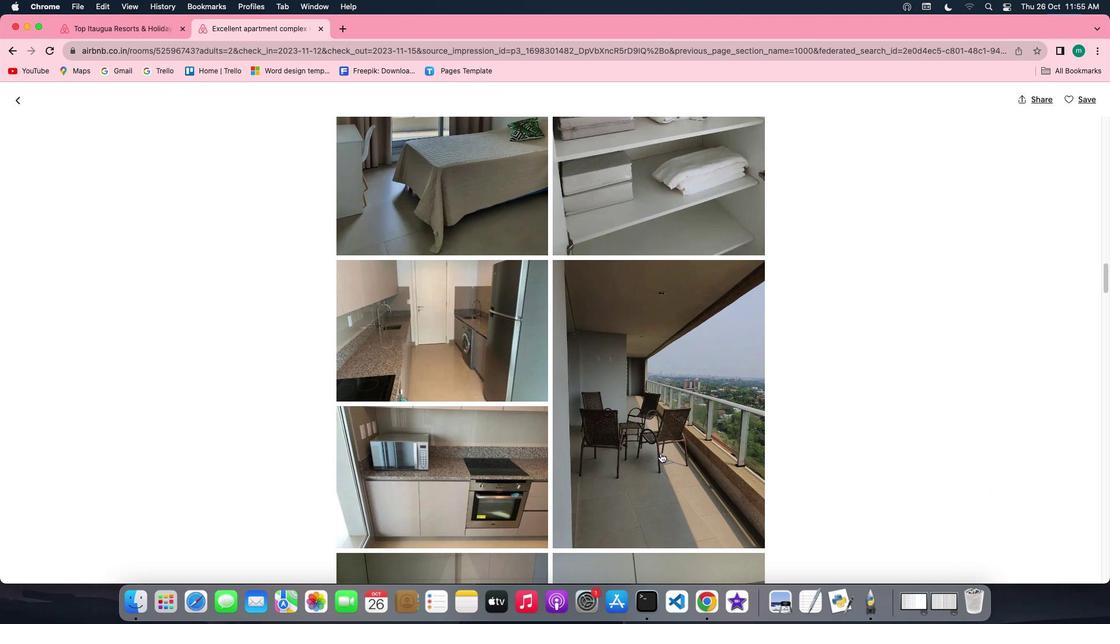 
Action: Mouse scrolled (660, 453) with delta (0, 0)
Screenshot: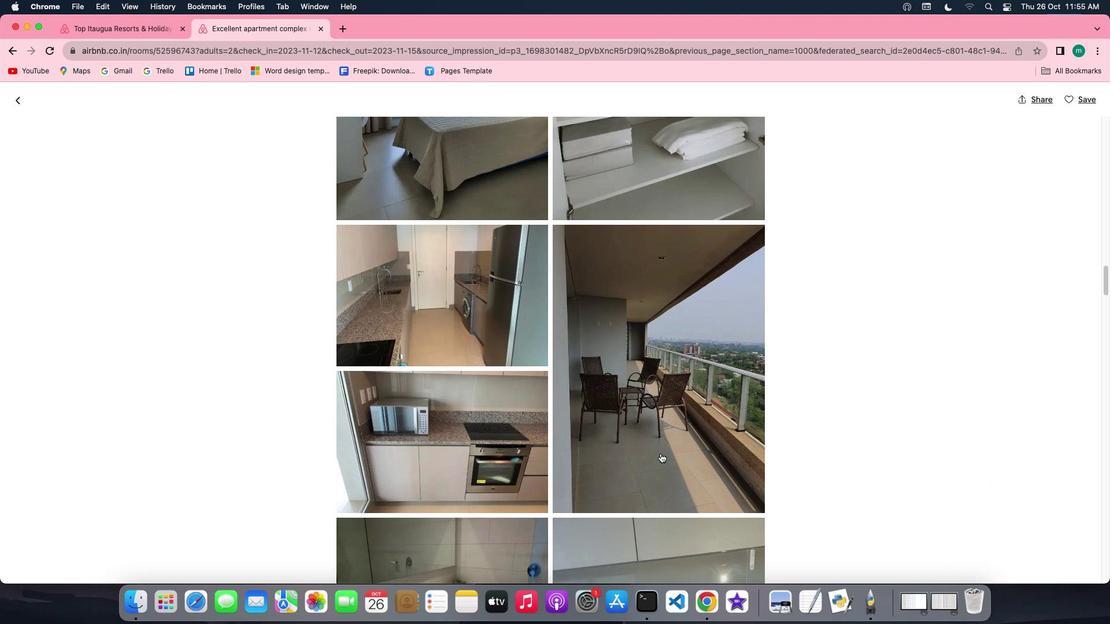 
Action: Mouse scrolled (660, 453) with delta (0, 0)
Screenshot: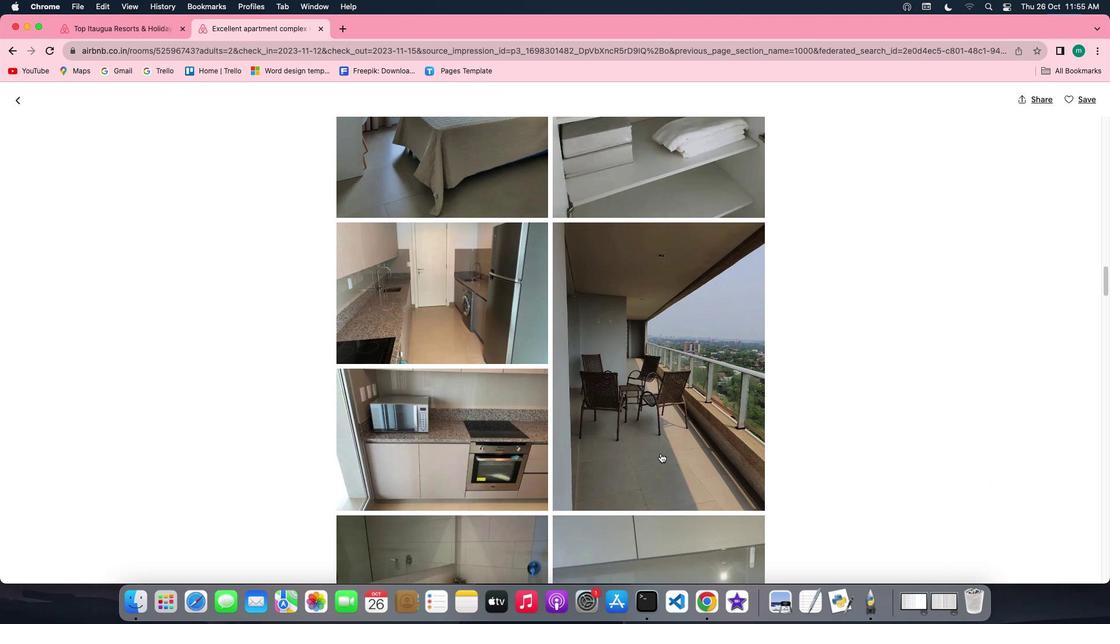 
Action: Mouse scrolled (660, 453) with delta (0, 0)
Screenshot: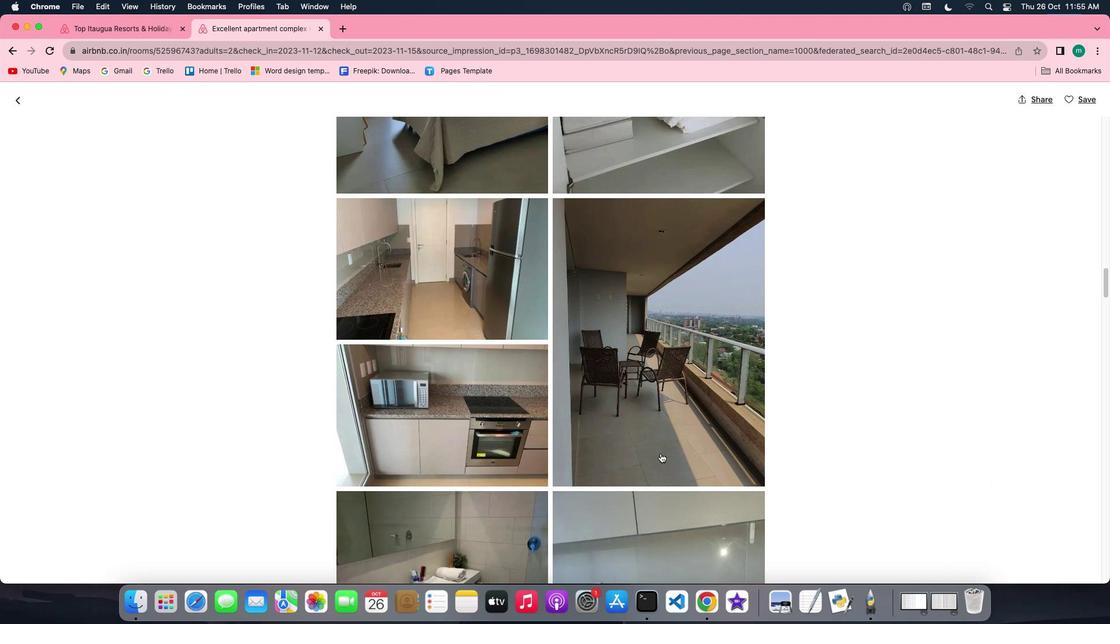 
Action: Mouse scrolled (660, 453) with delta (0, 0)
Screenshot: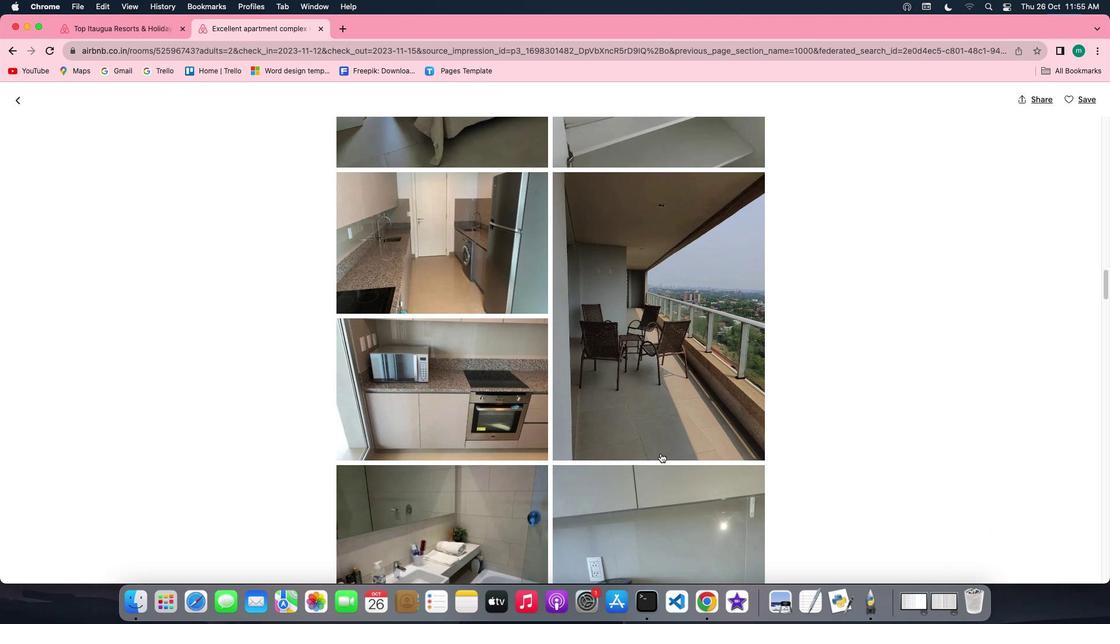 
Action: Mouse scrolled (660, 453) with delta (0, 0)
Screenshot: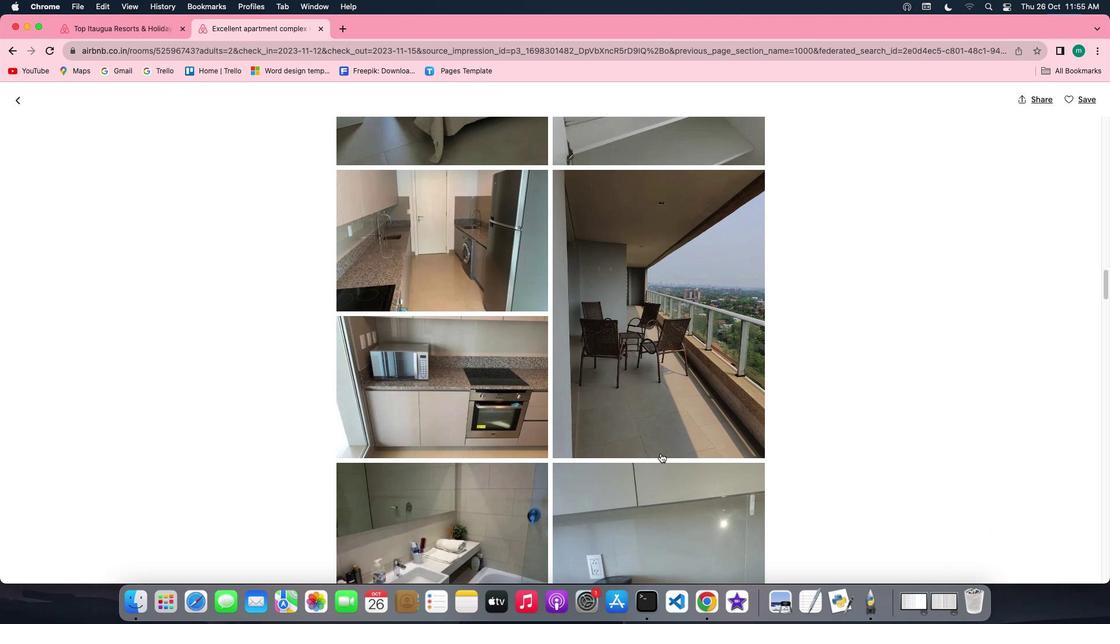 
Action: Mouse scrolled (660, 453) with delta (0, 0)
Screenshot: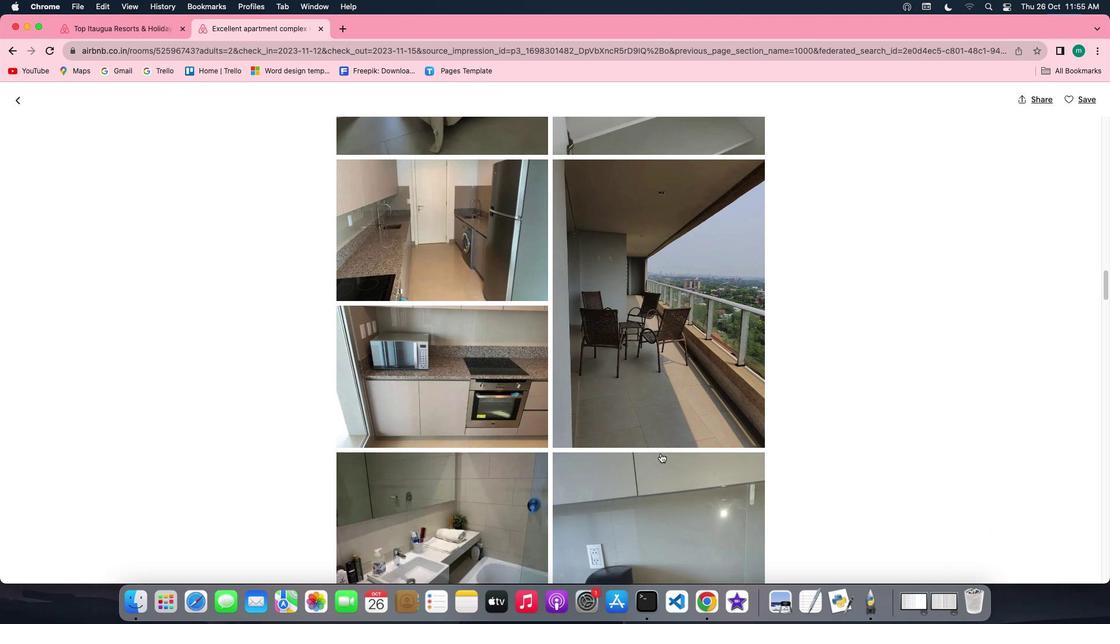 
Action: Mouse scrolled (660, 453) with delta (0, 0)
Screenshot: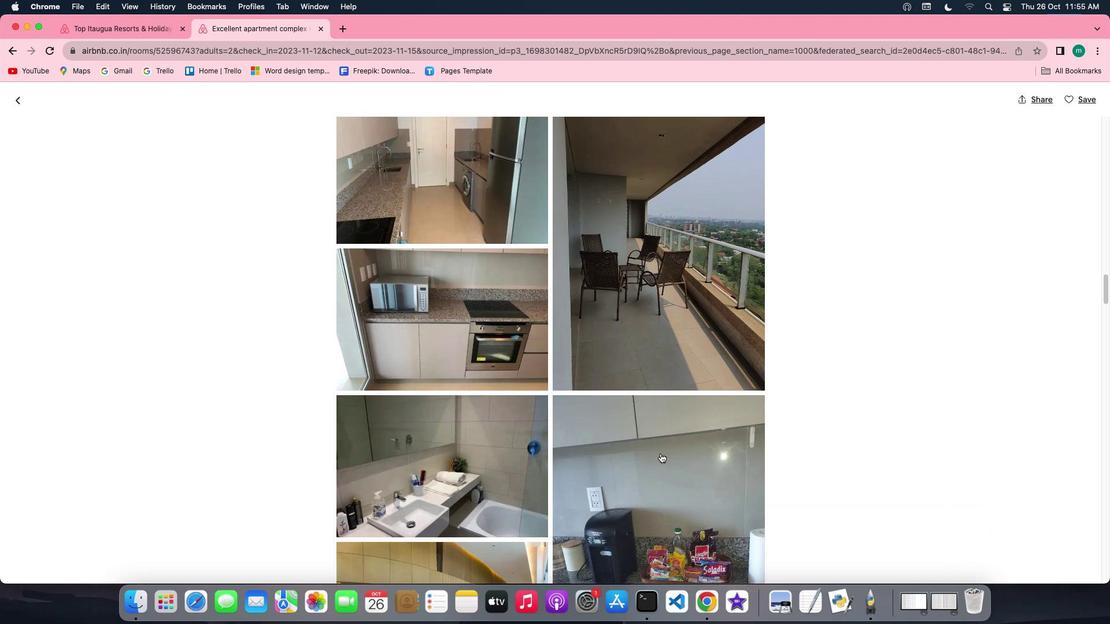
Action: Mouse scrolled (660, 453) with delta (0, 0)
Screenshot: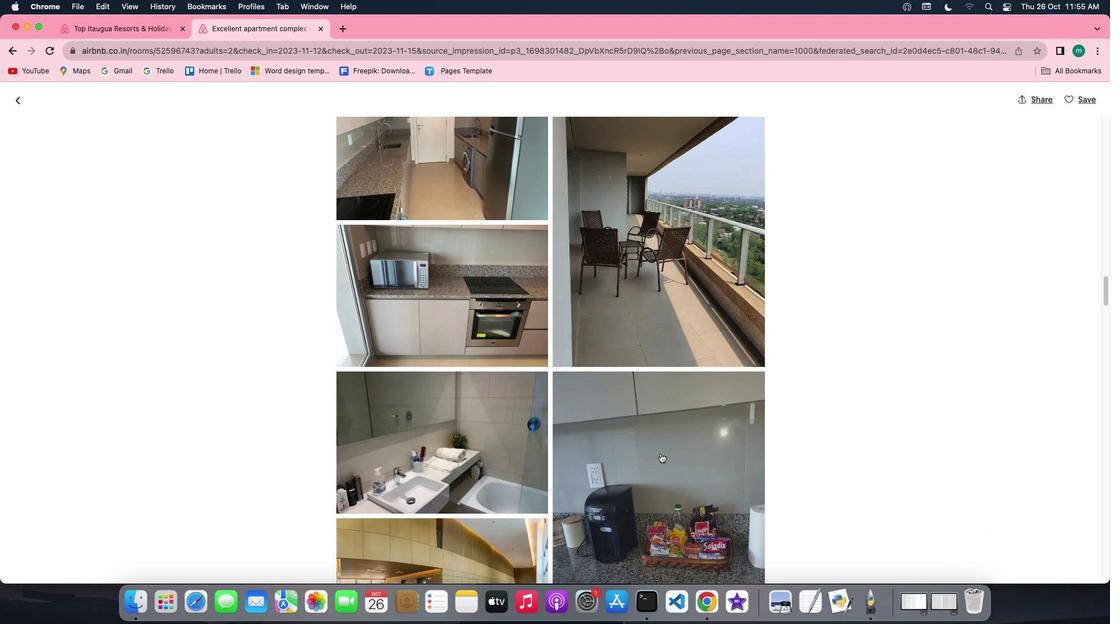 
Action: Mouse scrolled (660, 453) with delta (0, 0)
Screenshot: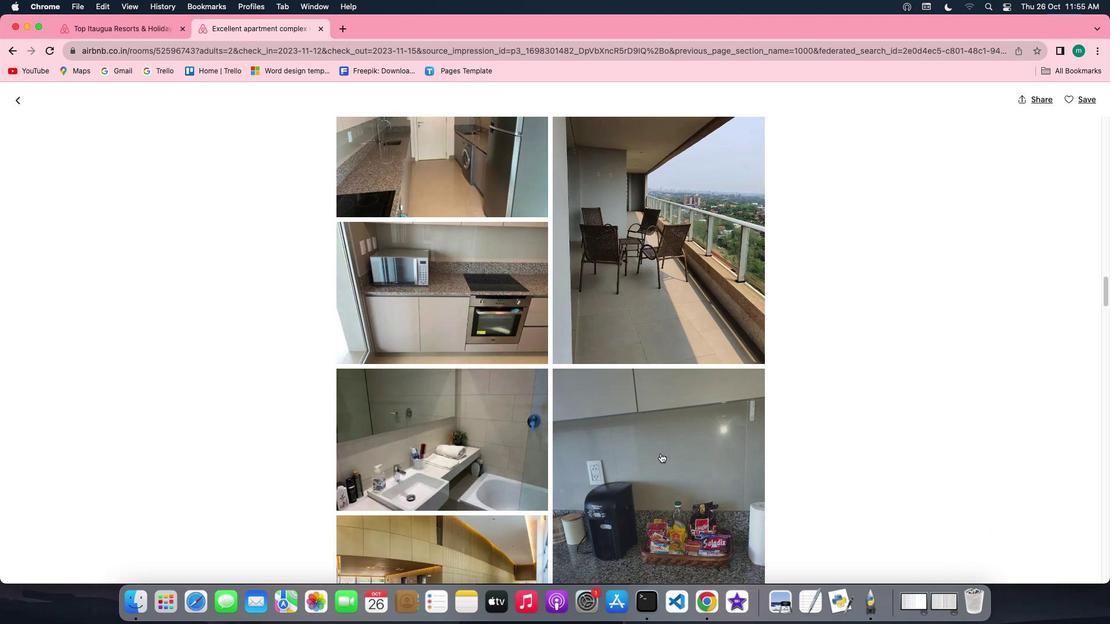 
Action: Mouse scrolled (660, 453) with delta (0, 0)
Screenshot: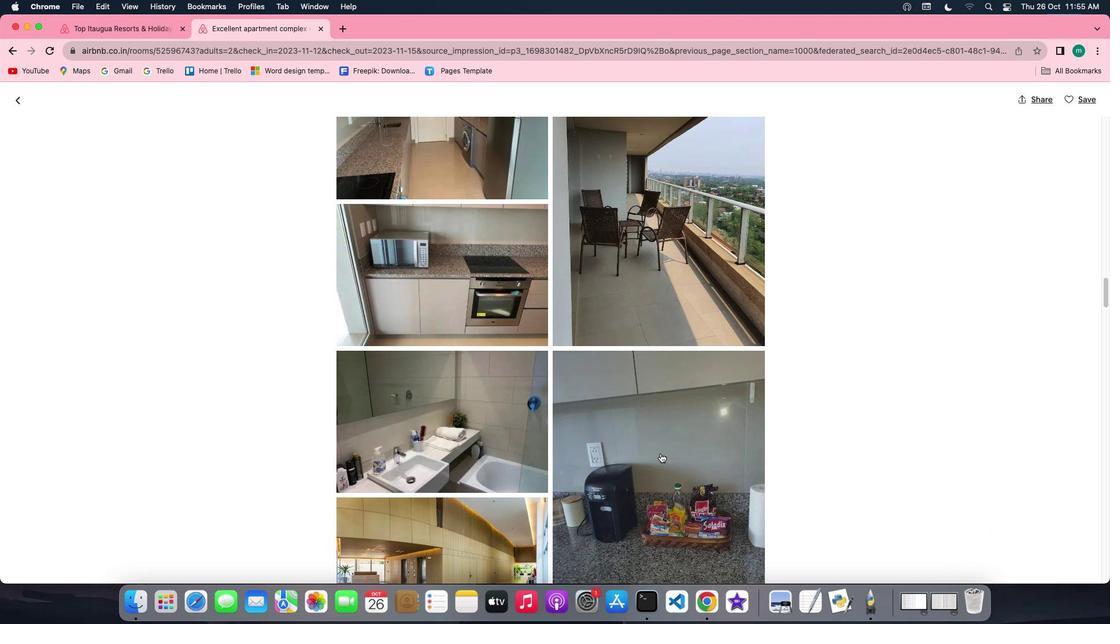 
Action: Mouse scrolled (660, 453) with delta (0, -1)
Screenshot: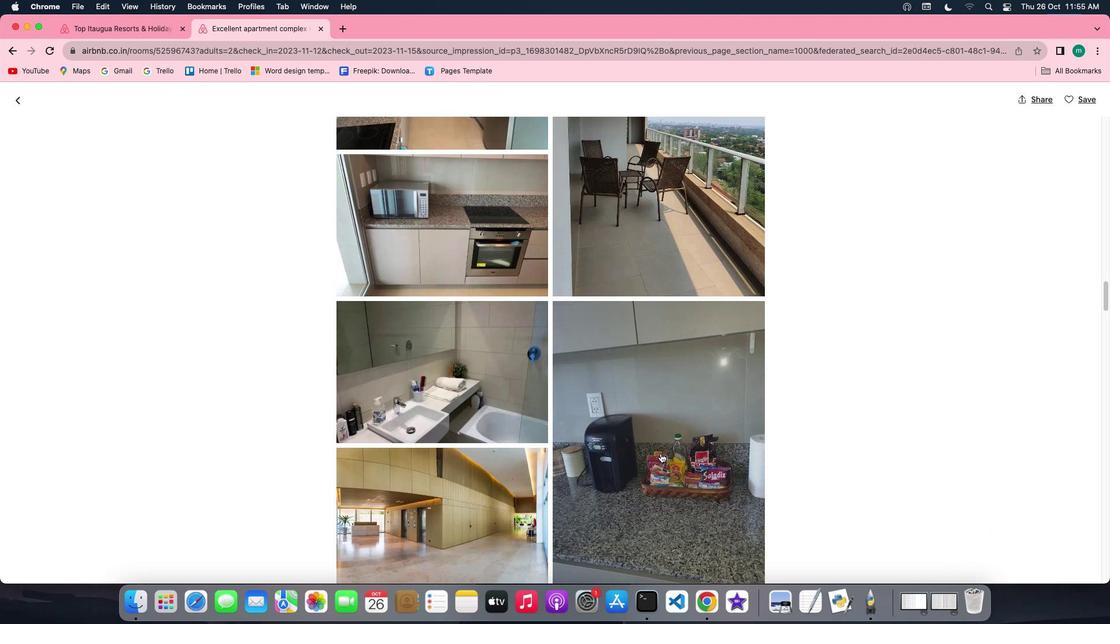 
Action: Mouse scrolled (660, 453) with delta (0, -1)
Screenshot: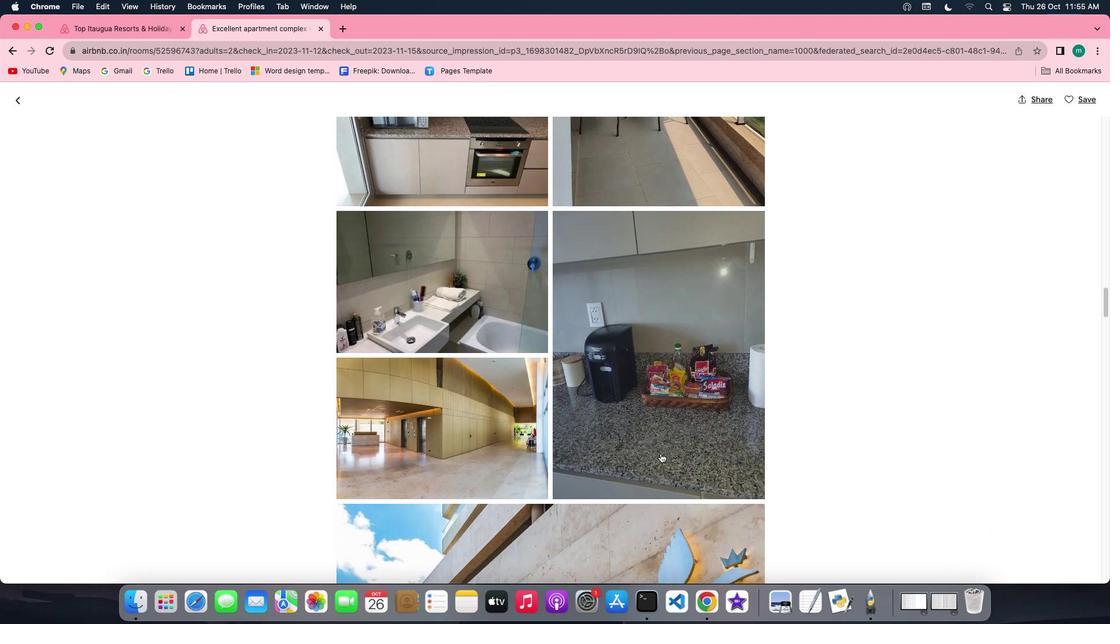 
Action: Mouse scrolled (660, 453) with delta (0, 0)
Screenshot: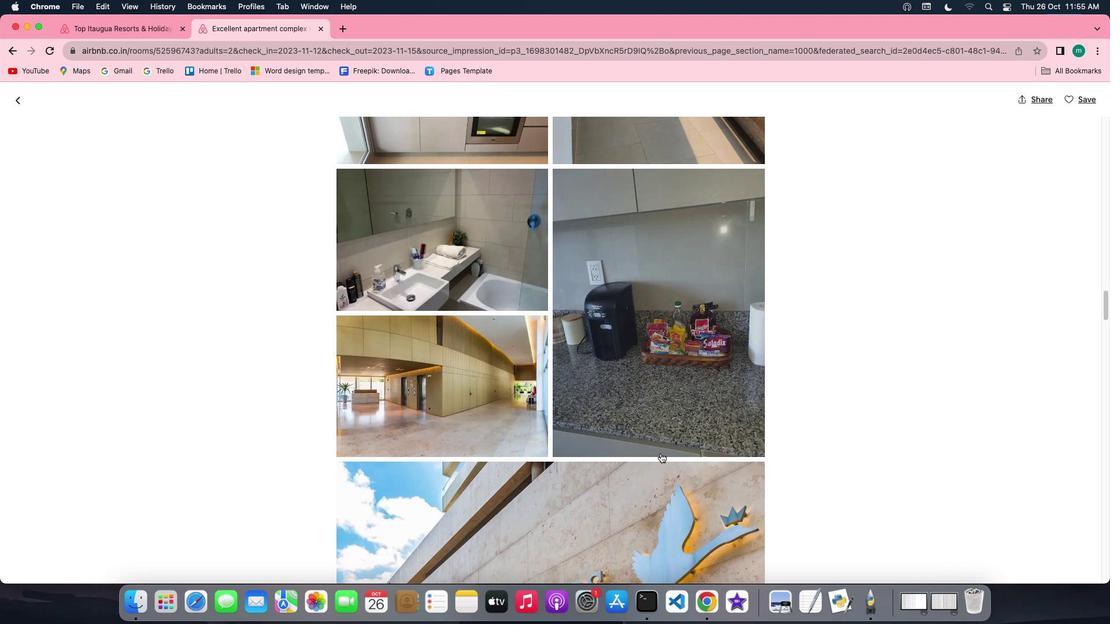 
Action: Mouse scrolled (660, 453) with delta (0, 0)
Screenshot: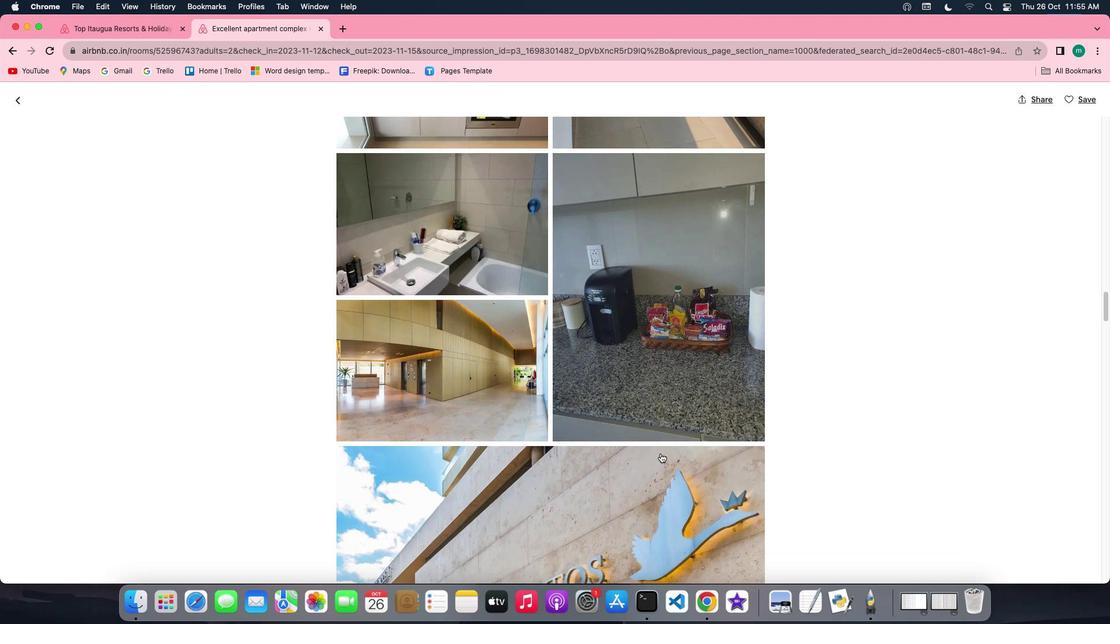 
Action: Mouse scrolled (660, 453) with delta (0, 0)
Screenshot: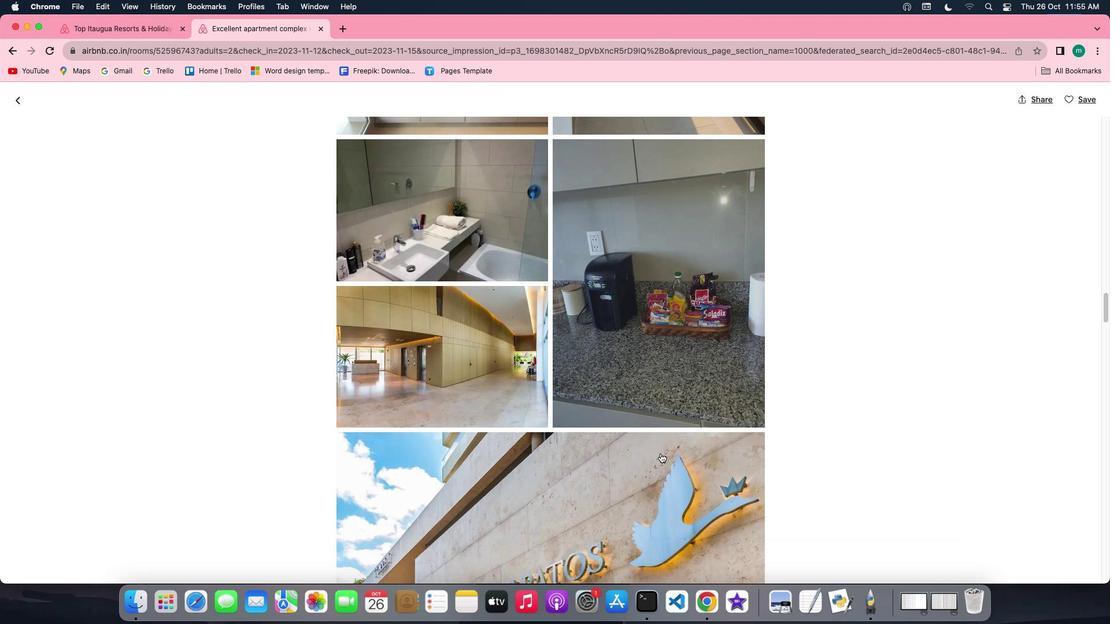 
Action: Mouse scrolled (660, 453) with delta (0, -1)
Screenshot: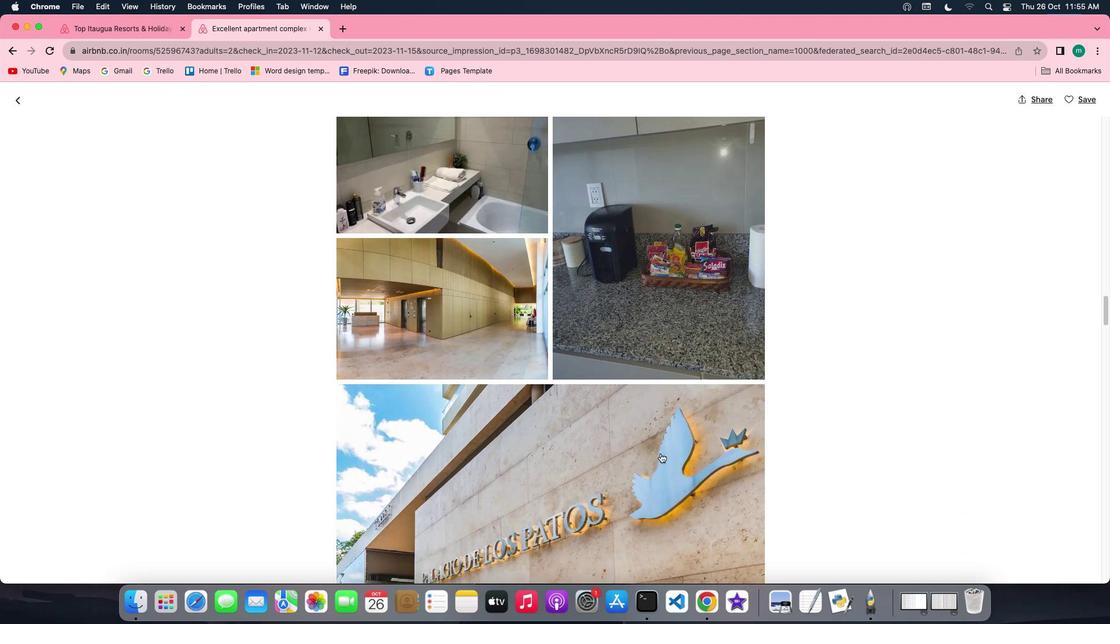 
Action: Mouse scrolled (660, 453) with delta (0, 0)
Screenshot: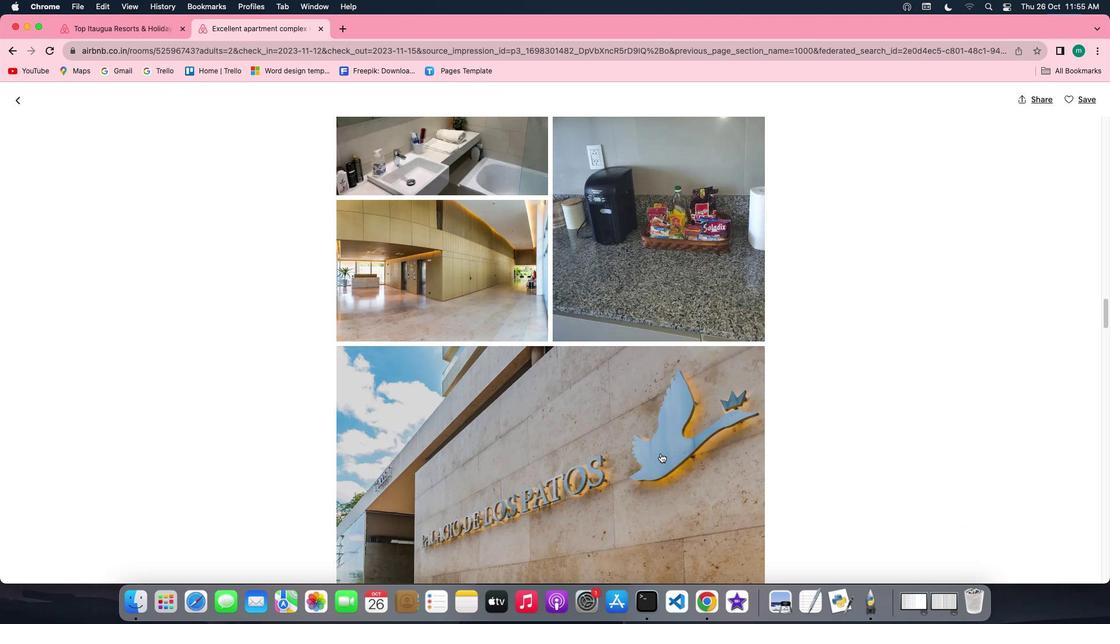 
Action: Mouse scrolled (660, 453) with delta (0, 0)
Screenshot: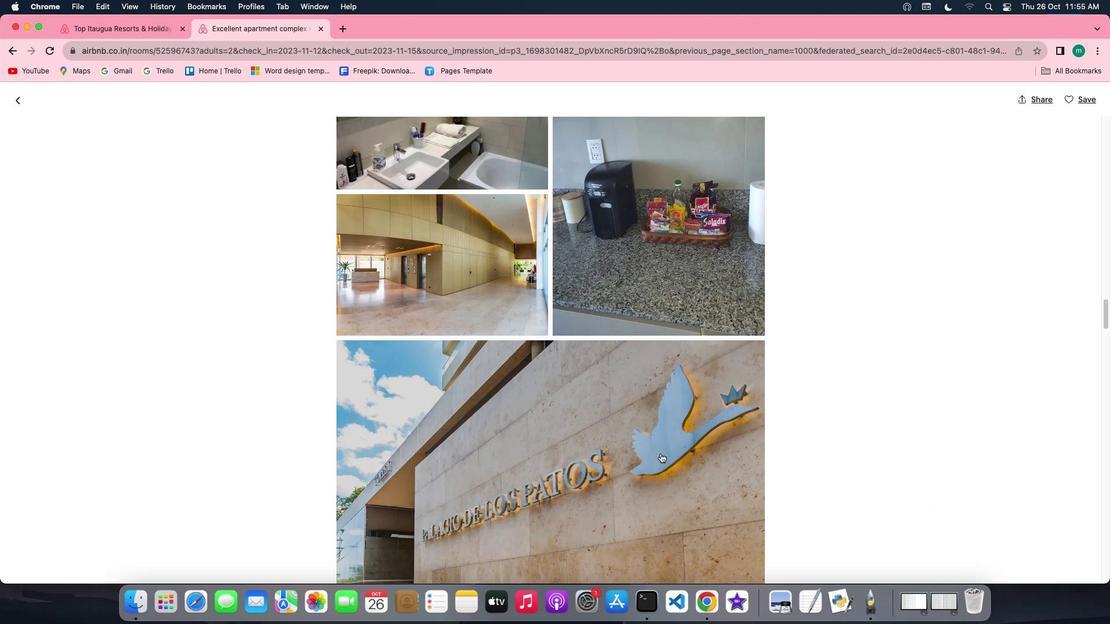 
Action: Mouse scrolled (660, 453) with delta (0, 0)
Screenshot: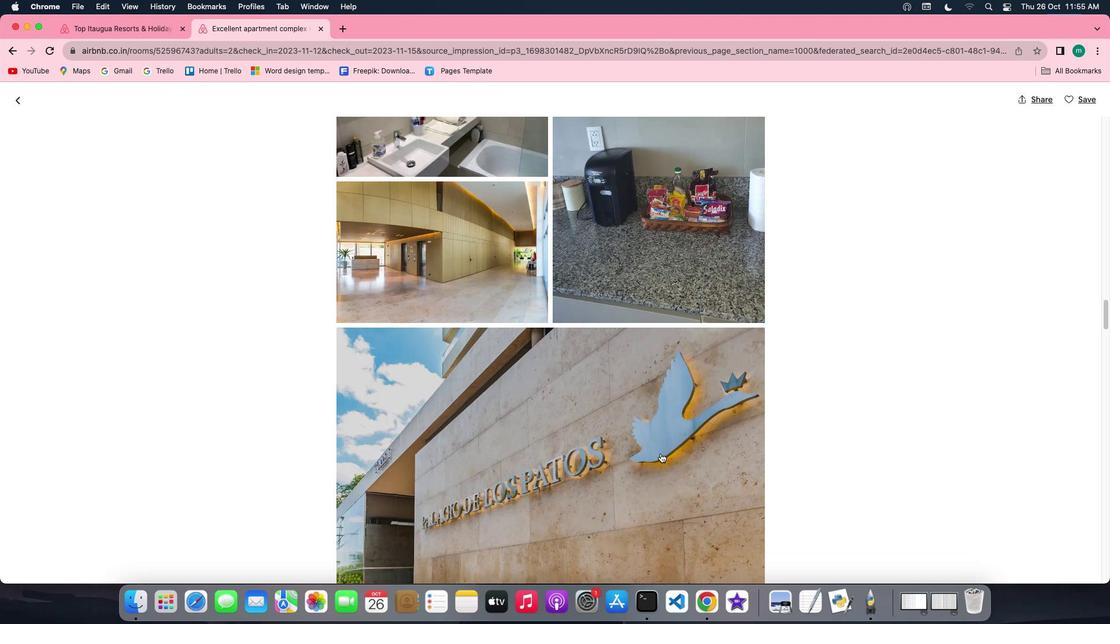 
Action: Mouse scrolled (660, 453) with delta (0, -1)
Screenshot: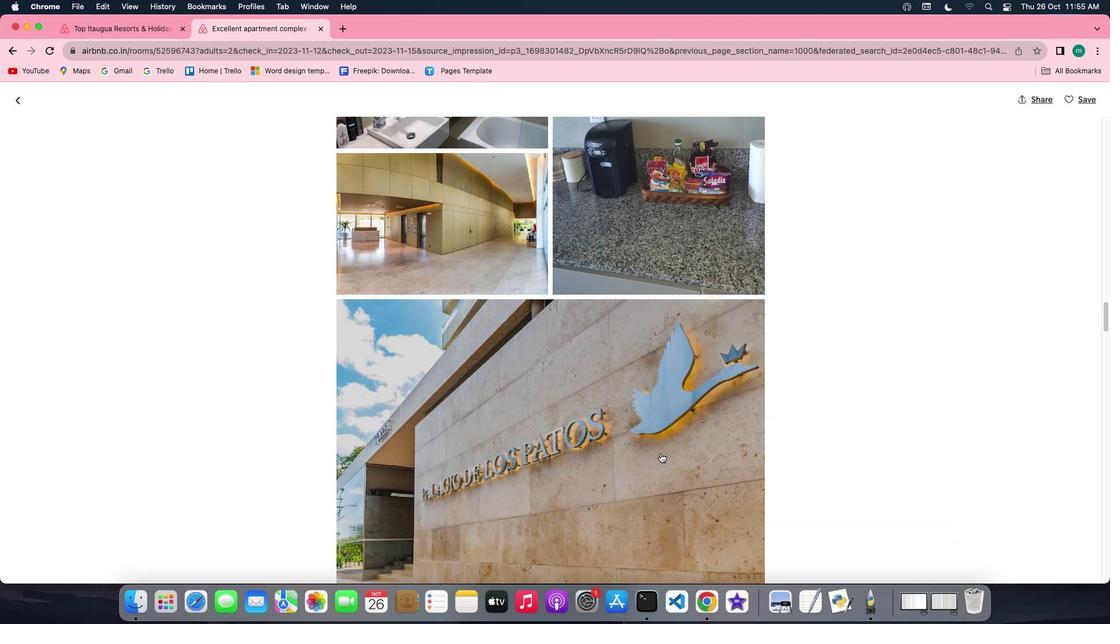 
Action: Mouse scrolled (660, 453) with delta (0, 0)
Screenshot: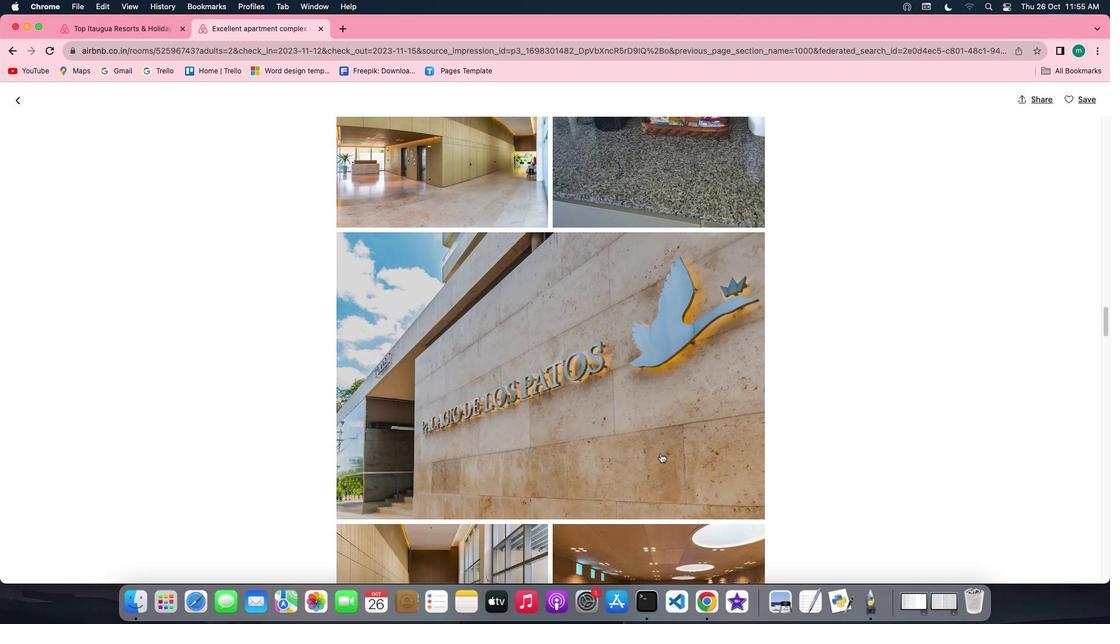 
Action: Mouse scrolled (660, 453) with delta (0, 0)
Screenshot: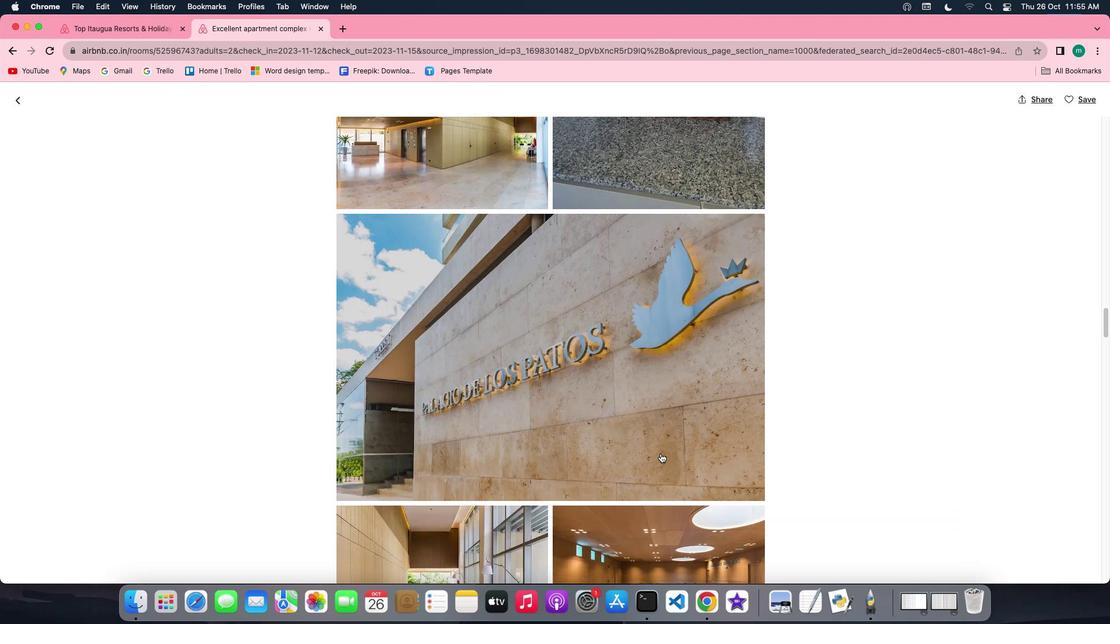 
Action: Mouse scrolled (660, 453) with delta (0, 0)
Screenshot: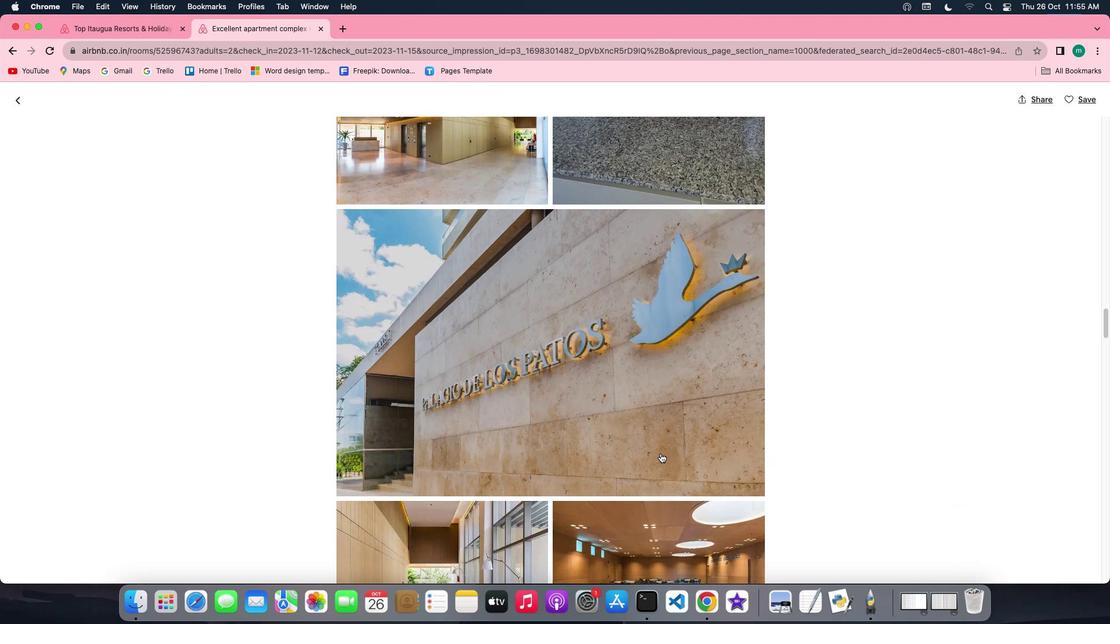 
Action: Mouse scrolled (660, 453) with delta (0, 0)
Screenshot: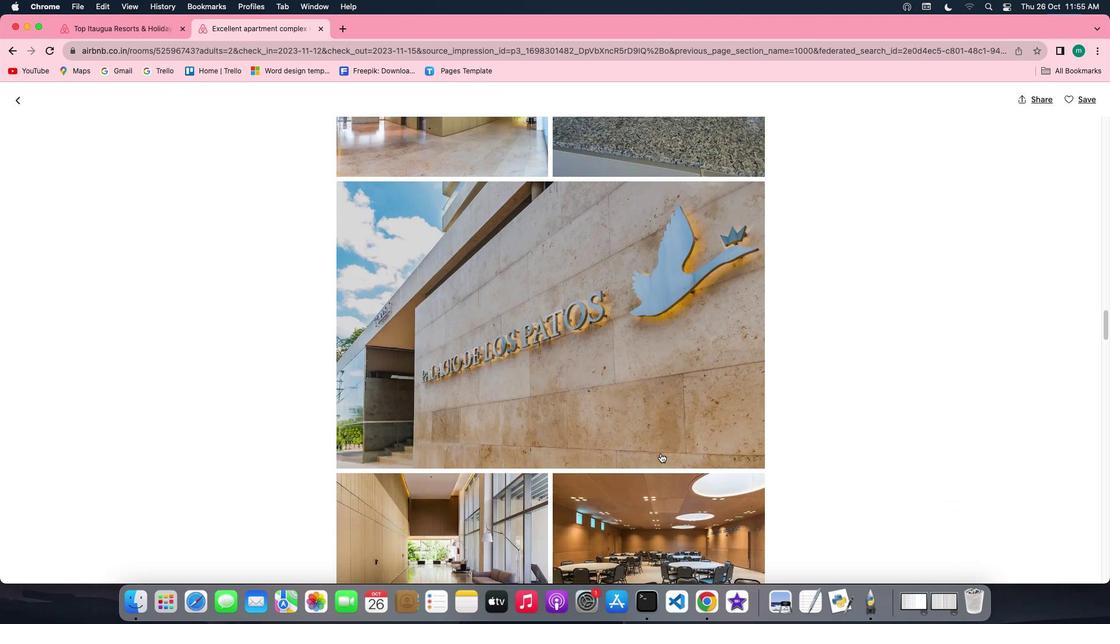 
Action: Mouse scrolled (660, 453) with delta (0, 0)
Screenshot: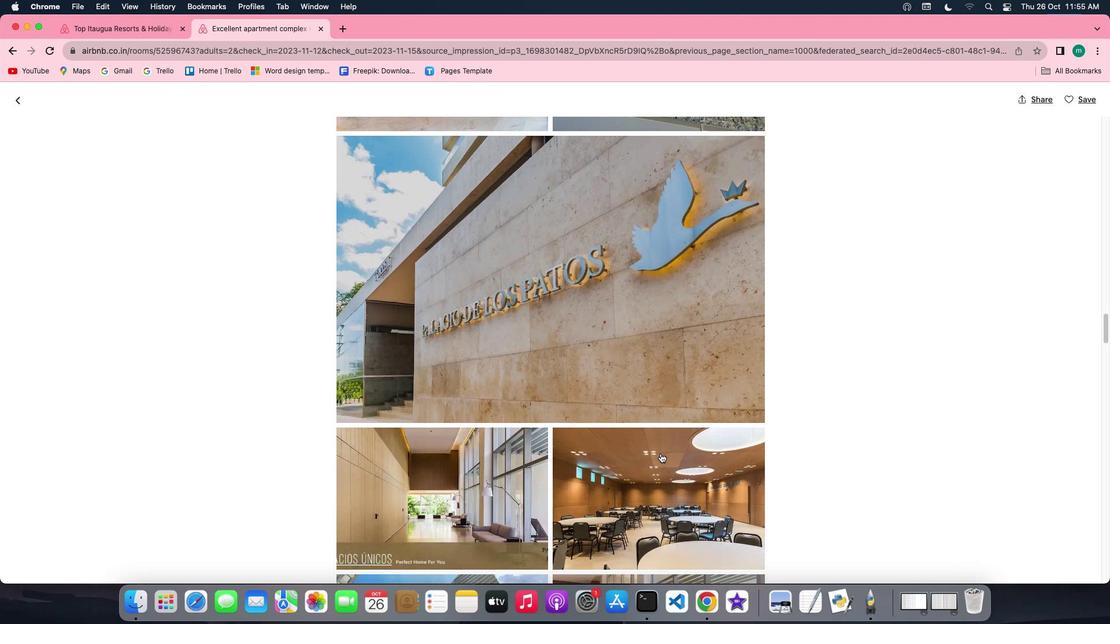 
Action: Mouse scrolled (660, 453) with delta (0, 0)
Screenshot: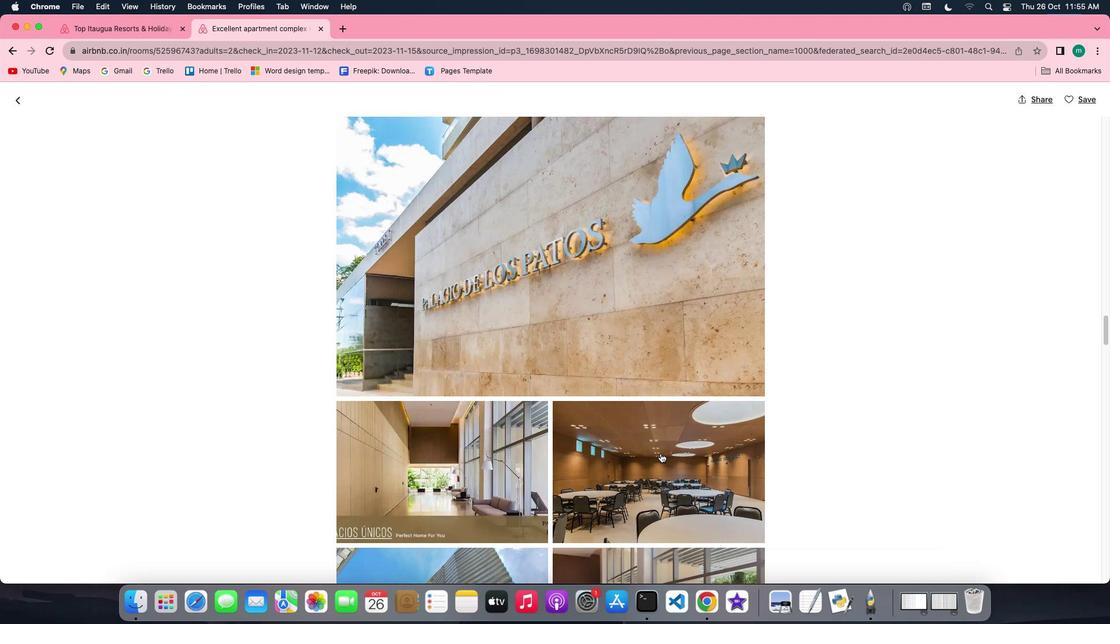 
Action: Mouse scrolled (660, 453) with delta (0, 0)
Screenshot: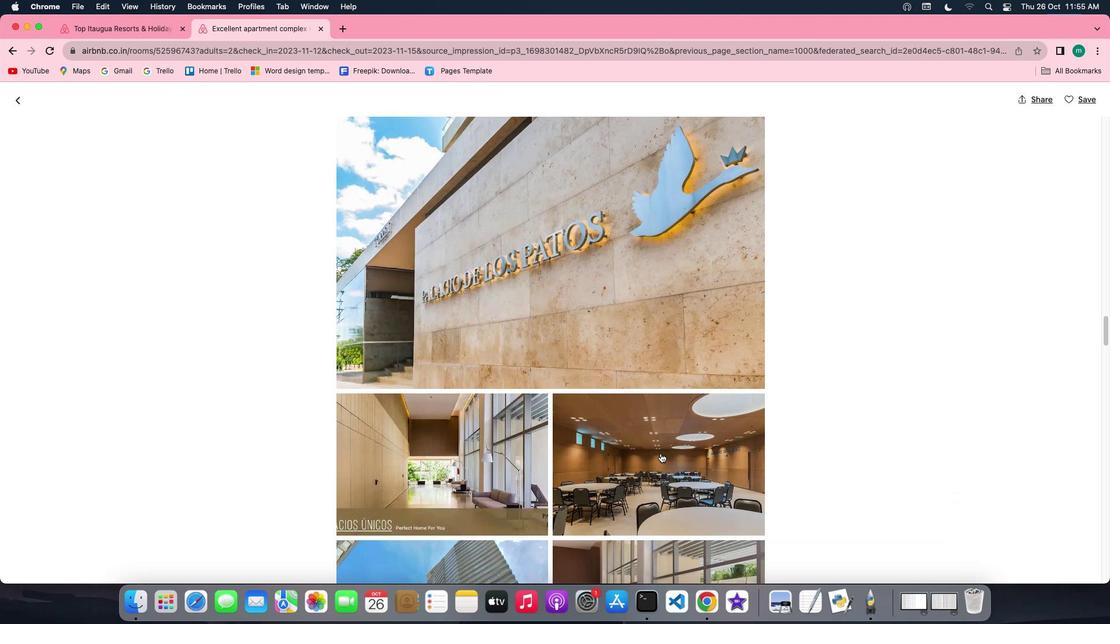 
Action: Mouse scrolled (660, 453) with delta (0, 0)
Screenshot: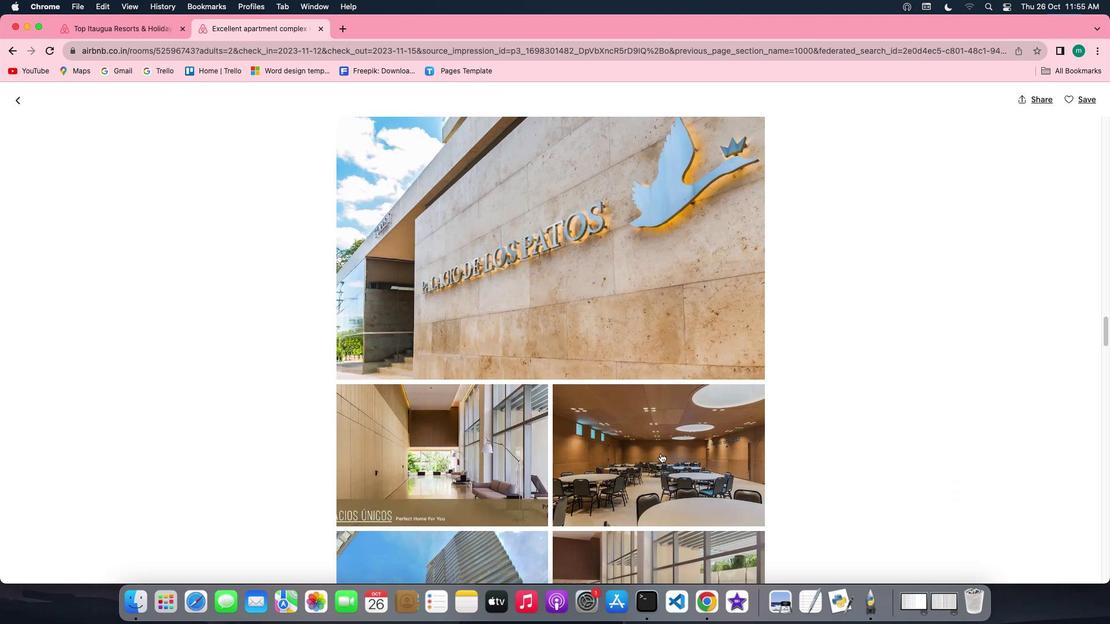 
Action: Mouse scrolled (660, 453) with delta (0, 0)
Screenshot: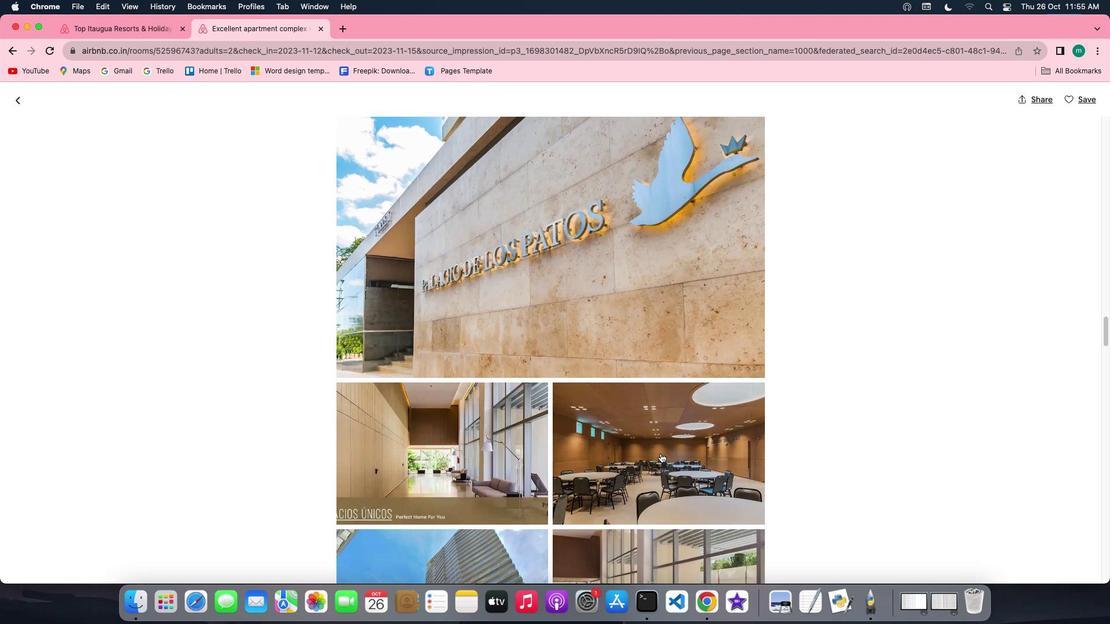 
Action: Mouse scrolled (660, 453) with delta (0, 0)
Screenshot: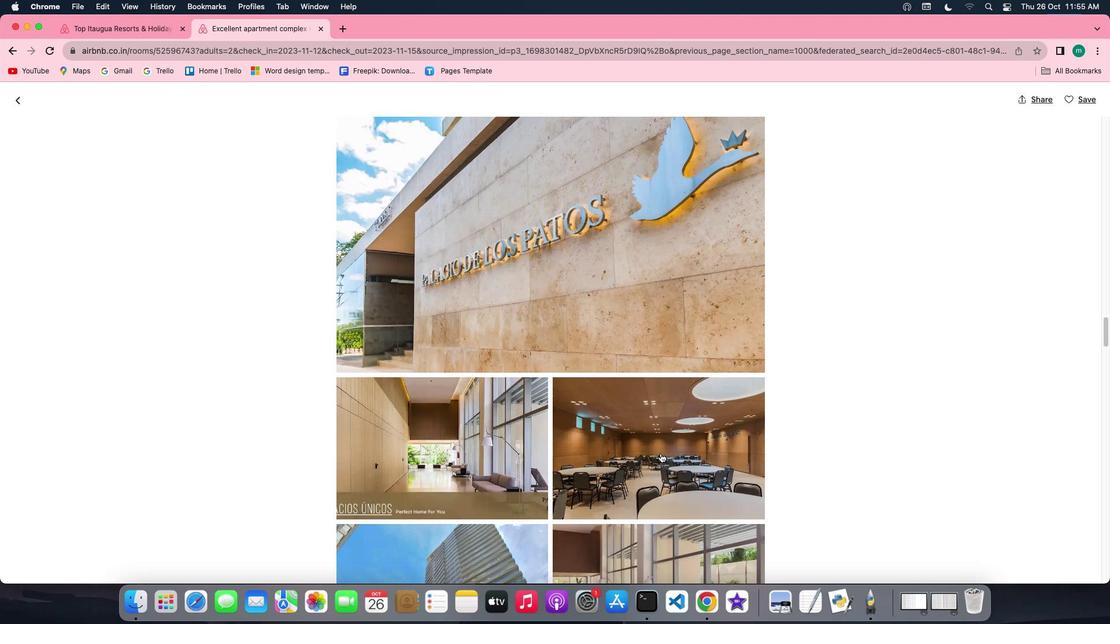 
Action: Mouse scrolled (660, 453) with delta (0, 0)
Screenshot: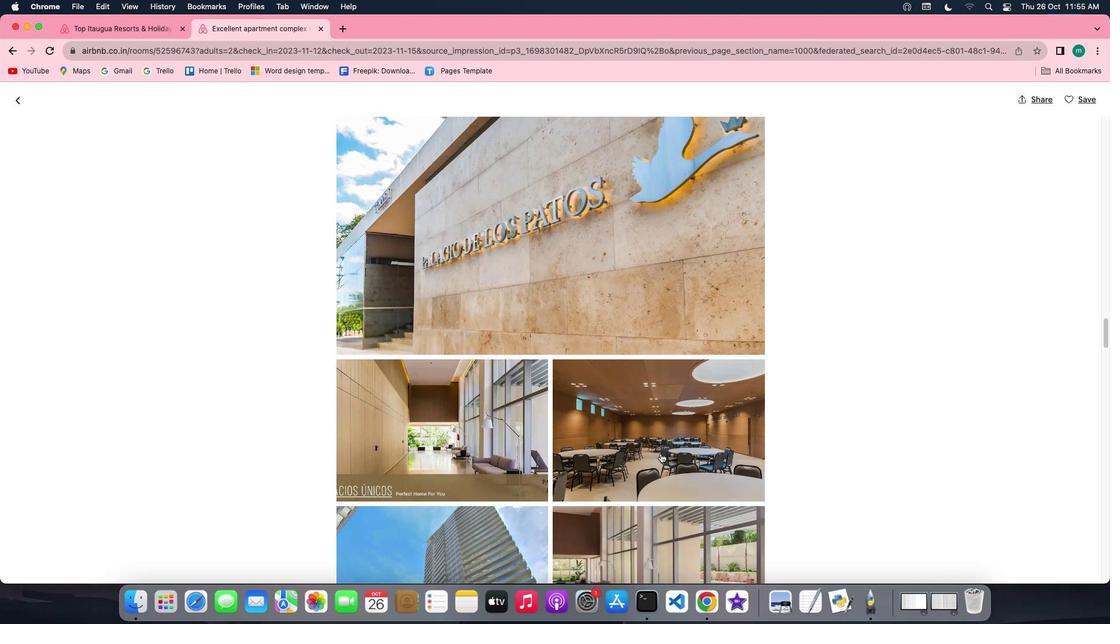 
Action: Mouse scrolled (660, 453) with delta (0, 0)
Screenshot: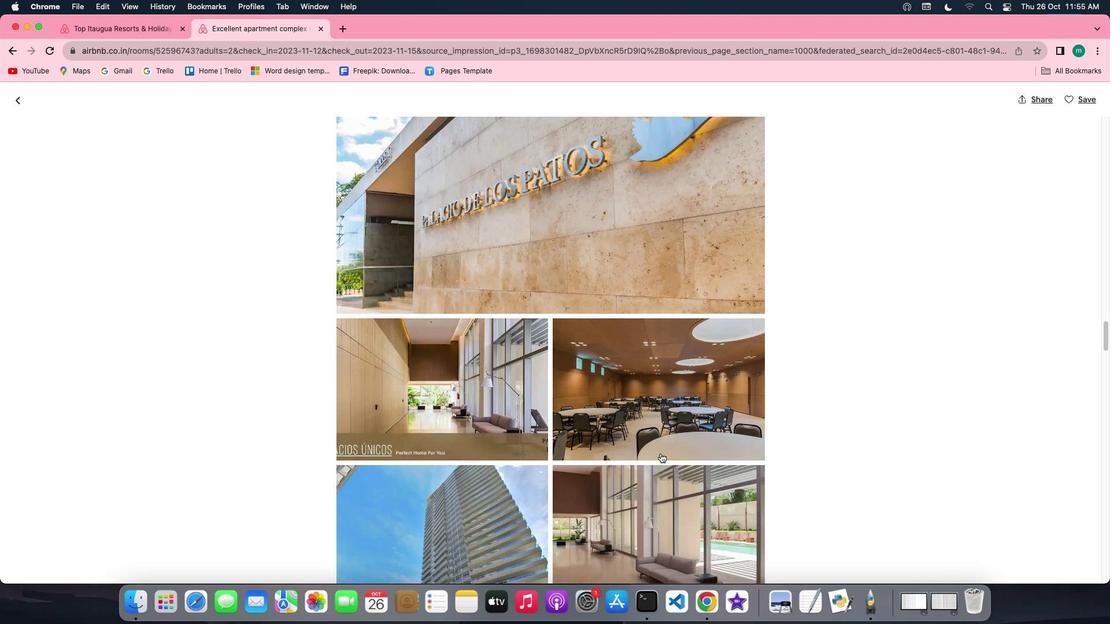 
Action: Mouse scrolled (660, 453) with delta (0, 0)
Screenshot: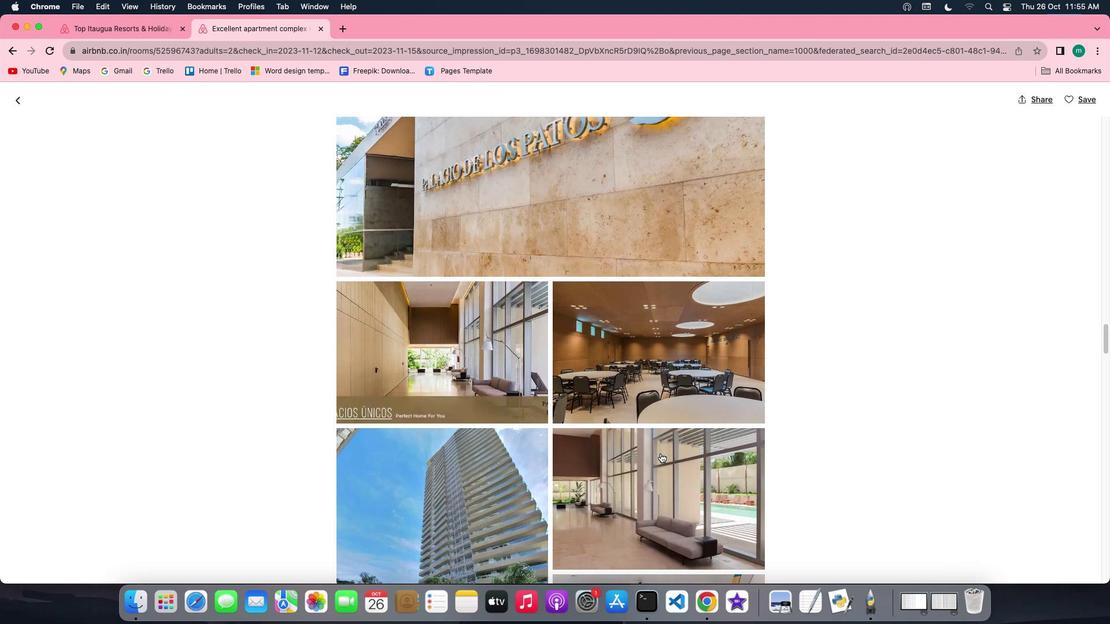 
Action: Mouse scrolled (660, 453) with delta (0, 0)
Screenshot: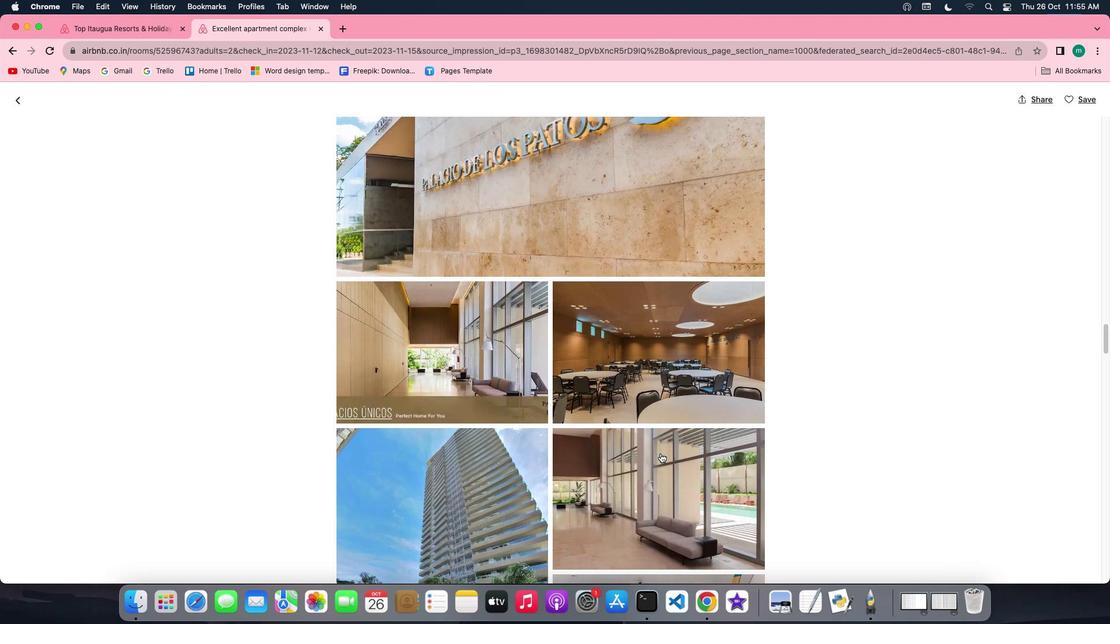 
Action: Mouse scrolled (660, 453) with delta (0, -1)
Screenshot: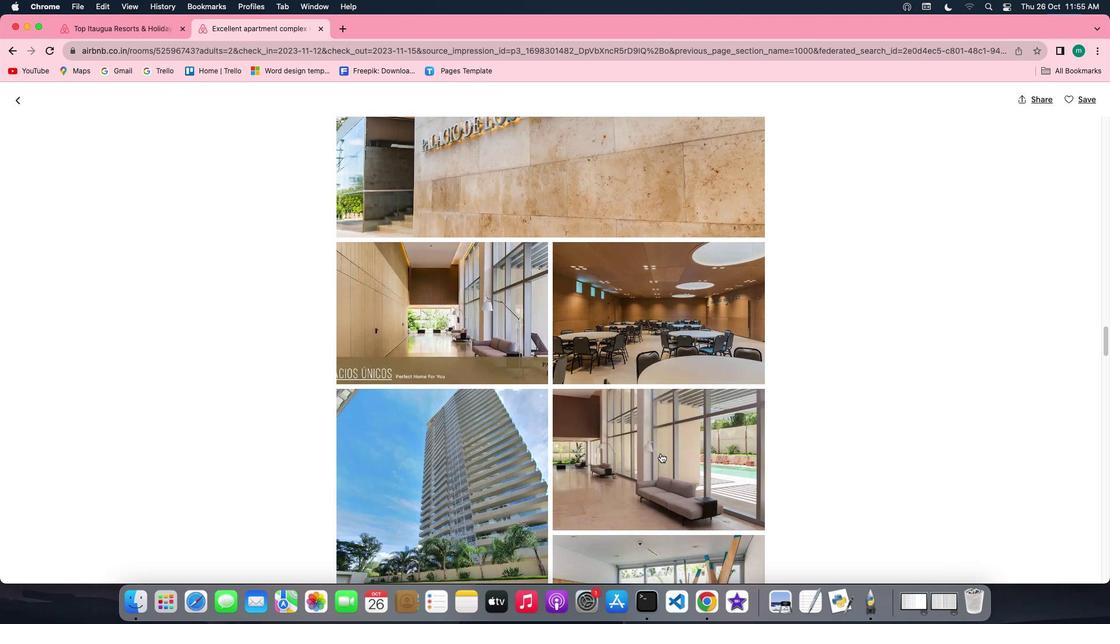 
Action: Mouse scrolled (660, 453) with delta (0, -1)
Screenshot: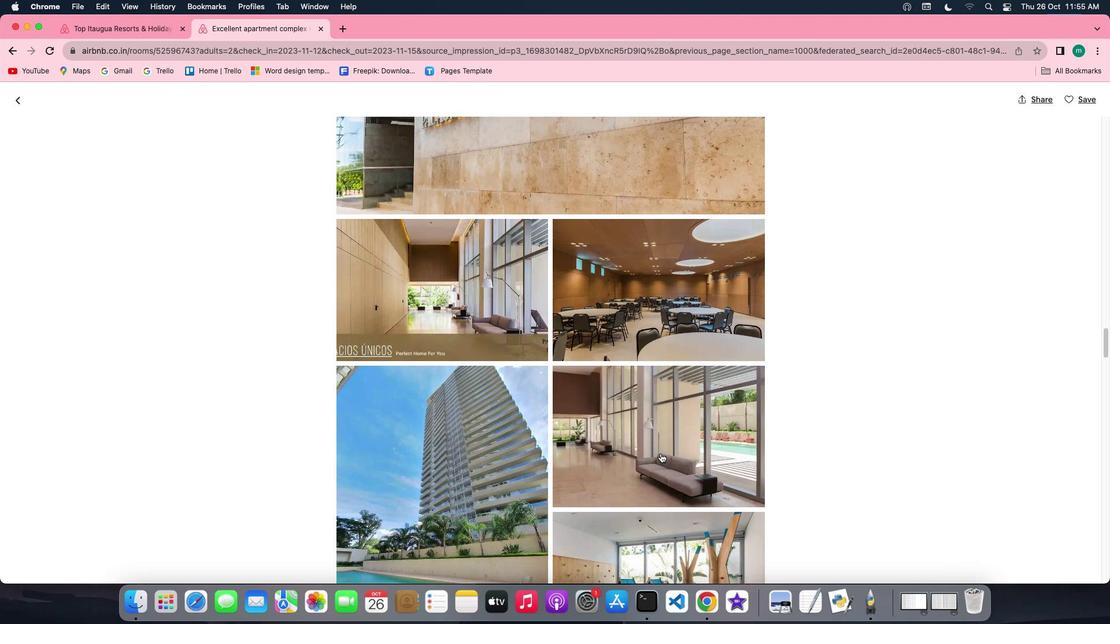 
Action: Mouse scrolled (660, 453) with delta (0, 0)
Screenshot: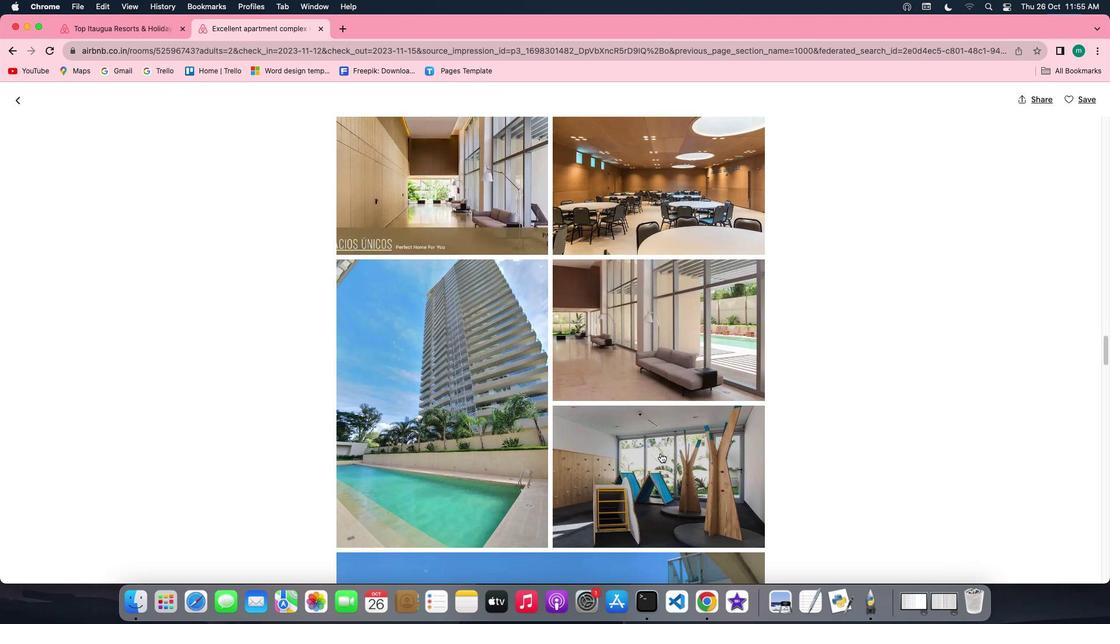 
Action: Mouse scrolled (660, 453) with delta (0, 0)
Screenshot: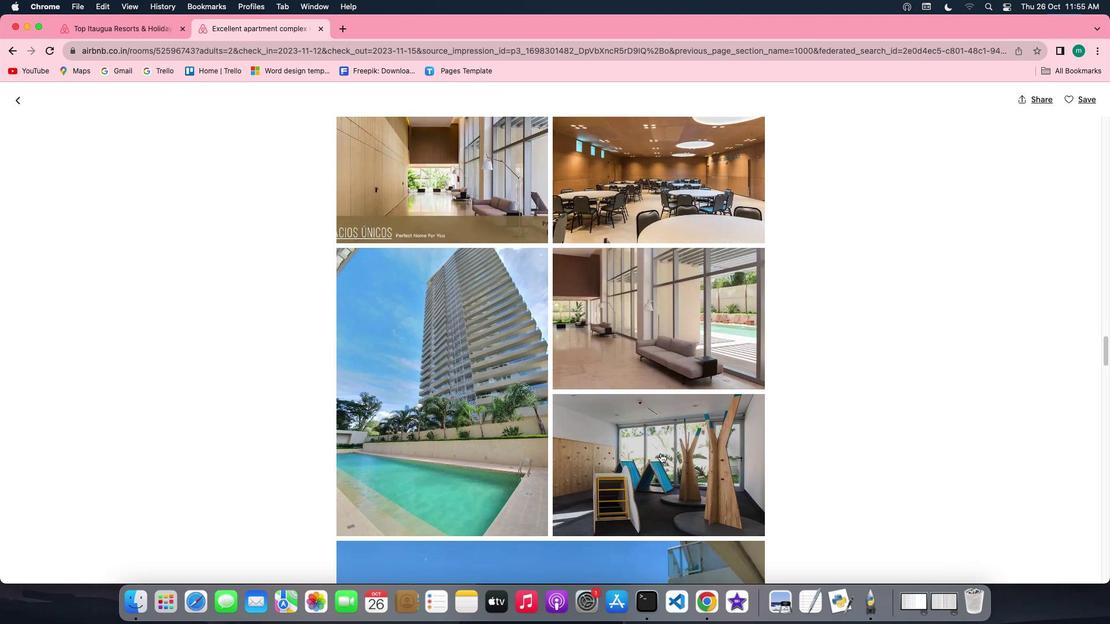 
Action: Mouse scrolled (660, 453) with delta (0, 0)
Screenshot: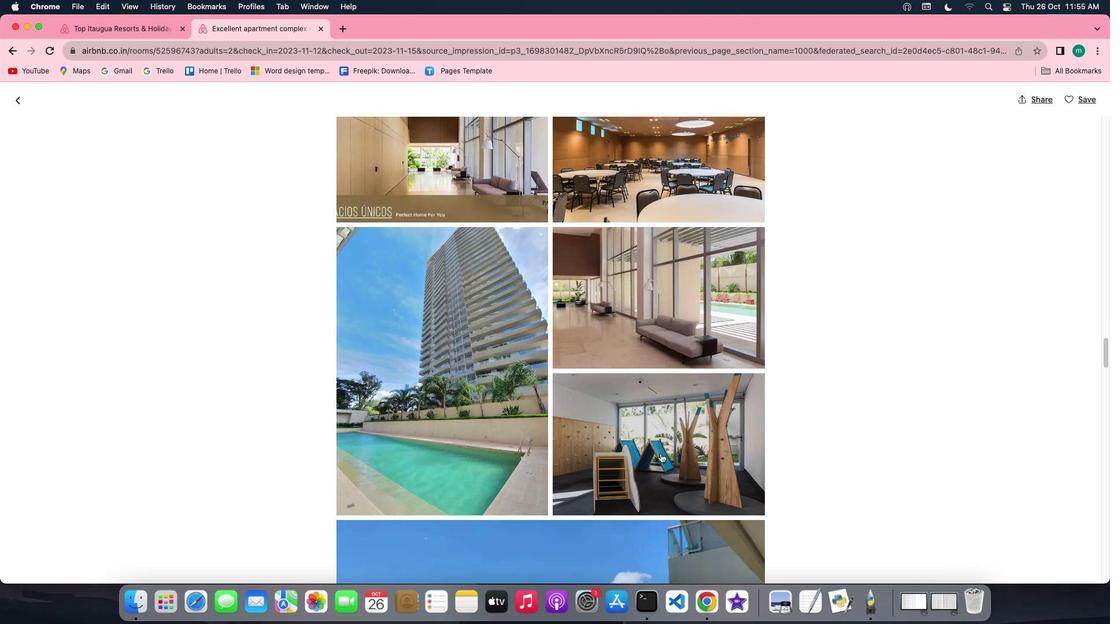 
Action: Mouse scrolled (660, 453) with delta (0, -1)
Screenshot: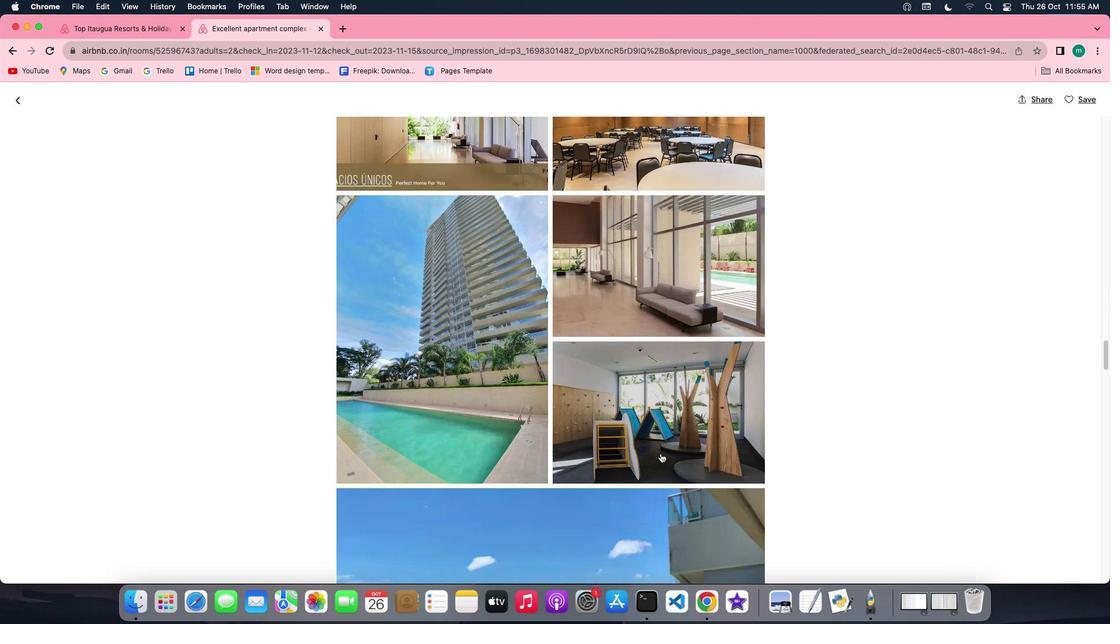 
Action: Mouse scrolled (660, 453) with delta (0, 0)
Screenshot: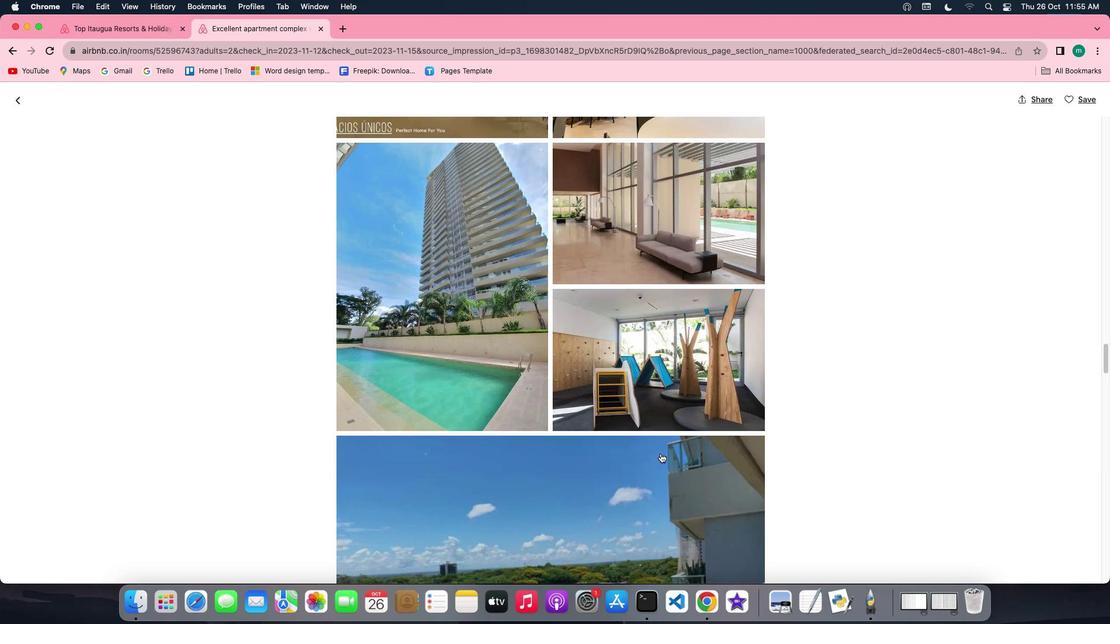 
Action: Mouse scrolled (660, 453) with delta (0, 0)
Screenshot: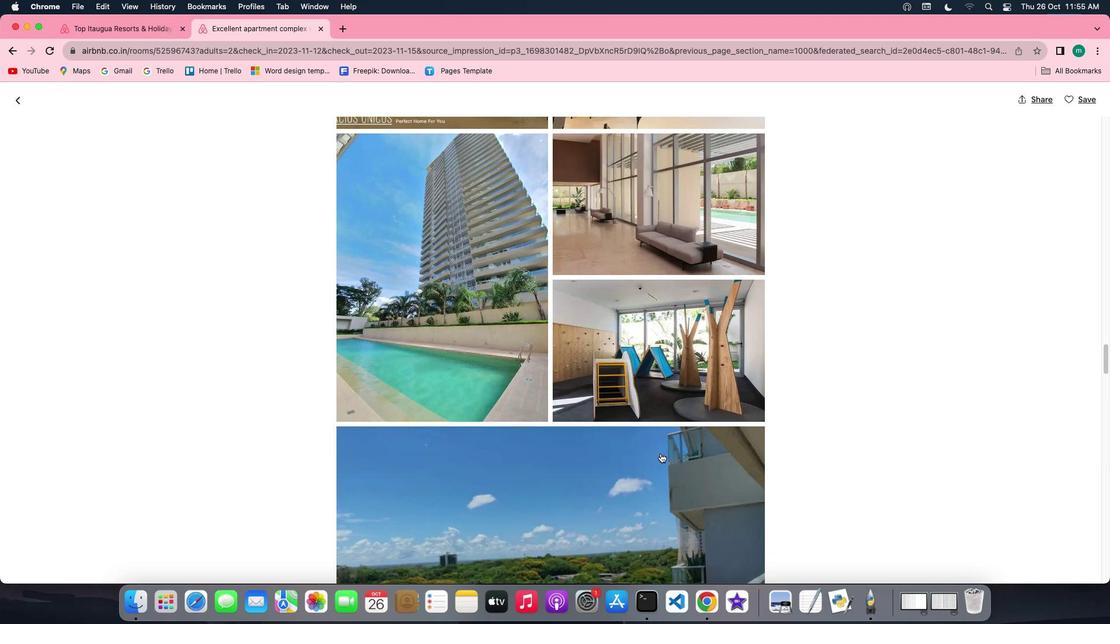 
Action: Mouse scrolled (660, 453) with delta (0, -1)
Screenshot: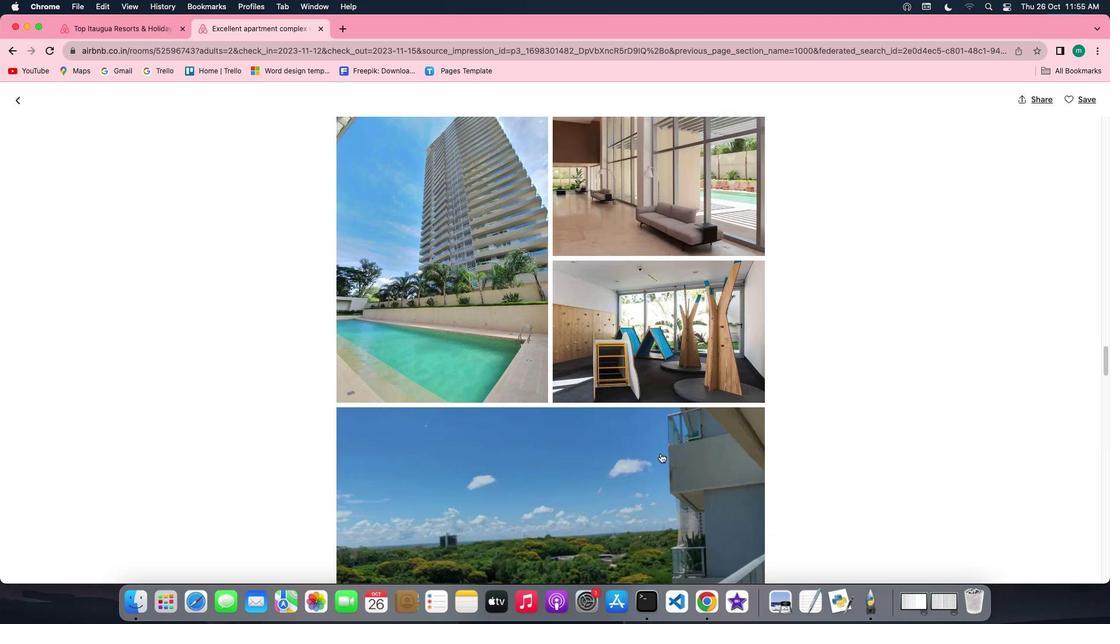 
Action: Mouse scrolled (660, 453) with delta (0, -1)
Screenshot: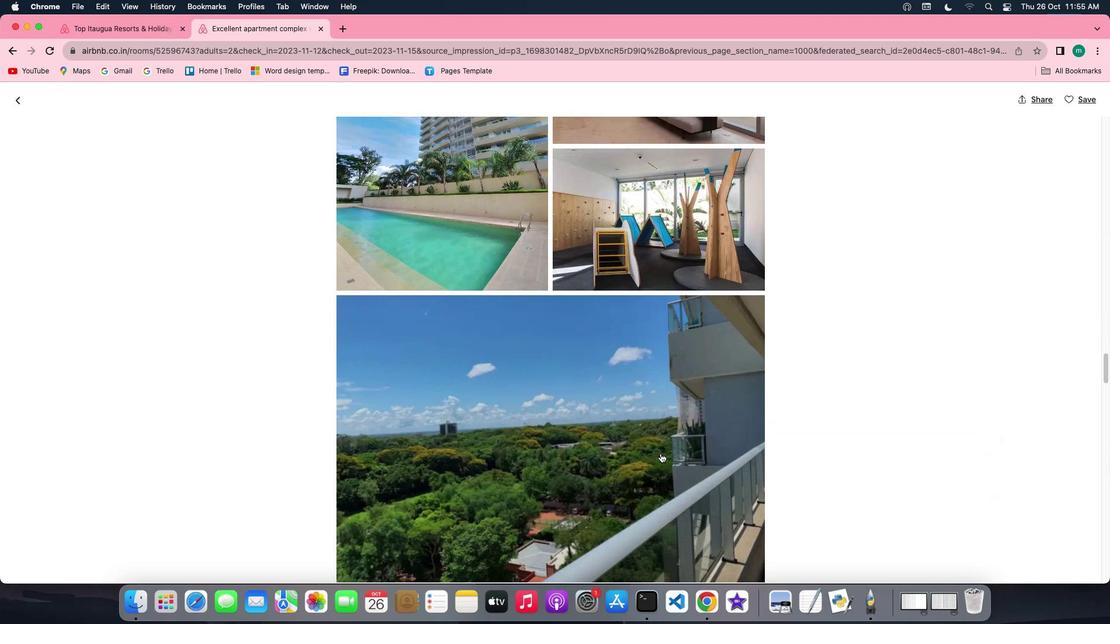 
Action: Mouse scrolled (660, 453) with delta (0, -1)
Screenshot: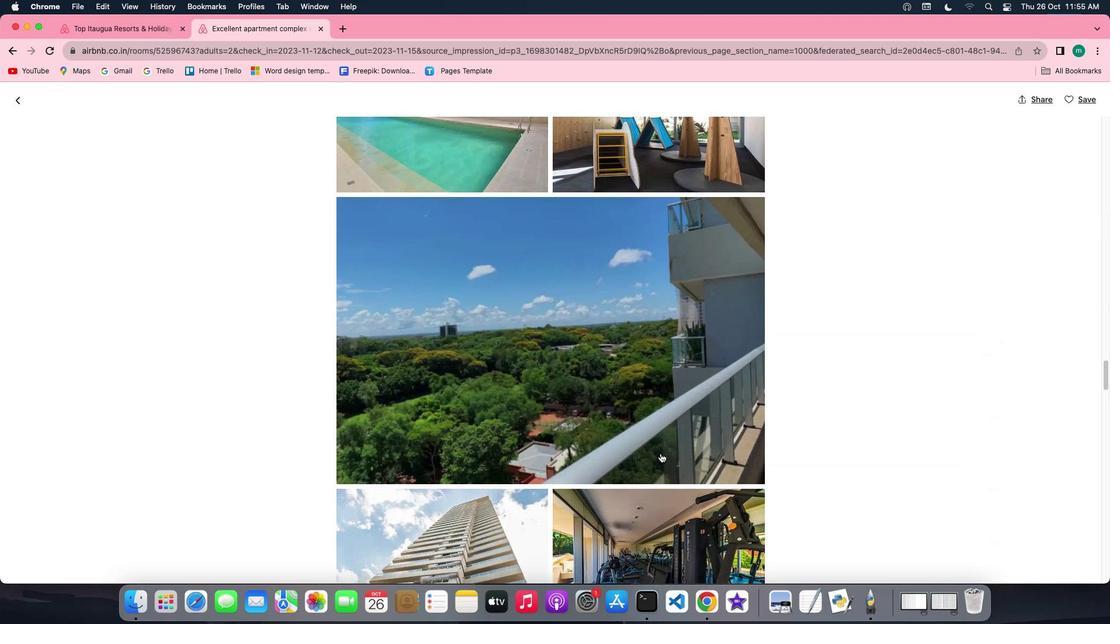 
Action: Mouse scrolled (660, 453) with delta (0, 0)
Screenshot: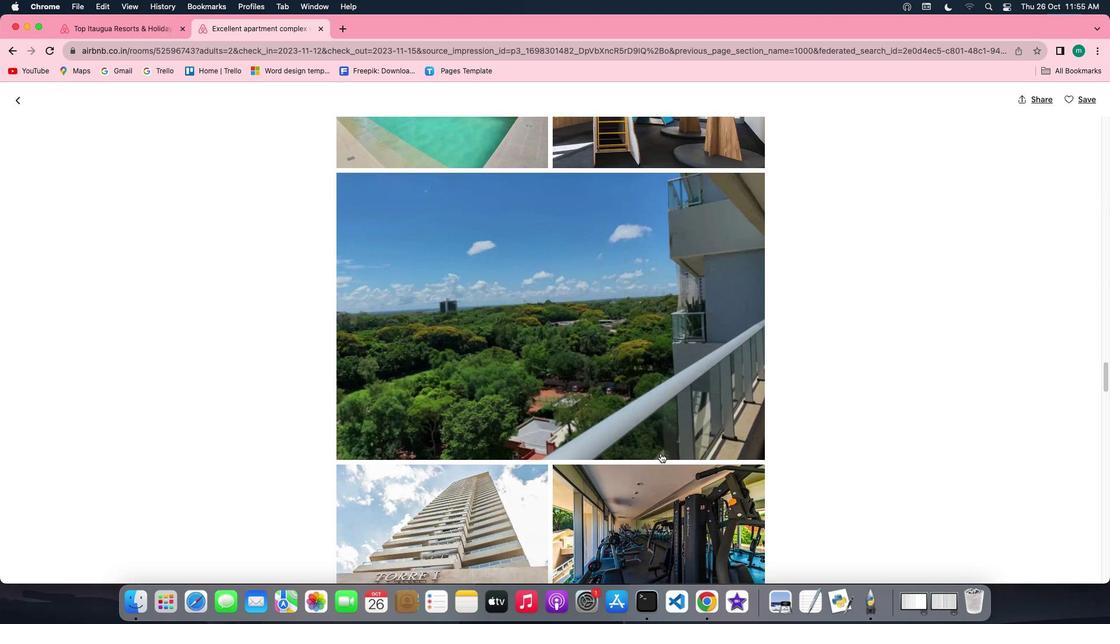 
Action: Mouse scrolled (660, 453) with delta (0, 0)
Screenshot: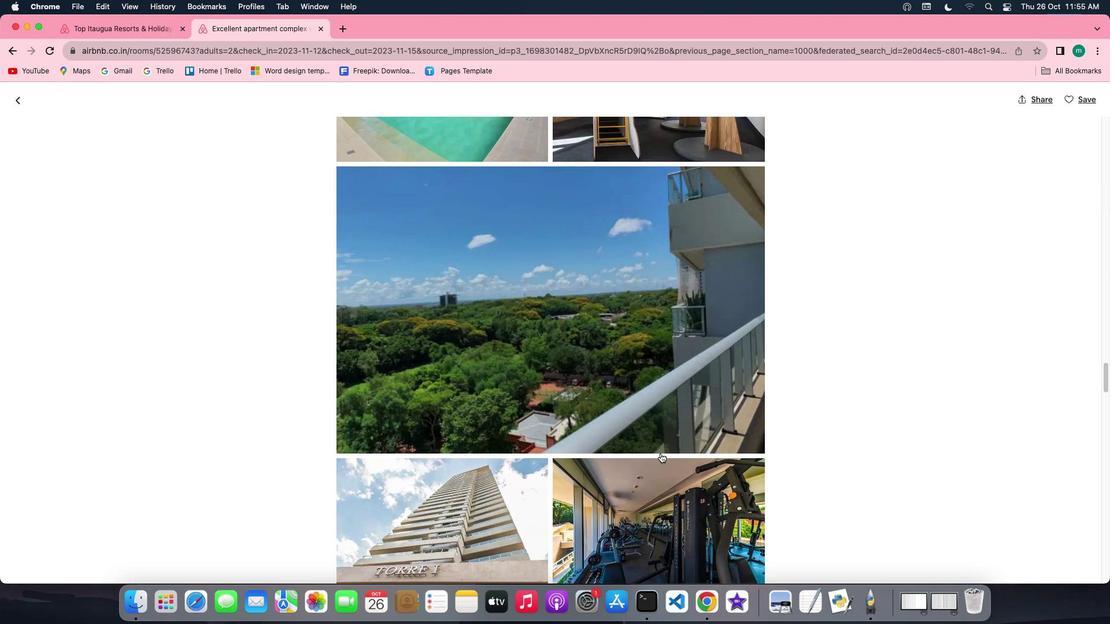 
Action: Mouse scrolled (660, 453) with delta (0, -1)
Screenshot: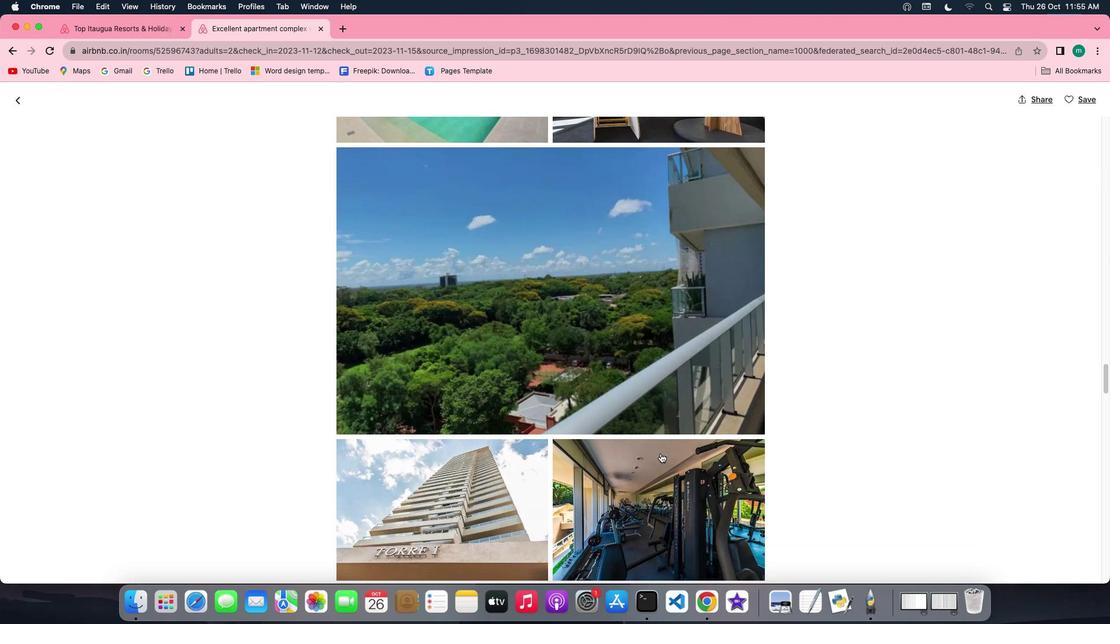 
Action: Mouse scrolled (660, 453) with delta (0, -1)
Screenshot: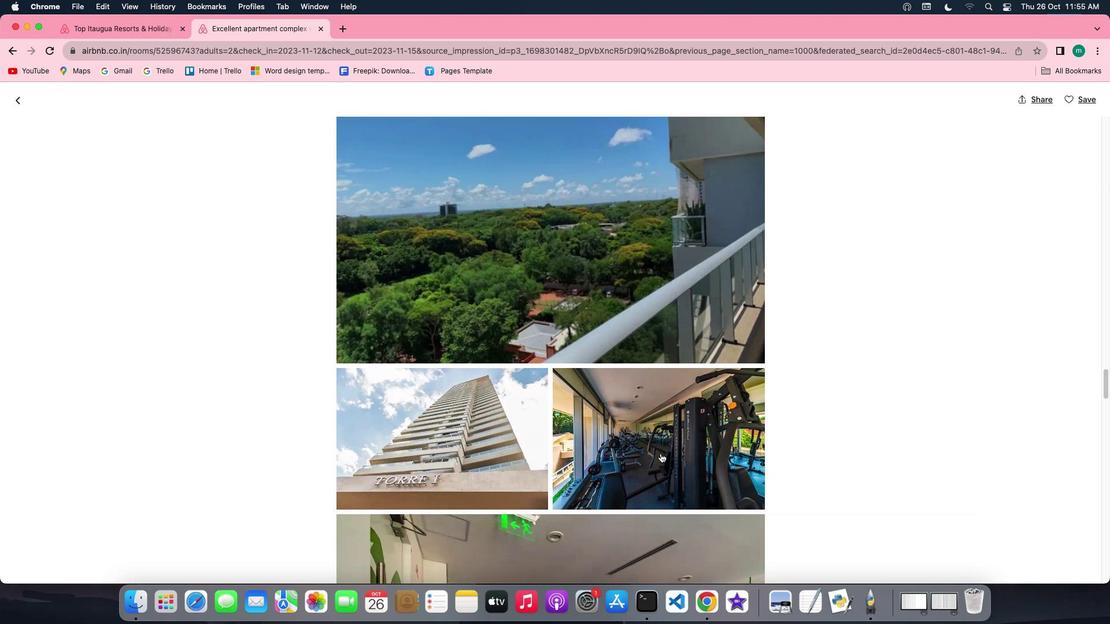 
Action: Mouse scrolled (660, 453) with delta (0, 0)
Screenshot: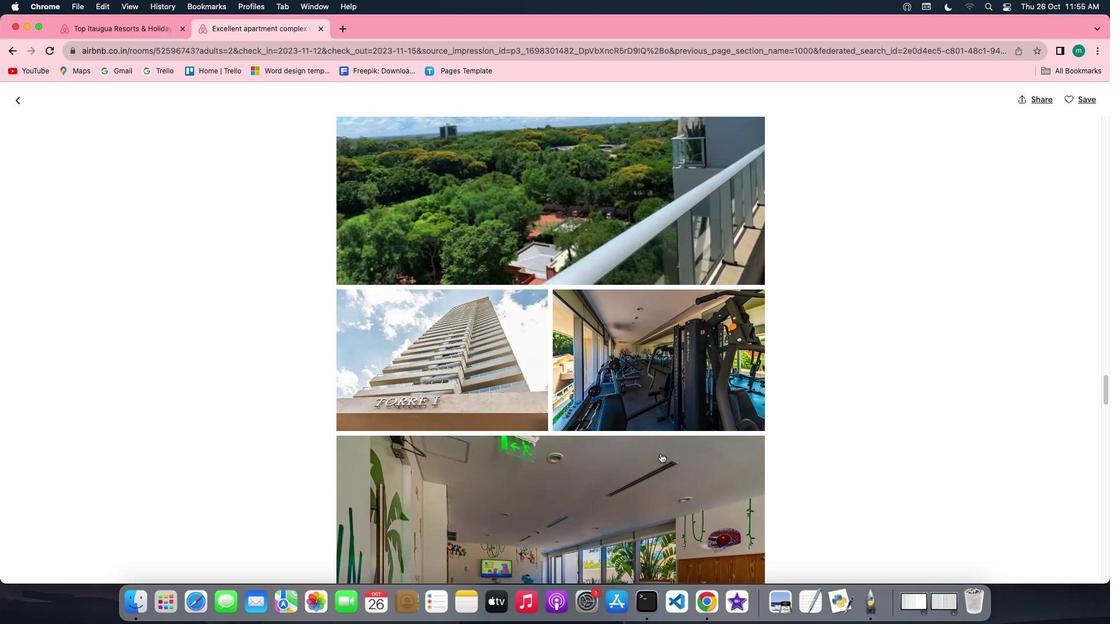 
Action: Mouse scrolled (660, 453) with delta (0, 0)
Screenshot: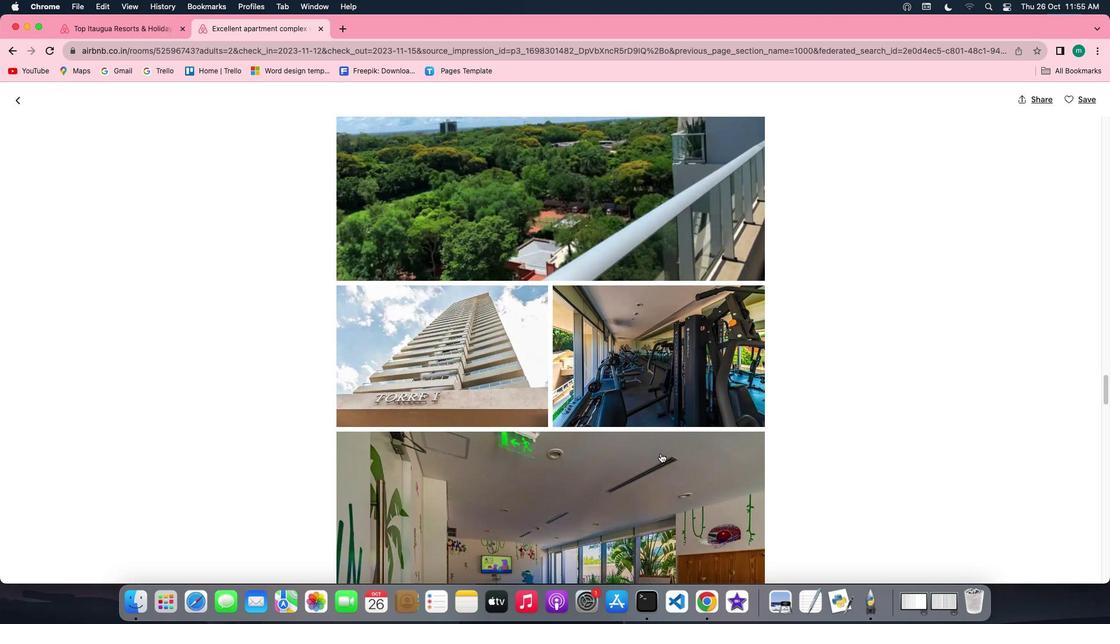 
Action: Mouse scrolled (660, 453) with delta (0, -1)
Screenshot: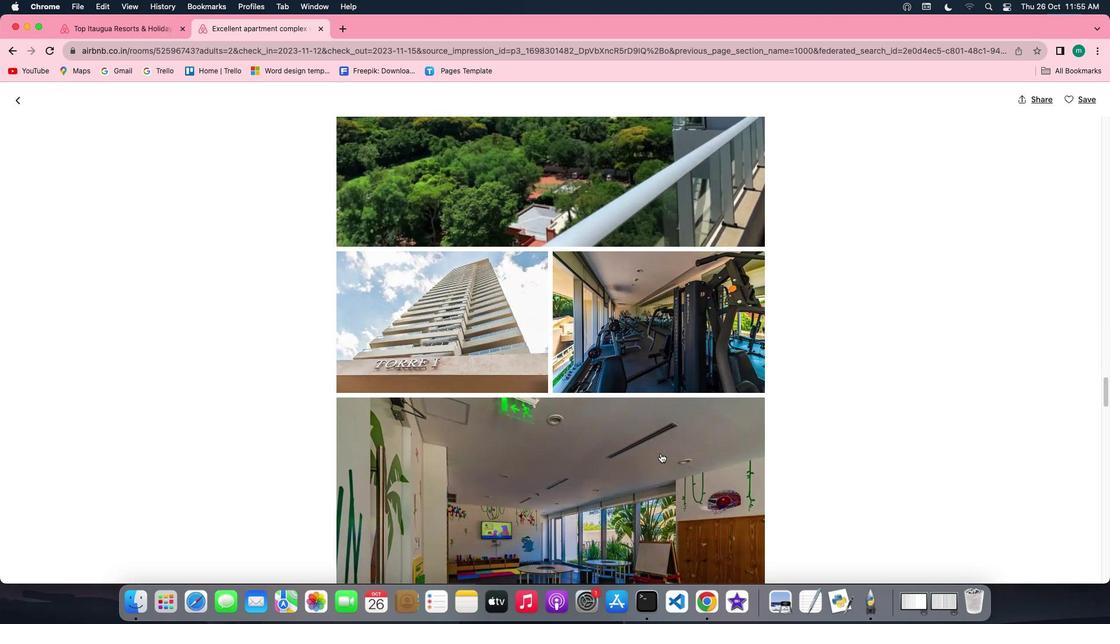 
Action: Mouse scrolled (660, 453) with delta (0, -1)
Screenshot: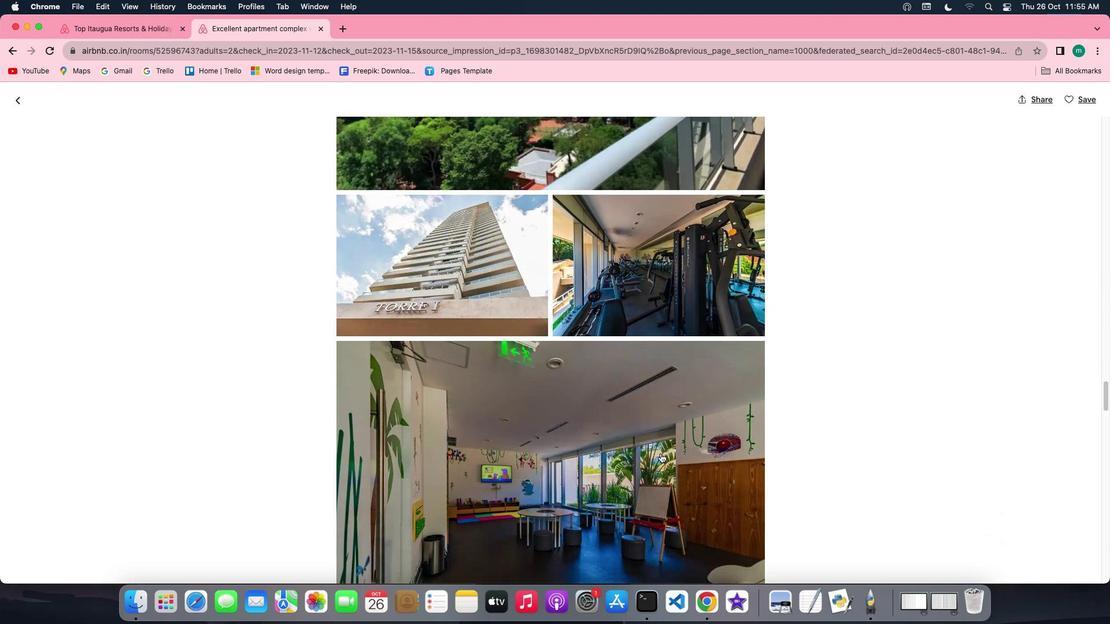 
Action: Mouse scrolled (660, 453) with delta (0, 0)
